 Task: Buy 1 Track Pants of size Medium for Boys from Clothing section under best seller category for shipping address: Brandon Turner, 4646 Smithfield Avenue, Lubbock, Texas 79401, Cell Number 8067581089. Pay from credit card ending with 6759, CVV 506
Action: Mouse moved to (261, 68)
Screenshot: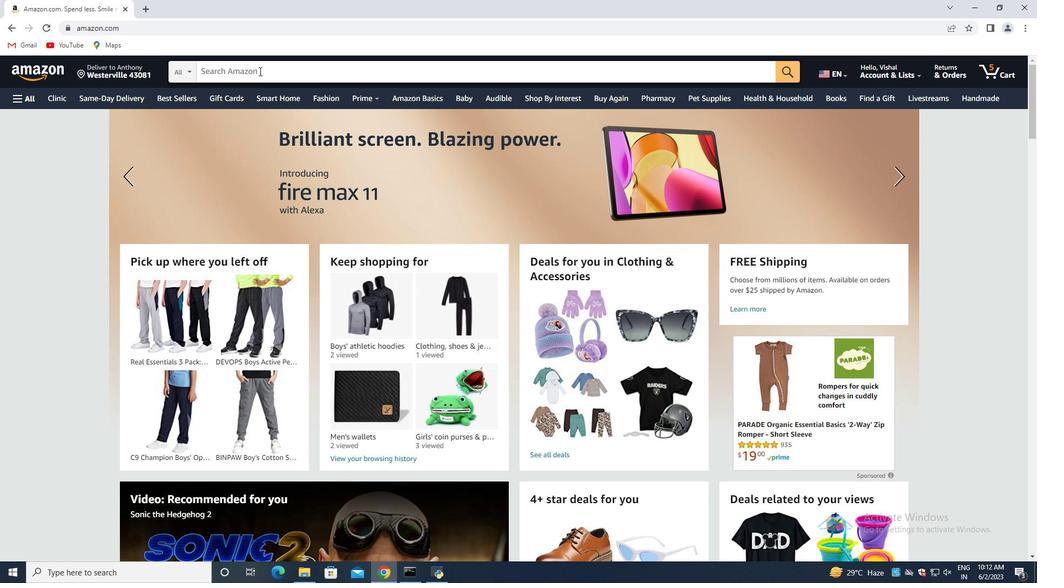 
Action: Mouse pressed left at (261, 68)
Screenshot: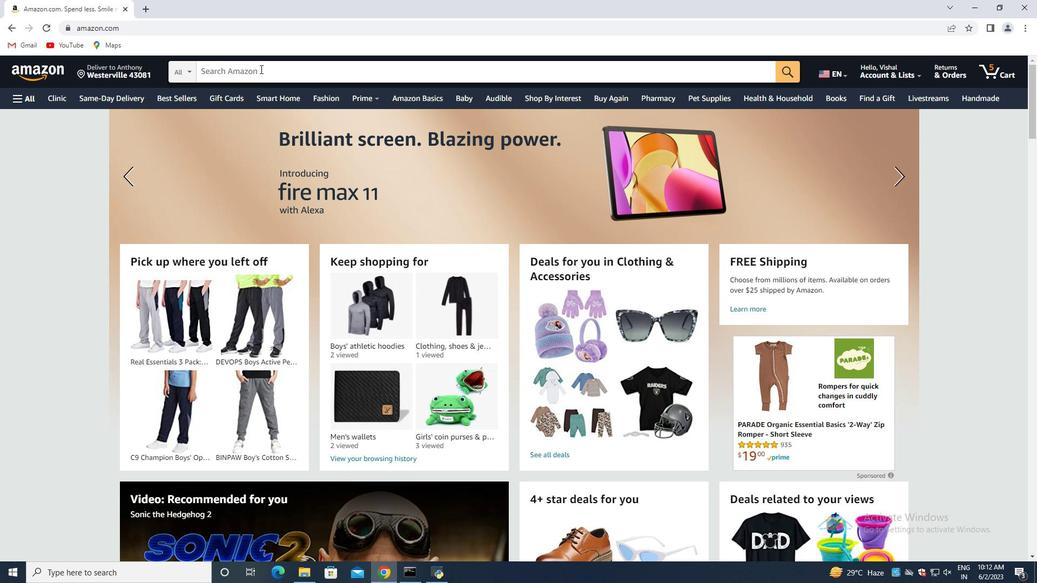 
Action: Mouse moved to (261, 67)
Screenshot: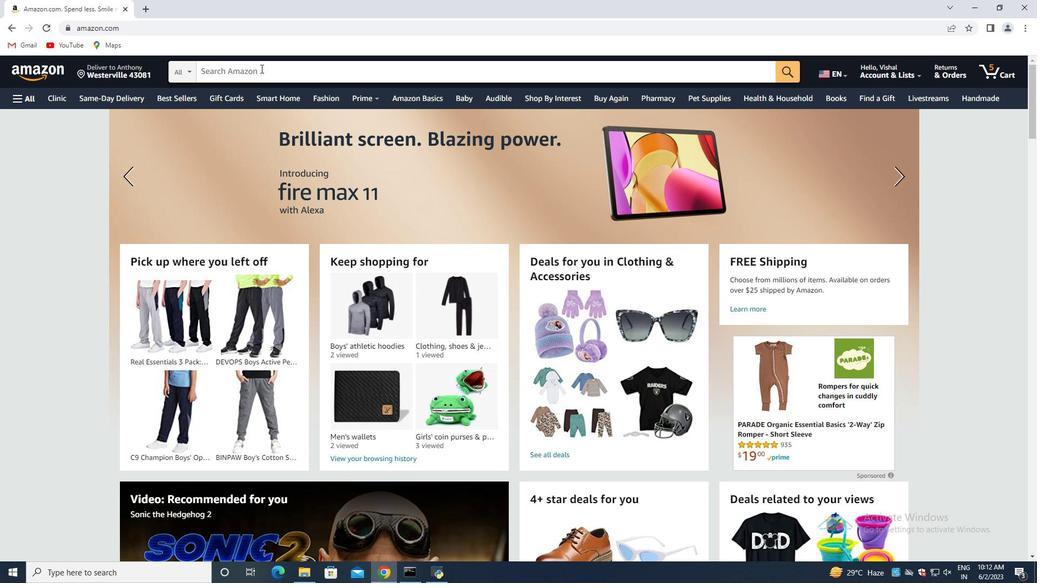 
Action: Key pressed <Key.shift>Track<Key.space><Key.shift>Pants<Key.space>of<Key.space>size<Key.space><Key.shift>Medium<Key.space><Key.shift>For<Key.space><Key.shift>Boys<Key.enter>
Screenshot: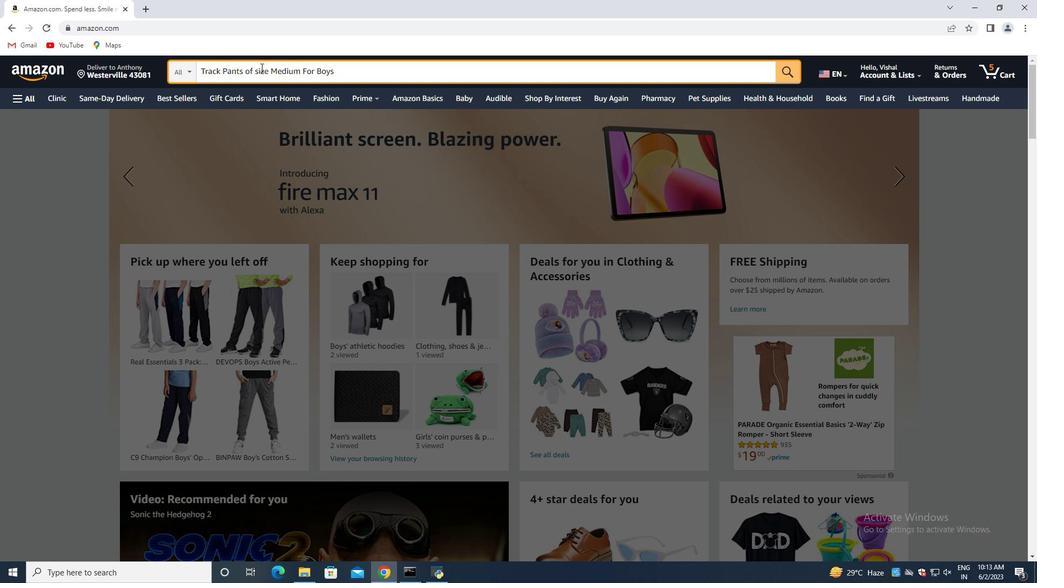 
Action: Mouse moved to (232, 198)
Screenshot: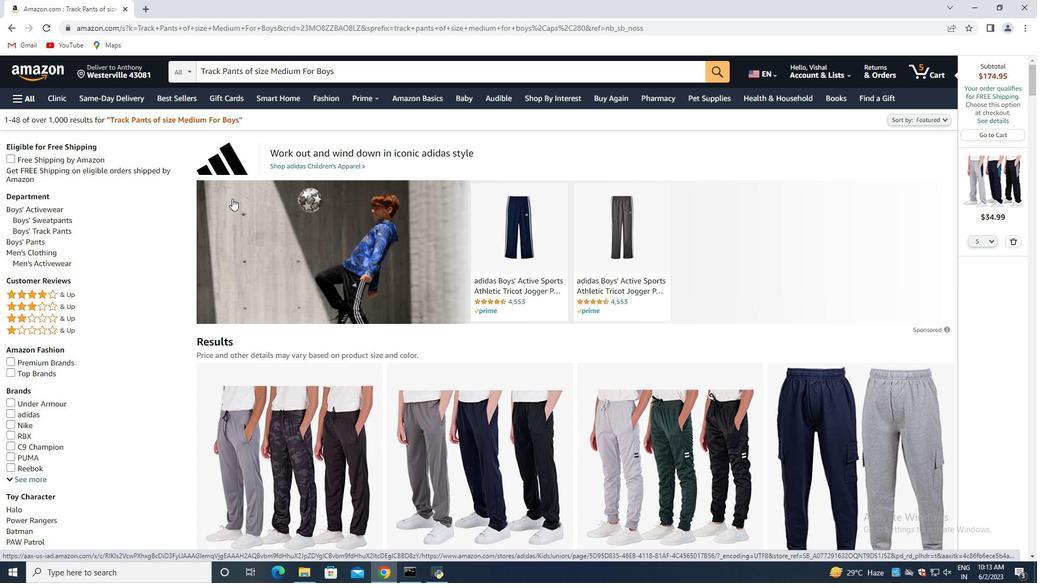 
Action: Mouse scrolled (232, 198) with delta (0, 0)
Screenshot: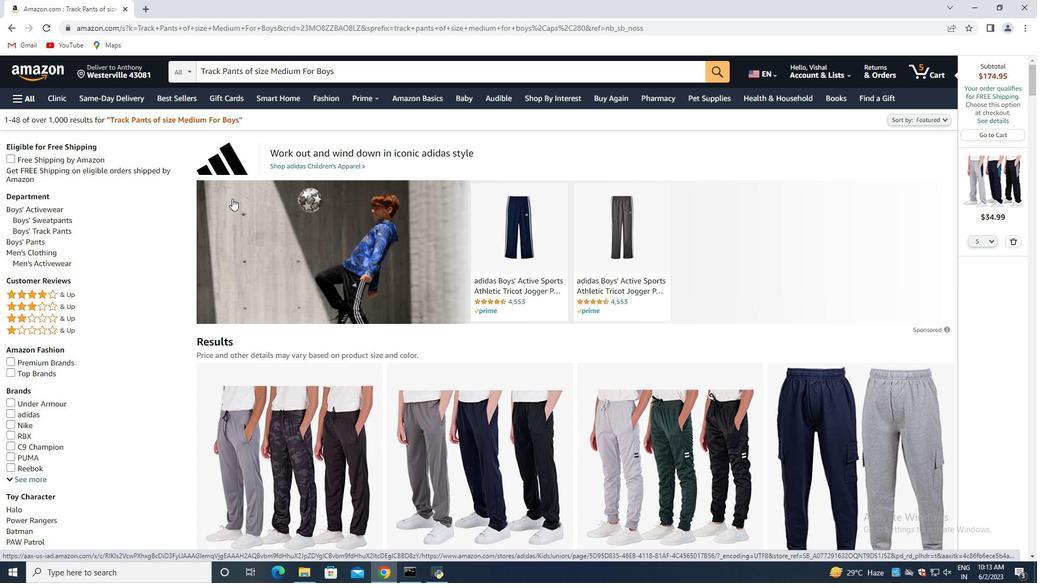 
Action: Mouse moved to (232, 198)
Screenshot: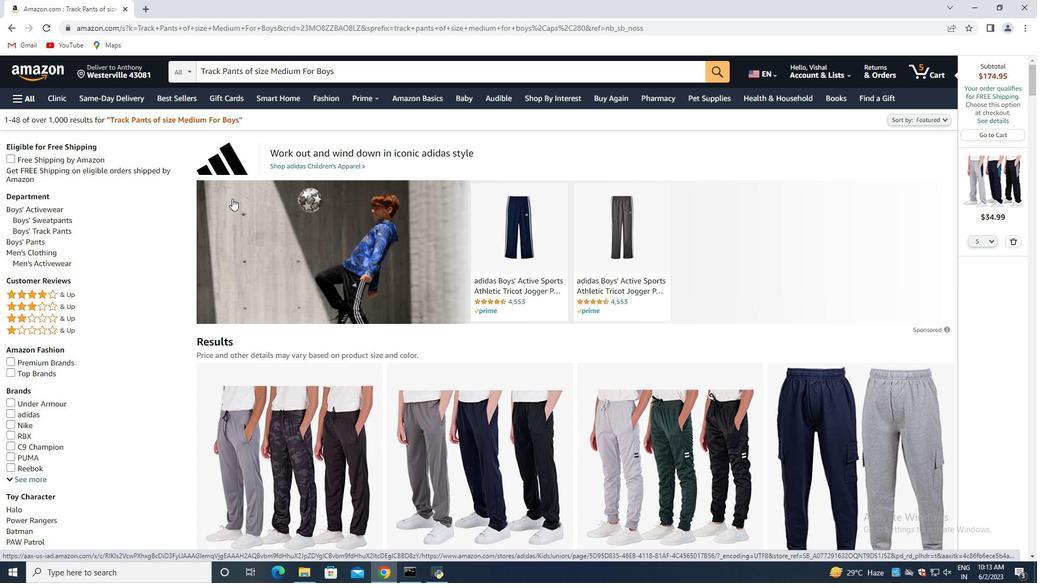 
Action: Mouse scrolled (232, 198) with delta (0, 0)
Screenshot: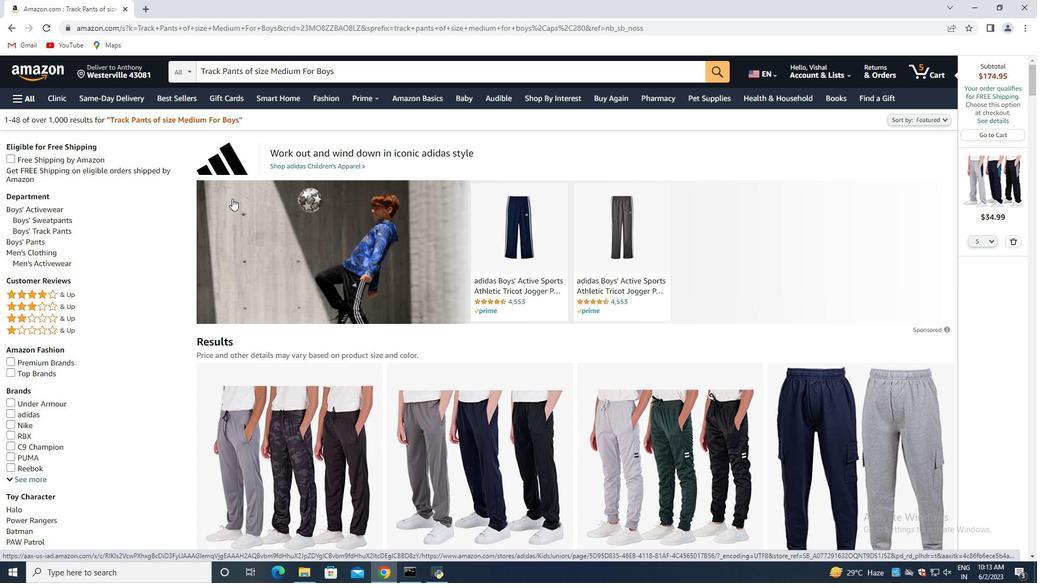 
Action: Mouse moved to (133, 119)
Screenshot: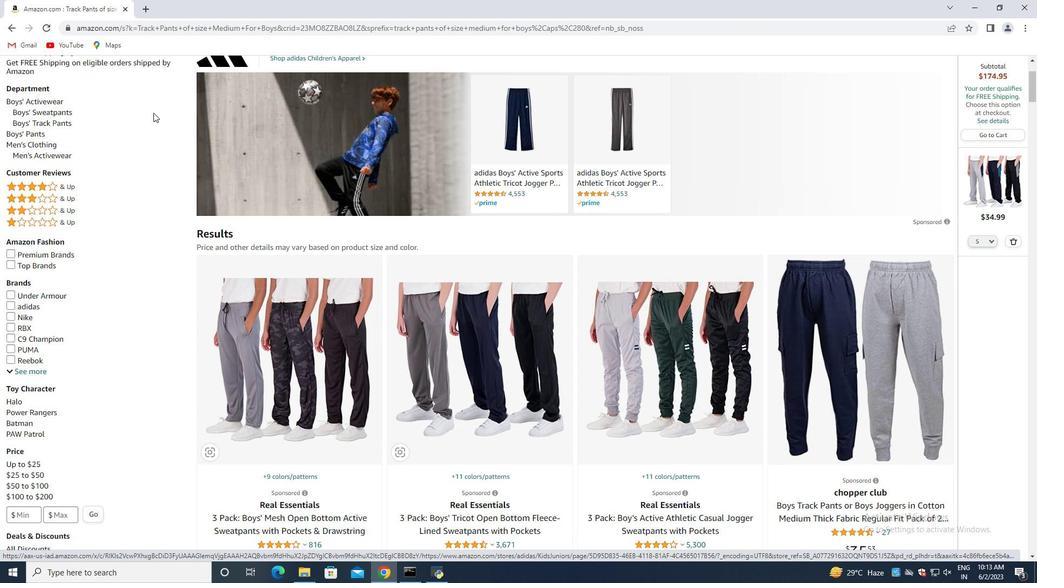 
Action: Mouse scrolled (133, 119) with delta (0, 0)
Screenshot: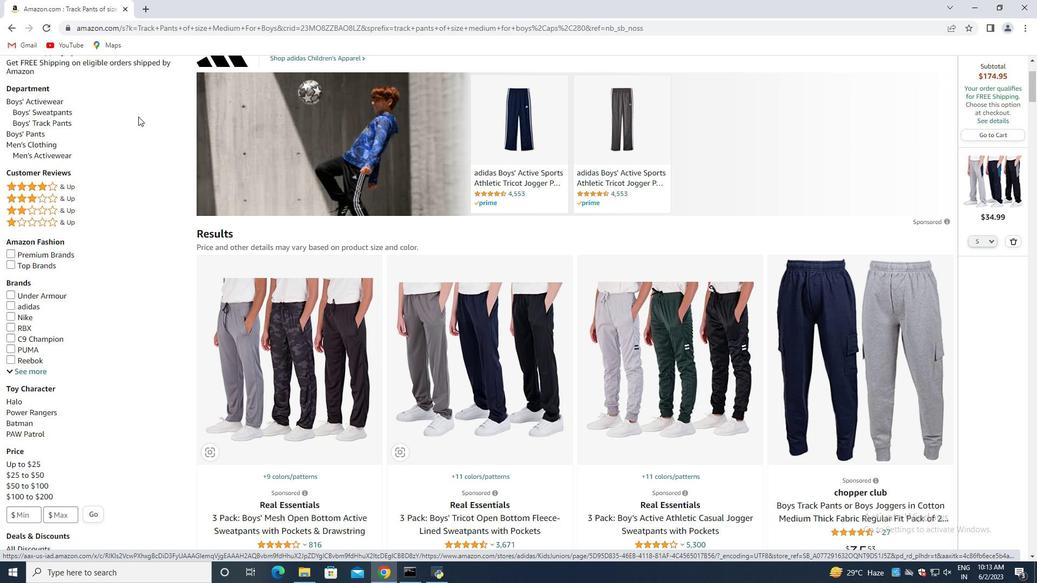 
Action: Mouse scrolled (133, 119) with delta (0, 0)
Screenshot: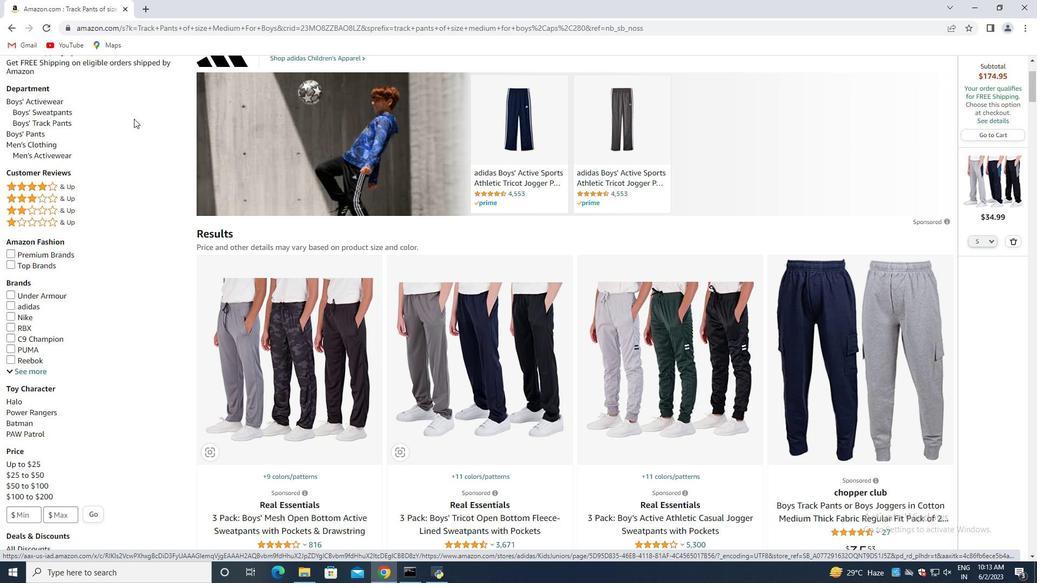 
Action: Mouse moved to (44, 231)
Screenshot: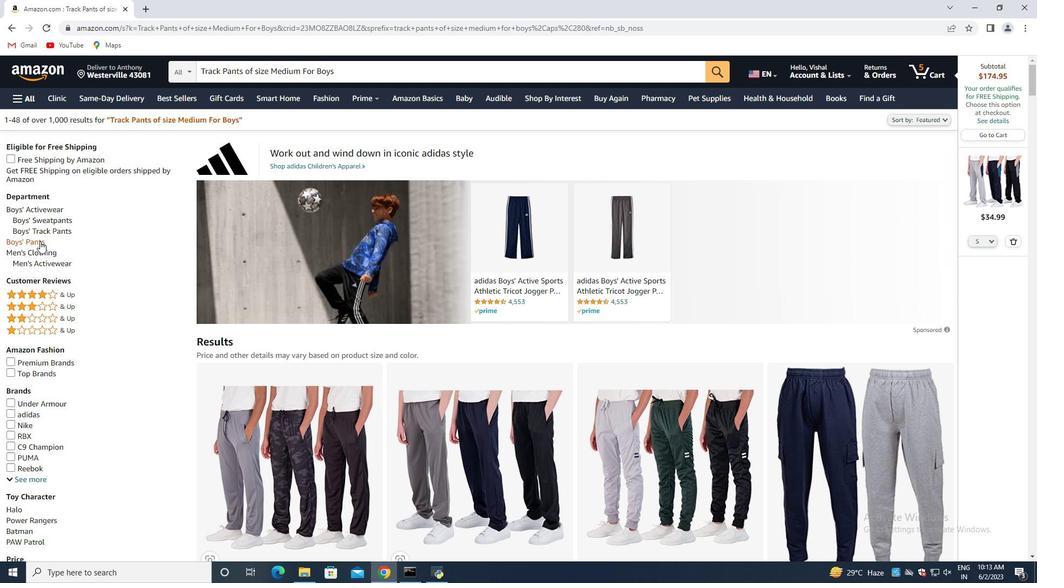 
Action: Mouse pressed left at (44, 231)
Screenshot: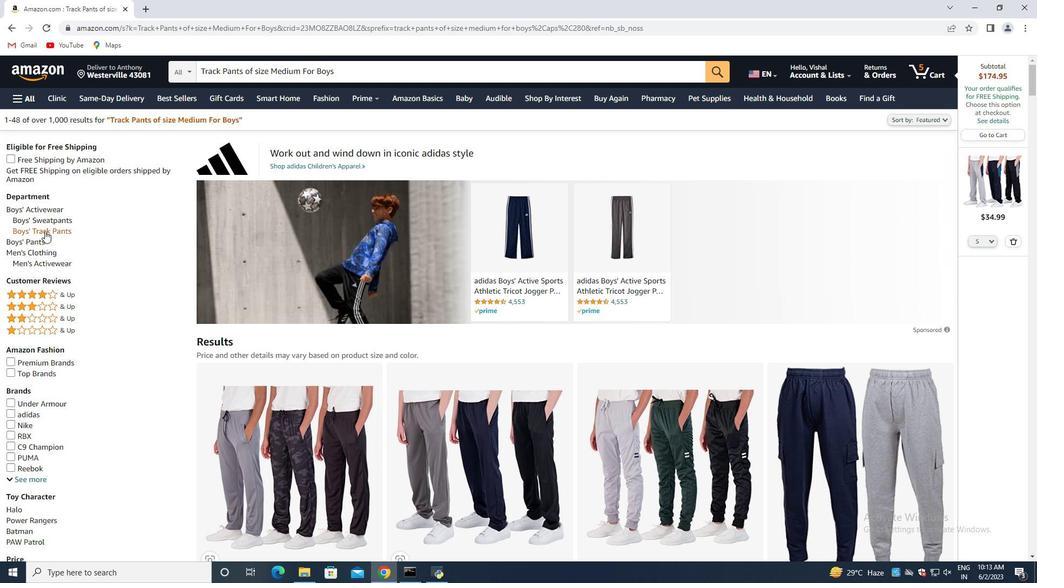 
Action: Mouse moved to (1012, 242)
Screenshot: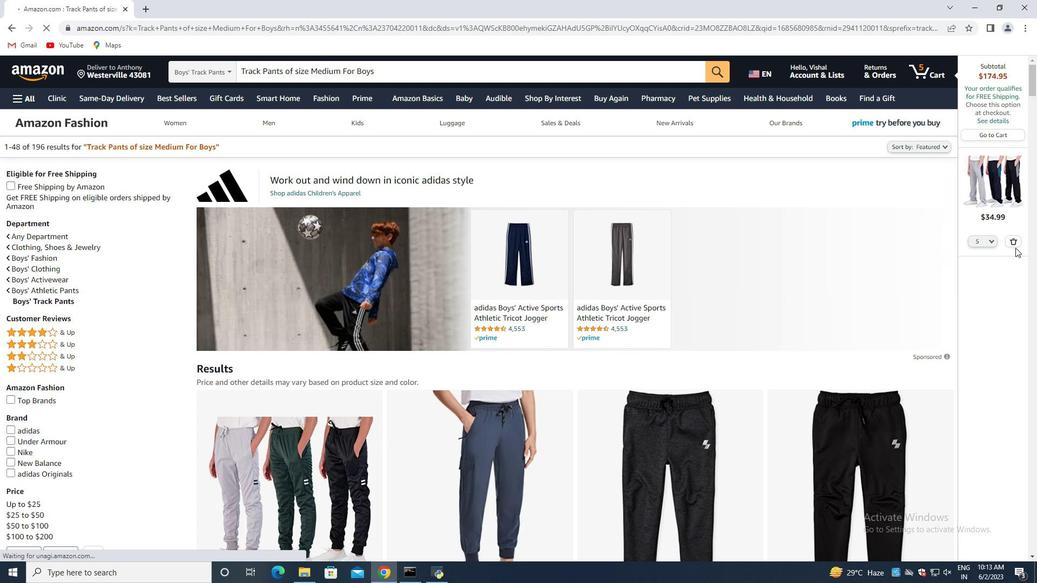 
Action: Mouse pressed left at (1012, 242)
Screenshot: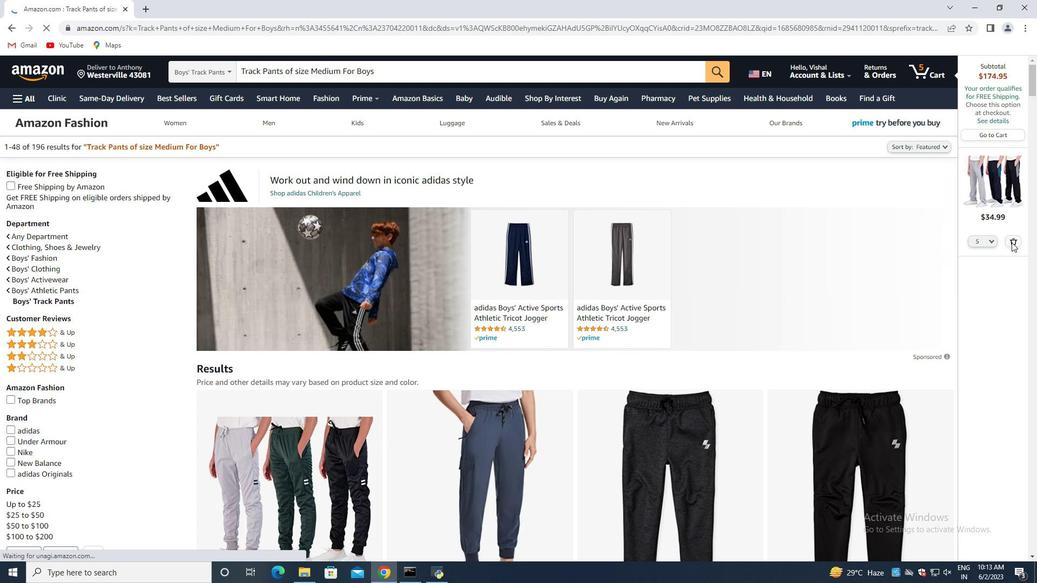 
Action: Mouse moved to (794, 242)
Screenshot: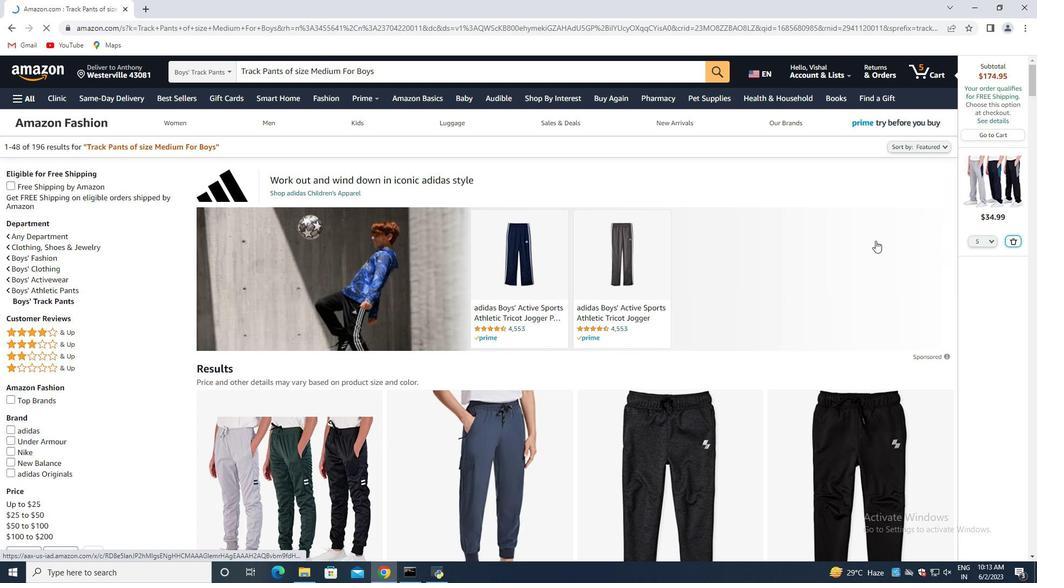 
Action: Mouse scrolled (794, 242) with delta (0, 0)
Screenshot: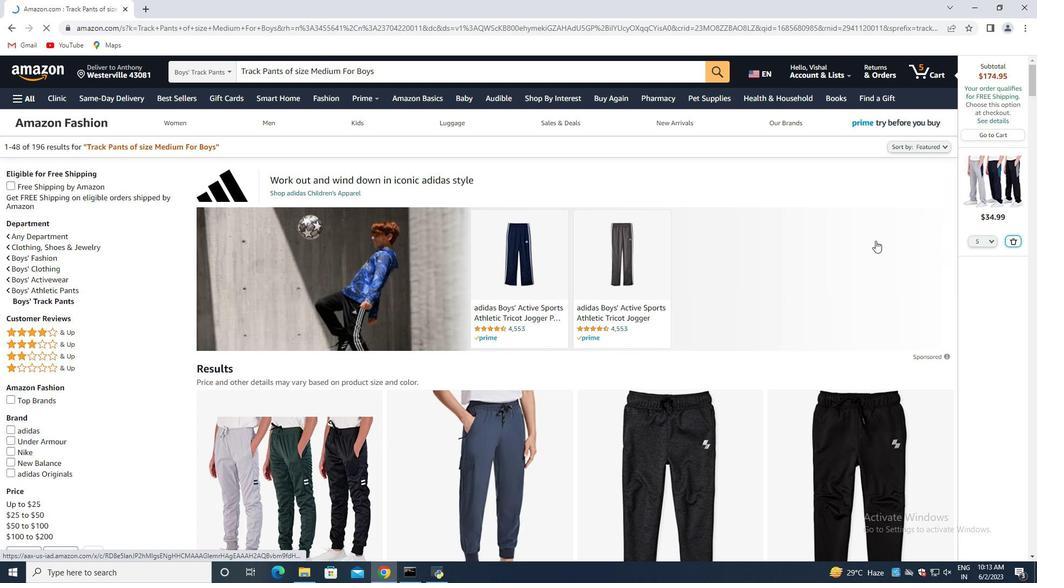 
Action: Mouse moved to (774, 243)
Screenshot: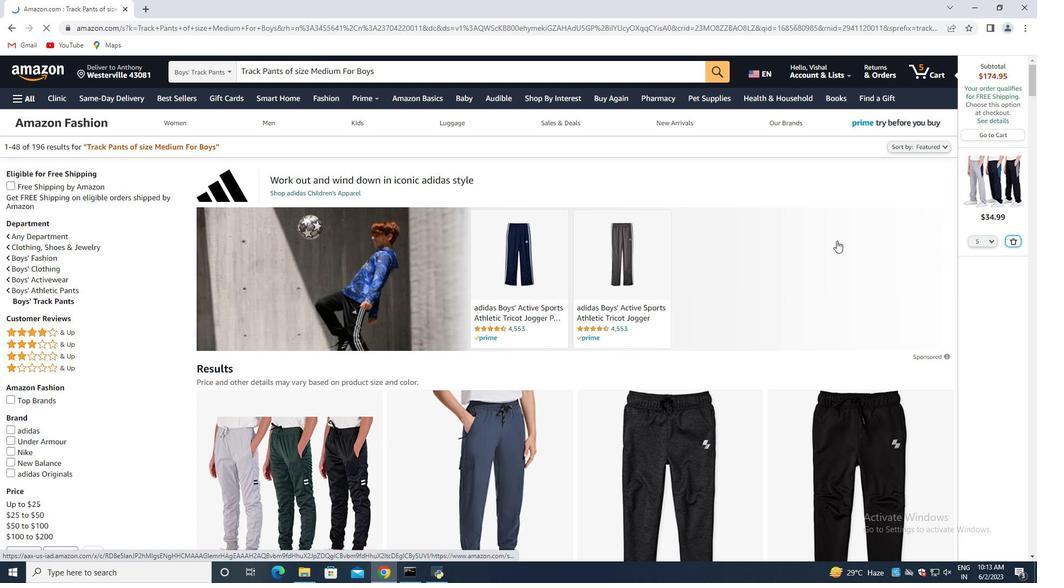 
Action: Mouse scrolled (774, 242) with delta (0, 0)
Screenshot: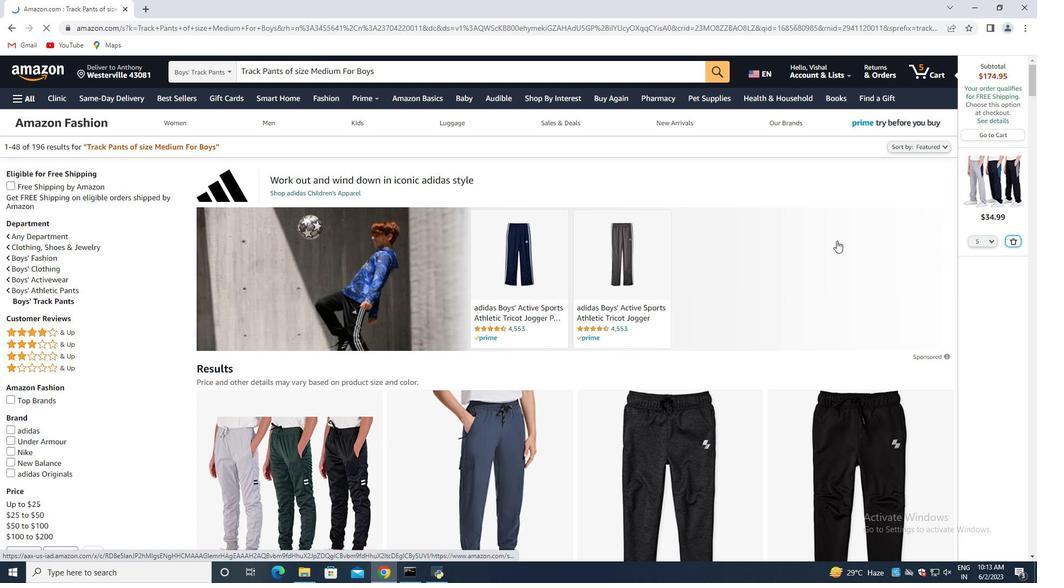 
Action: Mouse moved to (767, 244)
Screenshot: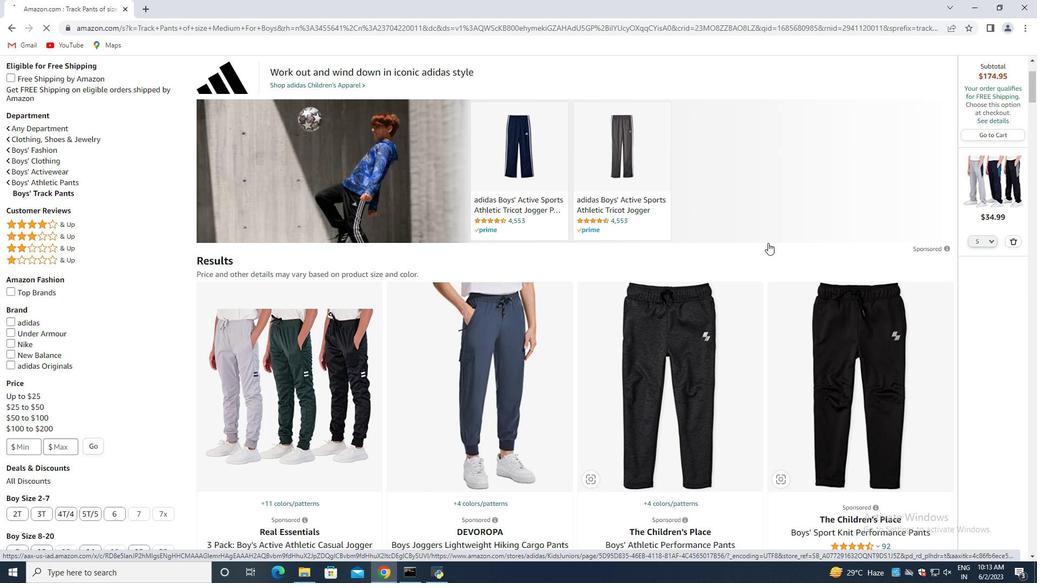 
Action: Mouse scrolled (767, 243) with delta (0, 0)
Screenshot: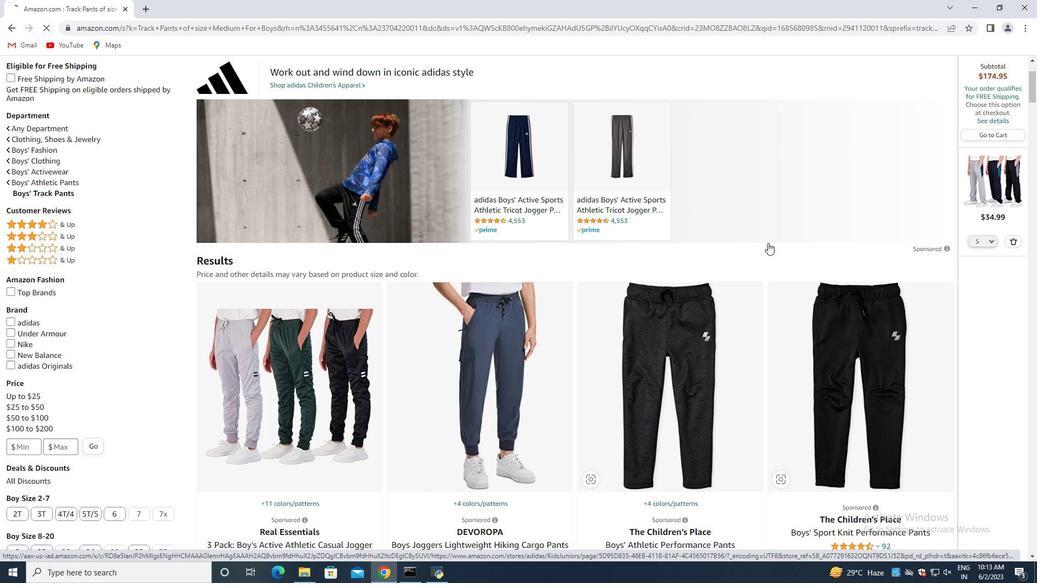 
Action: Mouse moved to (767, 244)
Screenshot: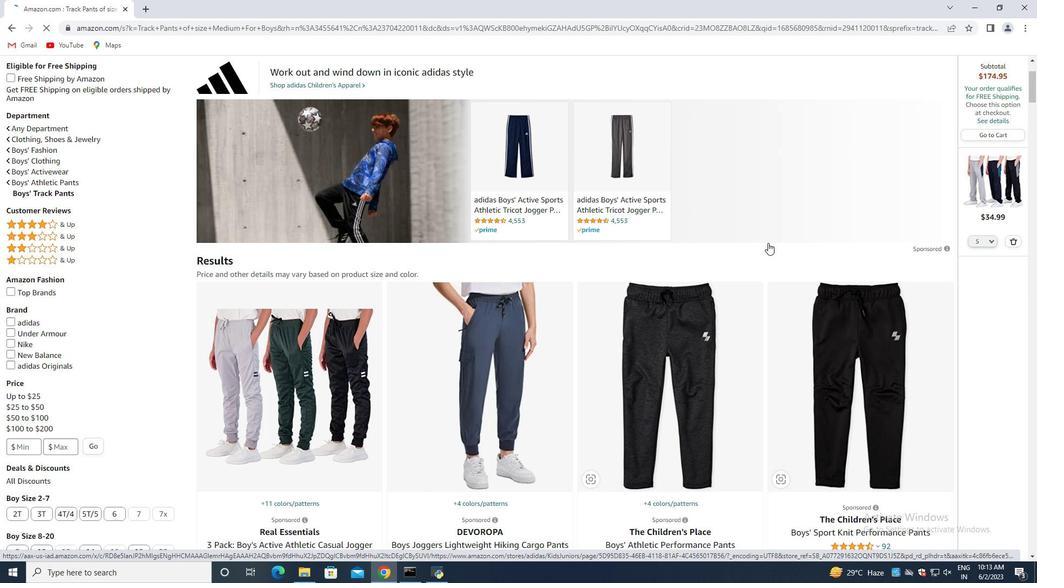 
Action: Mouse scrolled (767, 244) with delta (0, 0)
Screenshot: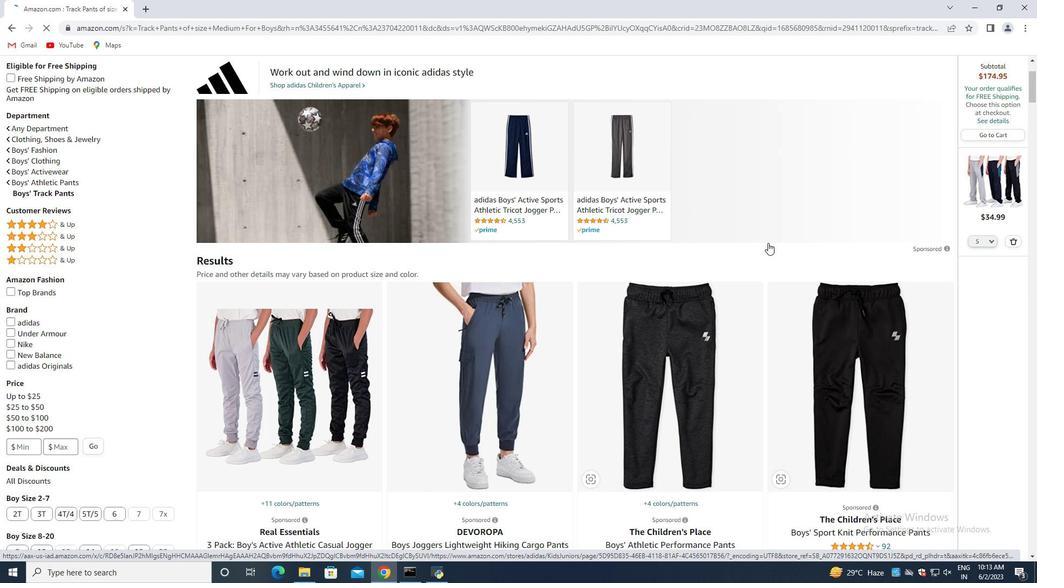 
Action: Mouse moved to (766, 245)
Screenshot: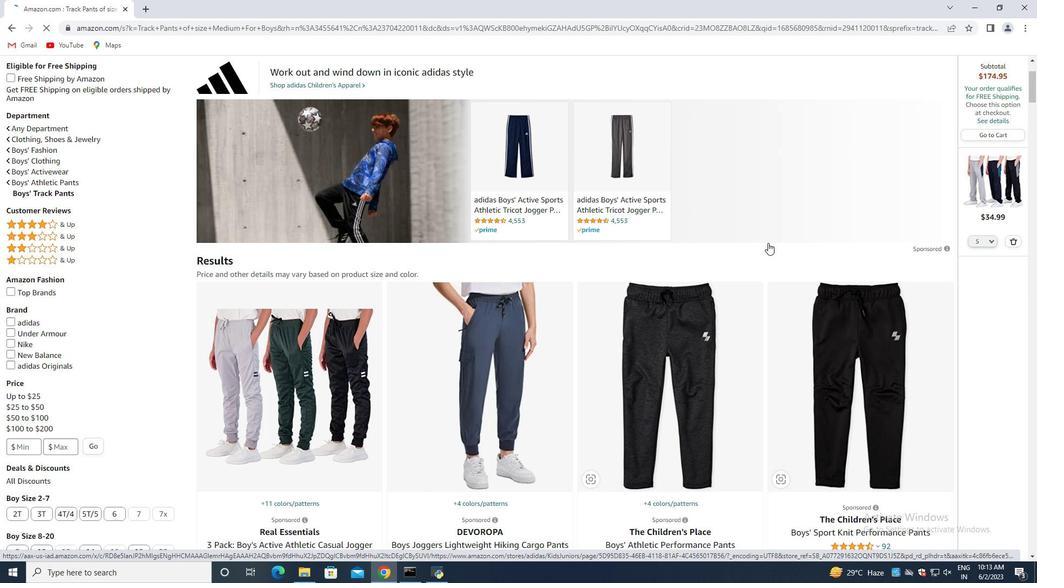 
Action: Mouse scrolled (766, 244) with delta (0, 0)
Screenshot: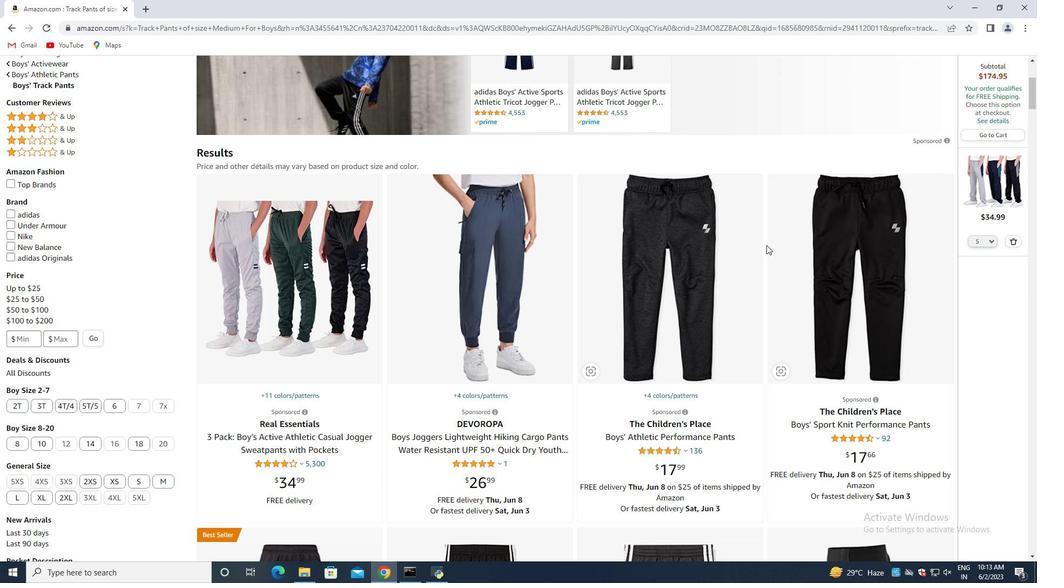 
Action: Mouse moved to (764, 246)
Screenshot: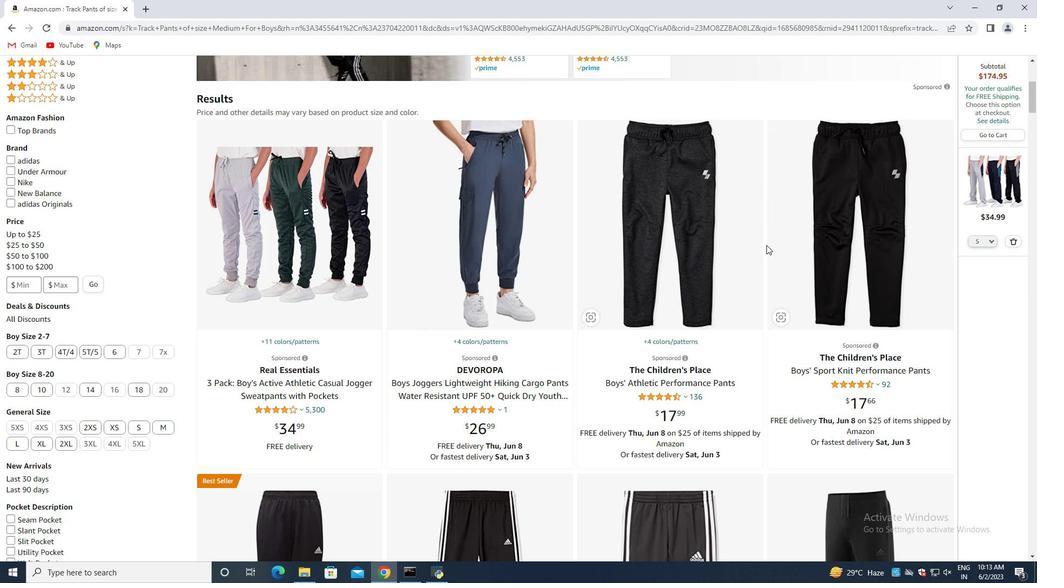 
Action: Mouse scrolled (764, 245) with delta (0, 0)
Screenshot: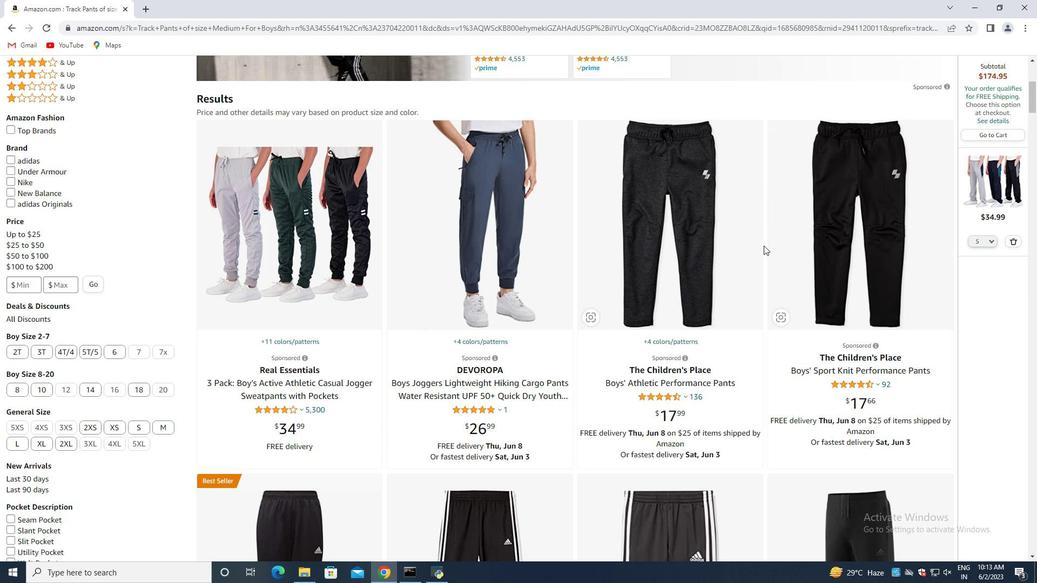 
Action: Mouse moved to (763, 246)
Screenshot: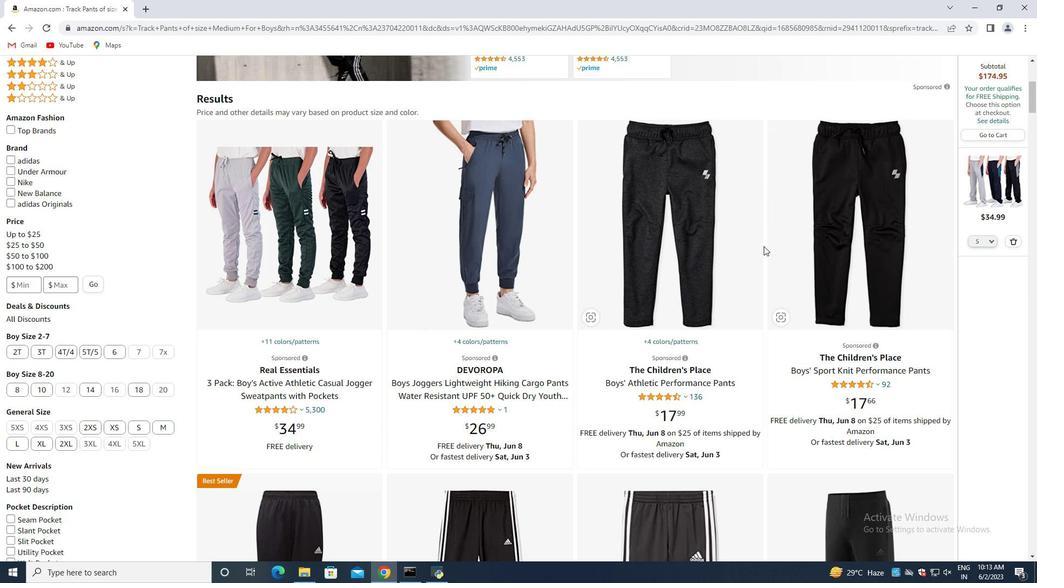 
Action: Mouse scrolled (763, 245) with delta (0, 0)
Screenshot: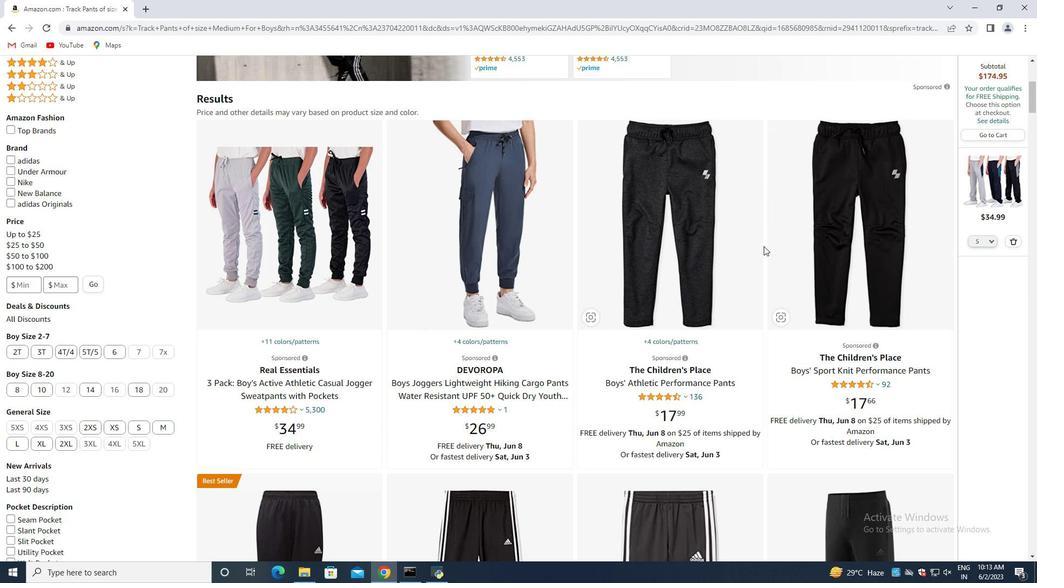 
Action: Mouse moved to (419, 207)
Screenshot: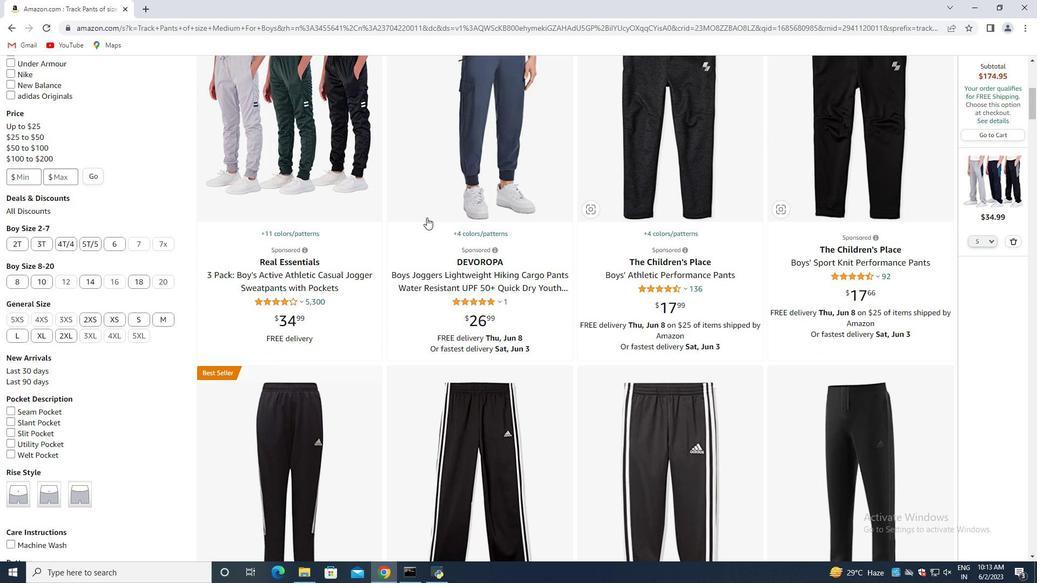 
Action: Mouse scrolled (419, 206) with delta (0, 0)
Screenshot: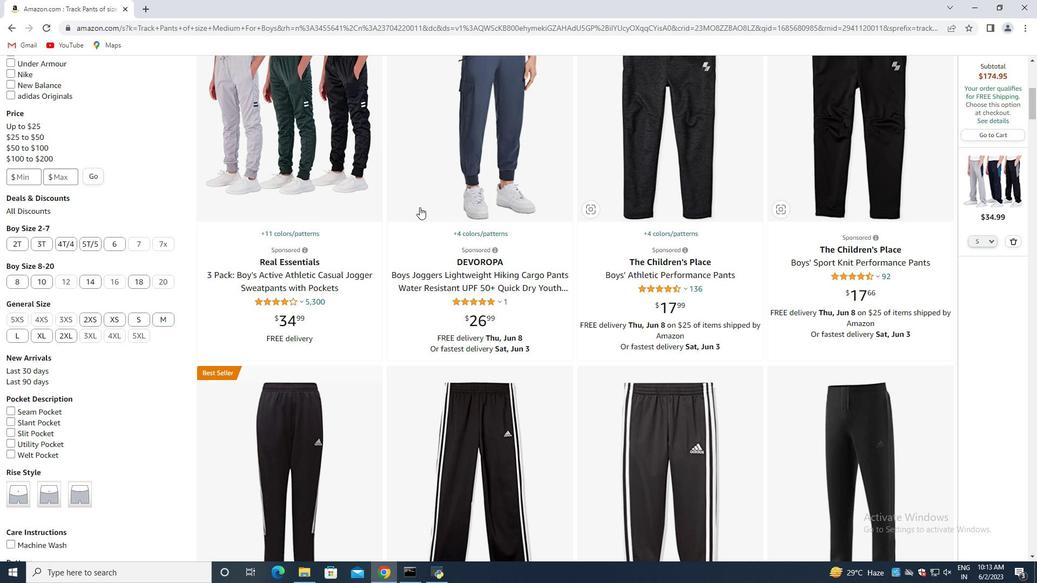 
Action: Mouse scrolled (419, 206) with delta (0, 0)
Screenshot: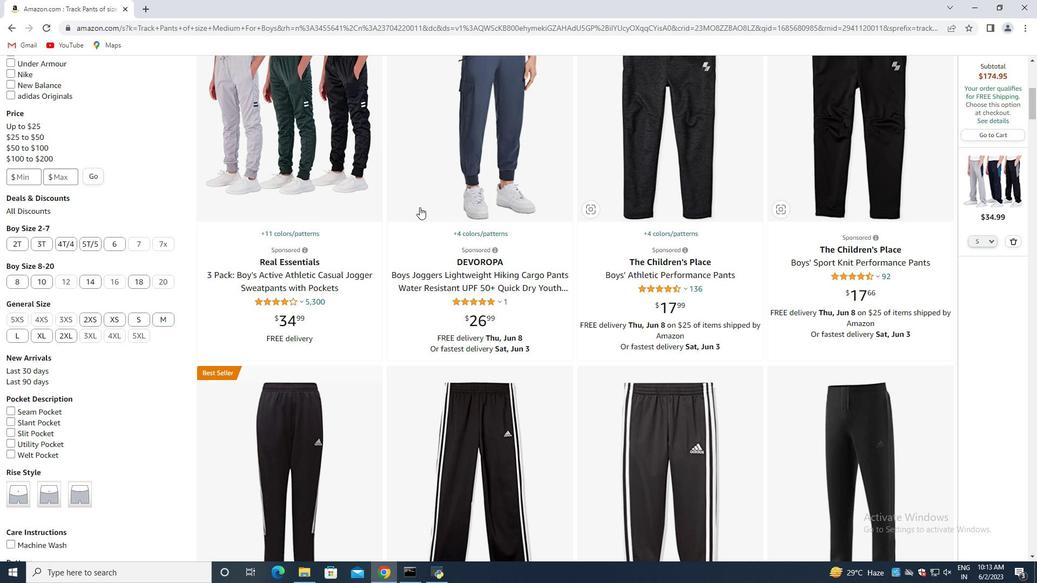 
Action: Mouse scrolled (419, 206) with delta (0, 0)
Screenshot: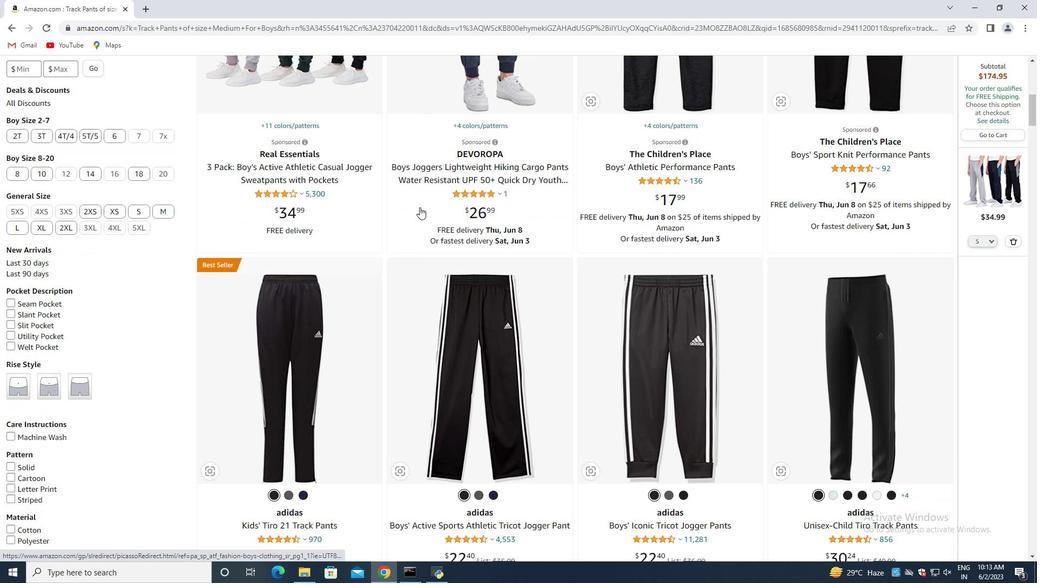 
Action: Mouse moved to (1017, 242)
Screenshot: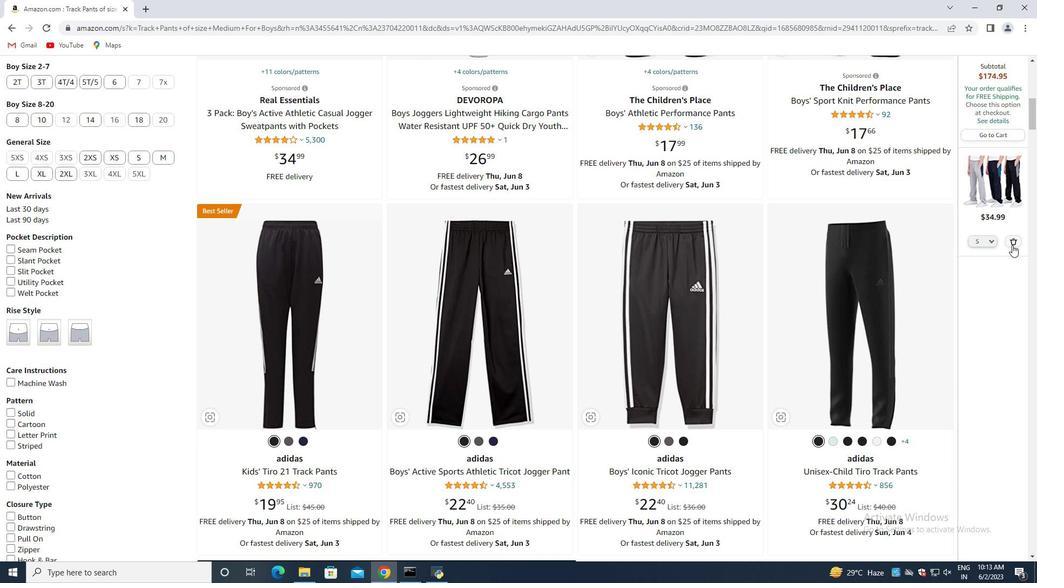 
Action: Mouse pressed left at (1017, 242)
Screenshot: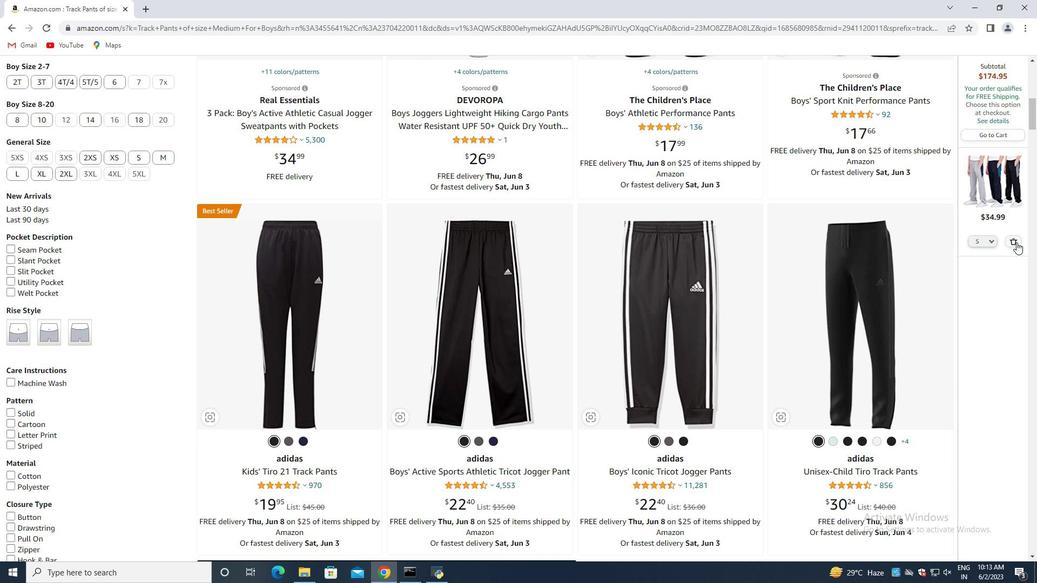 
Action: Mouse moved to (671, 257)
Screenshot: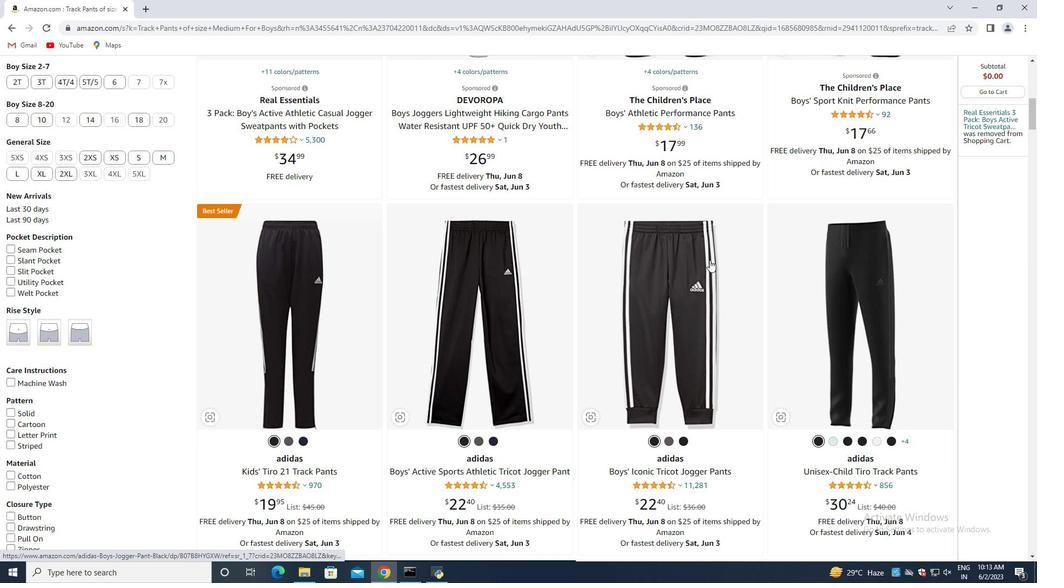 
Action: Mouse scrolled (671, 257) with delta (0, 0)
Screenshot: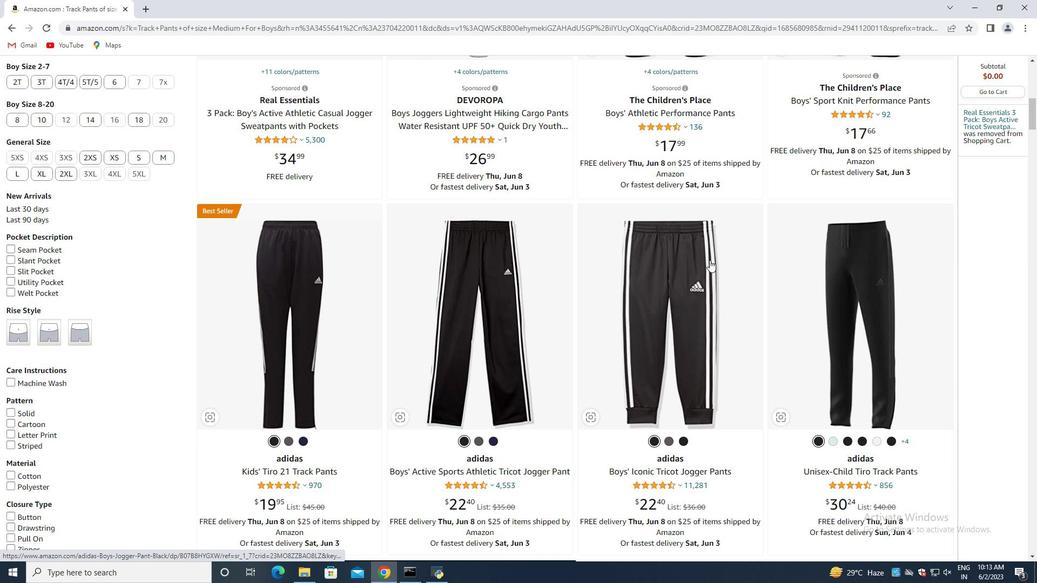 
Action: Mouse scrolled (671, 257) with delta (0, 0)
Screenshot: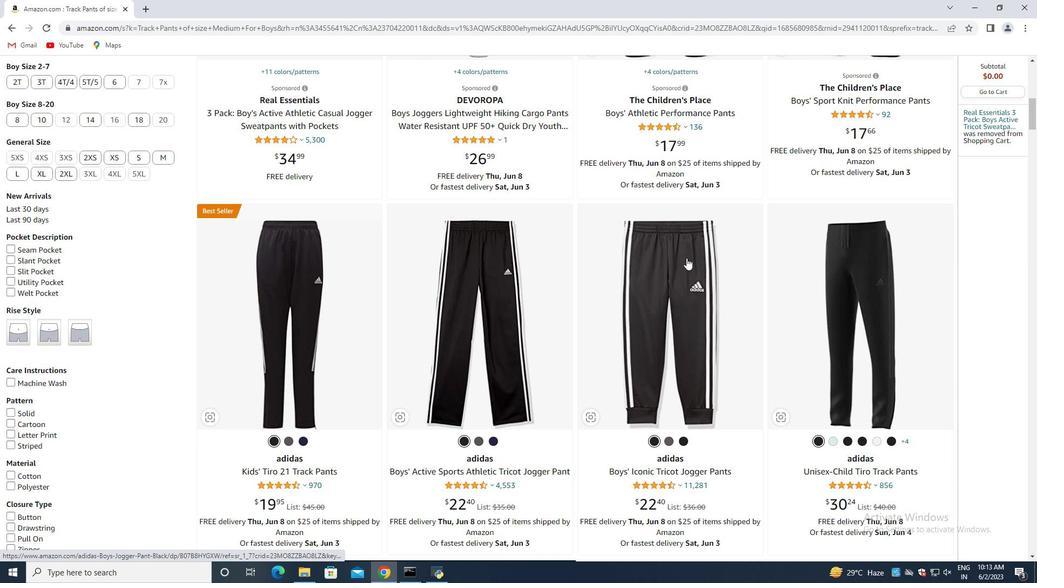 
Action: Mouse moved to (311, 220)
Screenshot: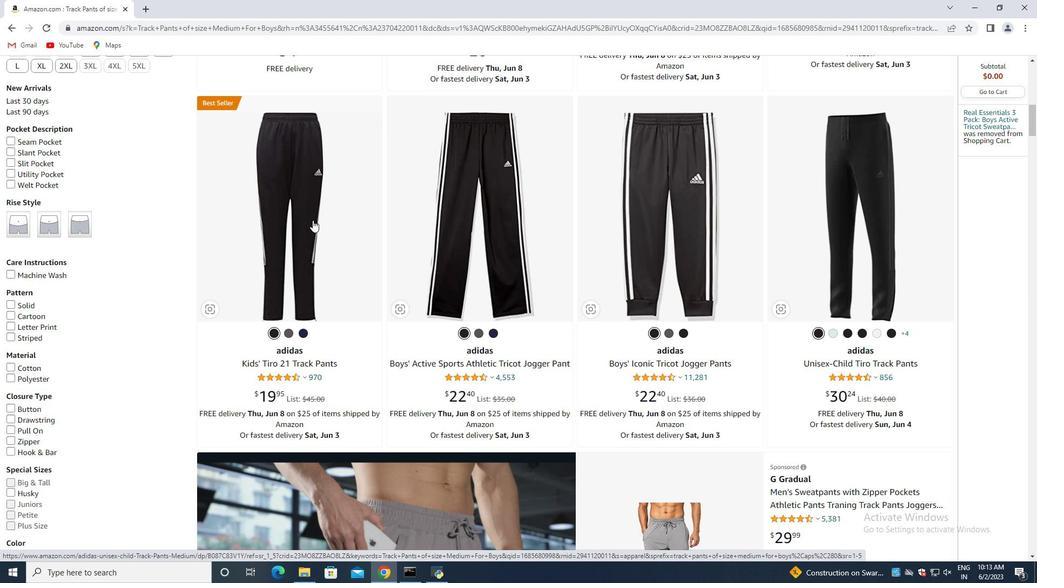 
Action: Mouse pressed left at (311, 220)
Screenshot: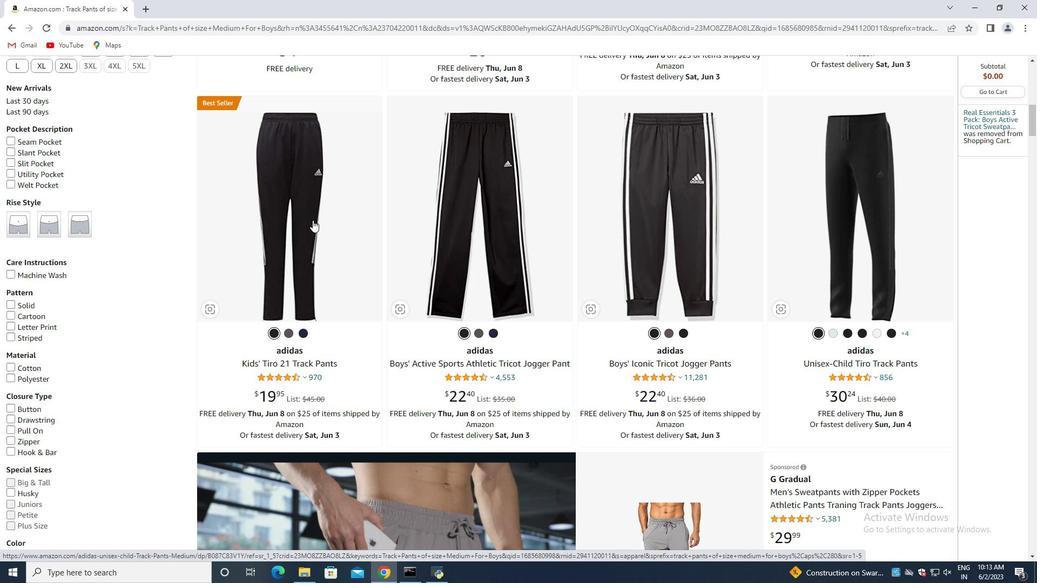 
Action: Mouse moved to (569, 393)
Screenshot: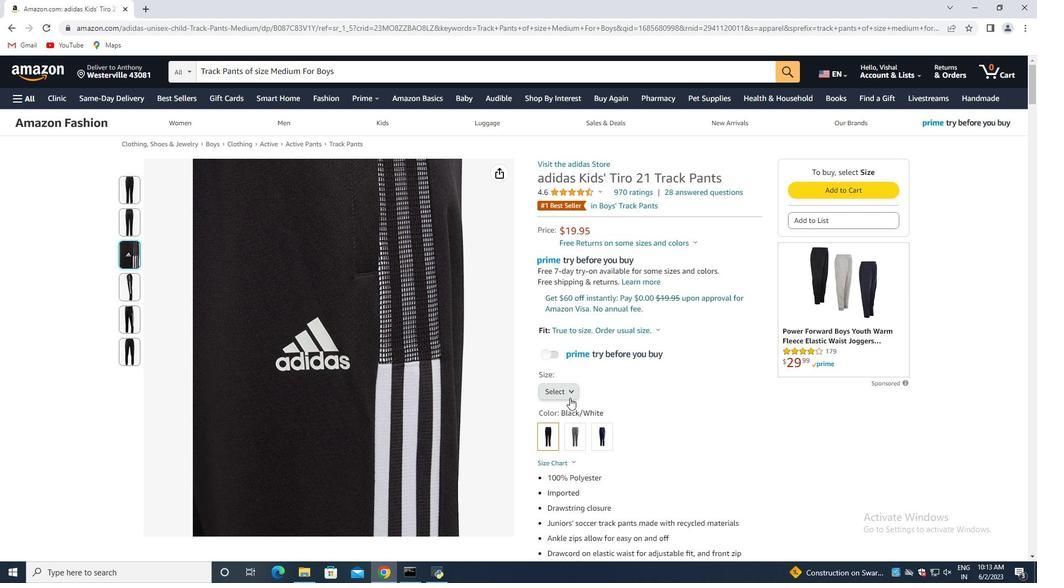 
Action: Mouse pressed left at (569, 393)
Screenshot: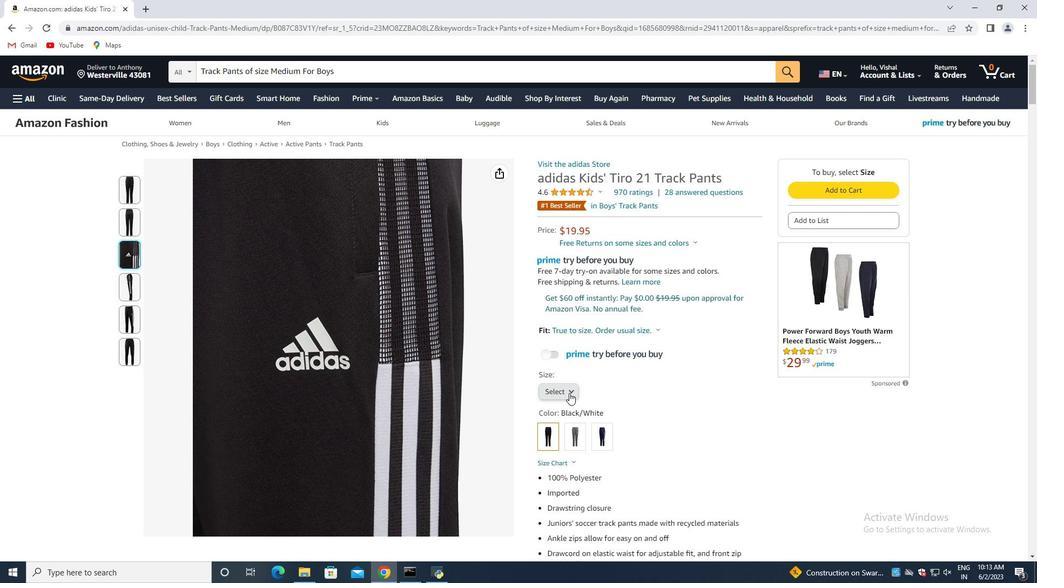 
Action: Mouse moved to (566, 446)
Screenshot: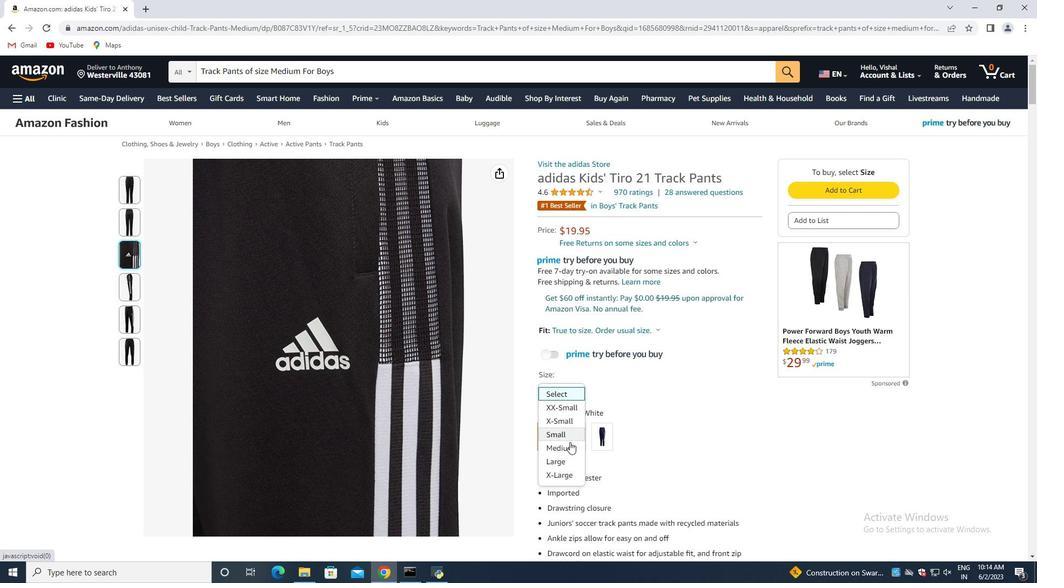 
Action: Mouse pressed left at (566, 446)
Screenshot: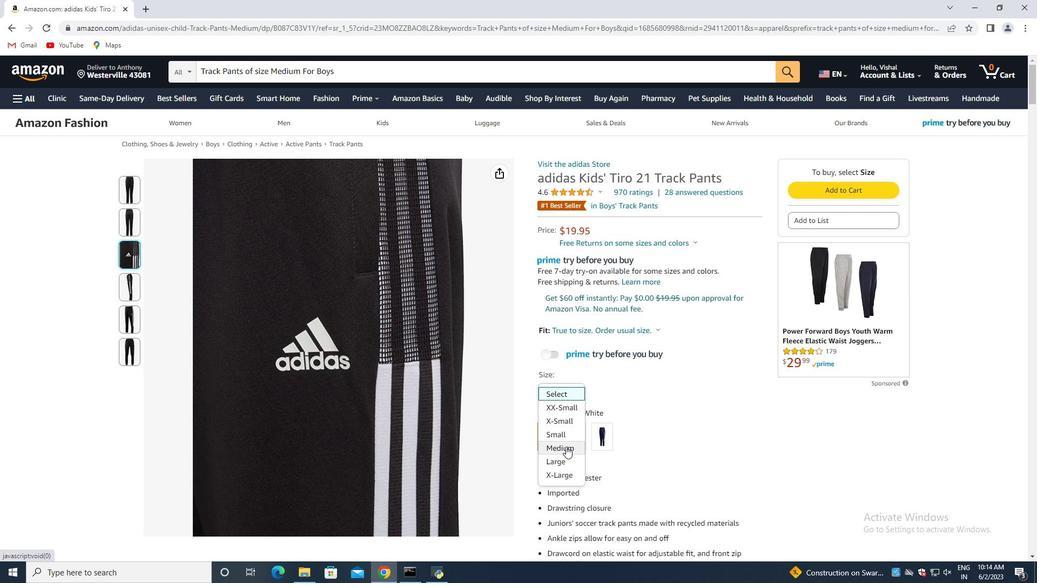 
Action: Mouse moved to (670, 369)
Screenshot: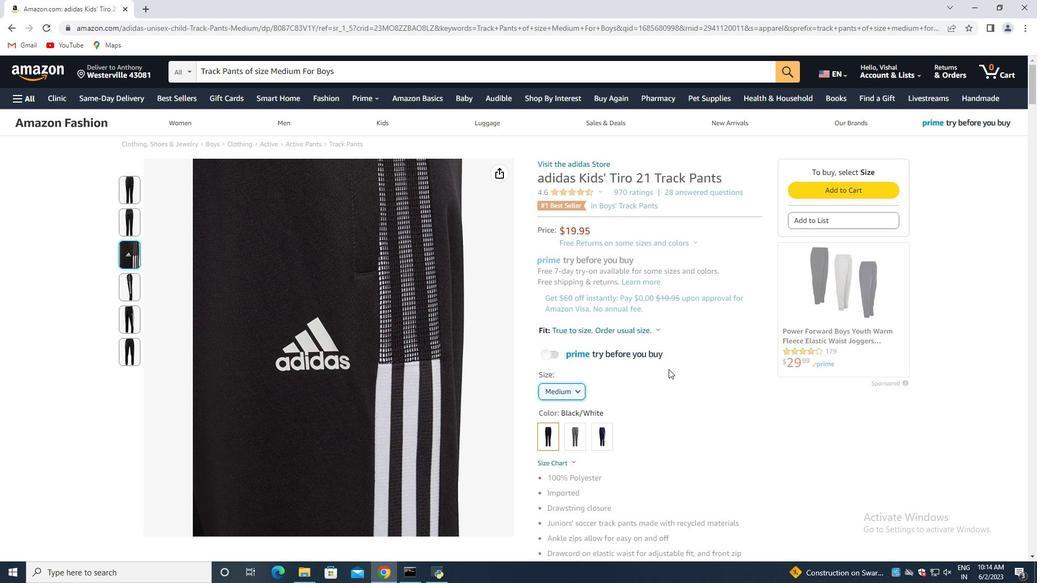 
Action: Mouse scrolled (670, 369) with delta (0, 0)
Screenshot: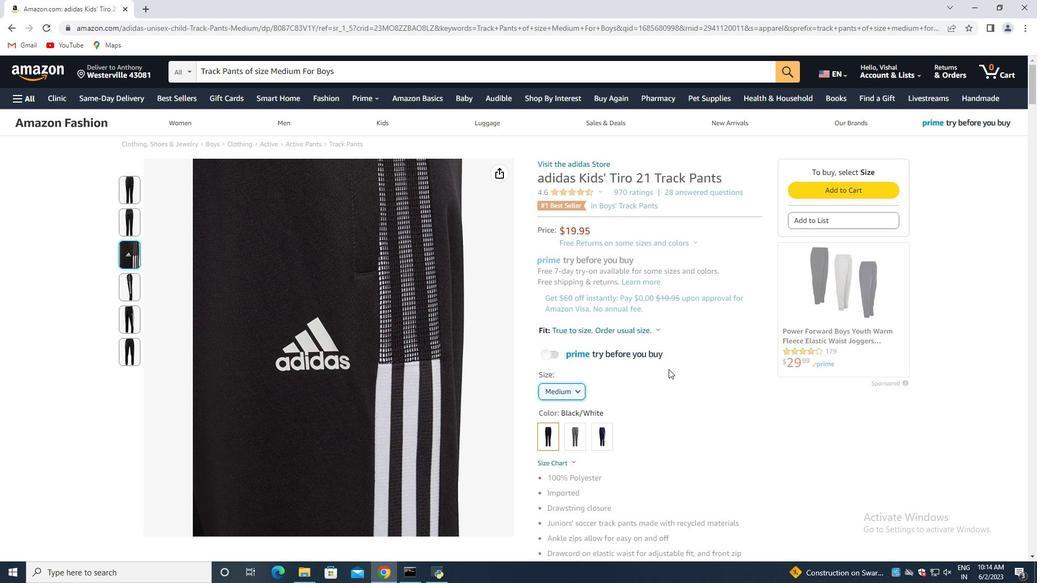 
Action: Mouse moved to (670, 369)
Screenshot: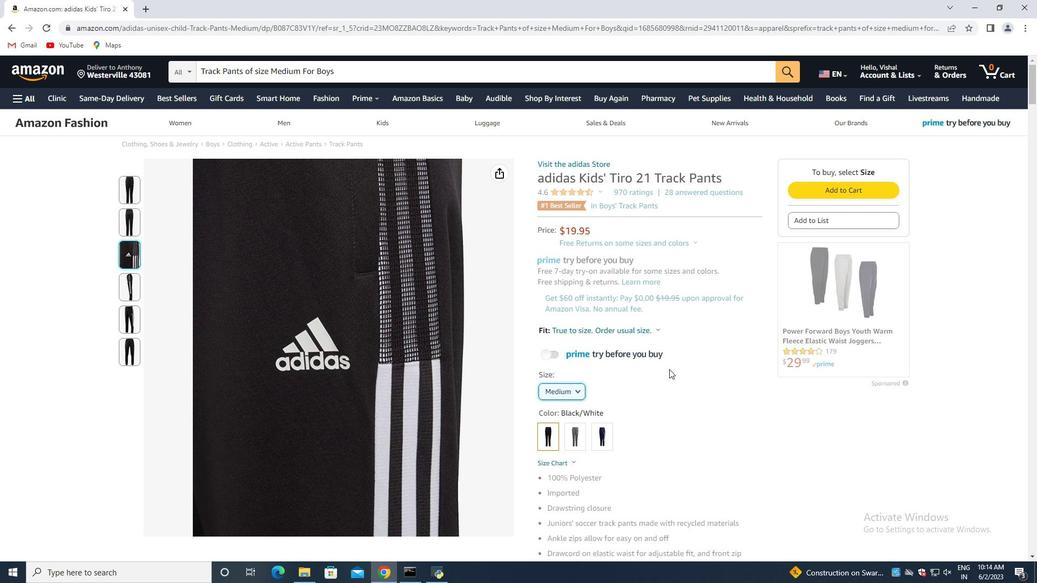 
Action: Mouse scrolled (670, 369) with delta (0, 0)
Screenshot: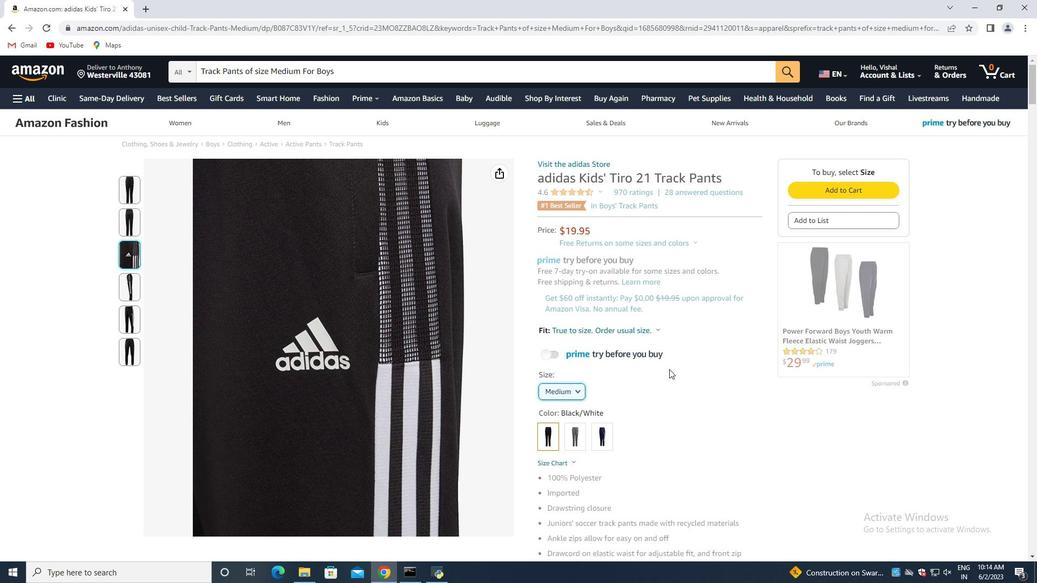 
Action: Mouse moved to (620, 368)
Screenshot: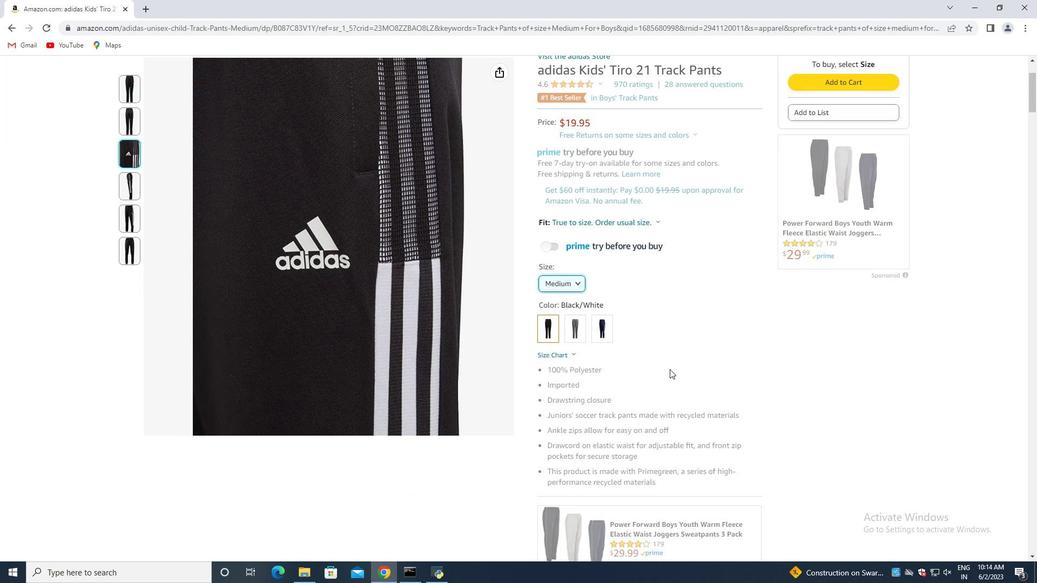 
Action: Mouse scrolled (620, 368) with delta (0, 0)
Screenshot: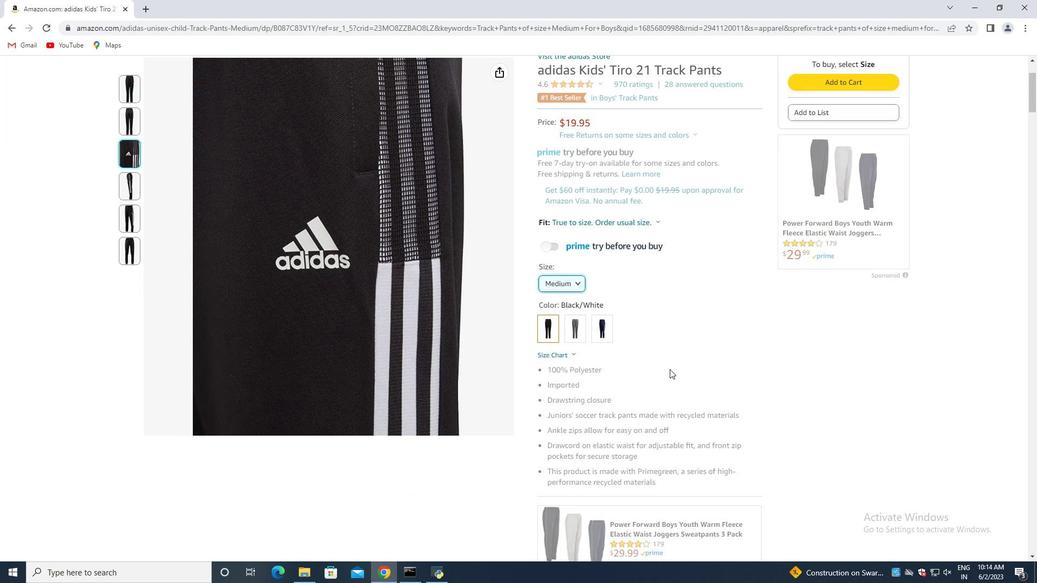 
Action: Mouse moved to (617, 368)
Screenshot: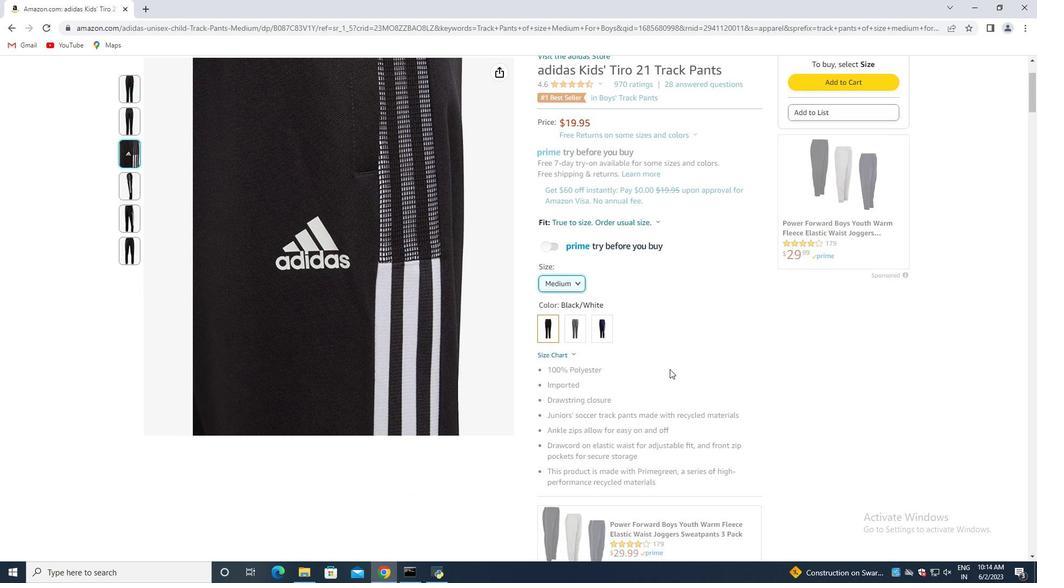 
Action: Mouse scrolled (617, 368) with delta (0, 0)
Screenshot: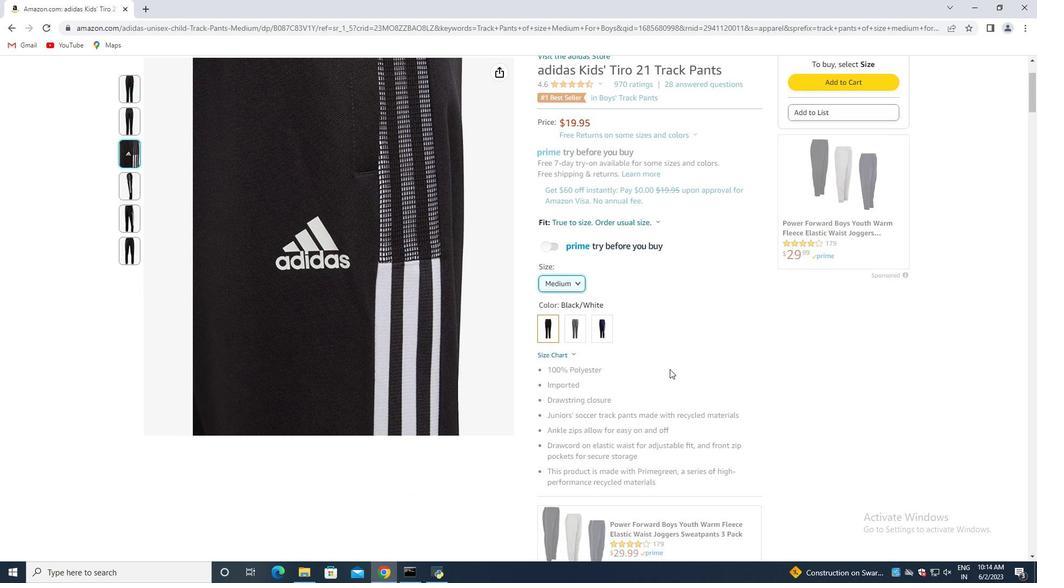 
Action: Mouse moved to (608, 358)
Screenshot: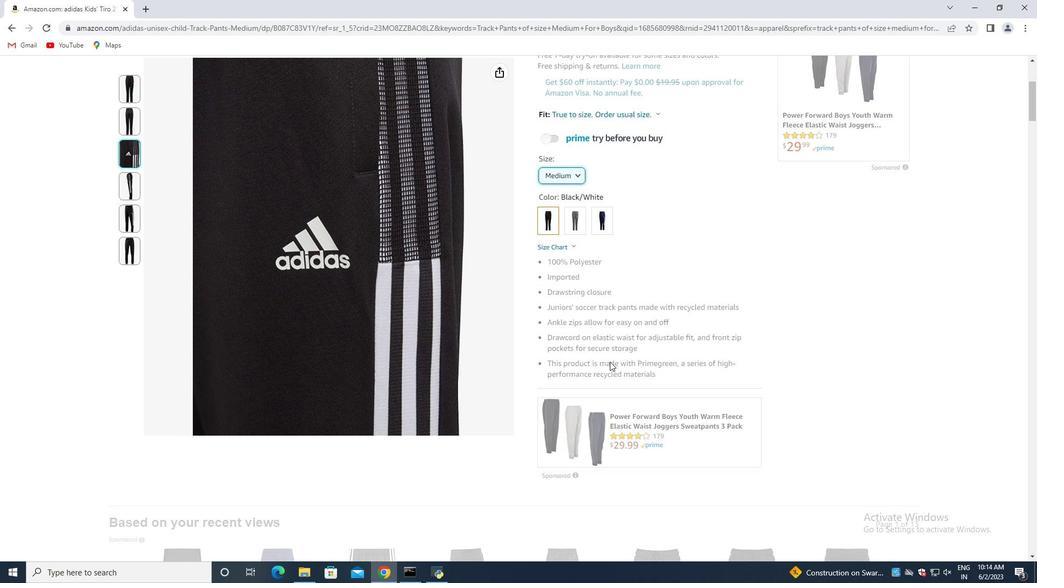 
Action: Mouse scrolled (608, 358) with delta (0, 0)
Screenshot: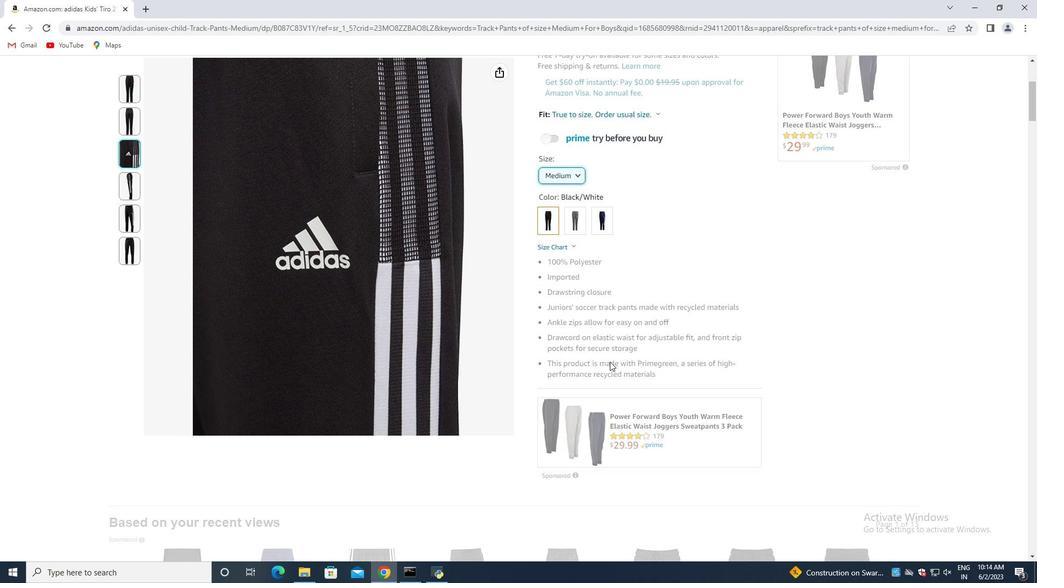 
Action: Mouse moved to (603, 355)
Screenshot: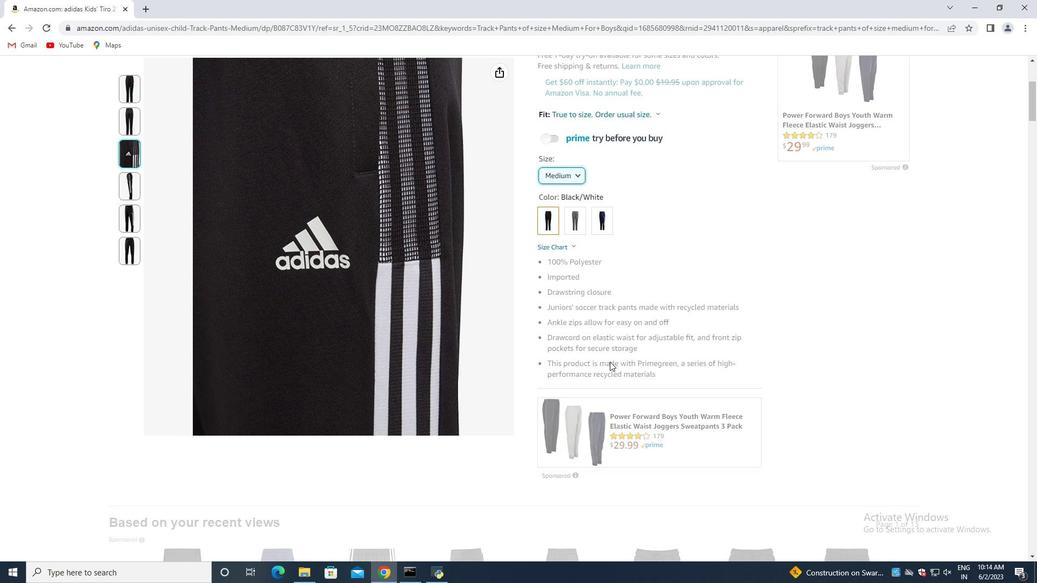 
Action: Mouse scrolled (603, 355) with delta (0, 0)
Screenshot: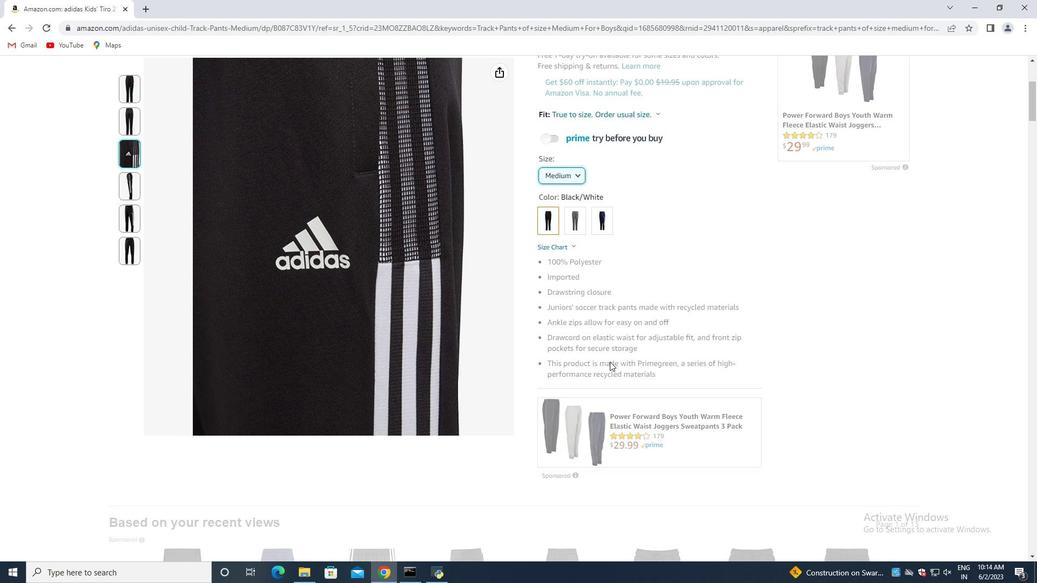 
Action: Mouse moved to (600, 353)
Screenshot: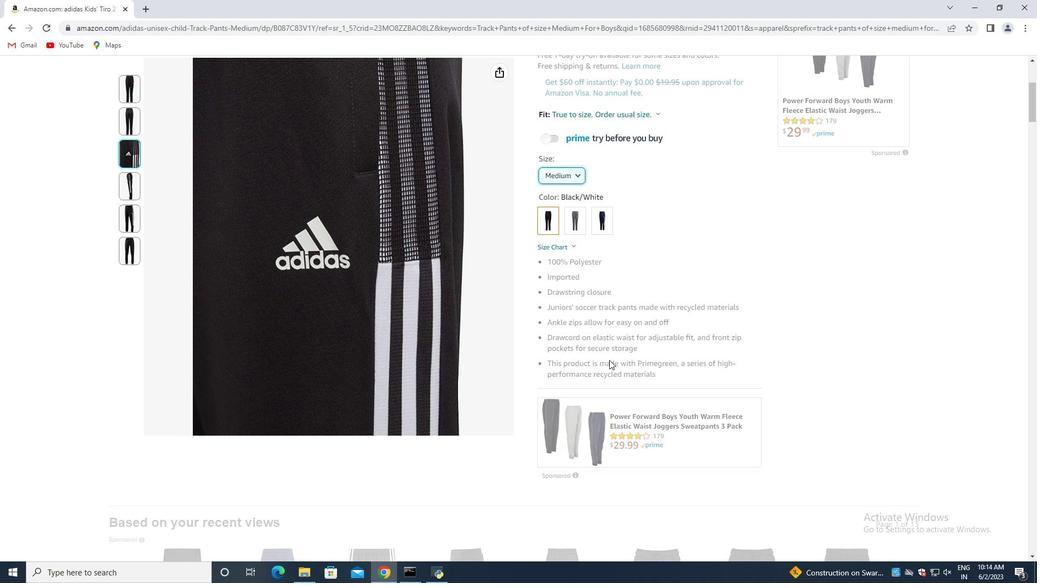 
Action: Mouse scrolled (600, 353) with delta (0, 0)
Screenshot: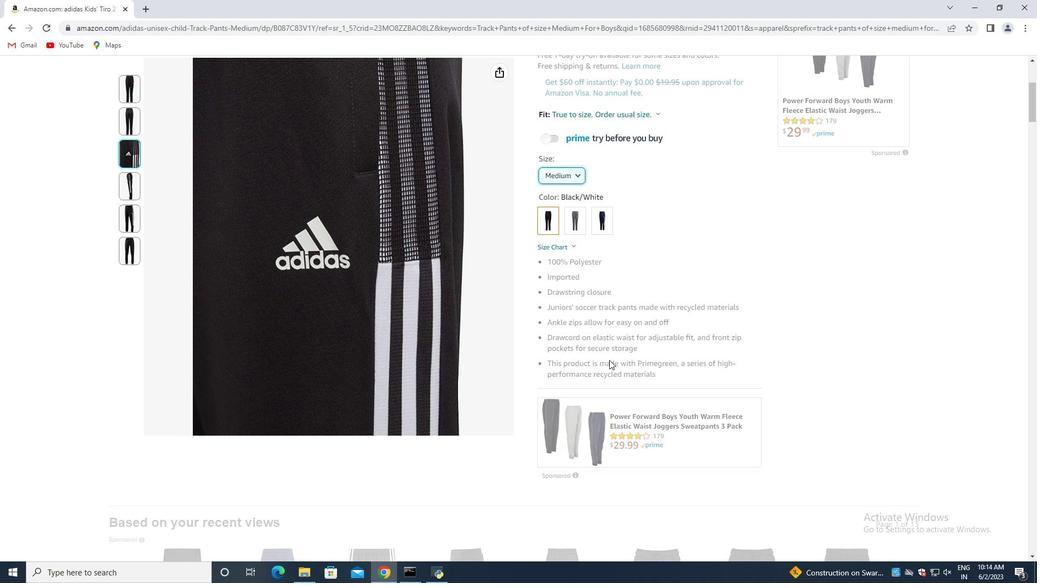 
Action: Mouse moved to (592, 343)
Screenshot: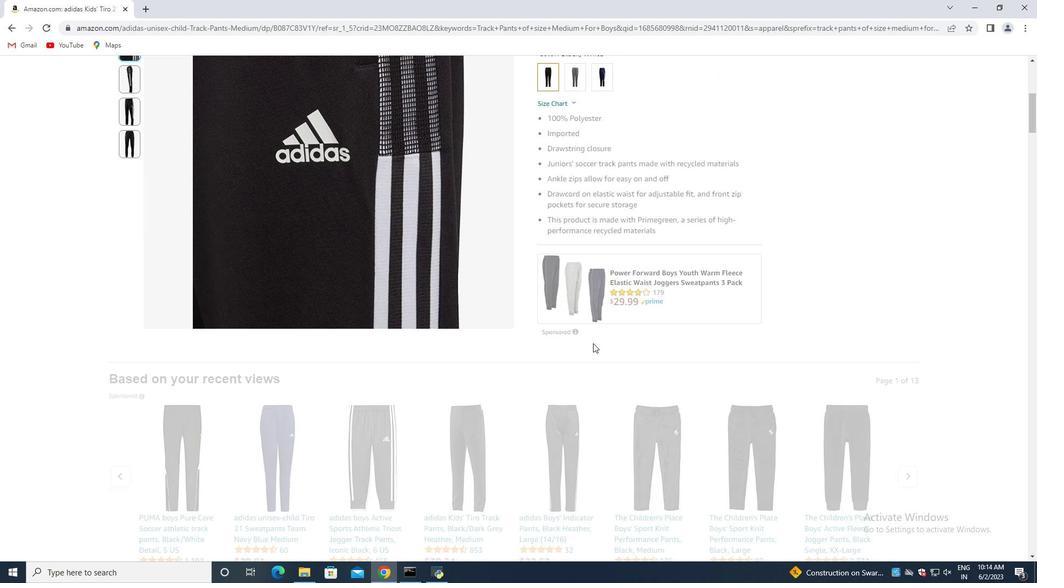 
Action: Mouse scrolled (592, 342) with delta (0, 0)
Screenshot: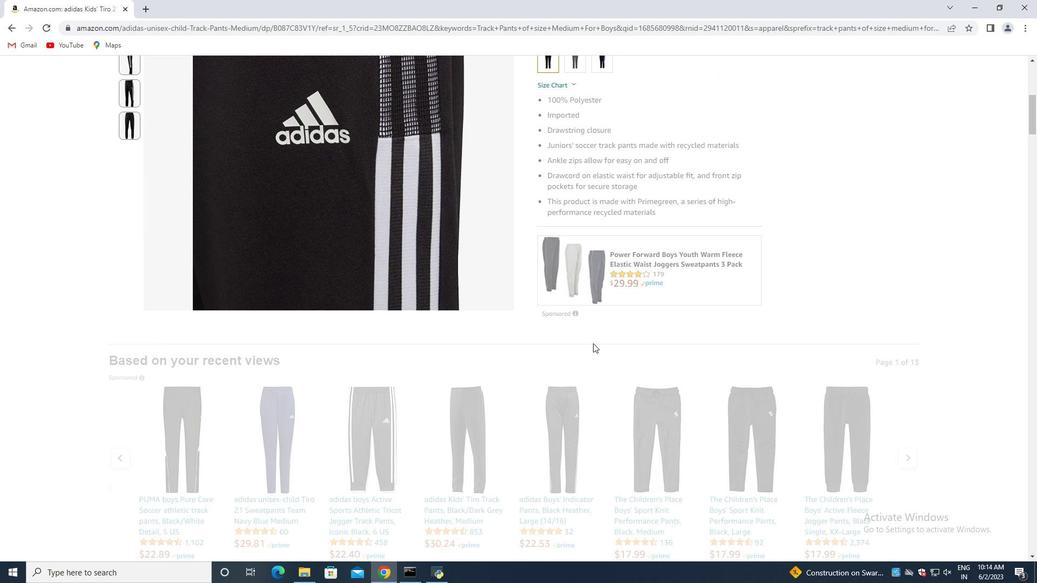 
Action: Mouse moved to (587, 343)
Screenshot: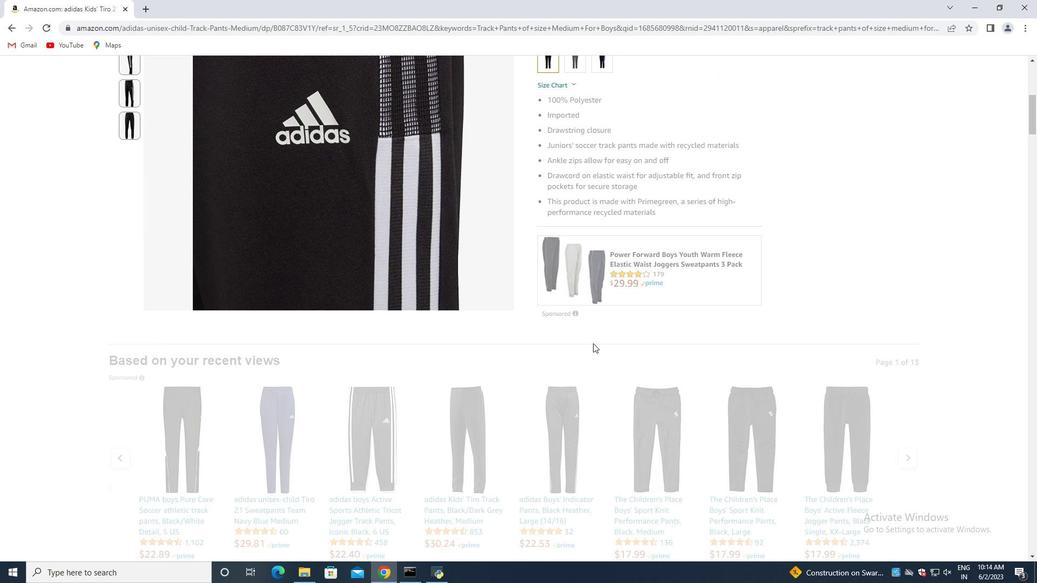 
Action: Mouse scrolled (587, 342) with delta (0, 0)
Screenshot: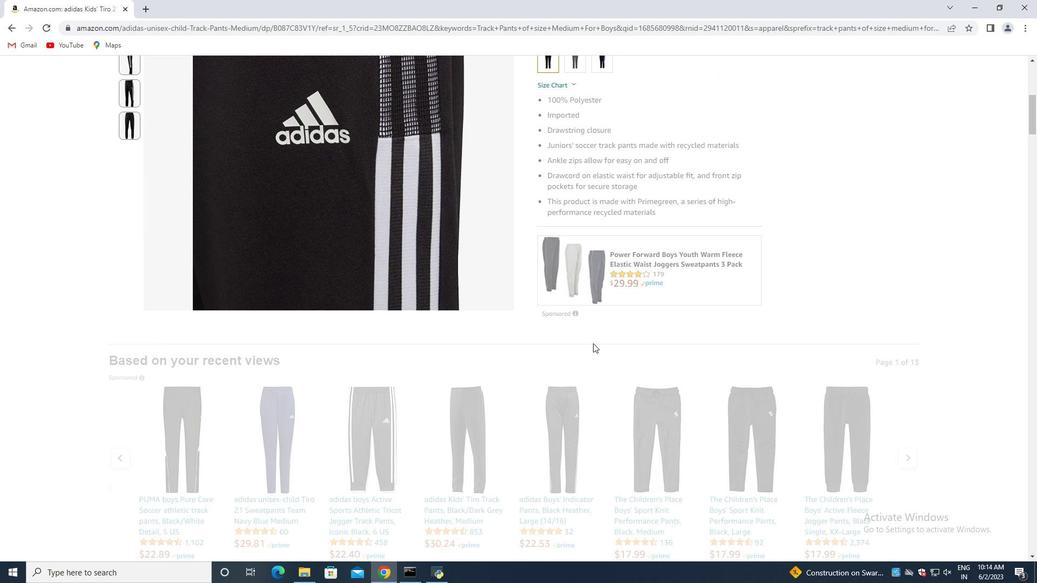 
Action: Mouse moved to (576, 341)
Screenshot: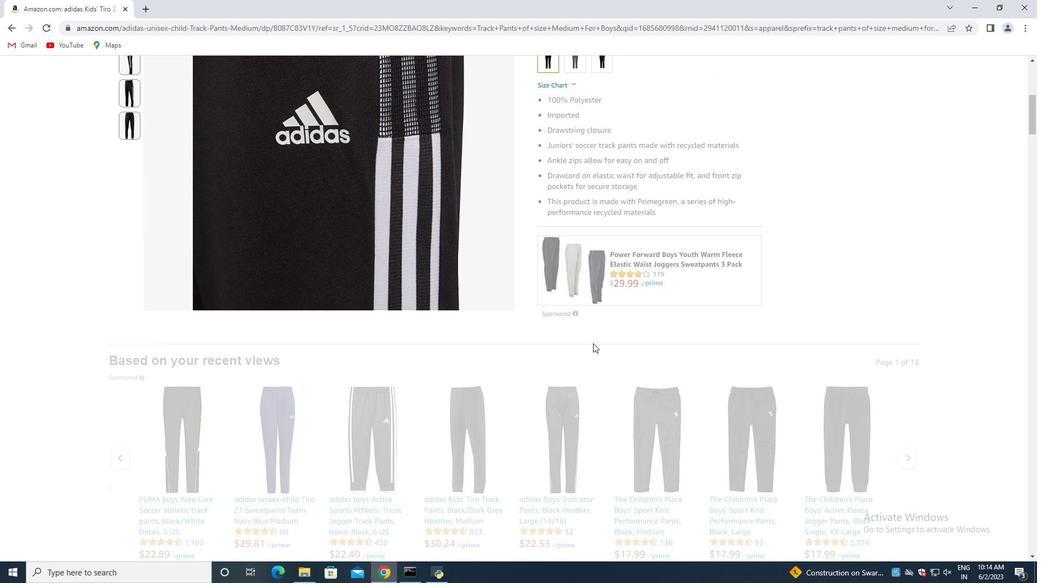 
Action: Mouse scrolled (576, 340) with delta (0, 0)
Screenshot: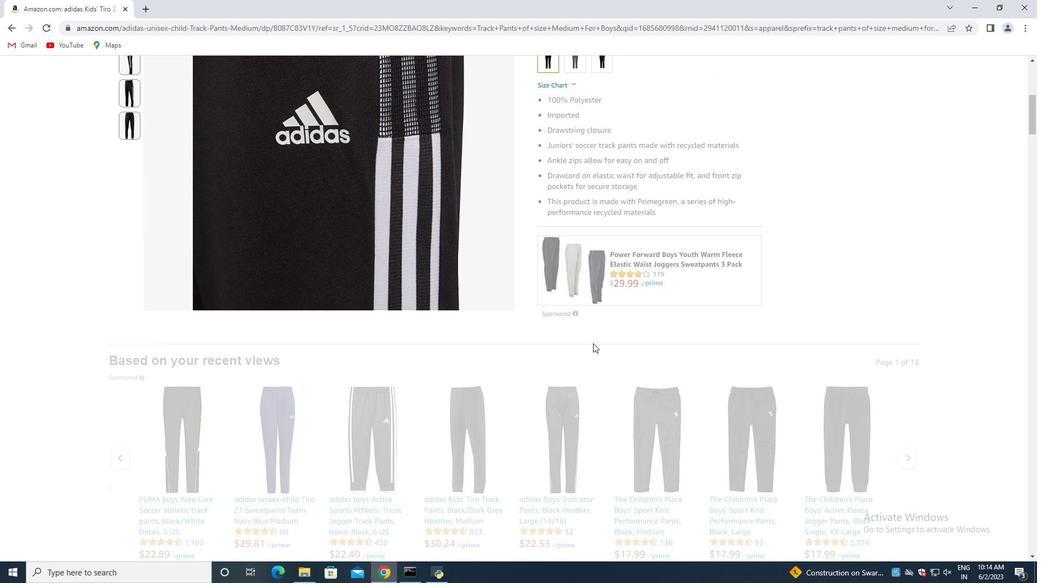 
Action: Mouse moved to (662, 269)
Screenshot: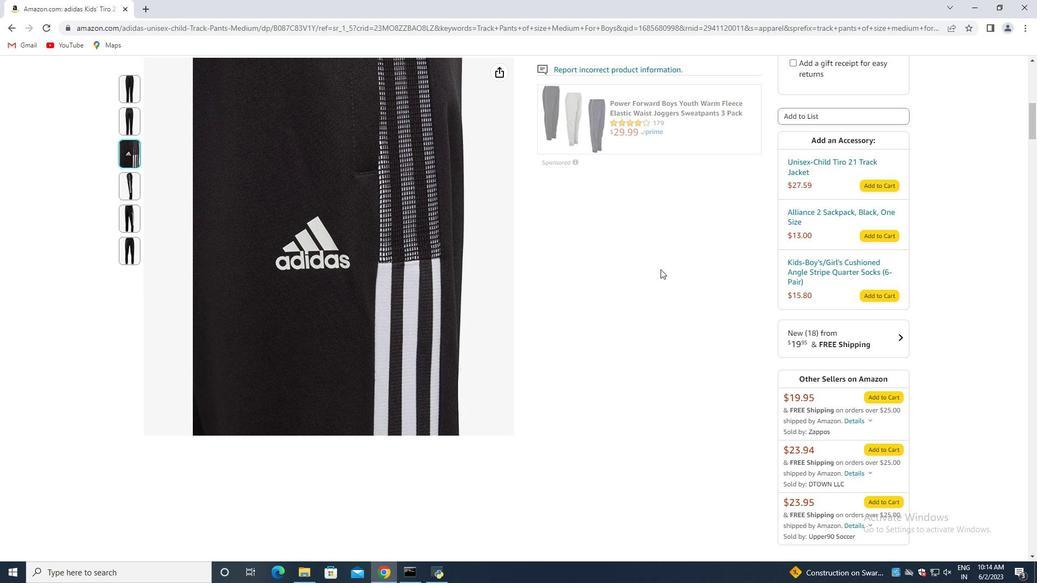 
Action: Mouse scrolled (662, 269) with delta (0, 0)
Screenshot: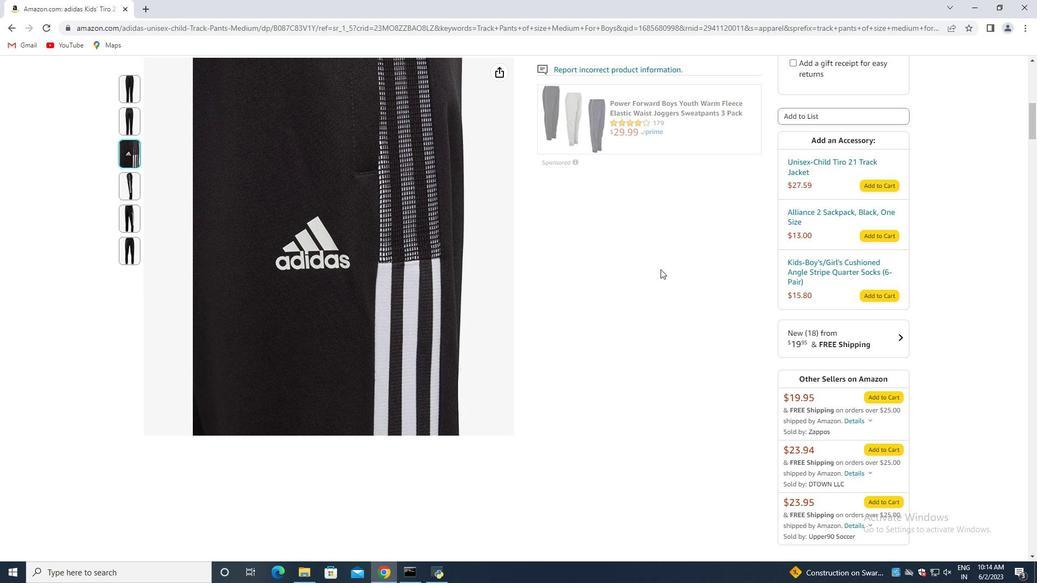 
Action: Mouse scrolled (662, 269) with delta (0, 0)
Screenshot: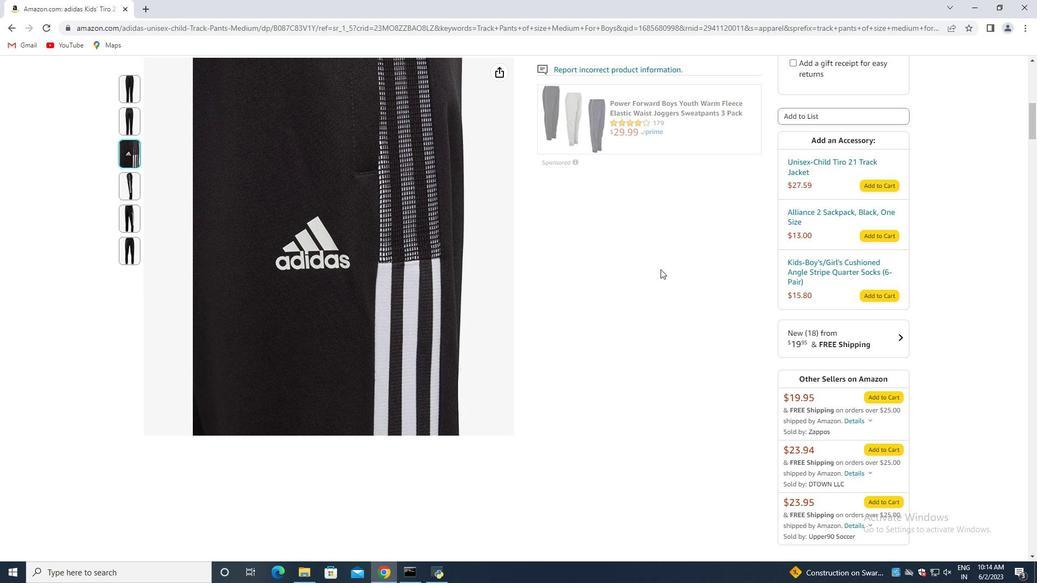
Action: Mouse scrolled (662, 269) with delta (0, 0)
Screenshot: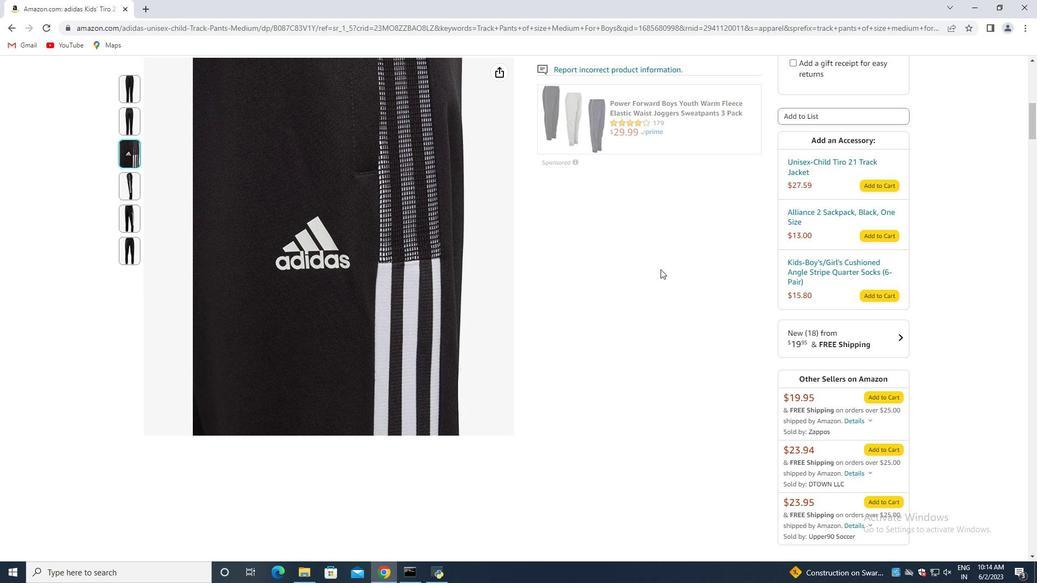
Action: Mouse scrolled (662, 269) with delta (0, 0)
Screenshot: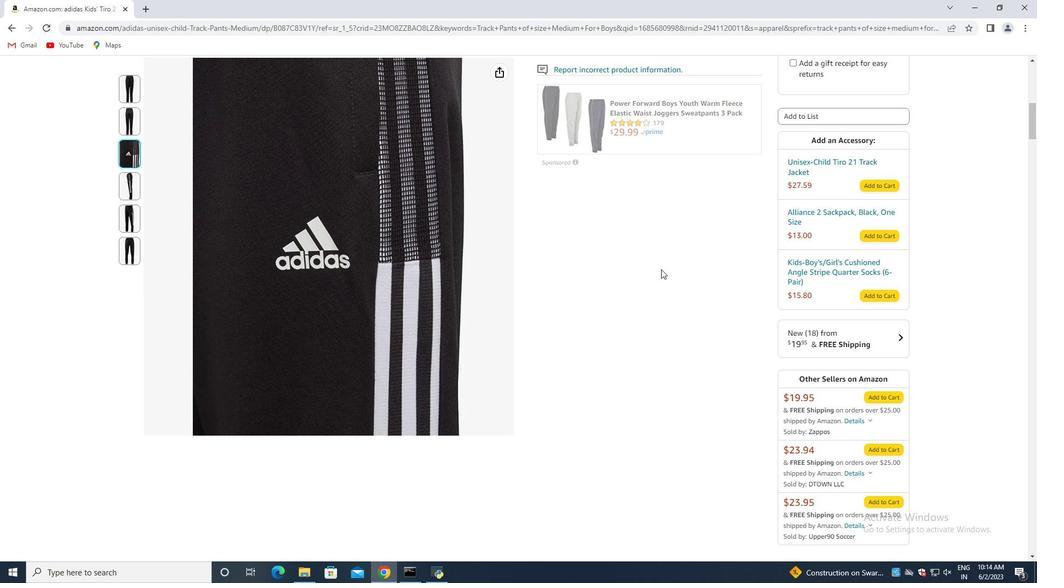 
Action: Mouse scrolled (662, 269) with delta (0, 0)
Screenshot: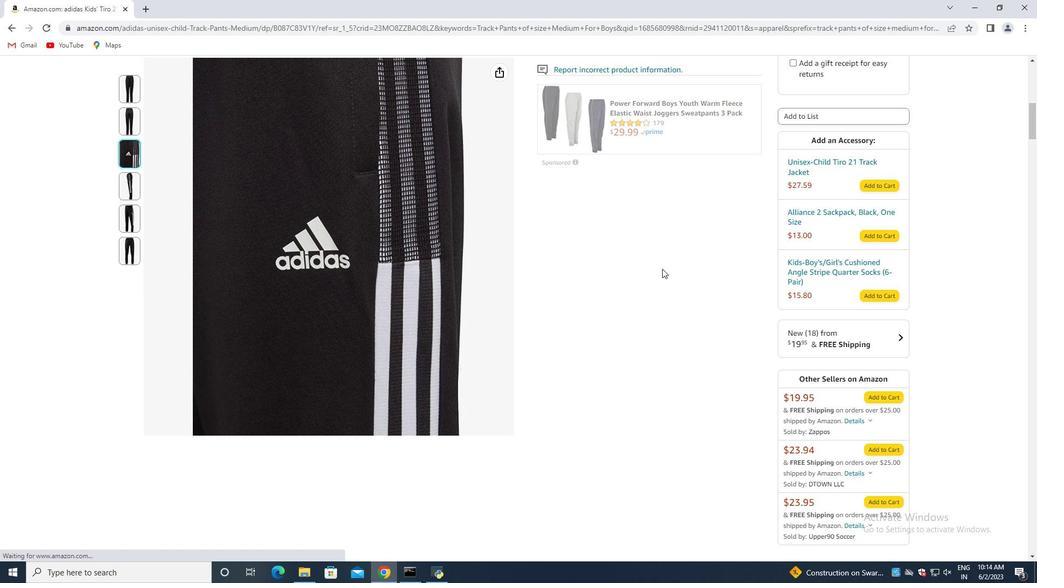
Action: Mouse scrolled (662, 268) with delta (0, 0)
Screenshot: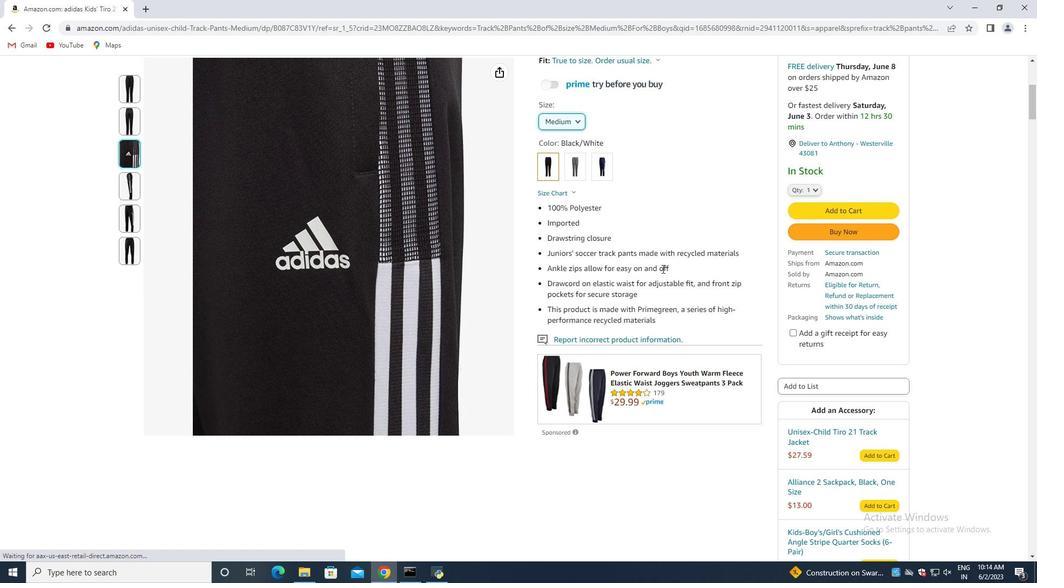 
Action: Mouse scrolled (662, 268) with delta (0, 0)
Screenshot: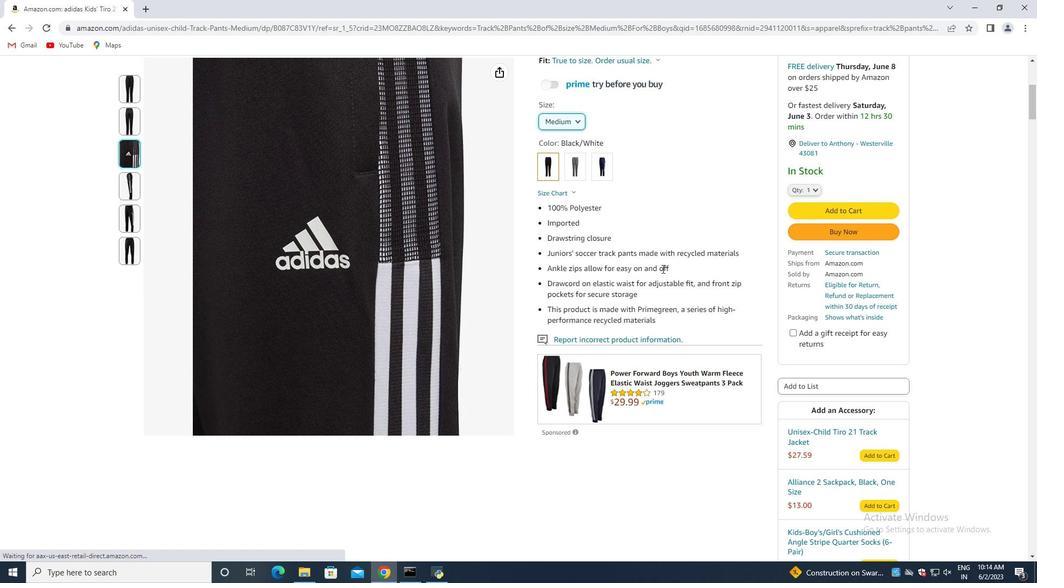 
Action: Mouse scrolled (662, 268) with delta (0, 0)
Screenshot: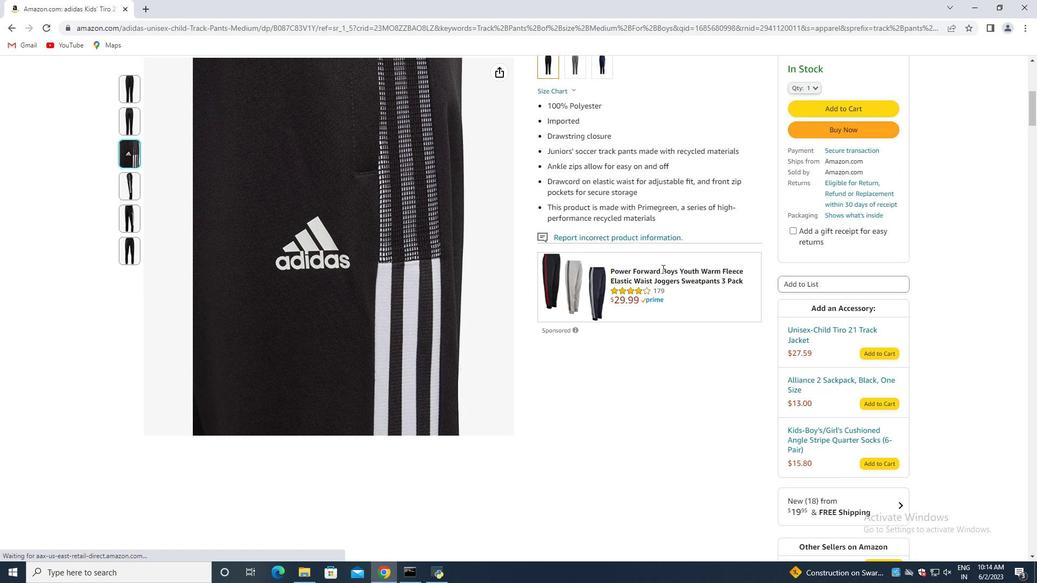 
Action: Mouse scrolled (662, 268) with delta (0, 0)
Screenshot: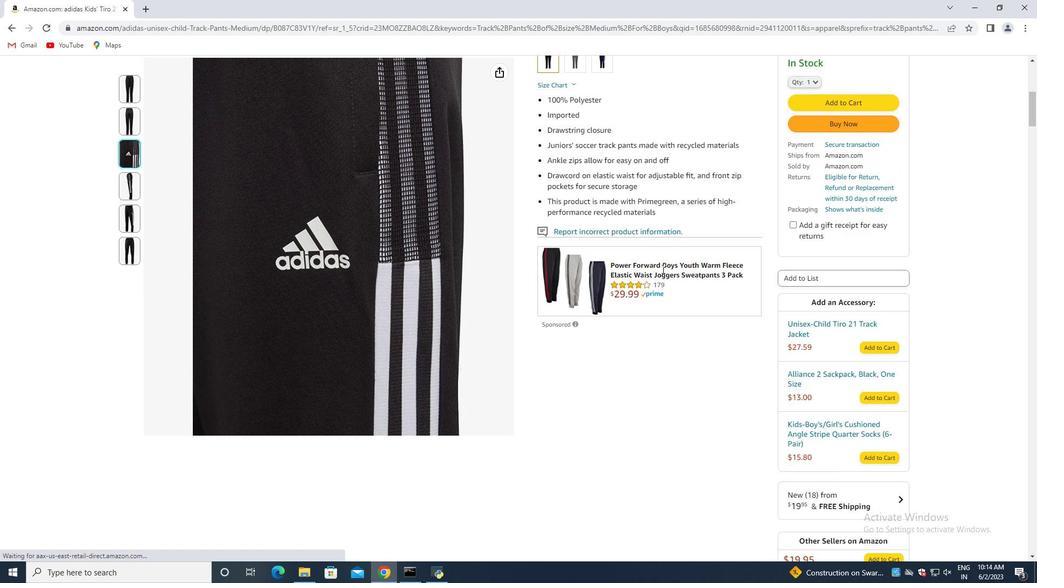 
Action: Mouse moved to (661, 270)
Screenshot: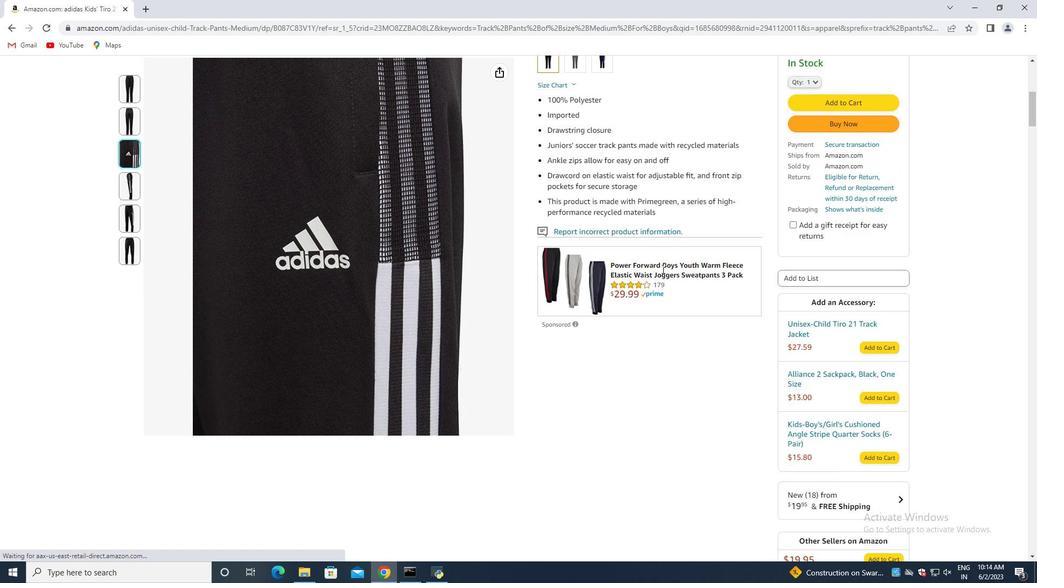 
Action: Mouse scrolled (661, 269) with delta (0, 0)
Screenshot: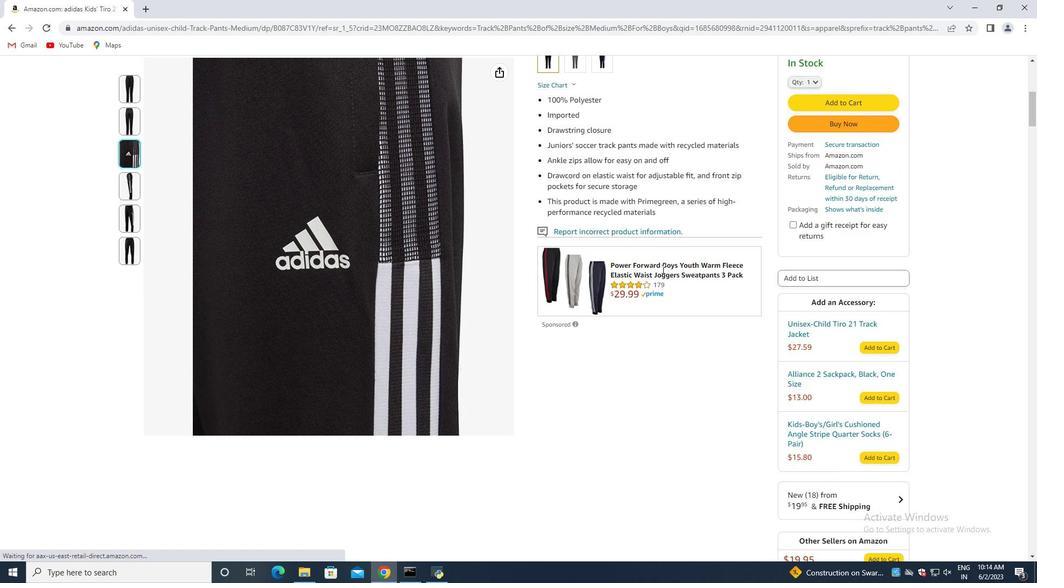 
Action: Mouse moved to (658, 273)
Screenshot: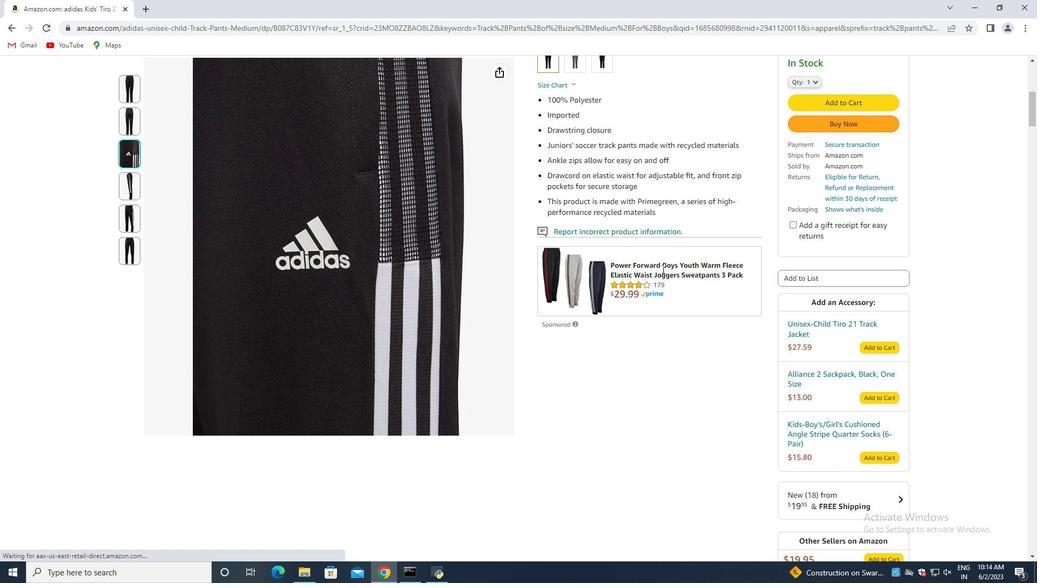 
Action: Mouse scrolled (658, 272) with delta (0, 0)
Screenshot: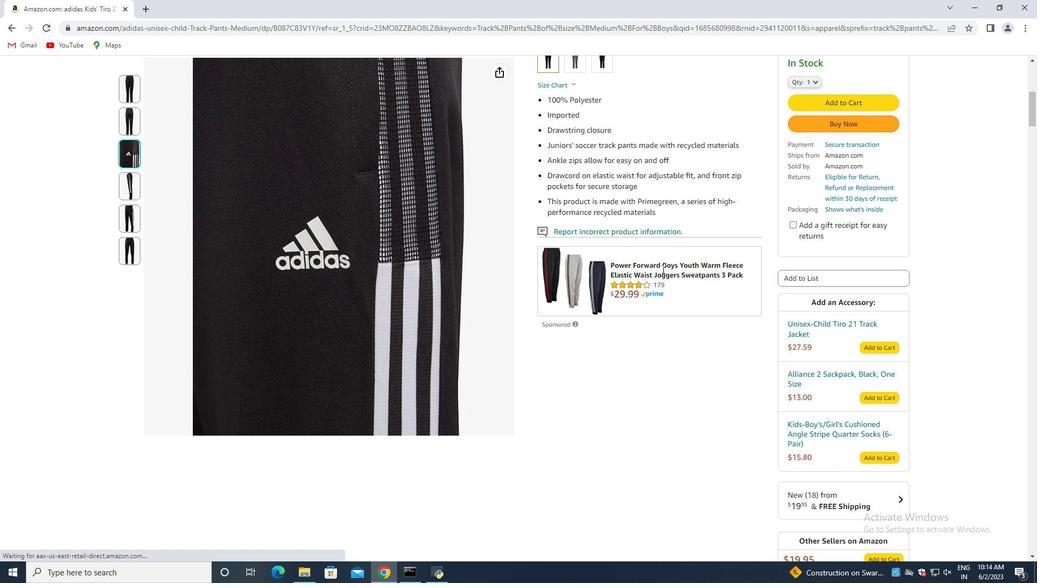 
Action: Mouse moved to (580, 280)
Screenshot: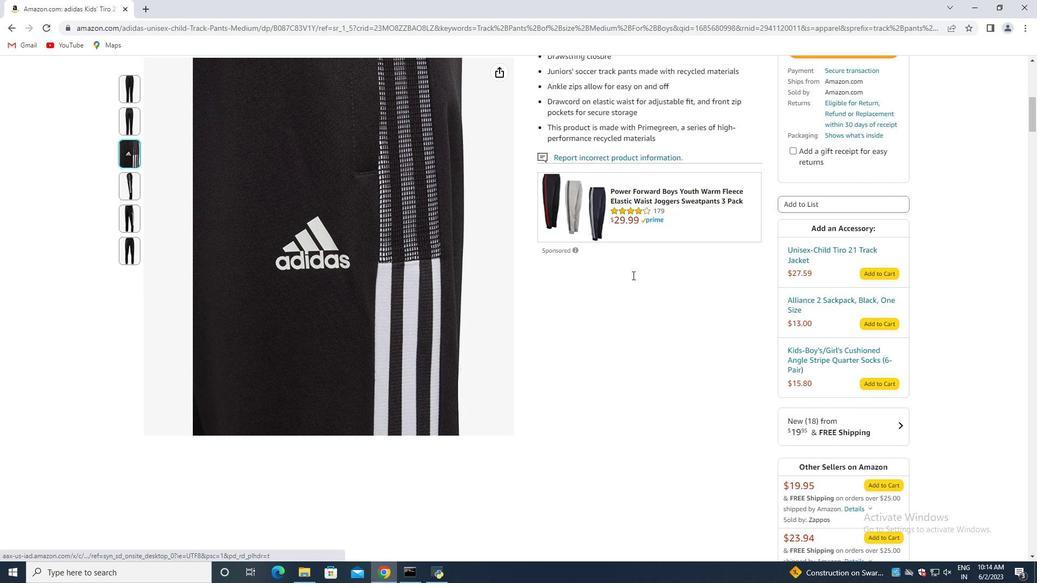 
Action: Mouse scrolled (580, 279) with delta (0, 0)
Screenshot: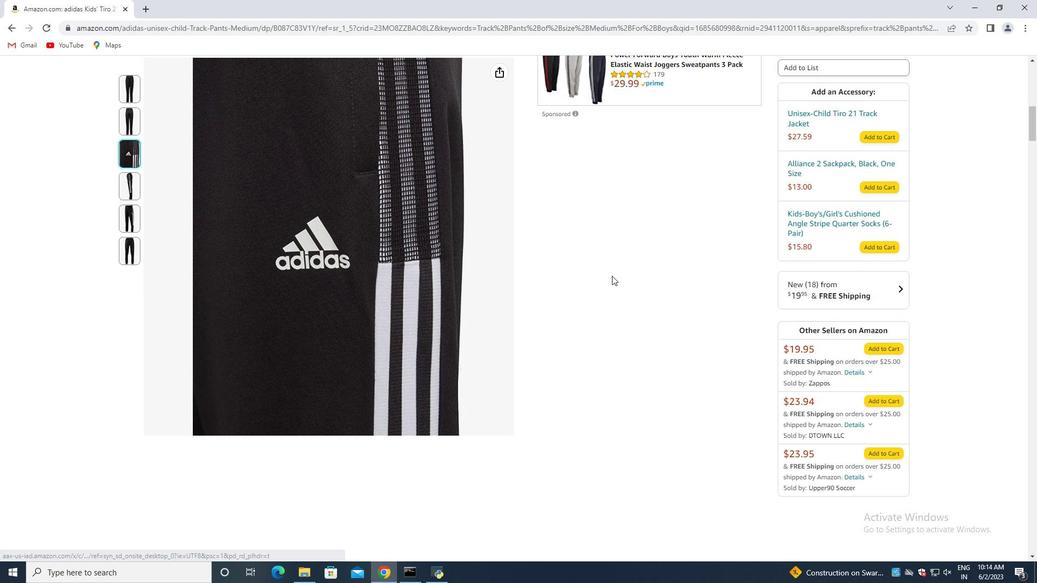 
Action: Mouse moved to (575, 283)
Screenshot: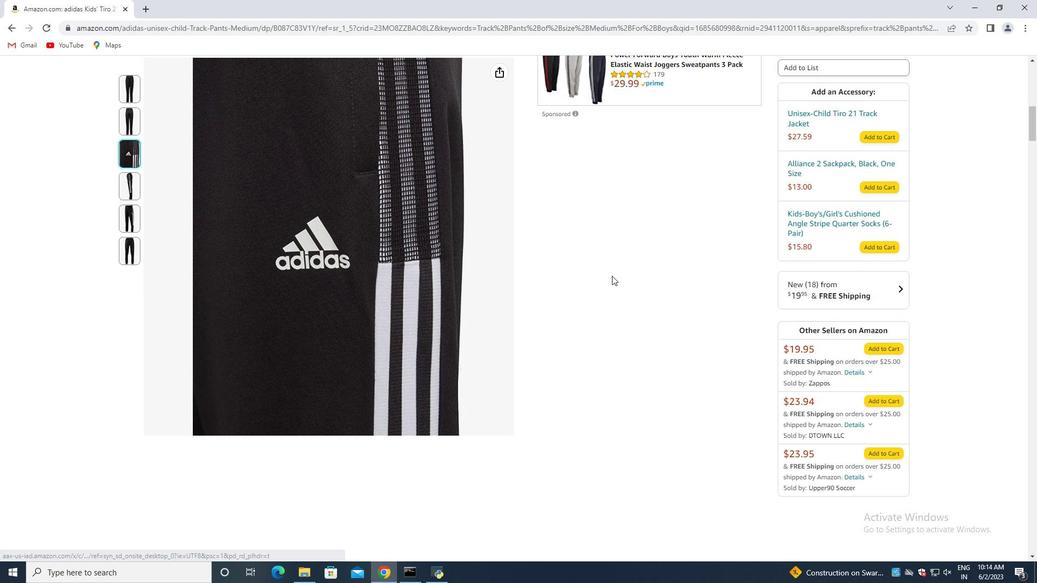 
Action: Mouse scrolled (575, 282) with delta (0, 0)
Screenshot: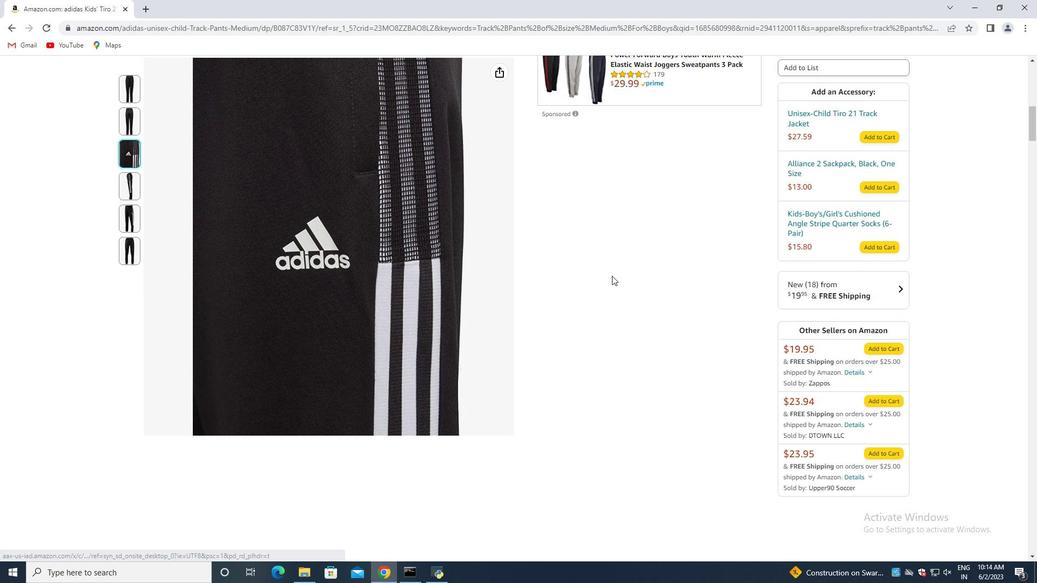 
Action: Mouse moved to (566, 286)
Screenshot: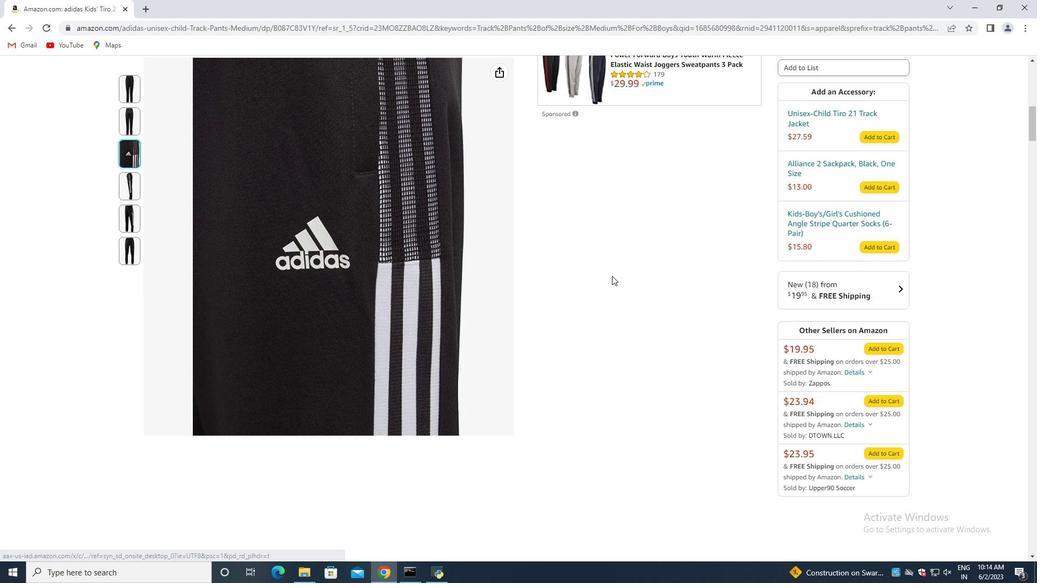 
Action: Mouse scrolled (569, 285) with delta (0, 0)
Screenshot: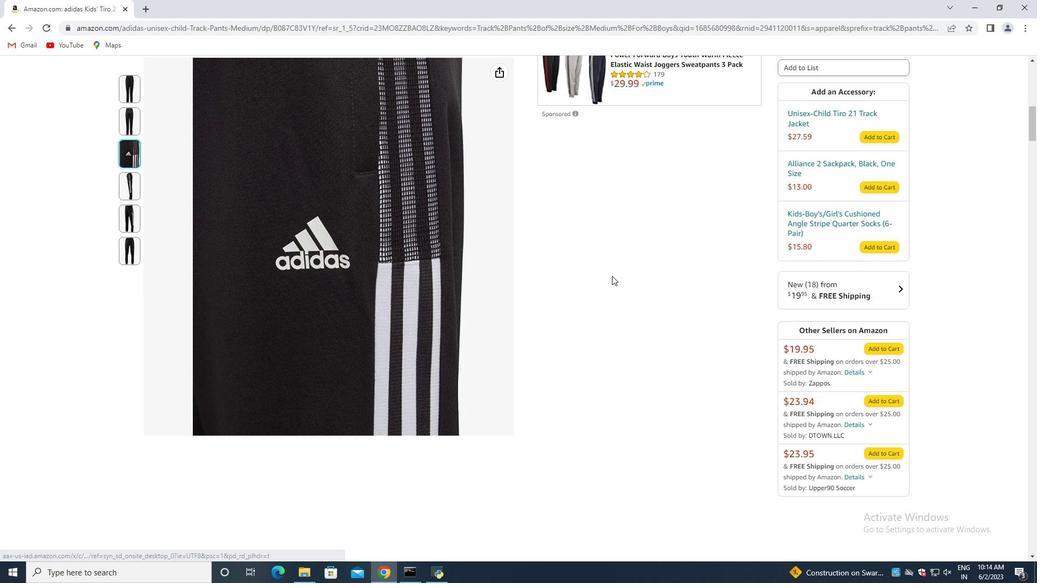 
Action: Mouse moved to (562, 288)
Screenshot: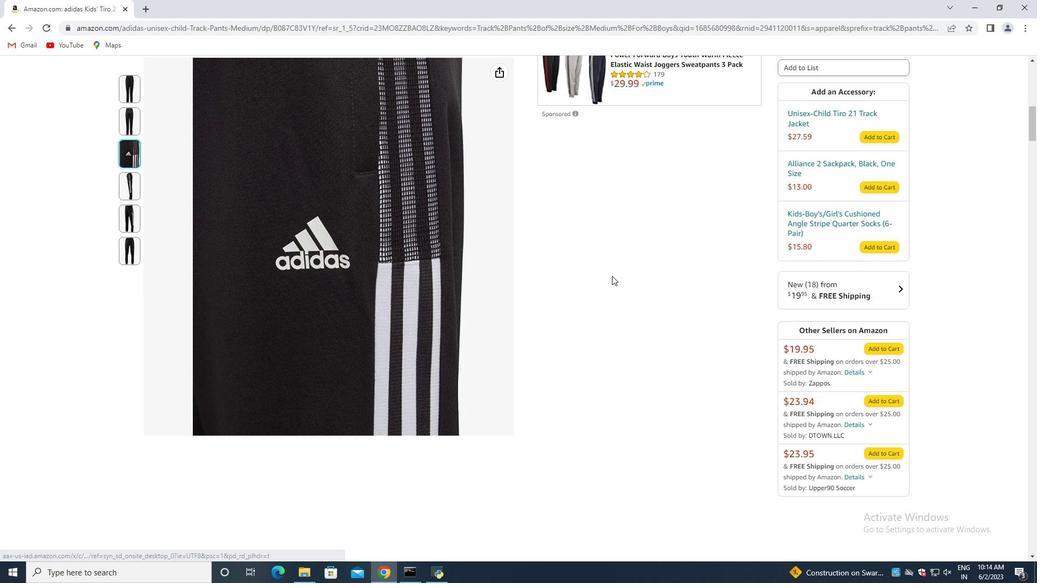 
Action: Mouse scrolled (562, 287) with delta (0, 0)
Screenshot: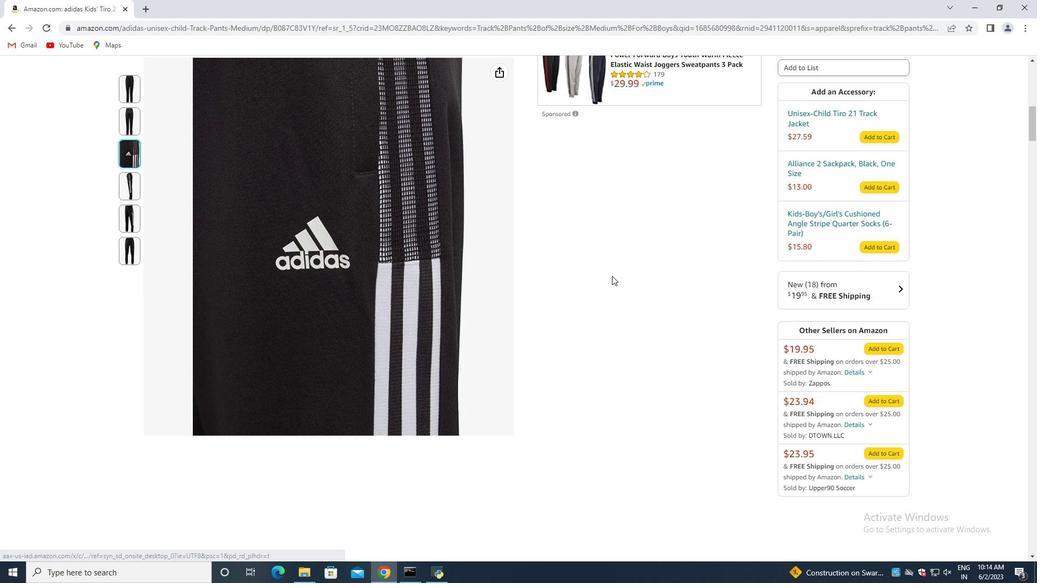 
Action: Mouse moved to (535, 285)
Screenshot: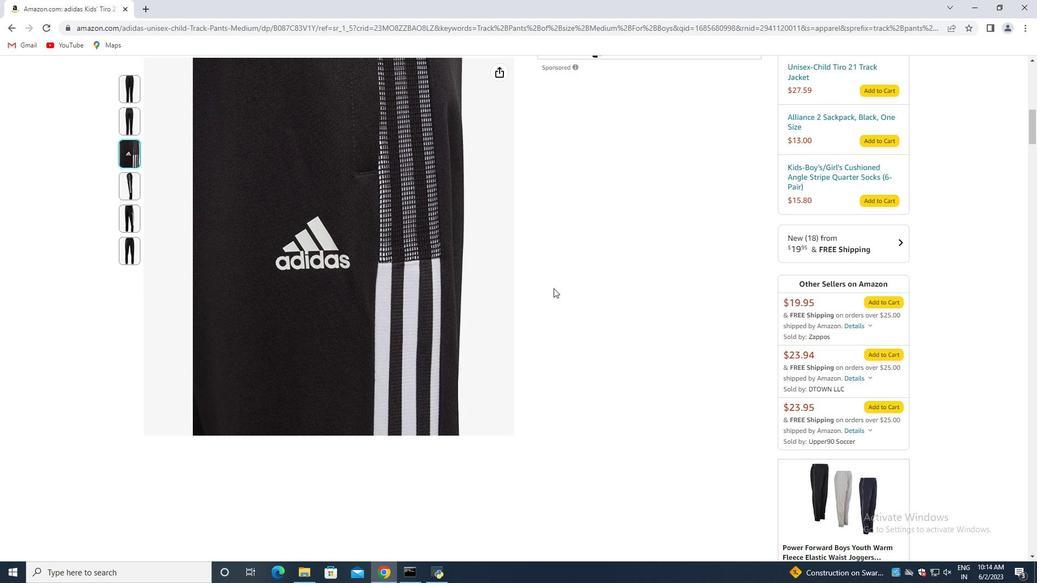 
Action: Mouse scrolled (535, 284) with delta (0, 0)
Screenshot: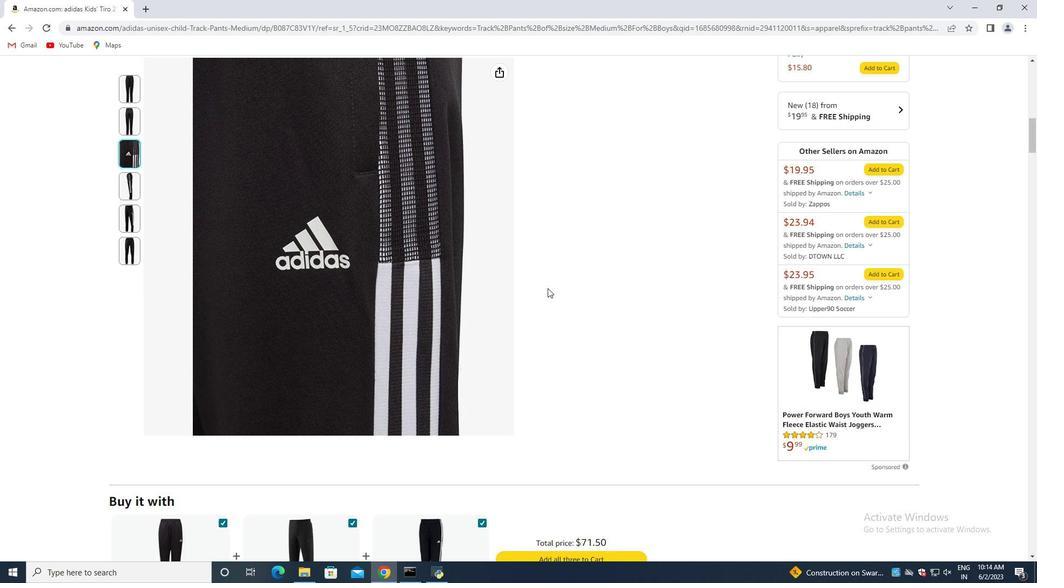 
Action: Mouse moved to (535, 285)
Screenshot: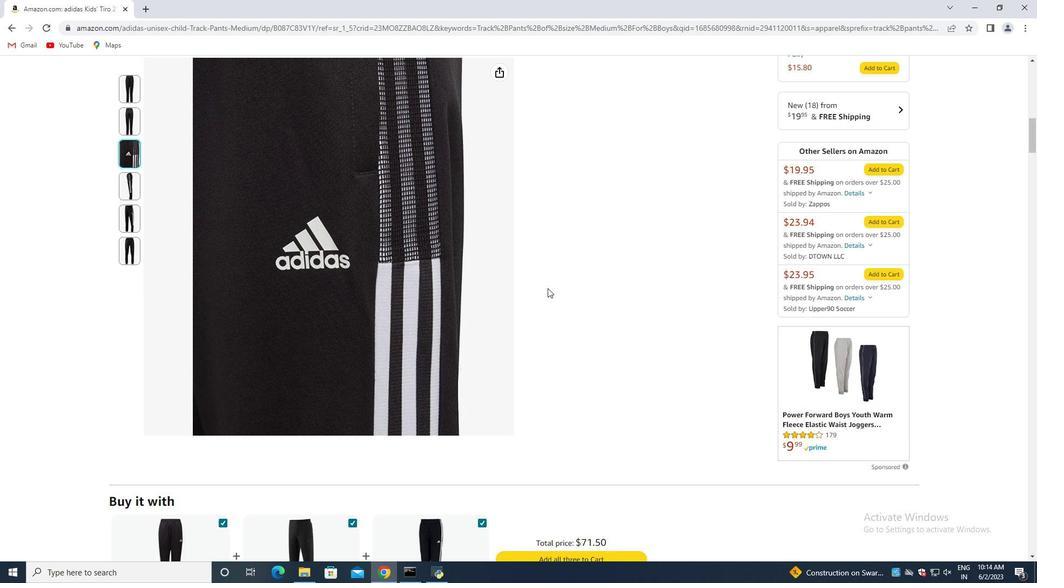 
Action: Mouse scrolled (535, 284) with delta (0, 0)
Screenshot: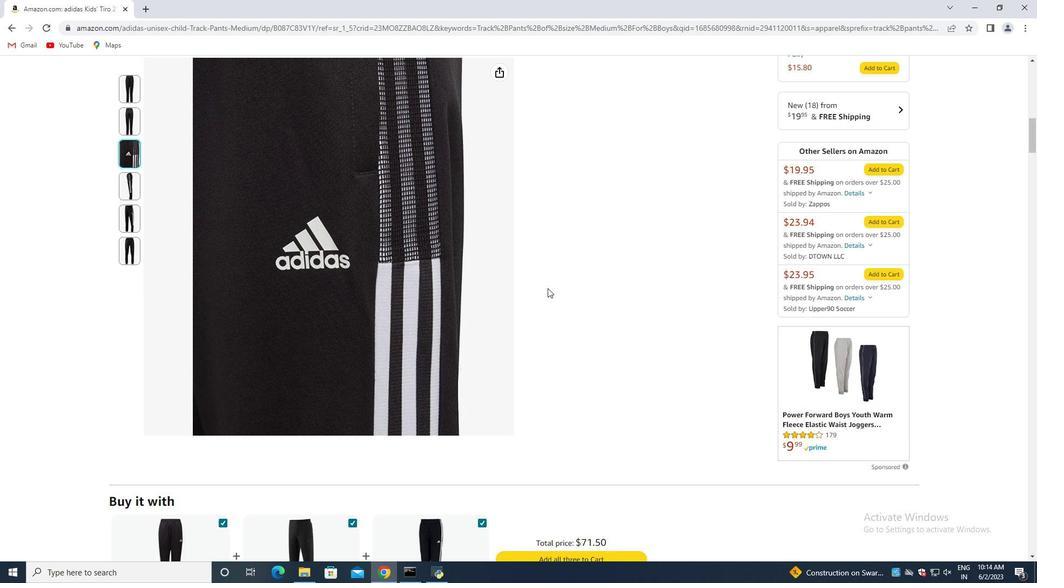 
Action: Mouse moved to (534, 284)
Screenshot: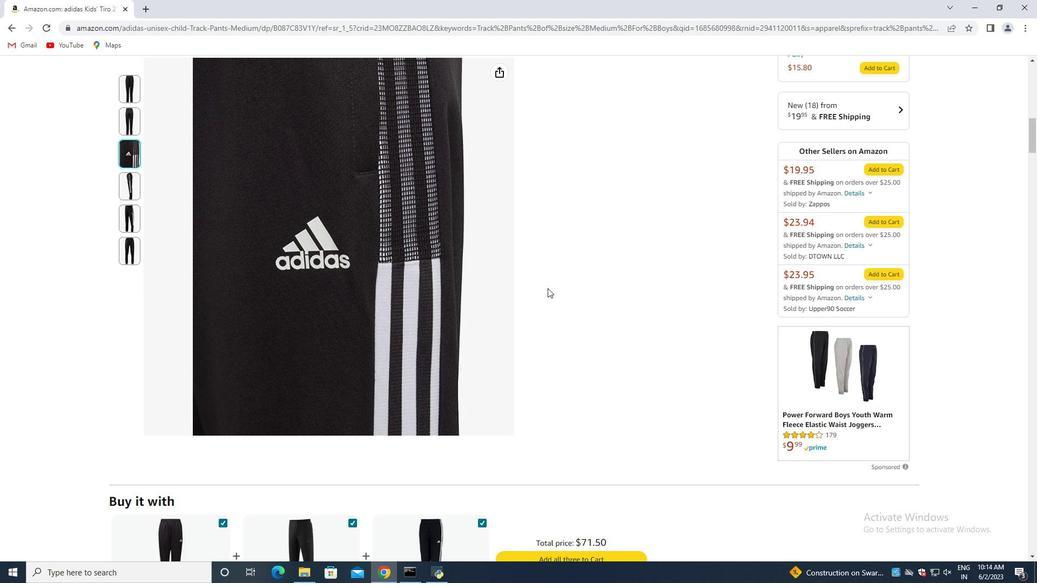 
Action: Mouse scrolled (534, 284) with delta (0, 0)
Screenshot: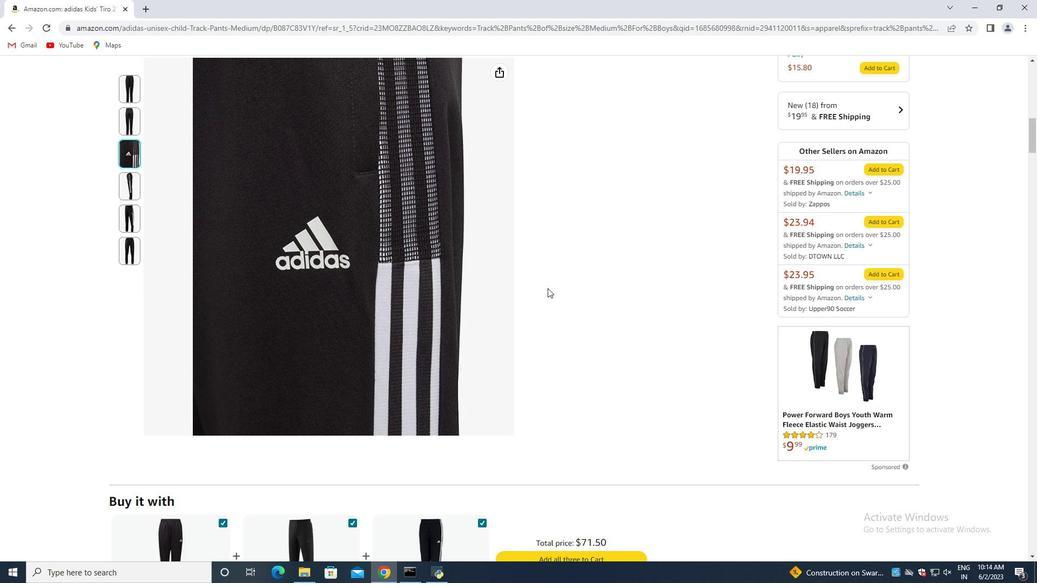 
Action: Mouse moved to (534, 284)
Screenshot: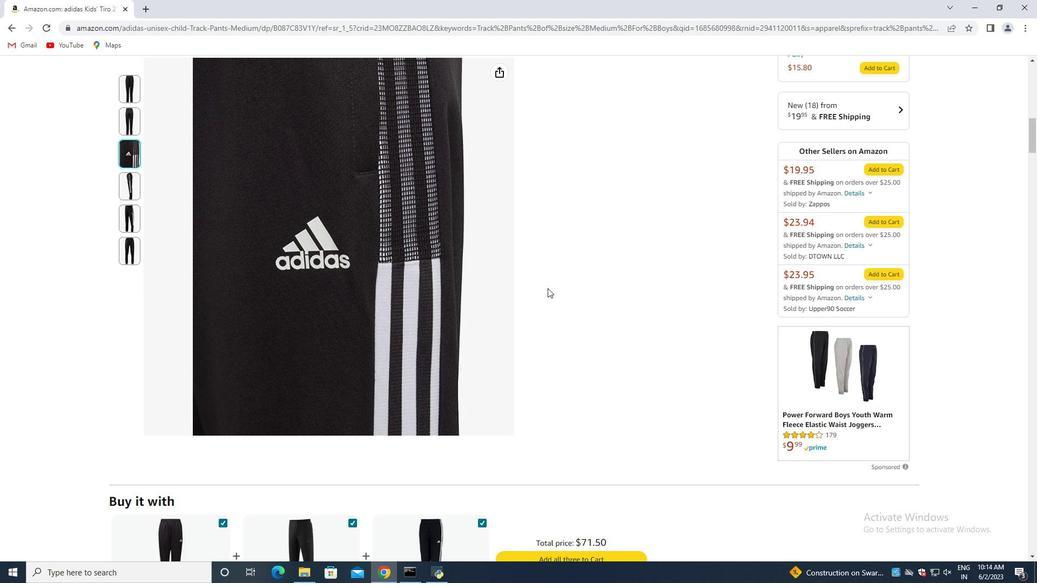 
Action: Mouse scrolled (534, 284) with delta (0, 0)
Screenshot: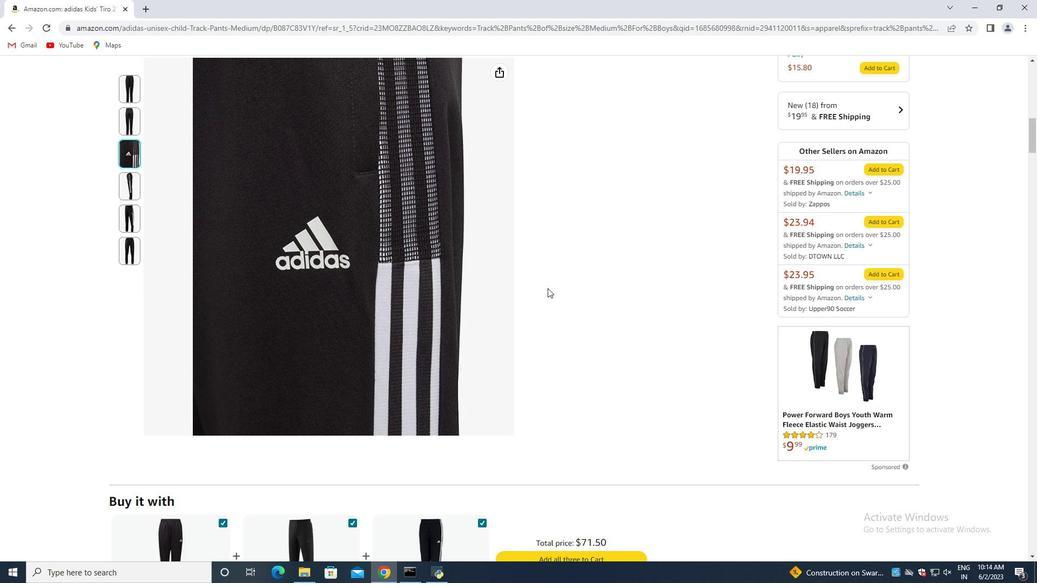 
Action: Mouse moved to (537, 281)
Screenshot: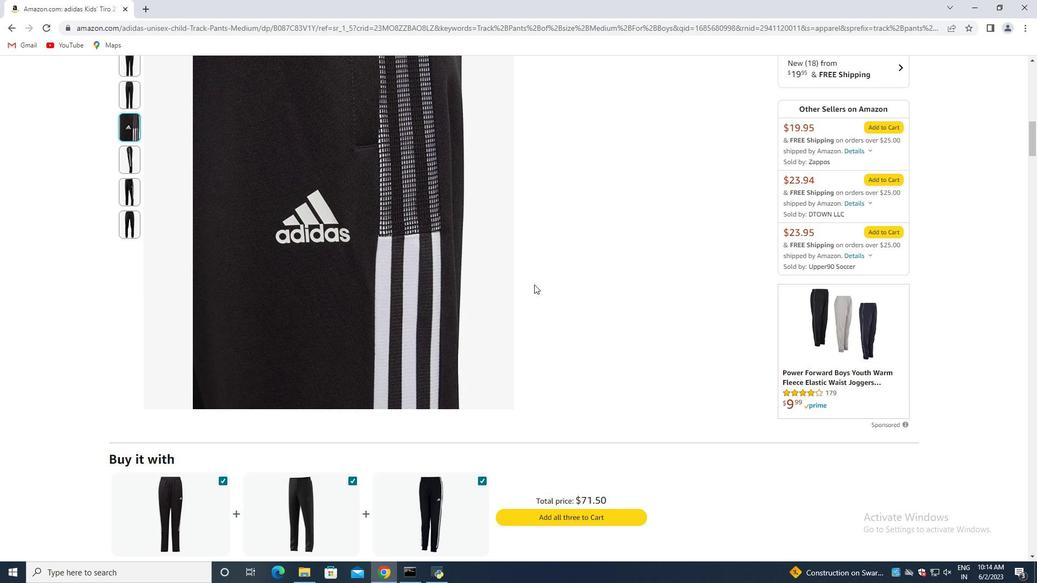 
Action: Mouse scrolled (537, 281) with delta (0, 0)
Screenshot: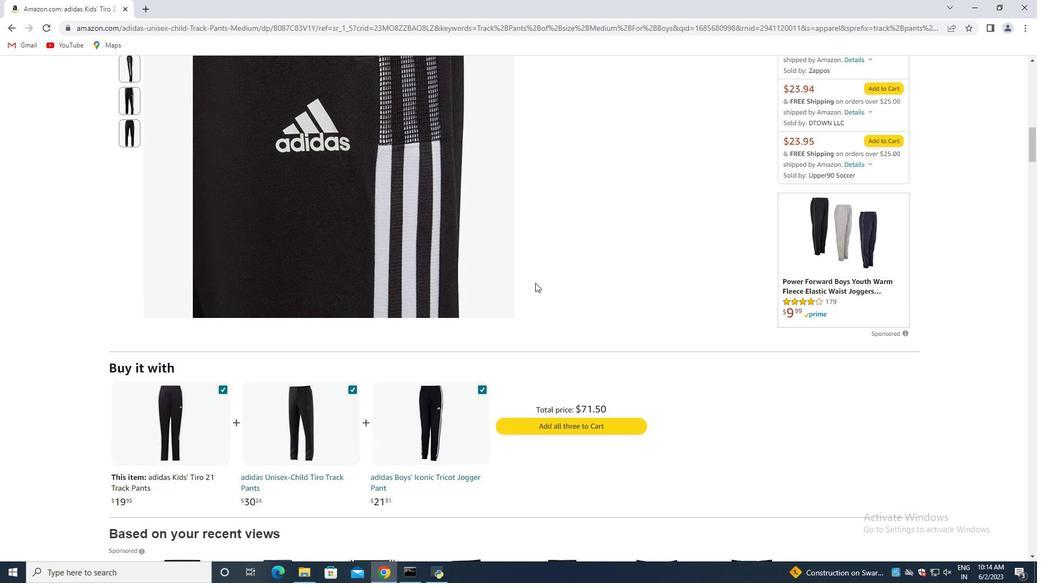 
Action: Mouse scrolled (537, 281) with delta (0, 0)
Screenshot: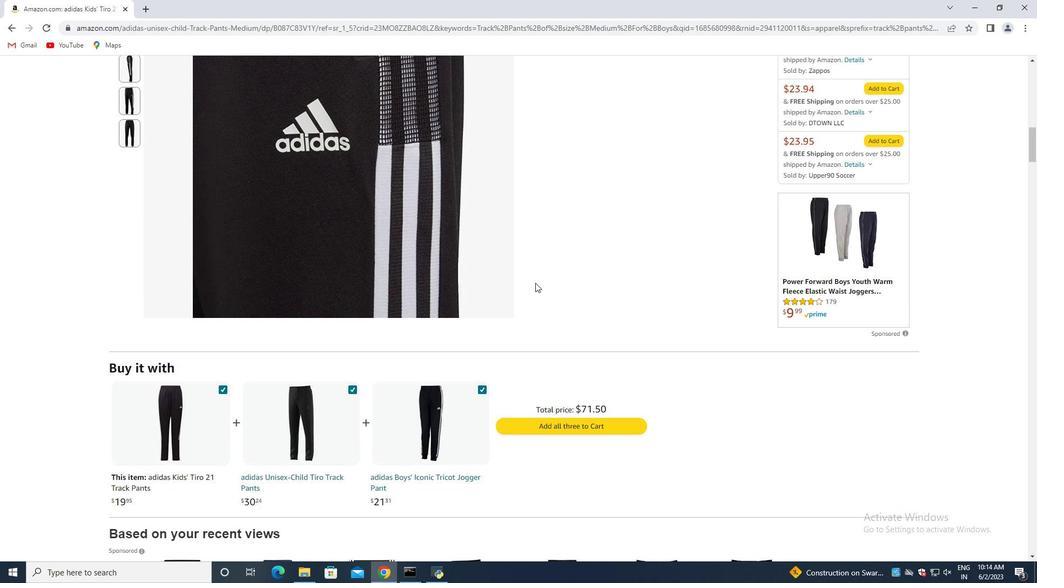 
Action: Mouse moved to (538, 281)
Screenshot: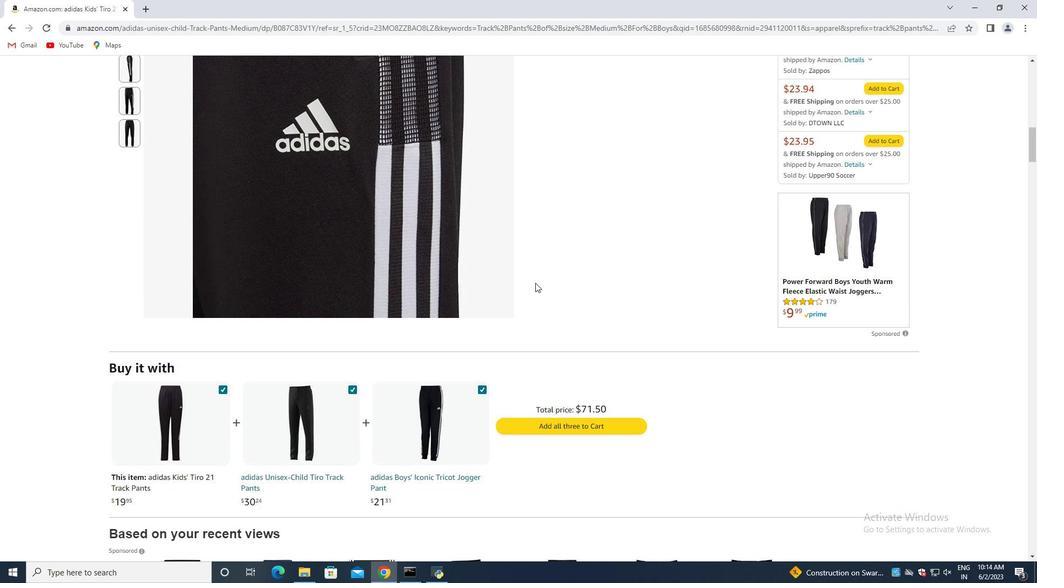 
Action: Mouse scrolled (538, 281) with delta (0, 0)
Screenshot: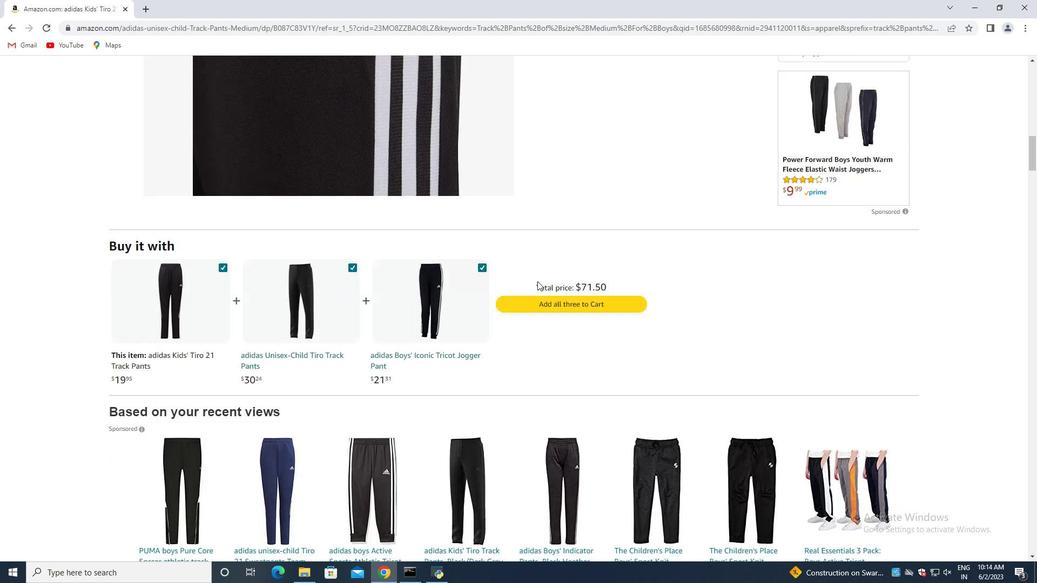 
Action: Mouse moved to (538, 281)
Screenshot: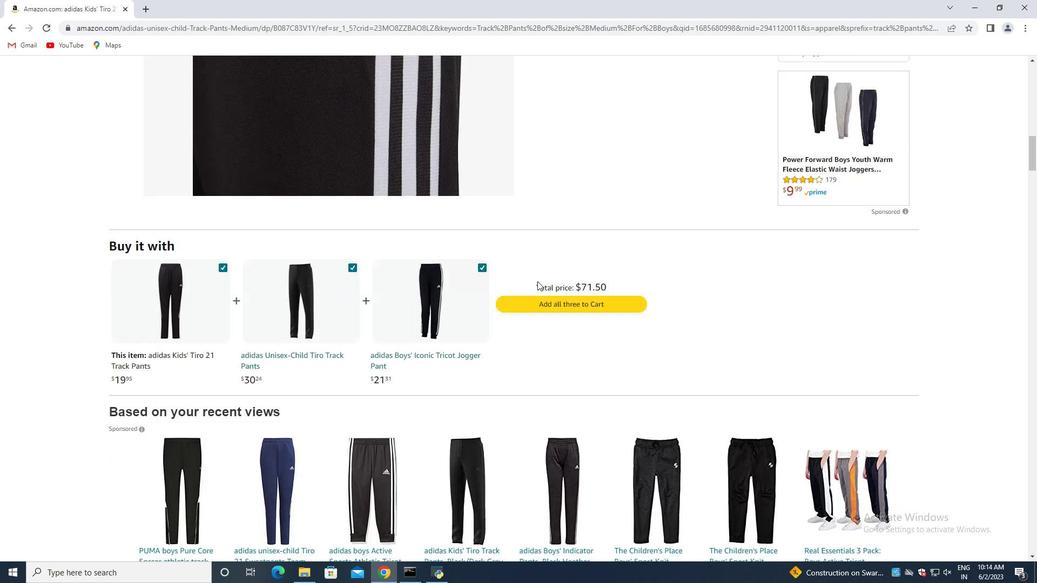 
Action: Mouse scrolled (538, 281) with delta (0, 0)
Screenshot: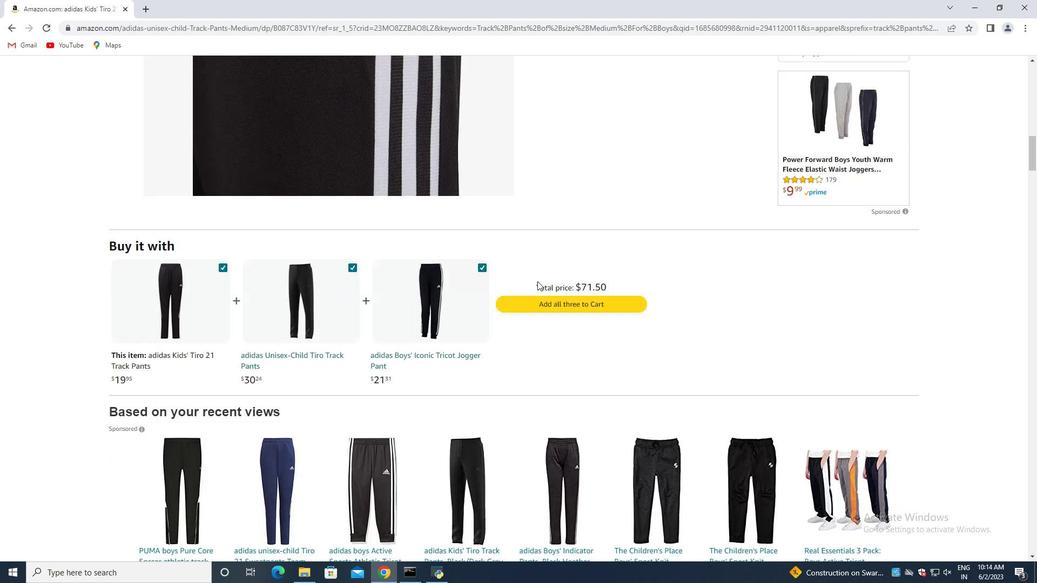 
Action: Mouse moved to (546, 281)
Screenshot: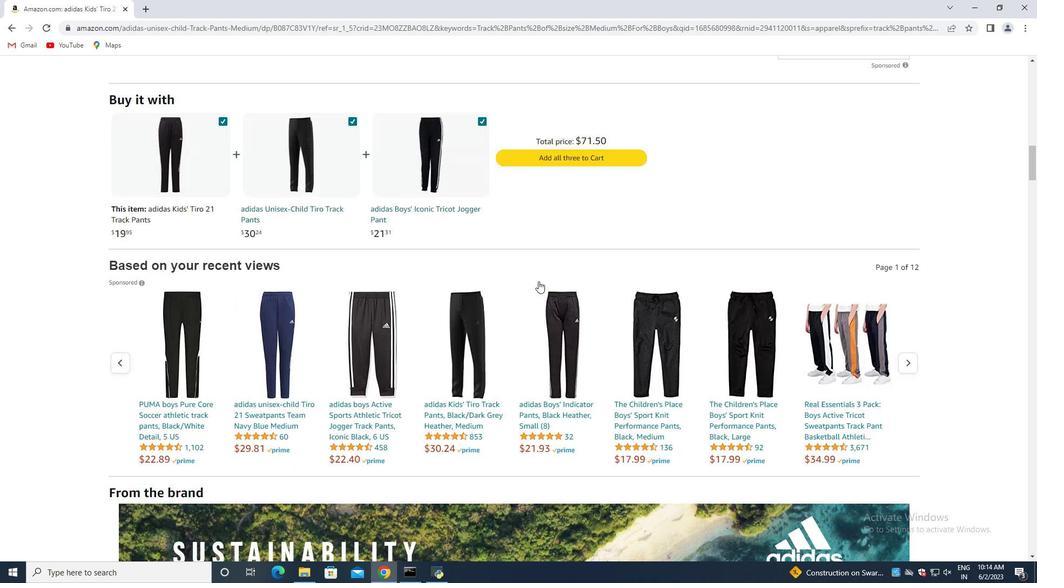 
Action: Mouse scrolled (546, 281) with delta (0, 0)
Screenshot: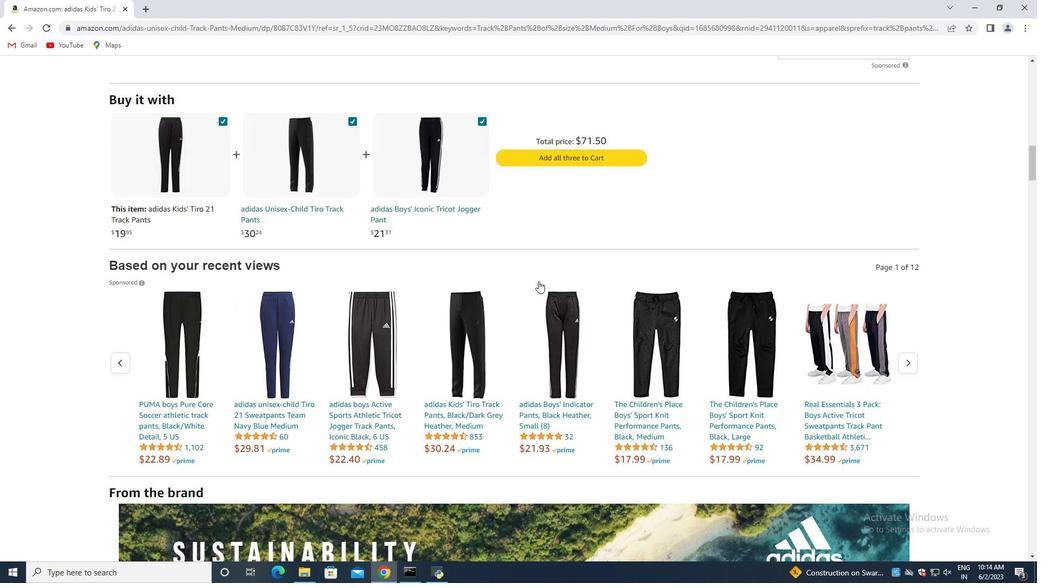 
Action: Mouse scrolled (546, 281) with delta (0, 0)
Screenshot: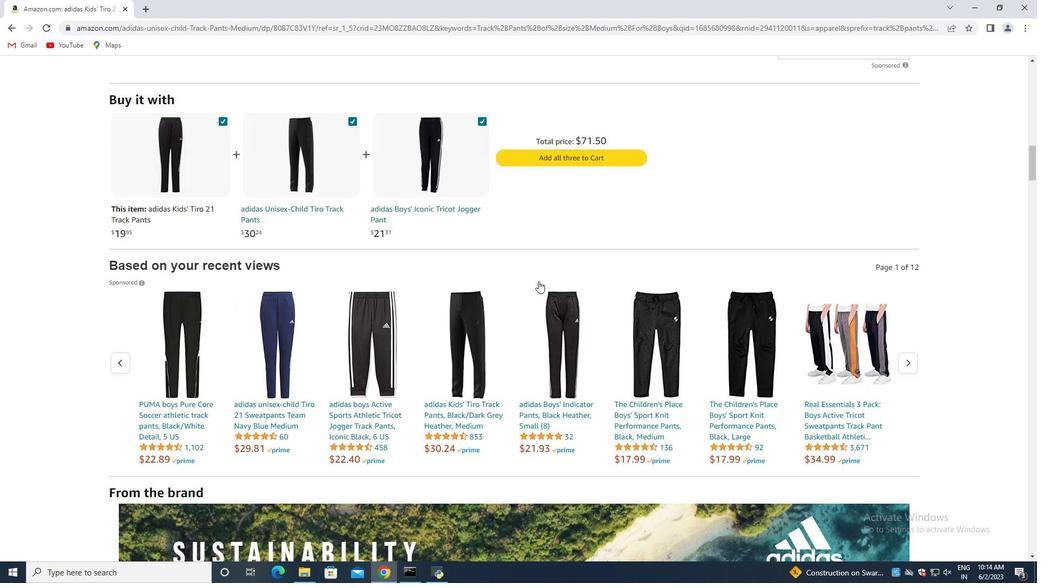 
Action: Mouse moved to (547, 282)
Screenshot: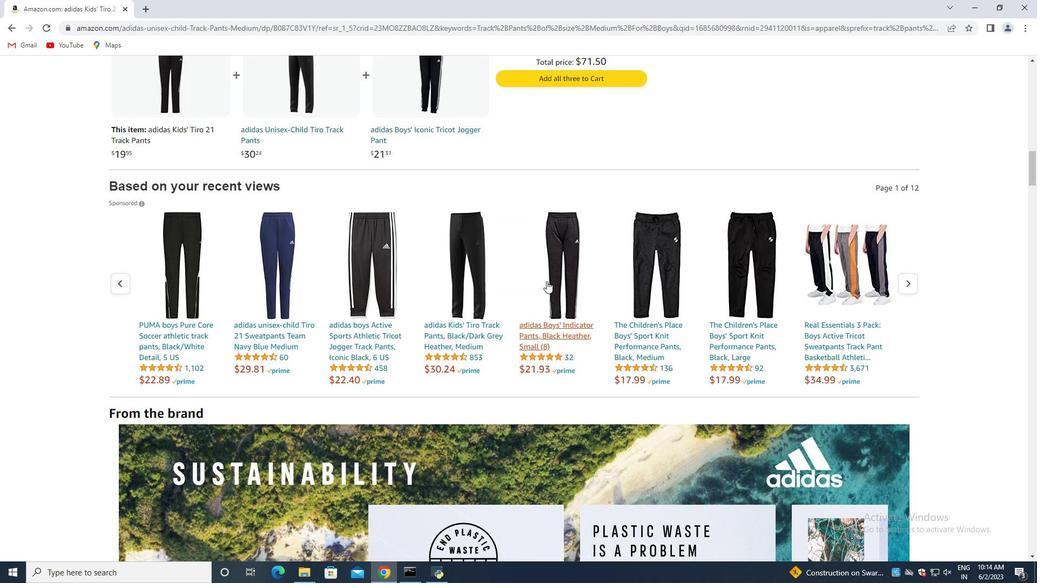 
Action: Mouse scrolled (547, 281) with delta (0, 0)
Screenshot: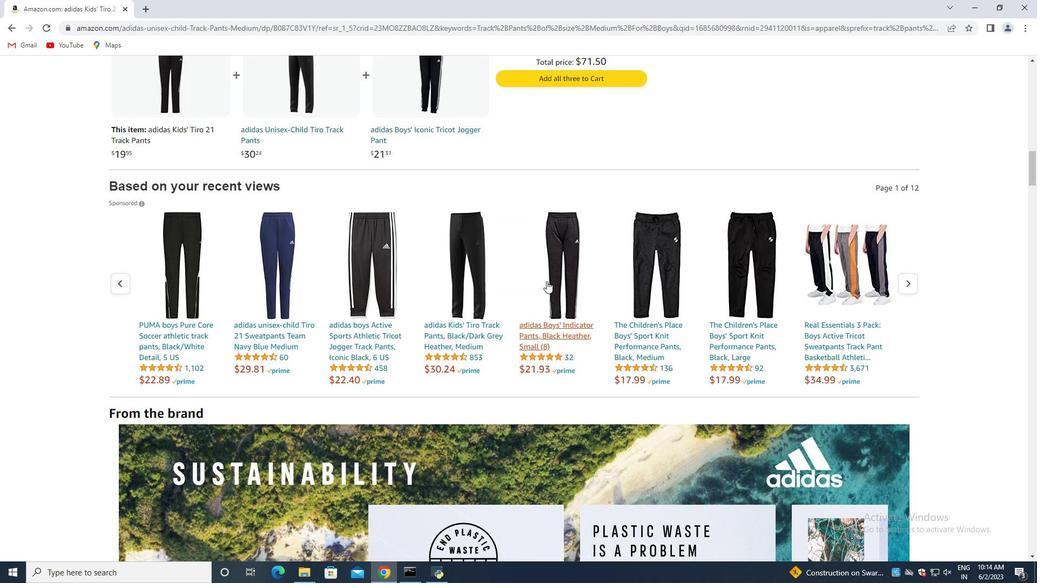 
Action: Mouse scrolled (547, 281) with delta (0, 0)
Screenshot: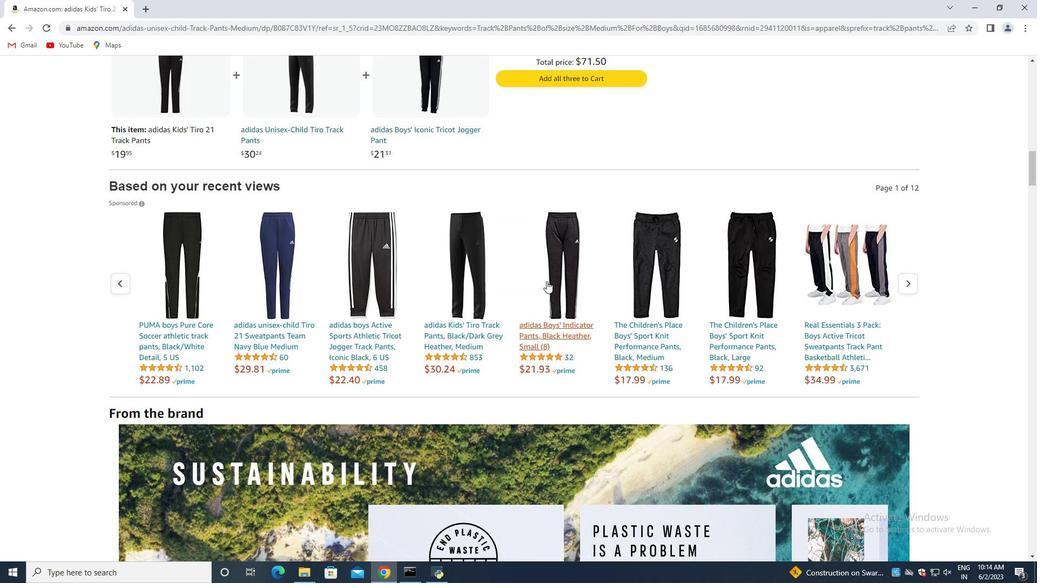 
Action: Mouse scrolled (547, 281) with delta (0, 0)
Screenshot: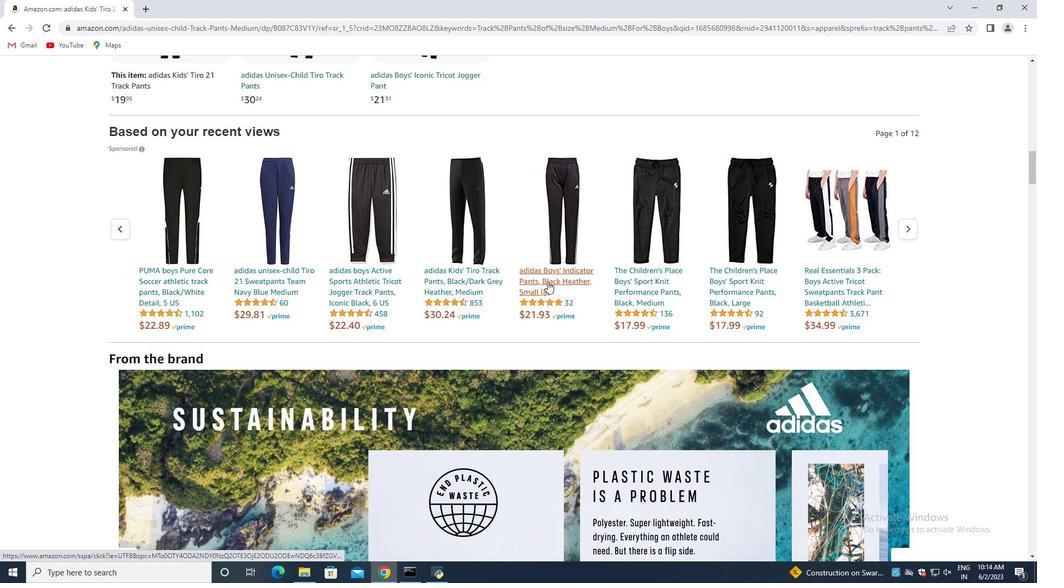 
Action: Mouse scrolled (547, 281) with delta (0, 0)
Screenshot: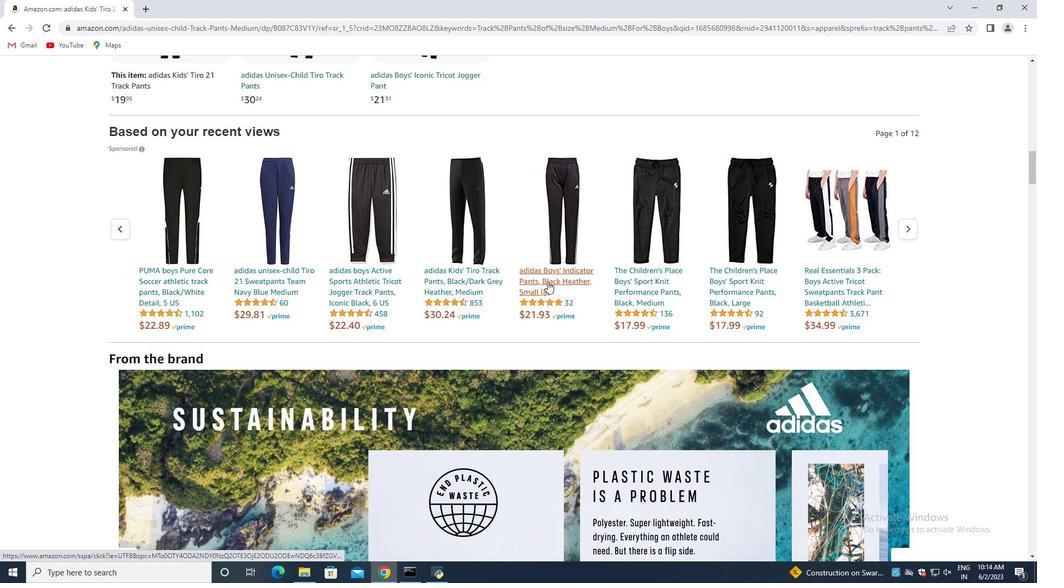 
Action: Mouse moved to (547, 282)
Screenshot: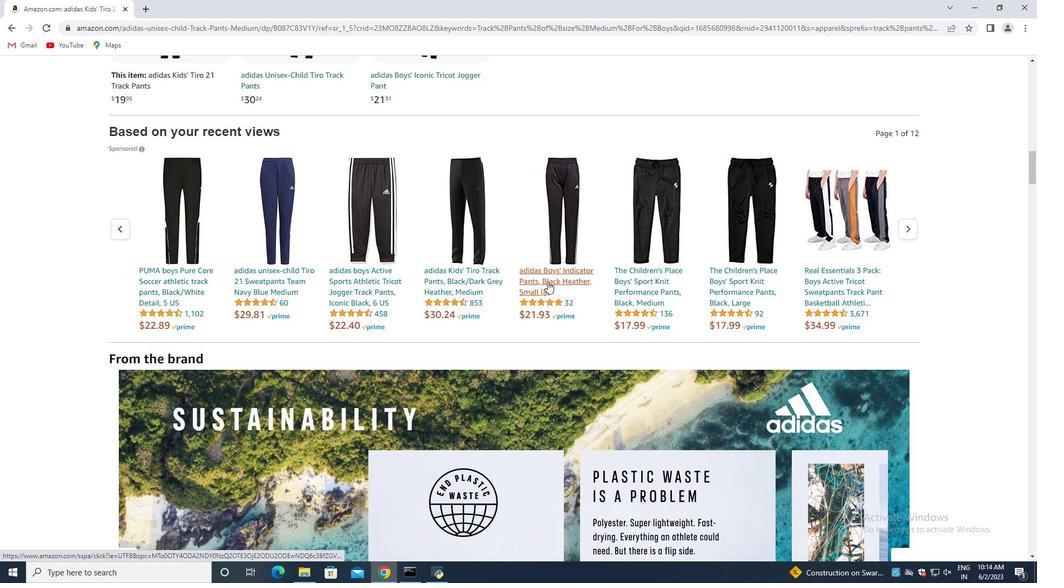 
Action: Mouse scrolled (547, 282) with delta (0, 0)
Screenshot: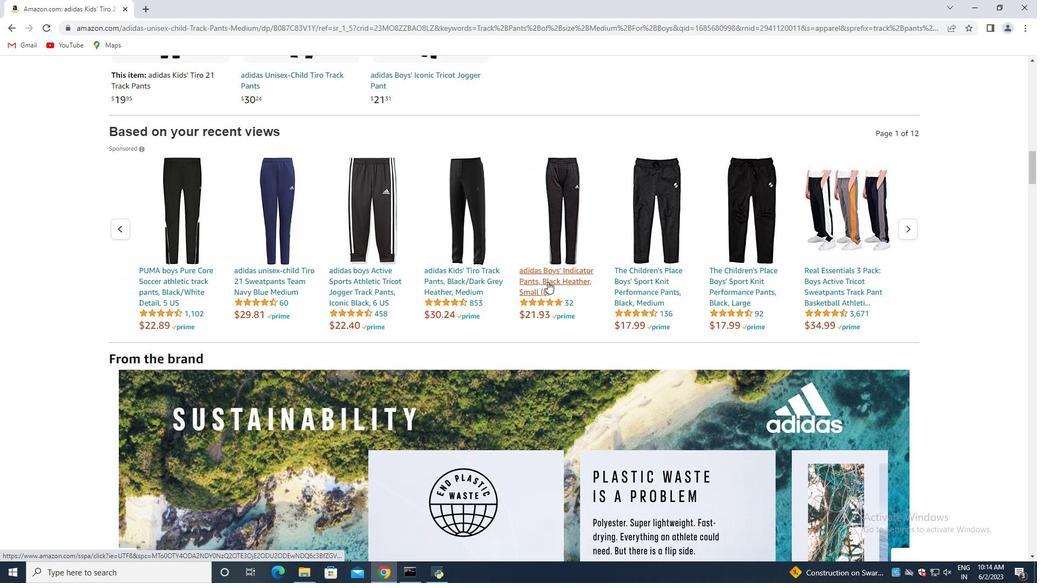 
Action: Mouse scrolled (547, 282) with delta (0, 0)
Screenshot: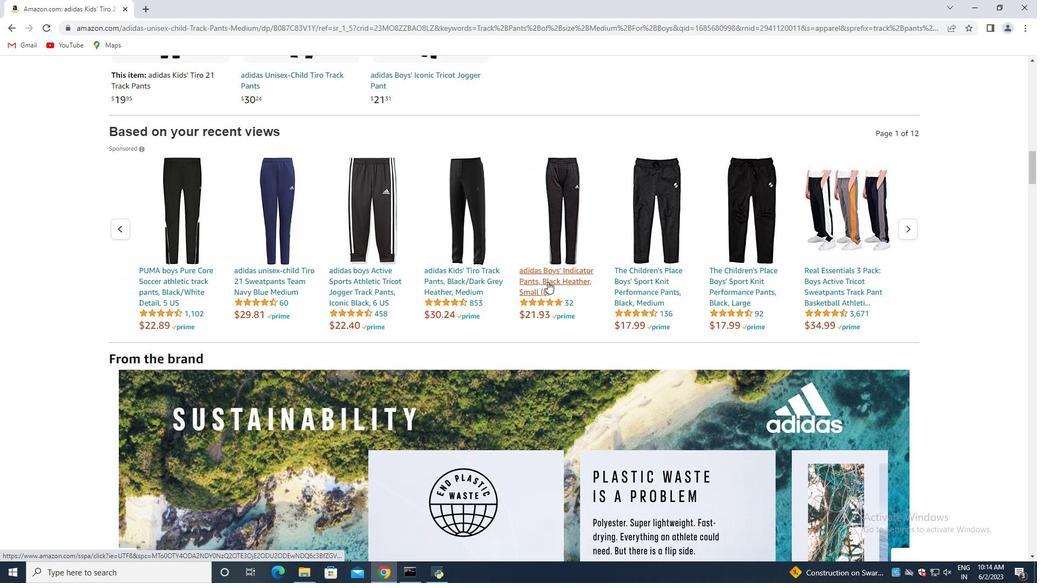 
Action: Mouse moved to (547, 283)
Screenshot: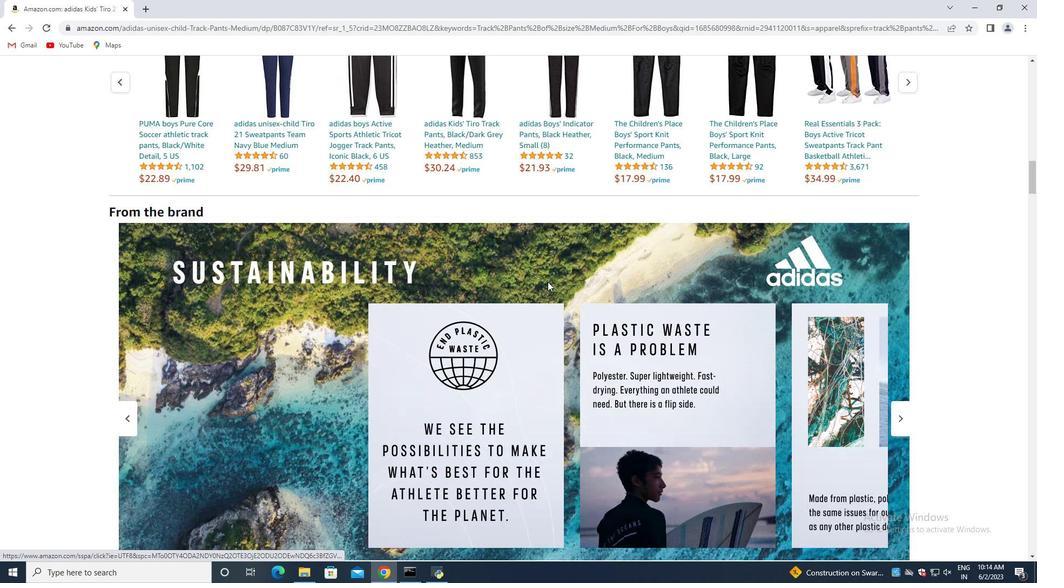 
Action: Mouse scrolled (547, 282) with delta (0, 0)
Screenshot: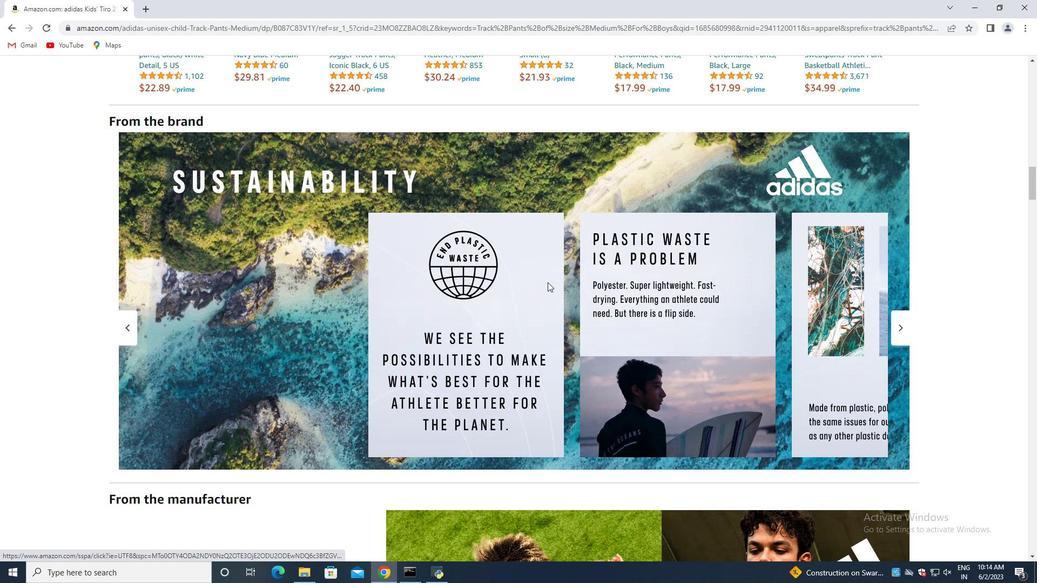 
Action: Mouse scrolled (547, 282) with delta (0, 0)
Screenshot: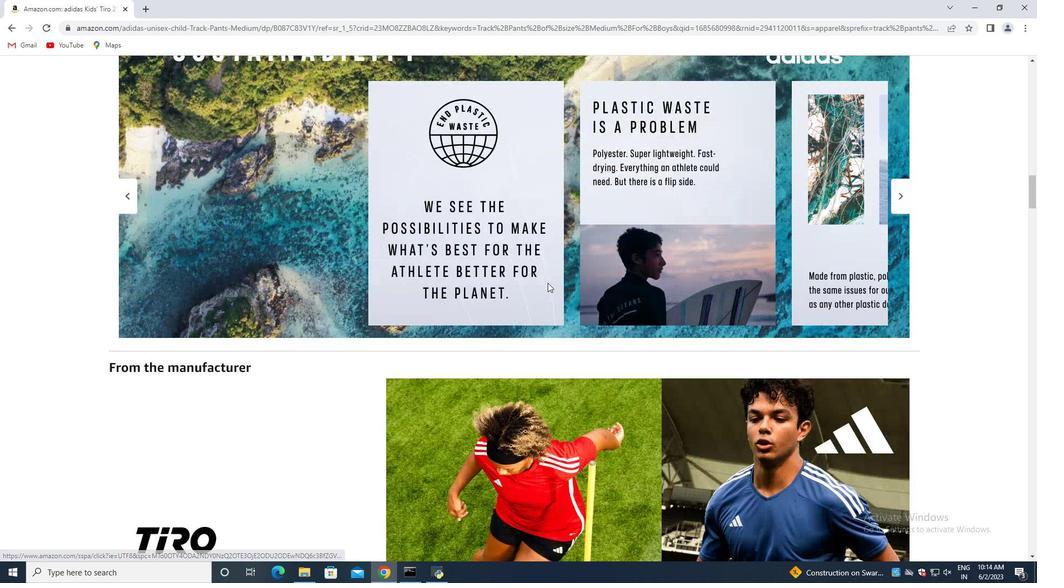 
Action: Mouse scrolled (547, 282) with delta (0, 0)
Screenshot: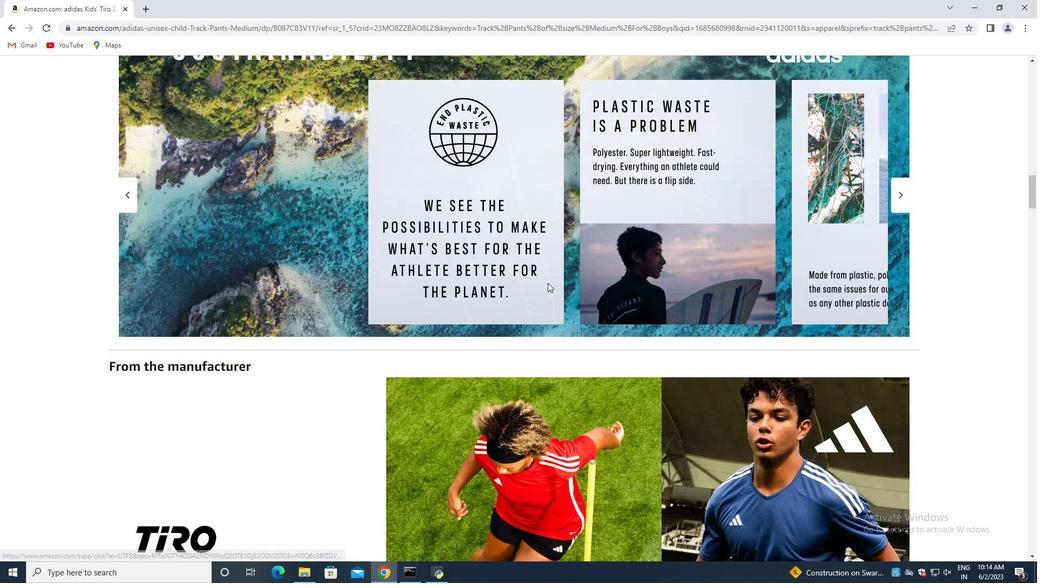 
Action: Mouse scrolled (547, 282) with delta (0, 0)
Screenshot: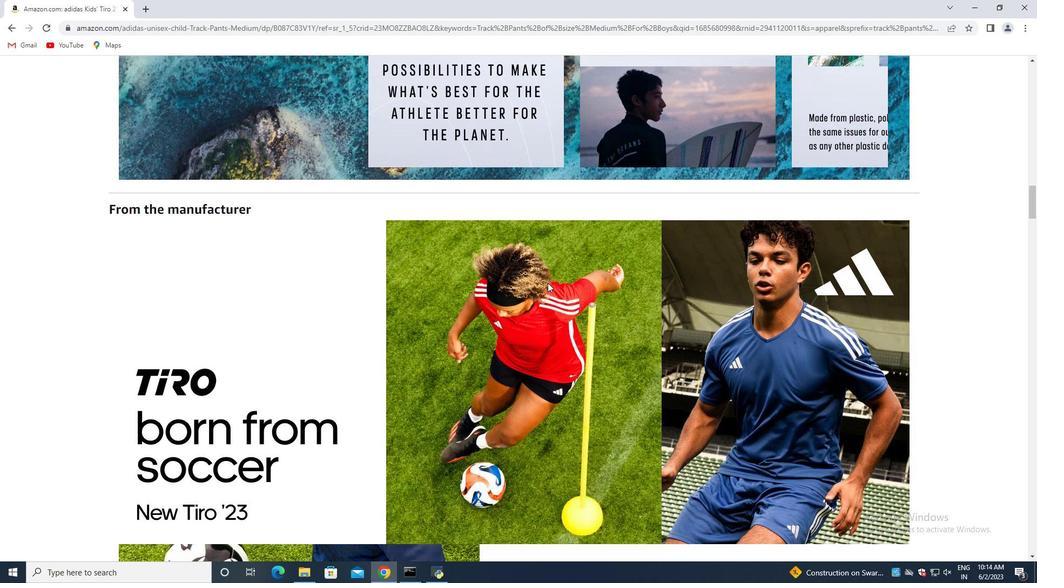 
Action: Mouse scrolled (547, 282) with delta (0, 0)
Screenshot: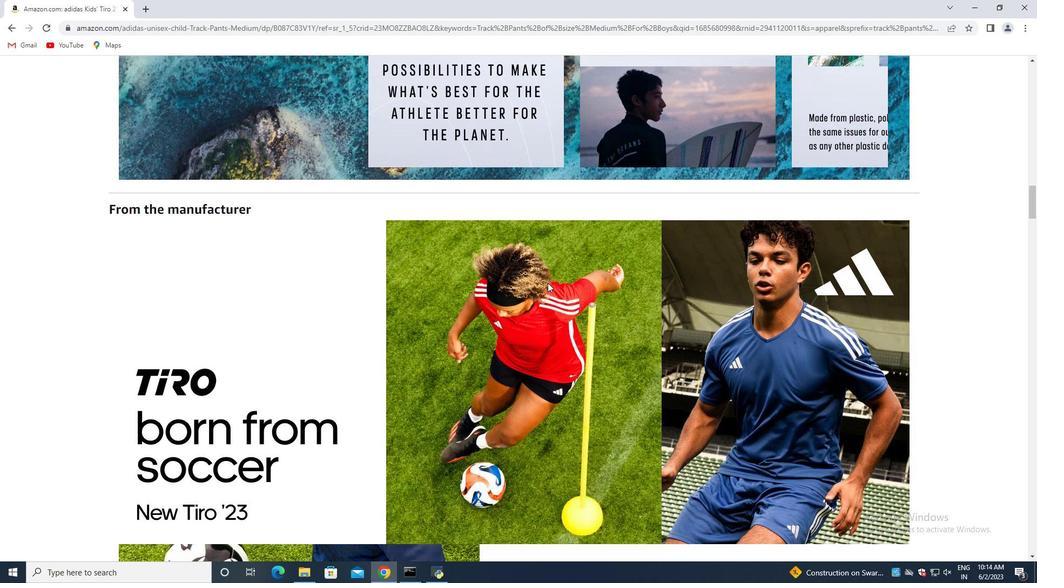 
Action: Mouse scrolled (547, 282) with delta (0, 0)
Screenshot: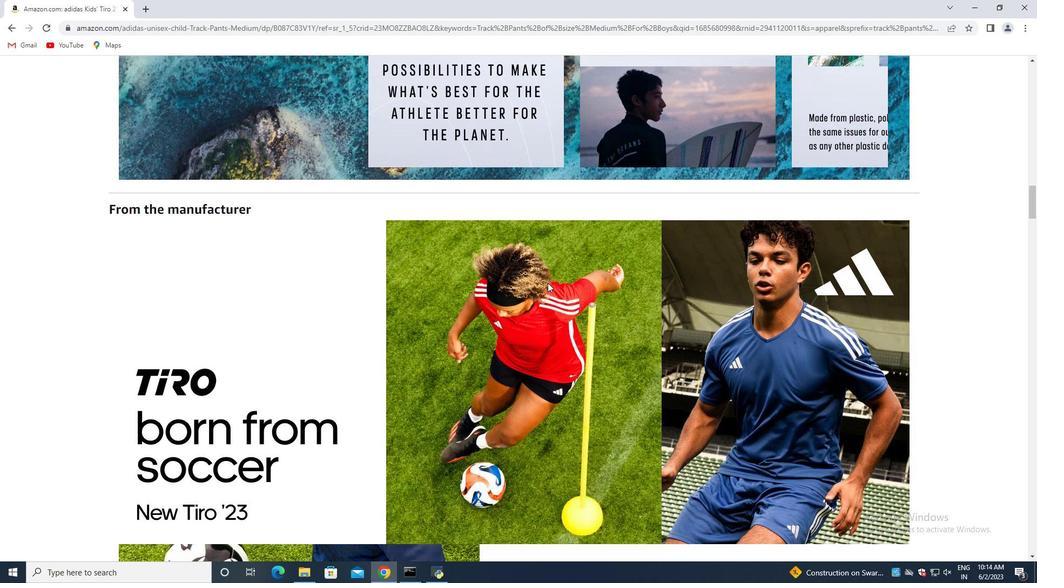
Action: Mouse scrolled (547, 282) with delta (0, 0)
Screenshot: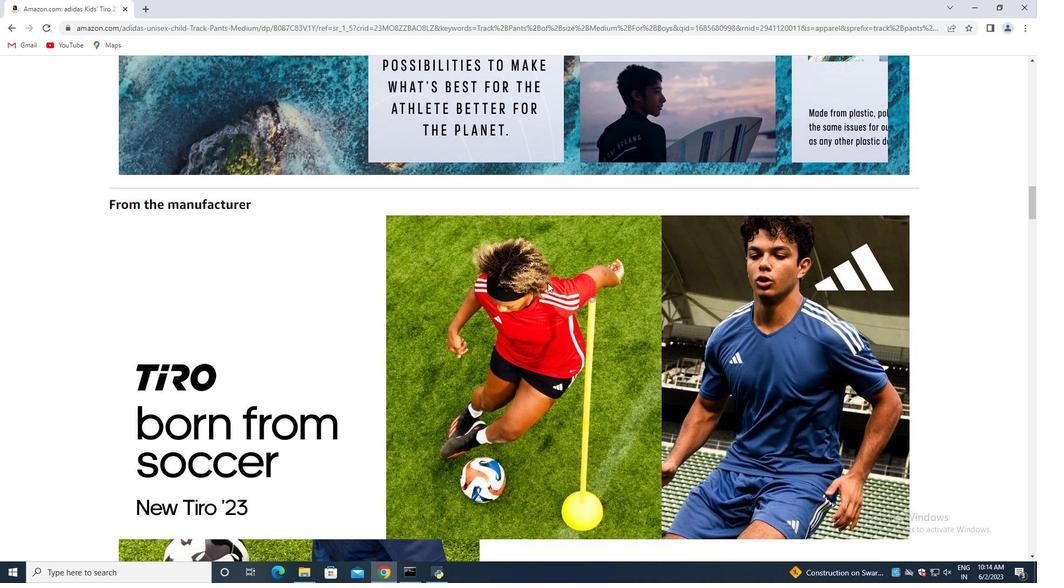 
Action: Mouse scrolled (547, 282) with delta (0, 0)
Screenshot: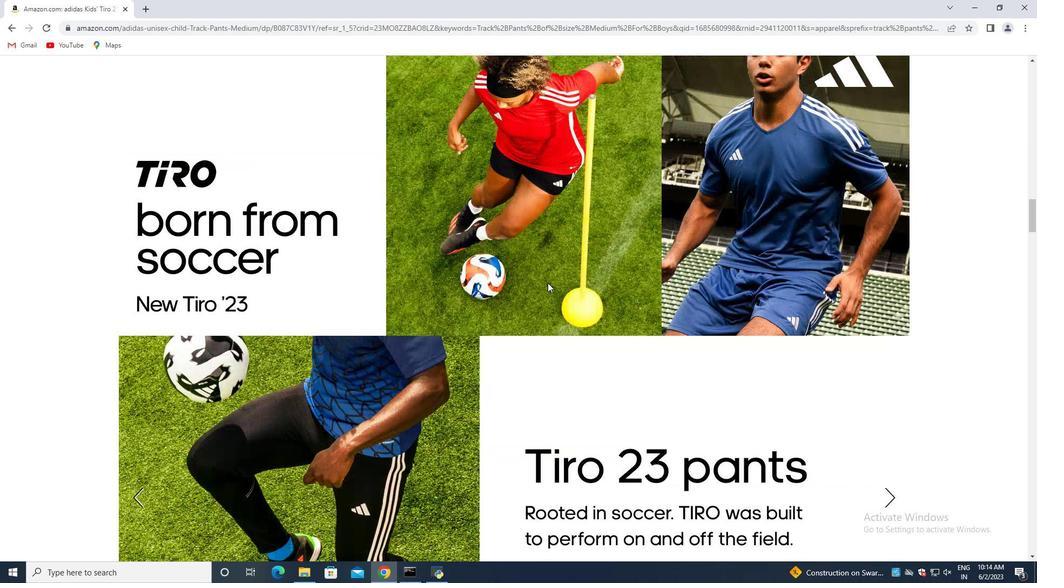 
Action: Mouse scrolled (547, 282) with delta (0, 0)
Screenshot: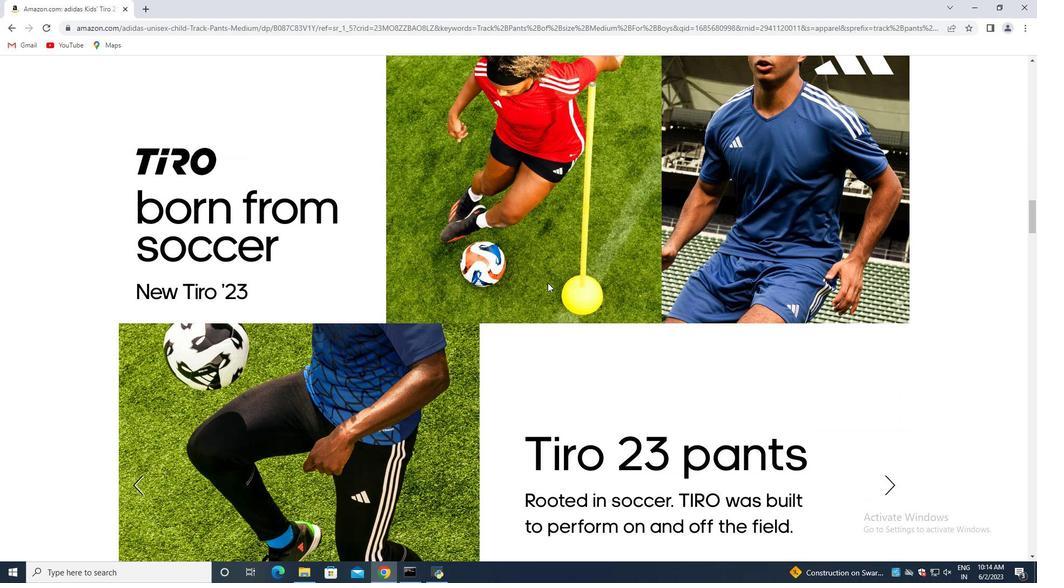 
Action: Mouse scrolled (547, 282) with delta (0, 0)
Screenshot: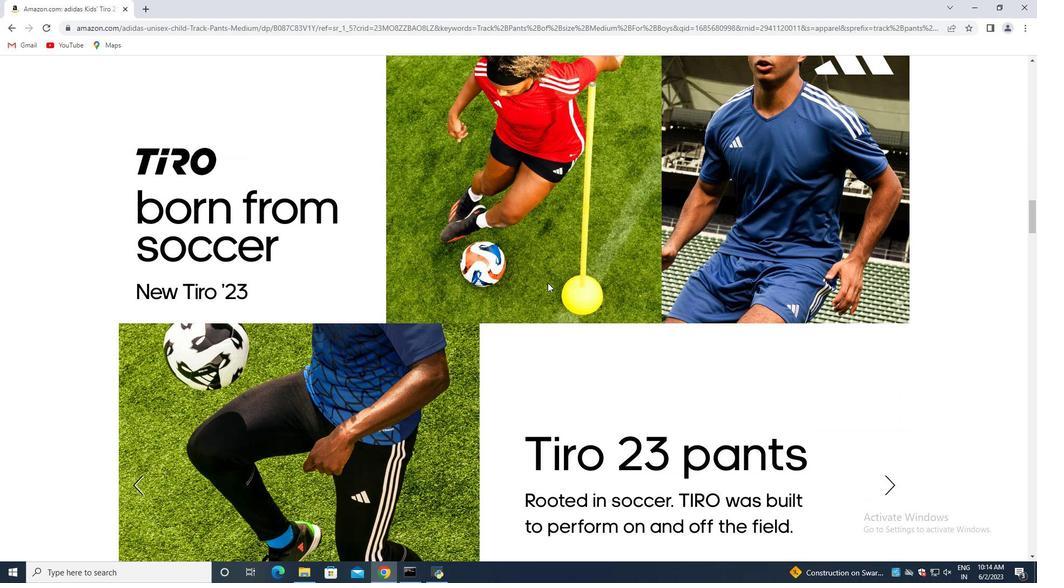 
Action: Mouse scrolled (547, 282) with delta (0, 0)
Screenshot: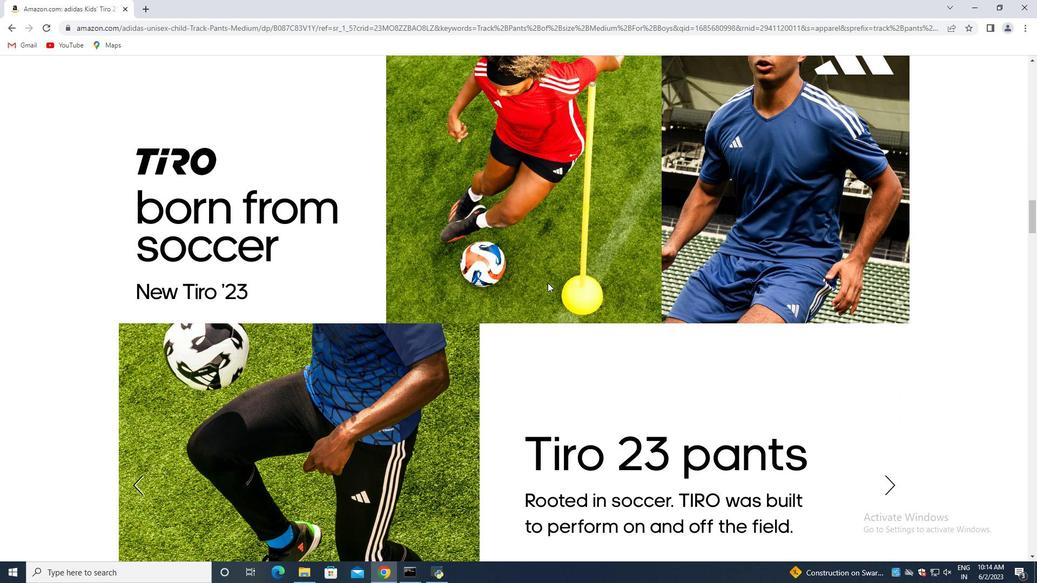 
Action: Mouse scrolled (547, 282) with delta (0, 0)
Screenshot: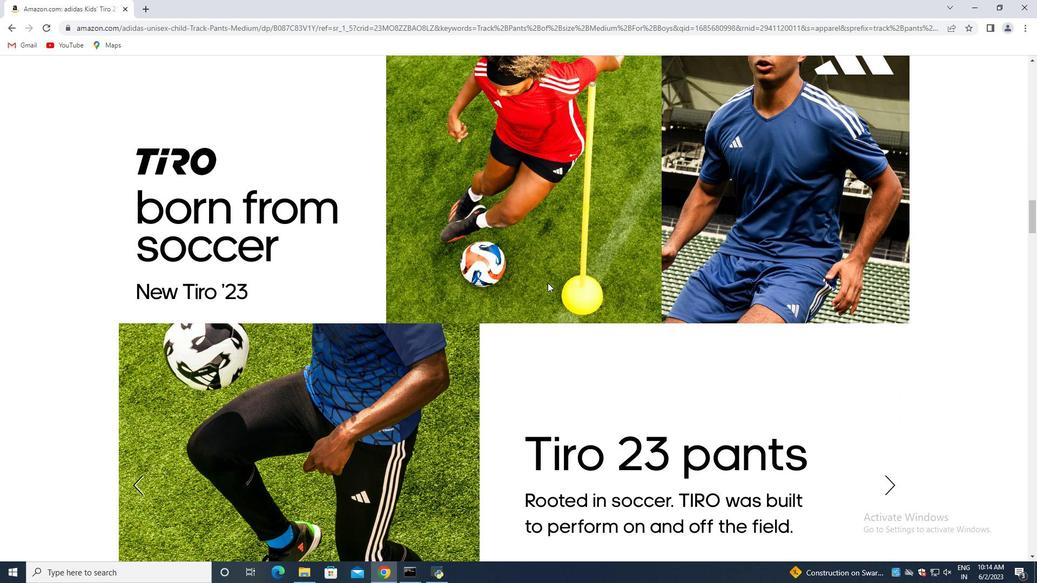
Action: Mouse scrolled (547, 282) with delta (0, 0)
Screenshot: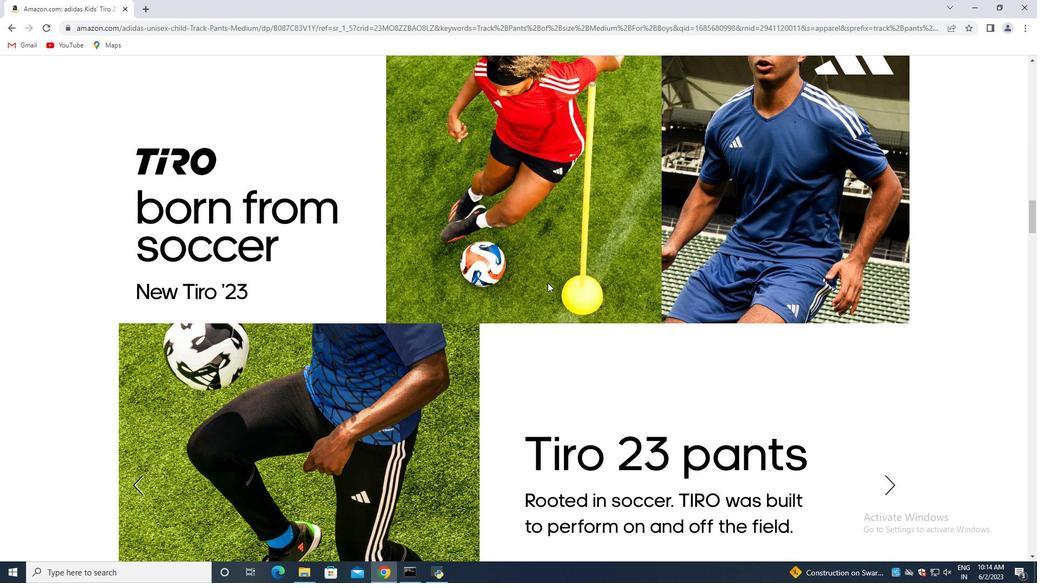 
Action: Mouse scrolled (547, 282) with delta (0, 0)
Screenshot: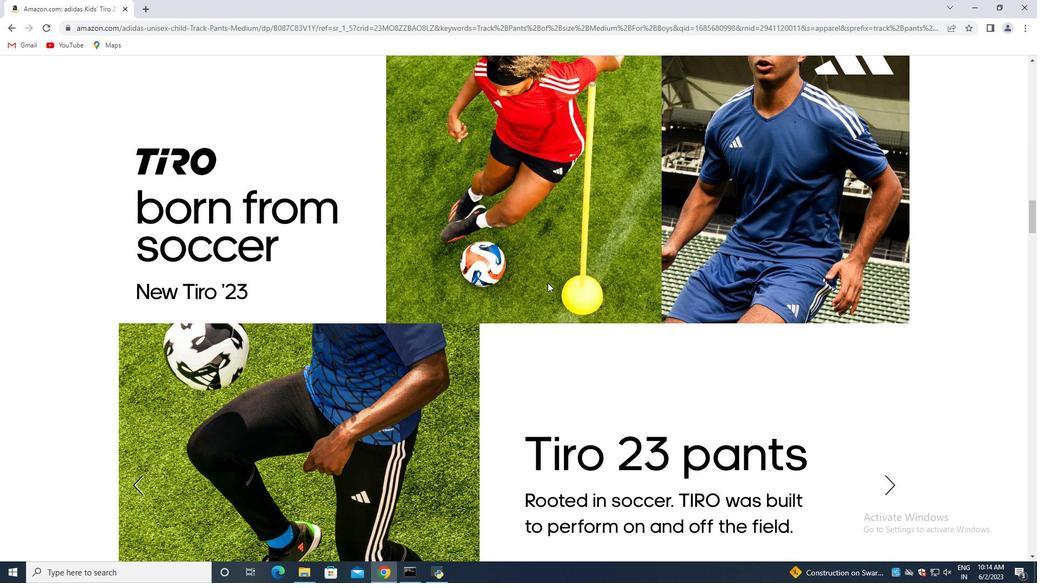 
Action: Mouse moved to (547, 282)
Screenshot: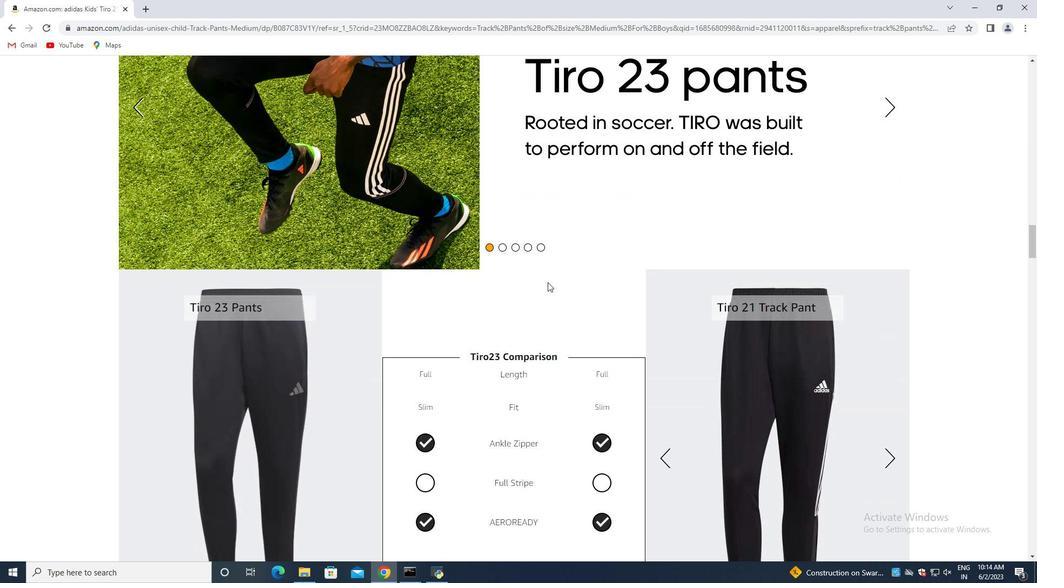 
Action: Mouse scrolled (547, 282) with delta (0, 0)
Screenshot: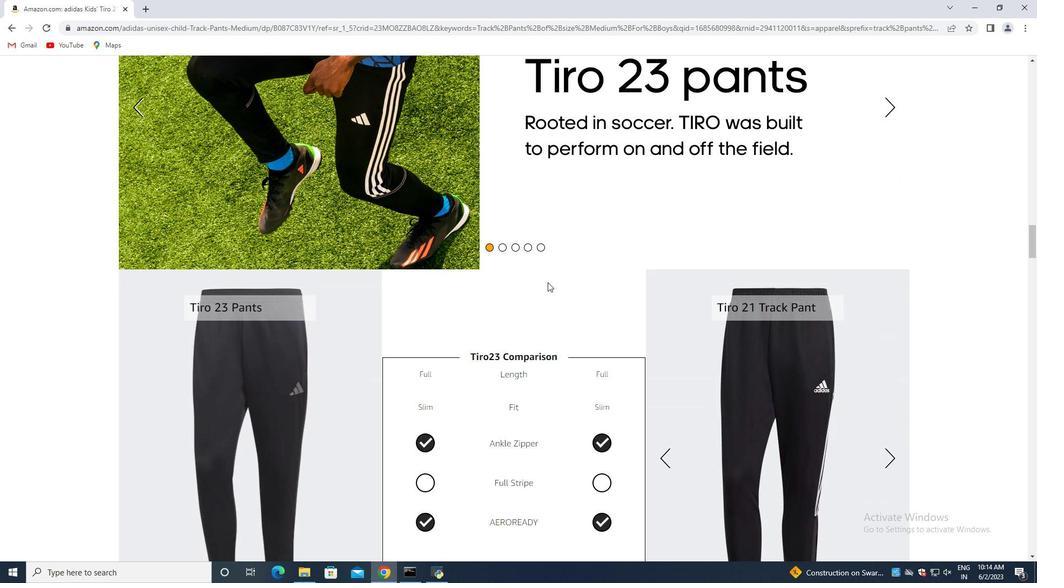 
Action: Mouse scrolled (547, 282) with delta (0, 0)
Screenshot: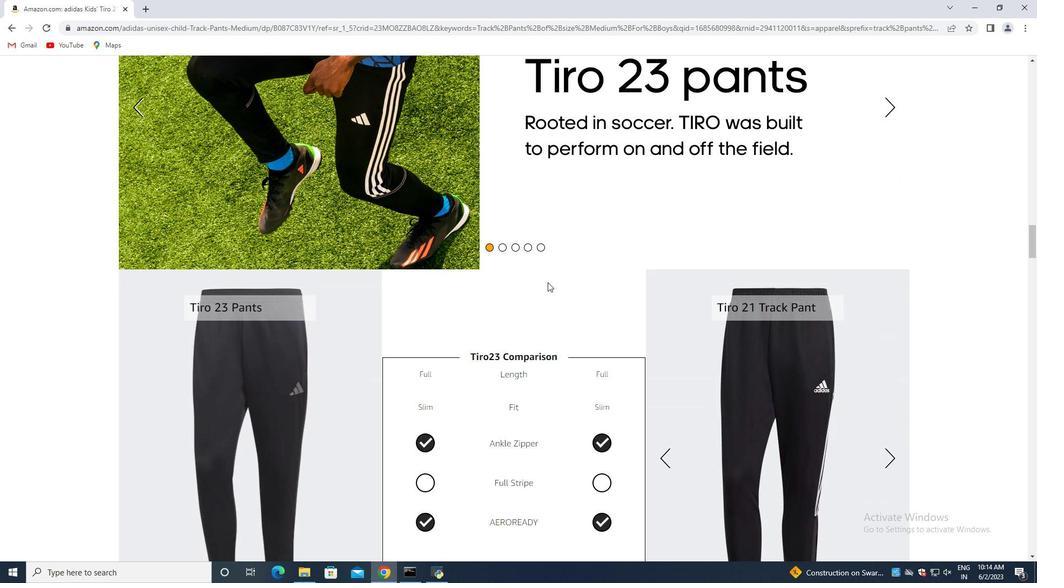 
Action: Mouse scrolled (547, 282) with delta (0, 0)
Screenshot: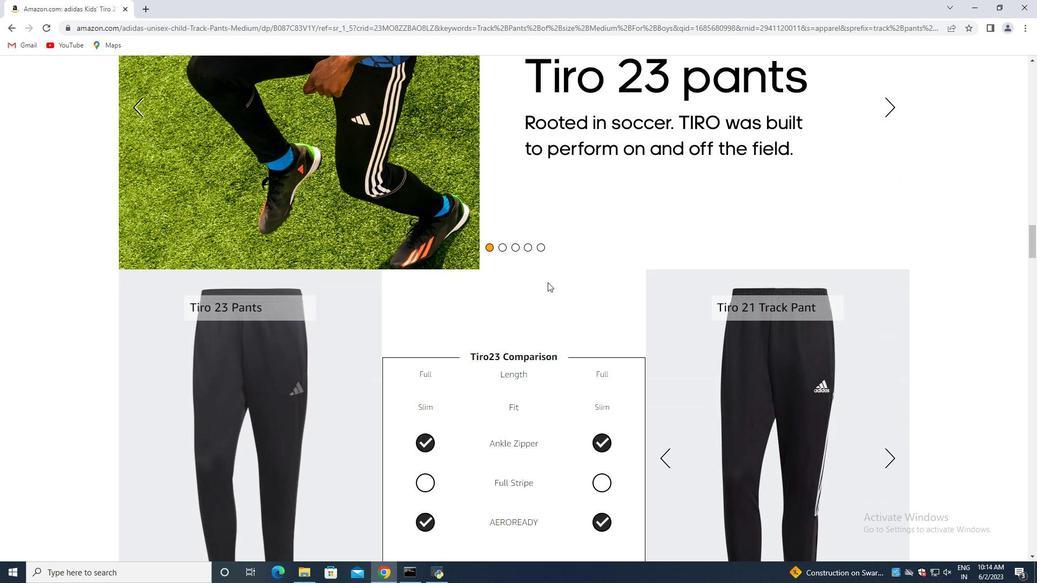 
Action: Mouse moved to (891, 298)
Screenshot: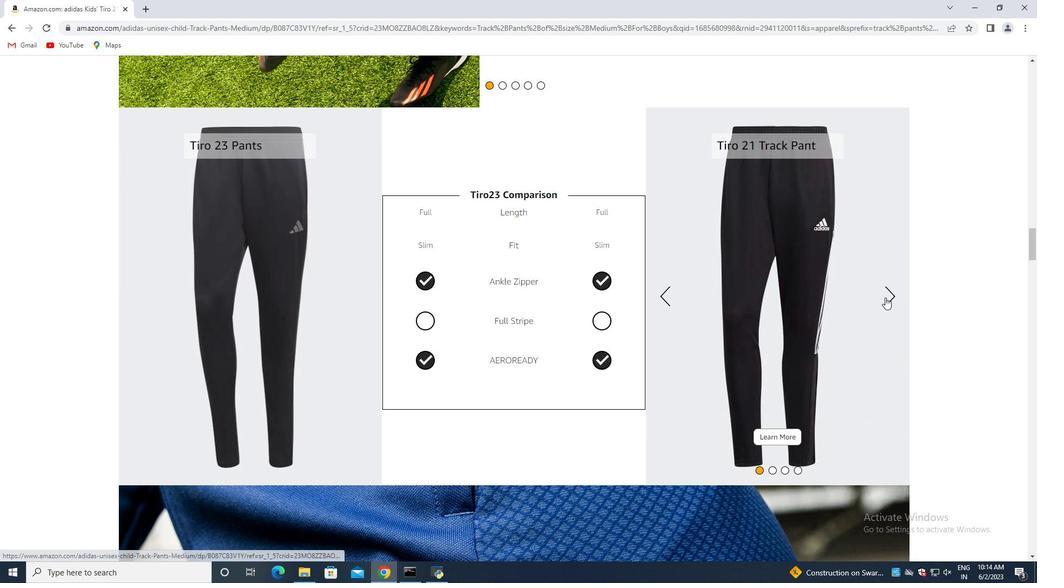 
Action: Mouse pressed left at (891, 298)
Screenshot: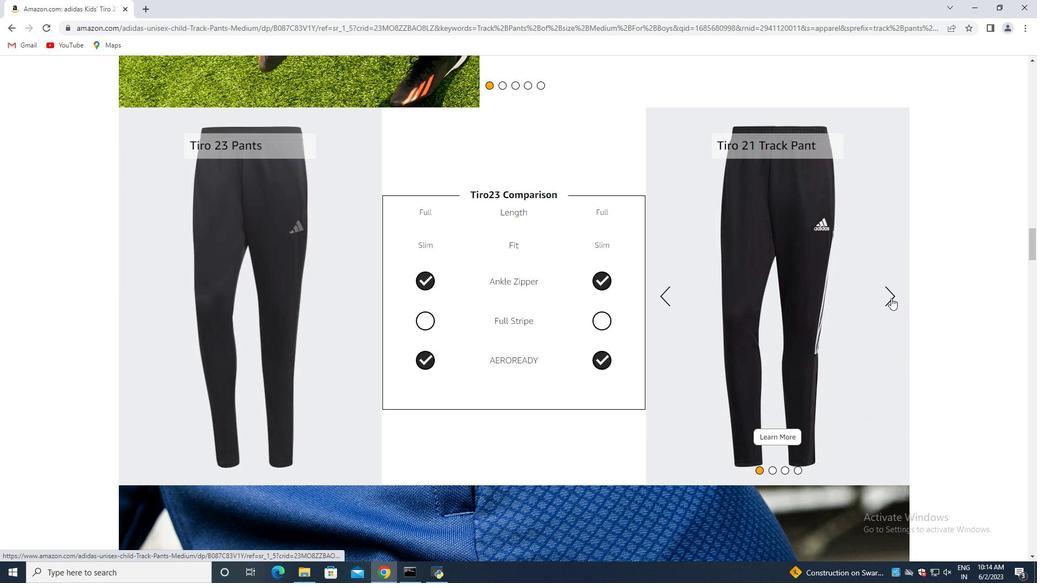 
Action: Mouse pressed left at (891, 298)
Screenshot: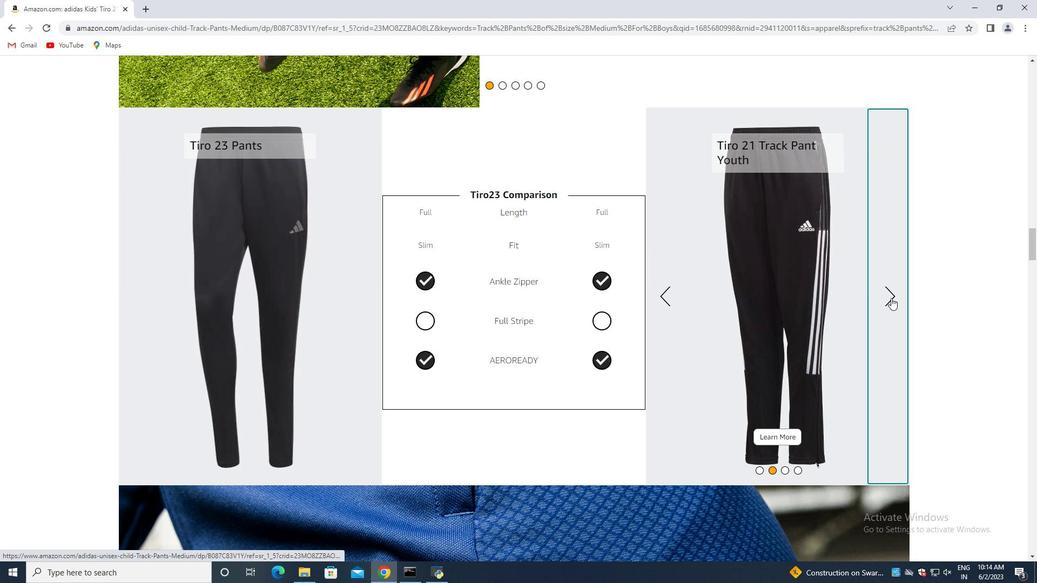 
Action: Mouse moved to (703, 295)
Screenshot: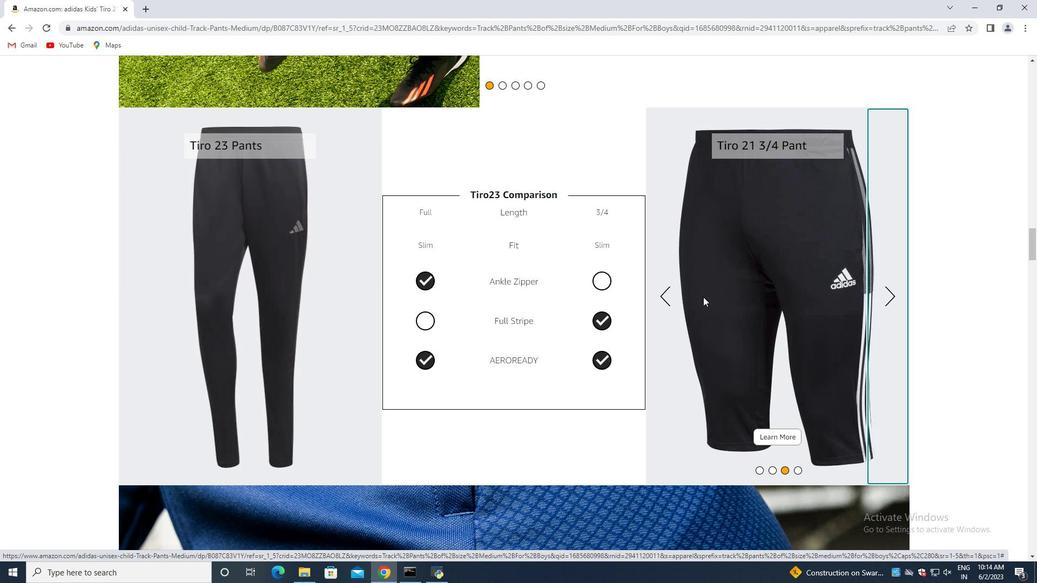 
Action: Mouse scrolled (703, 295) with delta (0, 0)
Screenshot: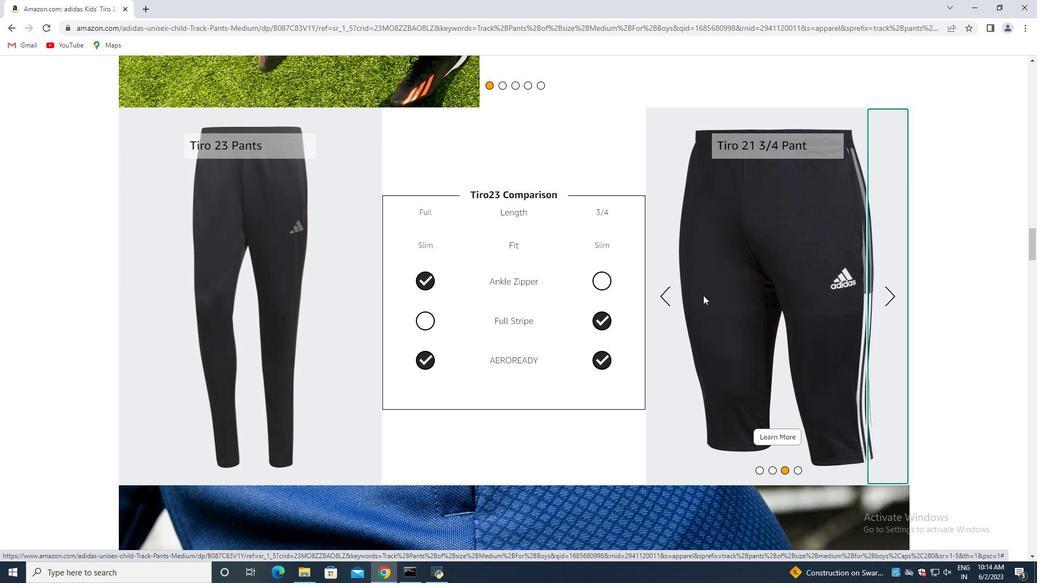 
Action: Mouse scrolled (703, 295) with delta (0, 0)
Screenshot: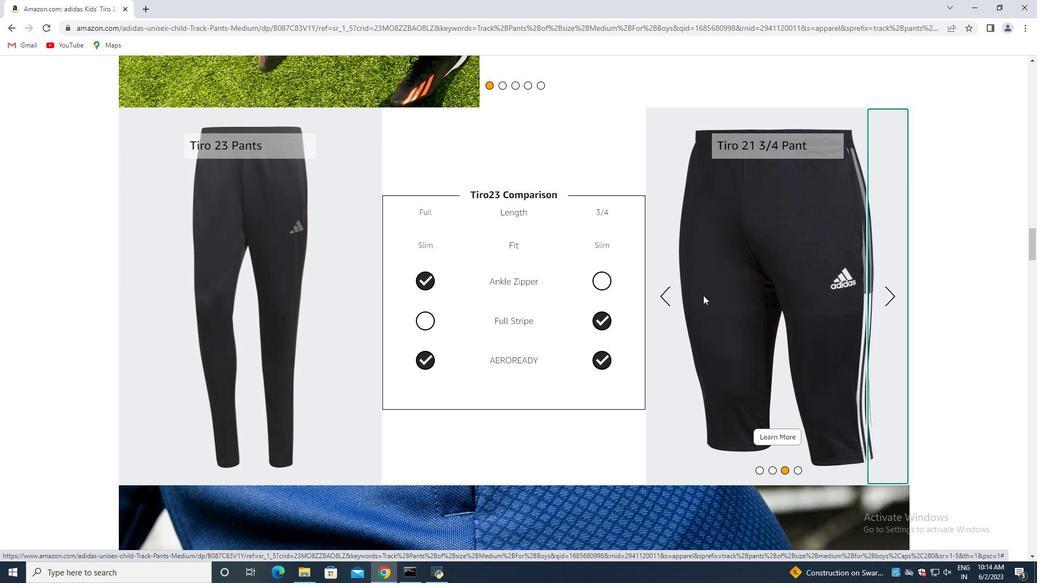 
Action: Mouse scrolled (703, 295) with delta (0, 0)
Screenshot: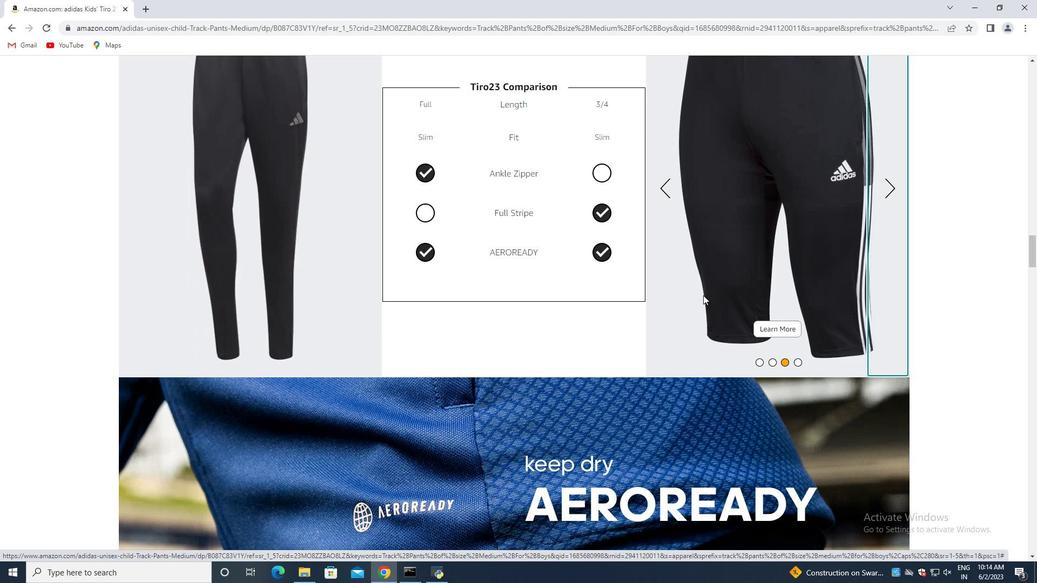 
Action: Mouse moved to (703, 295)
Screenshot: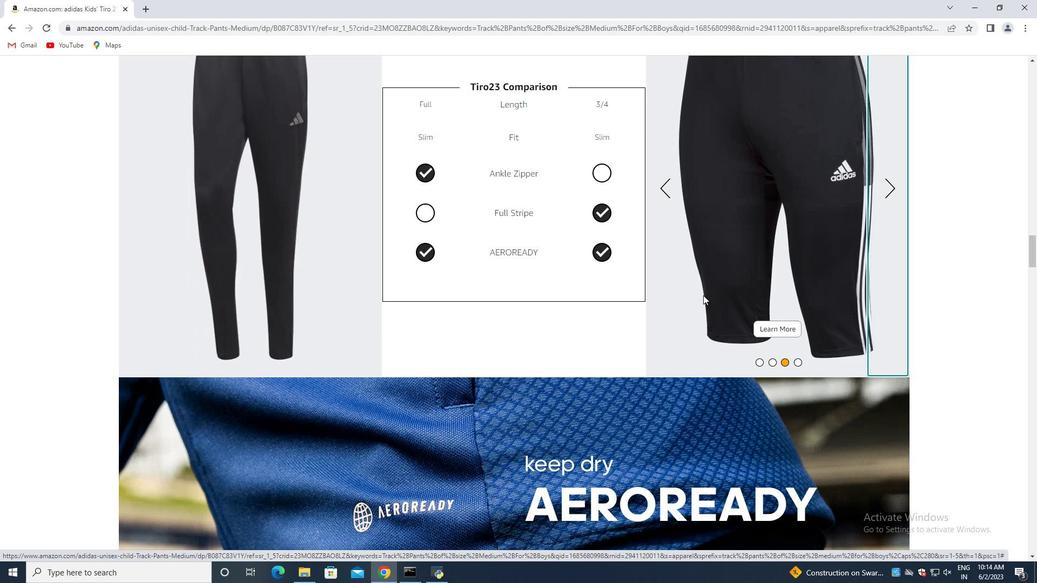 
Action: Mouse scrolled (703, 295) with delta (0, 0)
Screenshot: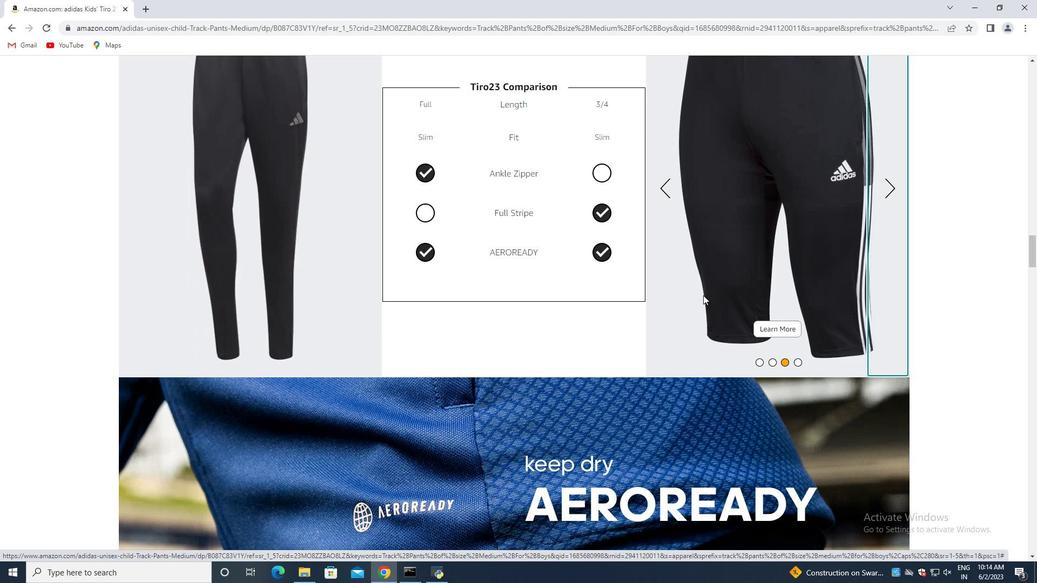 
Action: Mouse moved to (700, 295)
Screenshot: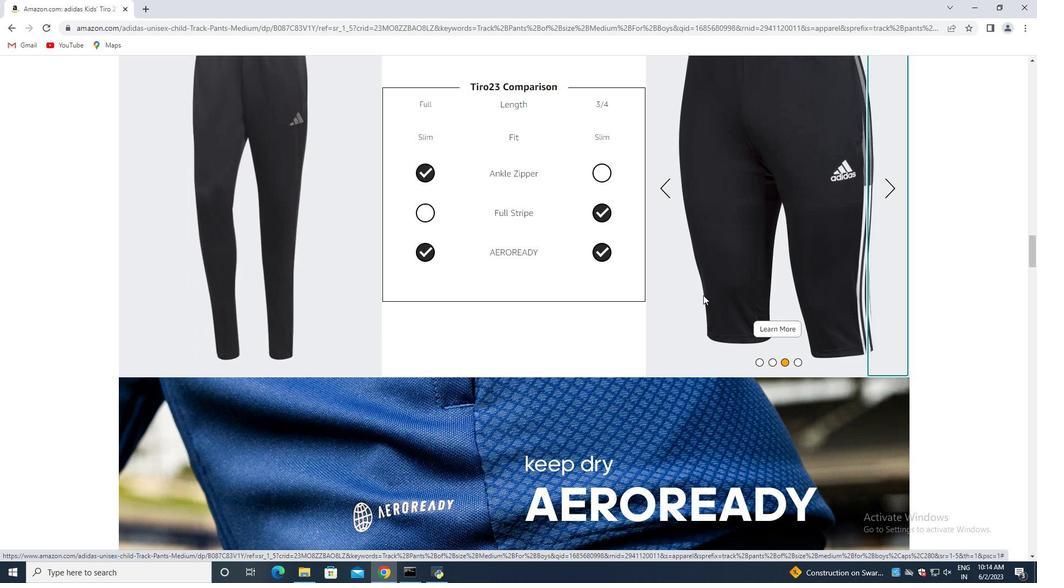 
Action: Mouse scrolled (700, 295) with delta (0, 0)
Screenshot: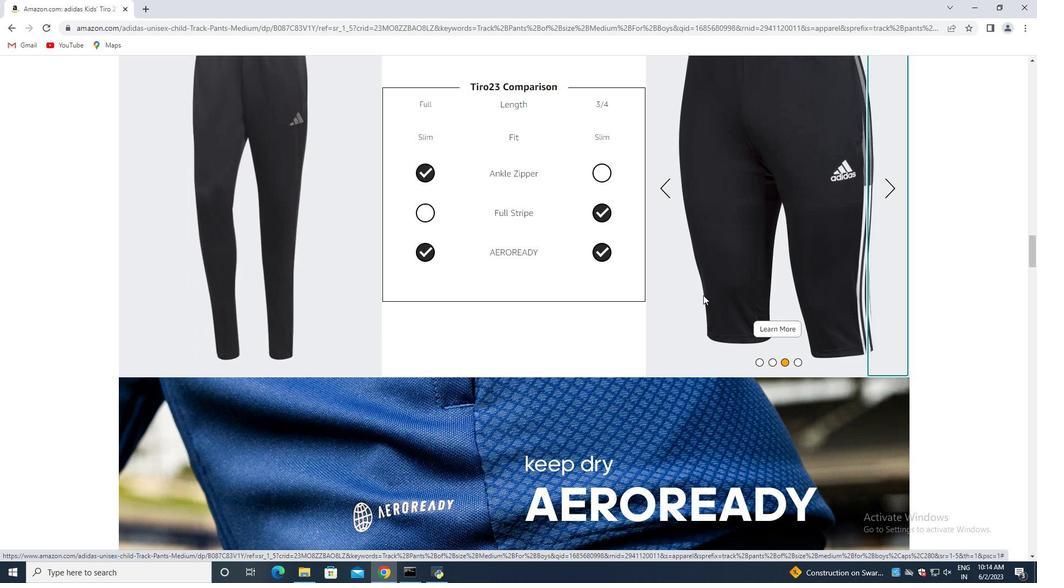
Action: Mouse moved to (469, 259)
Screenshot: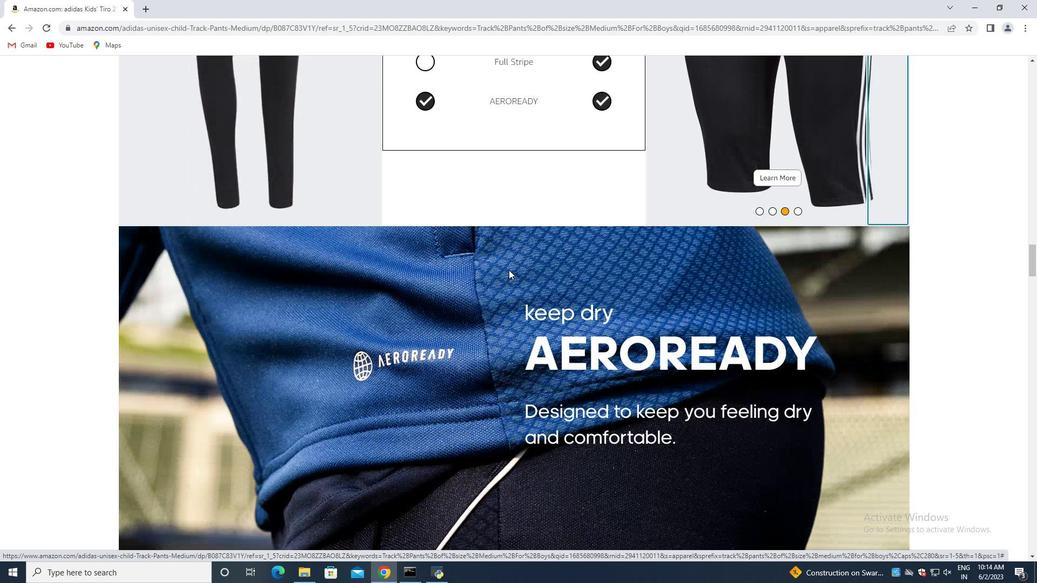 
Action: Mouse scrolled (469, 258) with delta (0, 0)
Screenshot: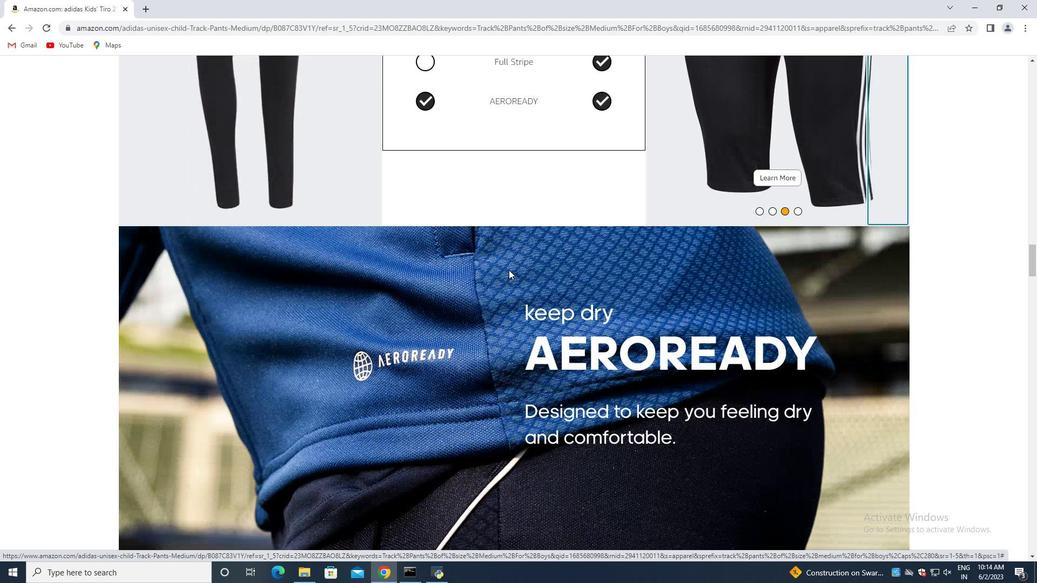 
Action: Mouse moved to (464, 259)
Screenshot: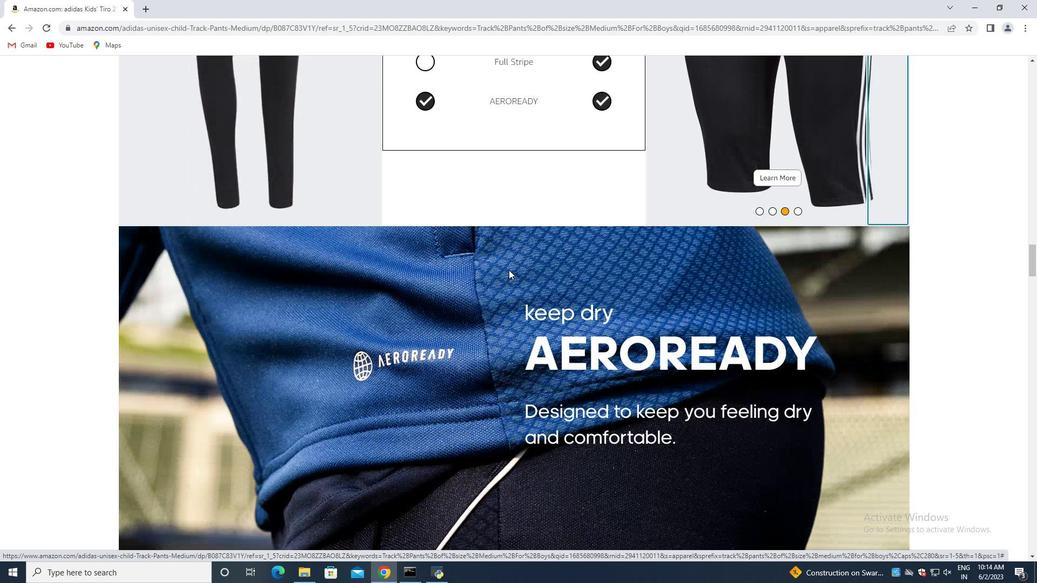 
Action: Mouse scrolled (464, 258) with delta (0, 0)
Screenshot: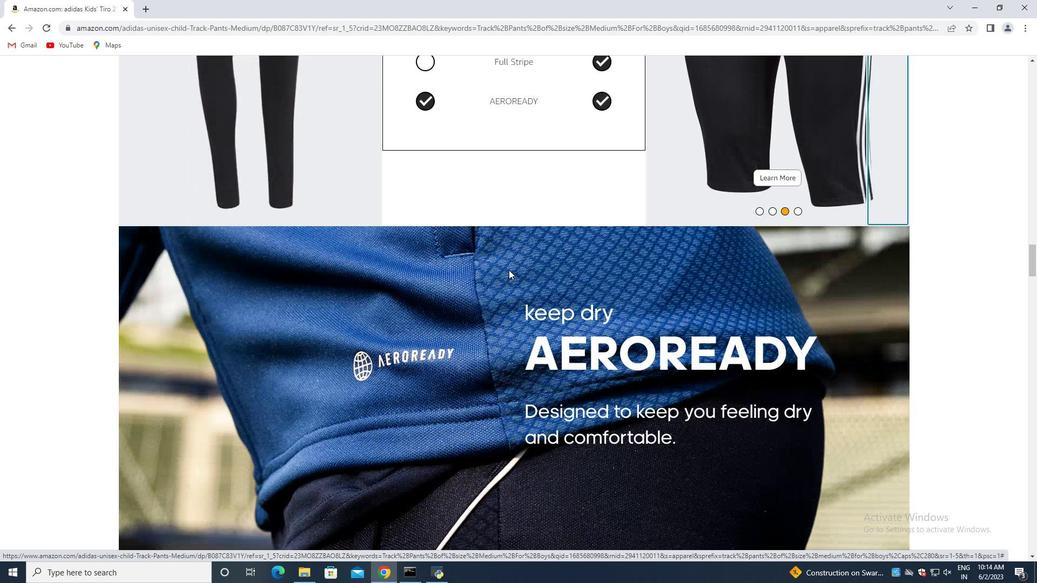 
Action: Mouse moved to (461, 259)
Screenshot: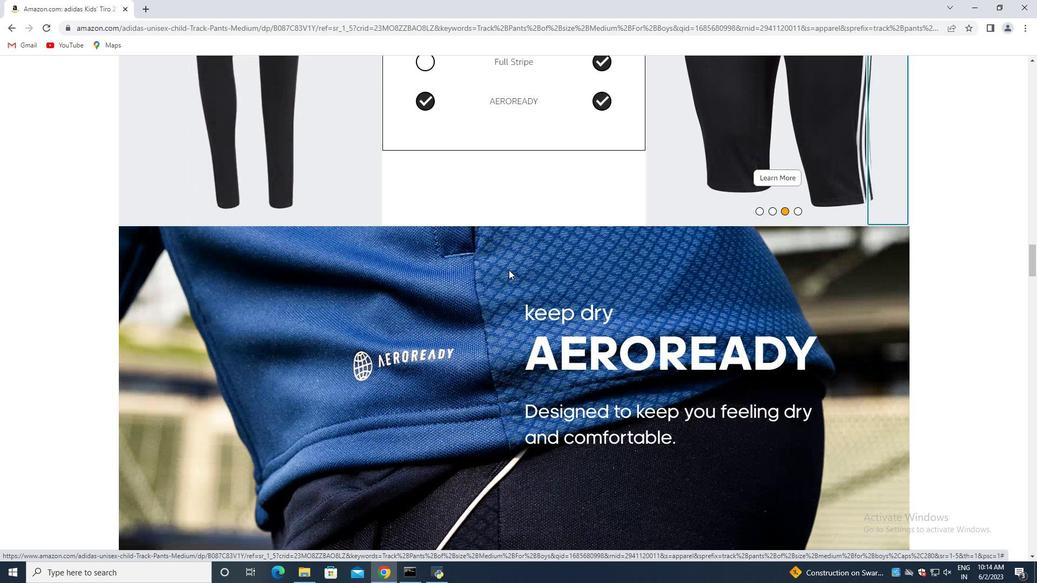 
Action: Mouse scrolled (461, 258) with delta (0, 0)
Screenshot: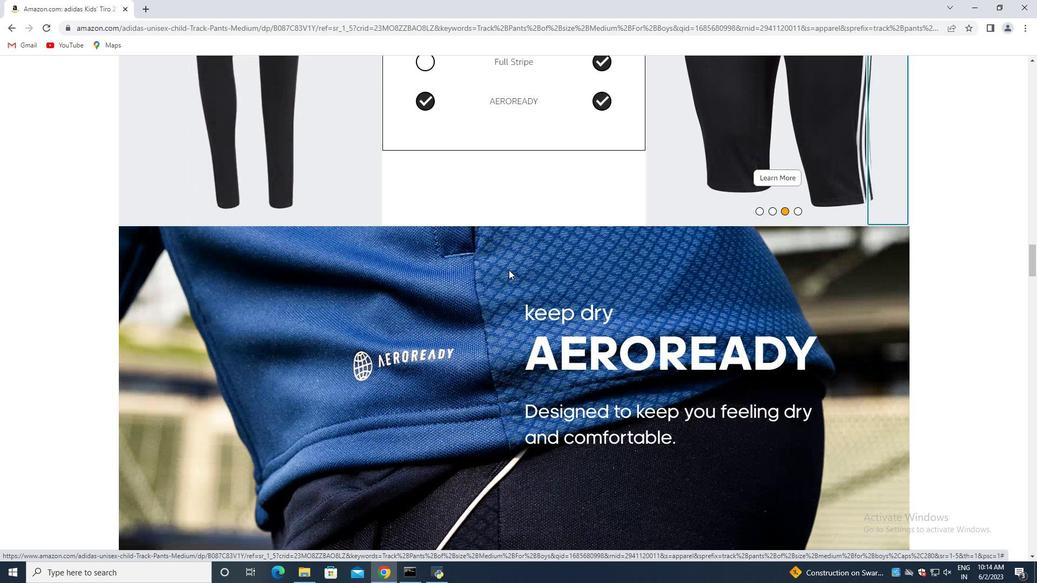 
Action: Mouse moved to (459, 281)
Screenshot: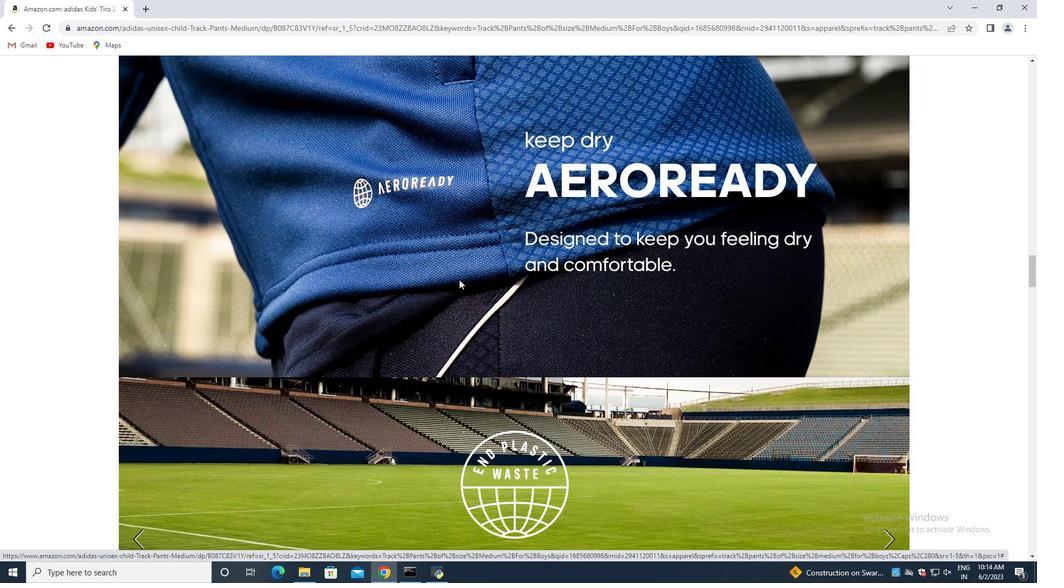 
Action: Mouse scrolled (459, 280) with delta (0, 0)
Screenshot: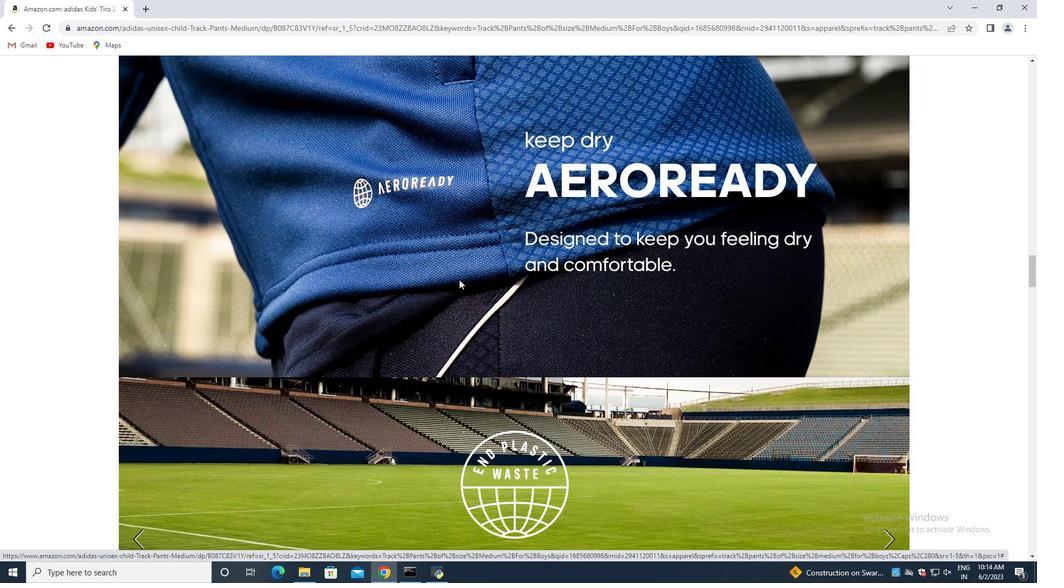 
Action: Mouse scrolled (459, 280) with delta (0, 0)
Screenshot: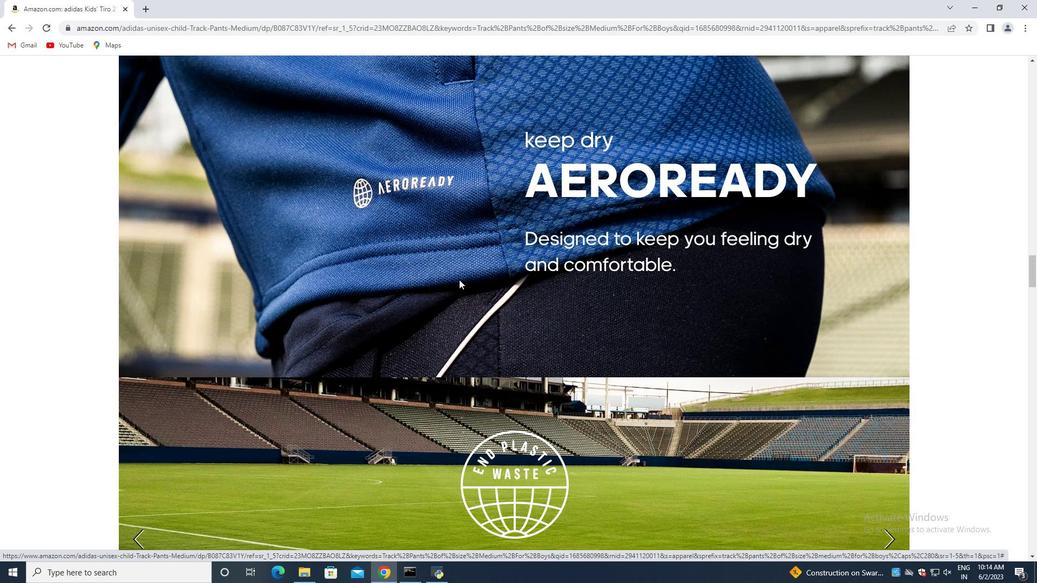 
Action: Mouse moved to (459, 282)
Screenshot: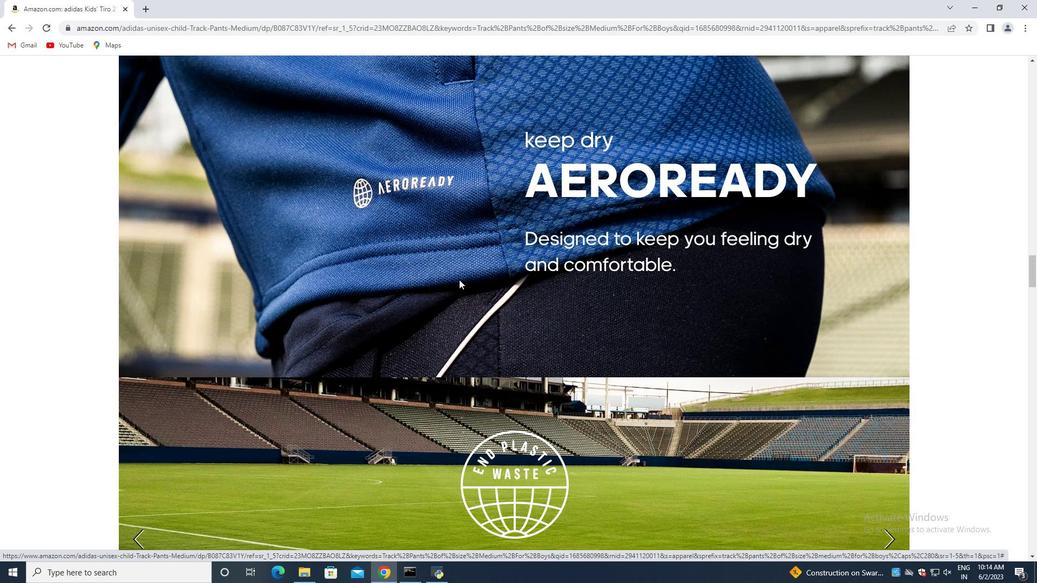 
Action: Mouse scrolled (459, 281) with delta (0, 0)
Screenshot: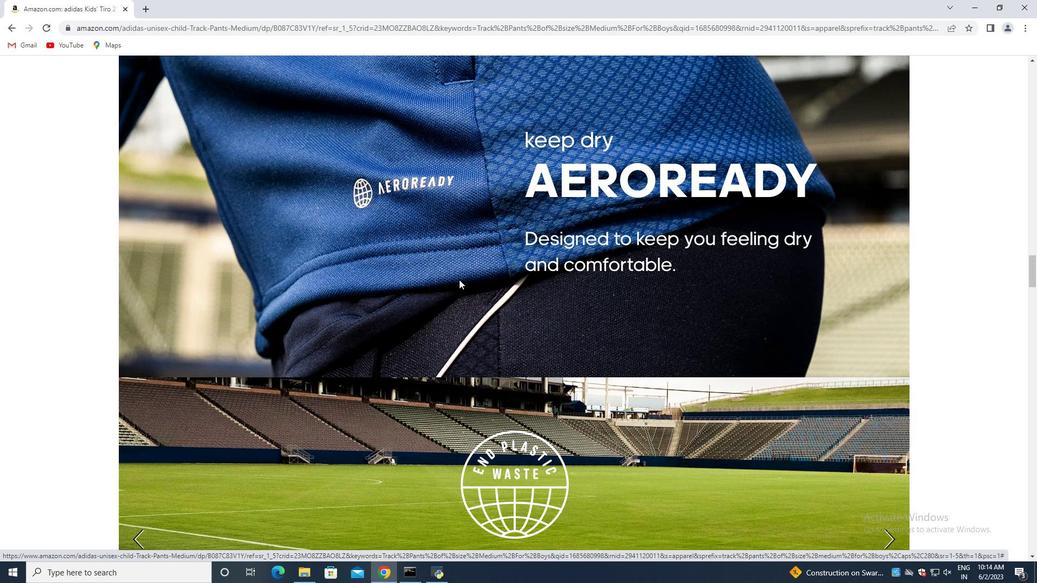 
Action: Mouse moved to (466, 290)
Screenshot: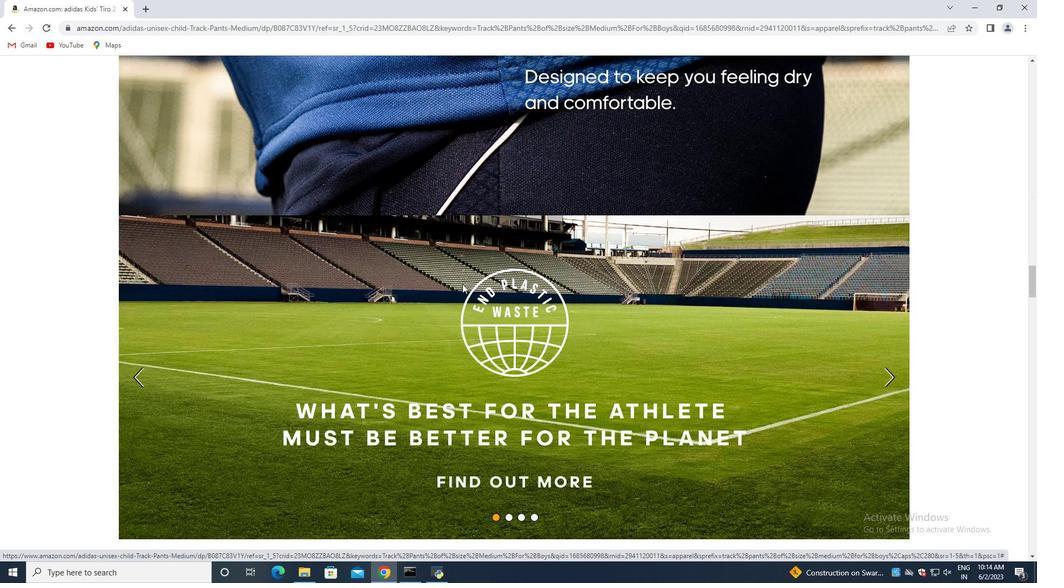 
Action: Mouse scrolled (466, 289) with delta (0, 0)
Screenshot: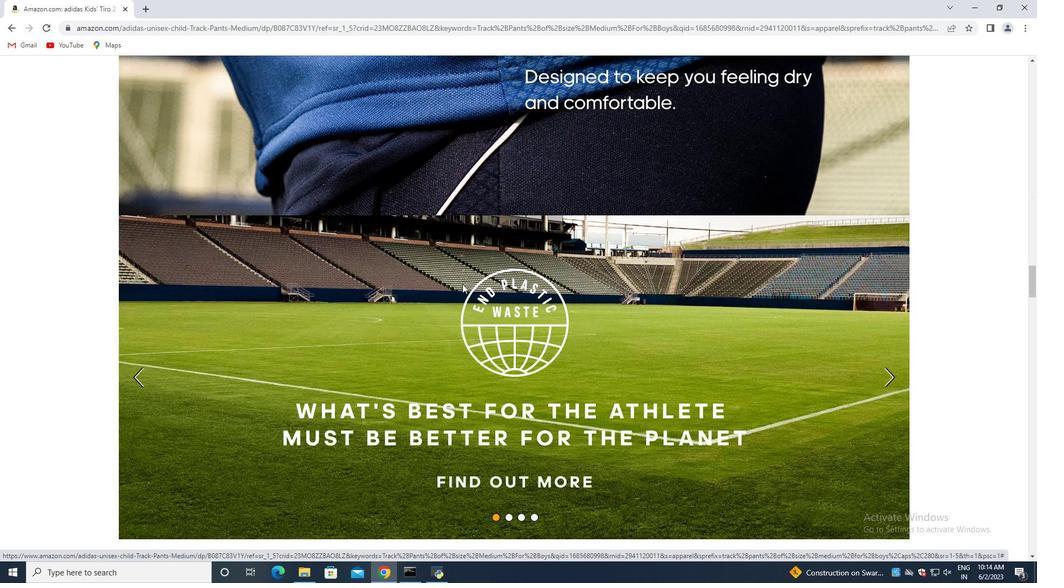 
Action: Mouse moved to (470, 295)
Screenshot: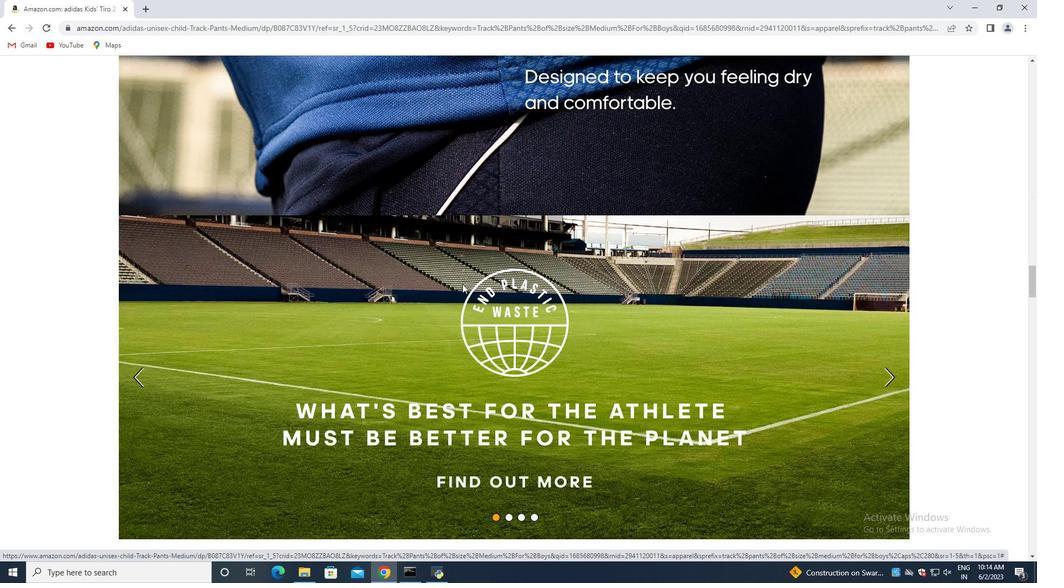 
Action: Mouse scrolled (470, 295) with delta (0, 0)
Screenshot: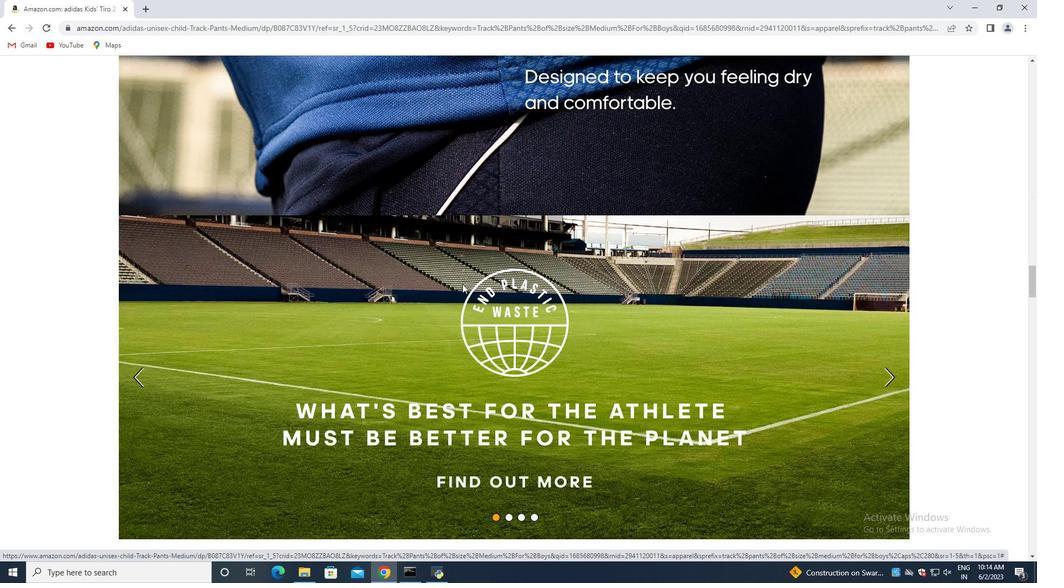 
Action: Mouse moved to (472, 296)
Screenshot: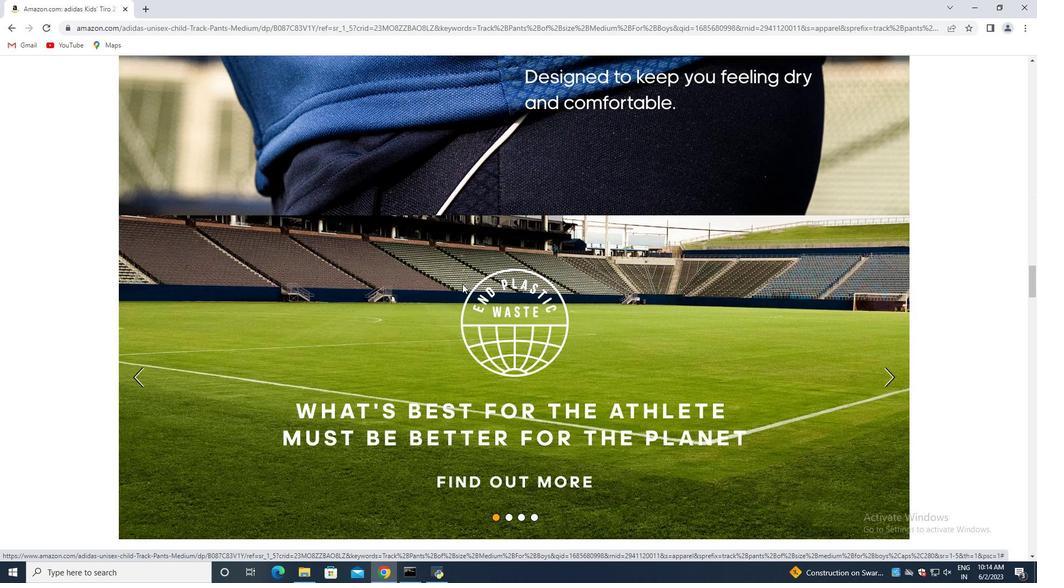 
Action: Mouse scrolled (472, 296) with delta (0, 0)
Screenshot: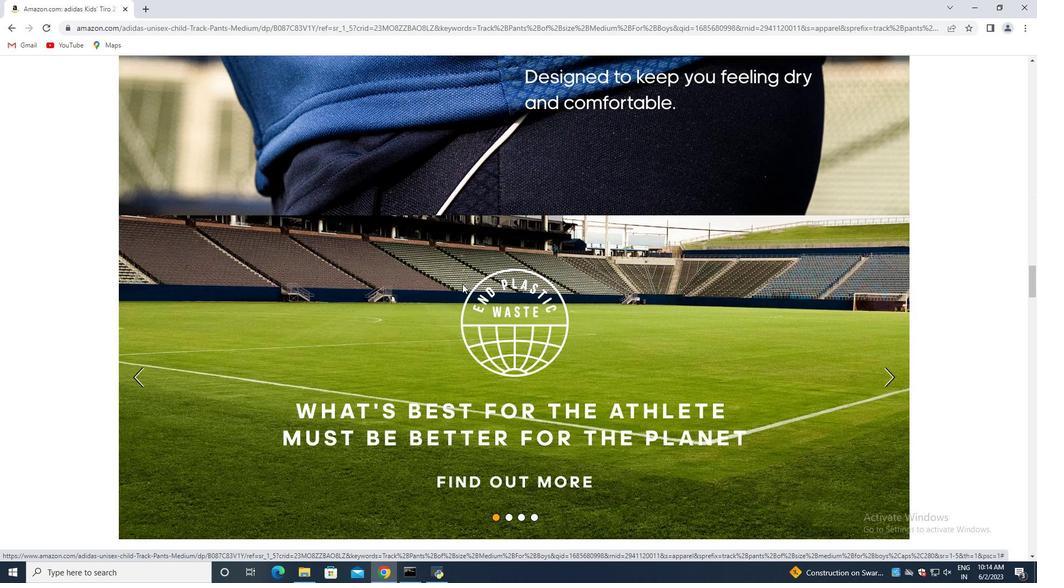 
Action: Mouse moved to (473, 297)
Screenshot: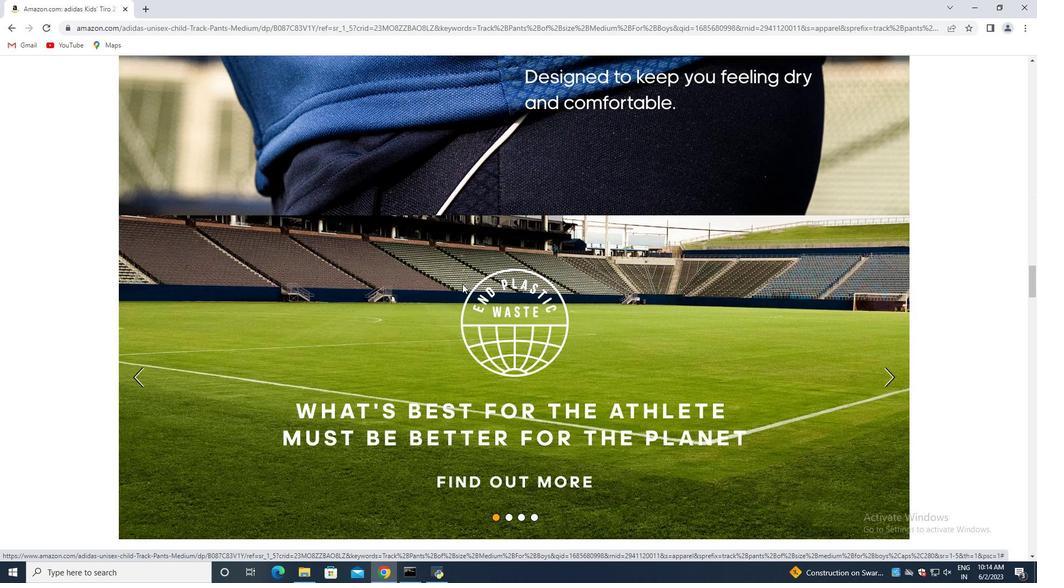 
Action: Mouse scrolled (473, 297) with delta (0, 0)
Screenshot: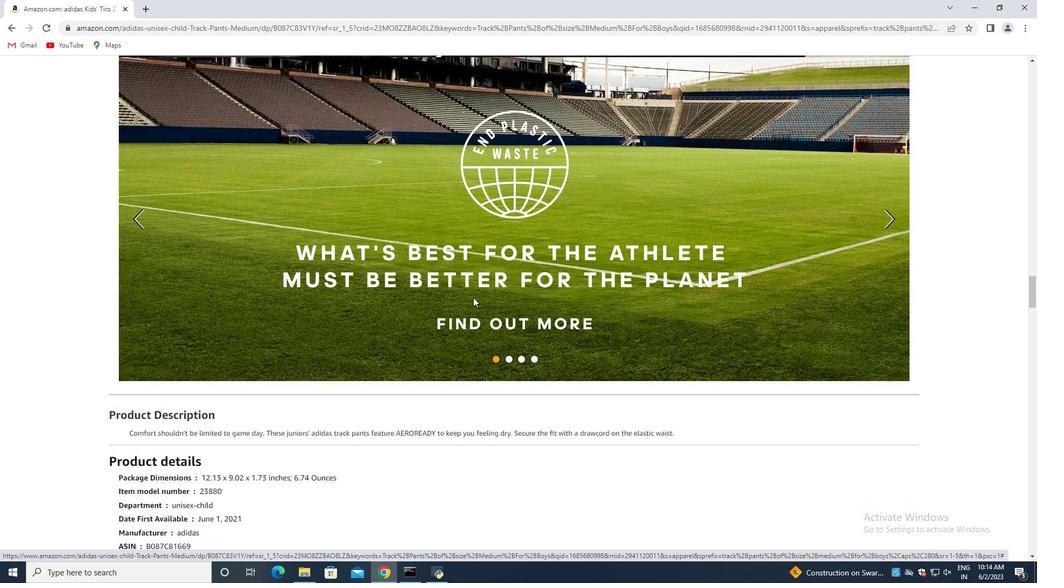 
Action: Mouse scrolled (473, 297) with delta (0, 0)
Screenshot: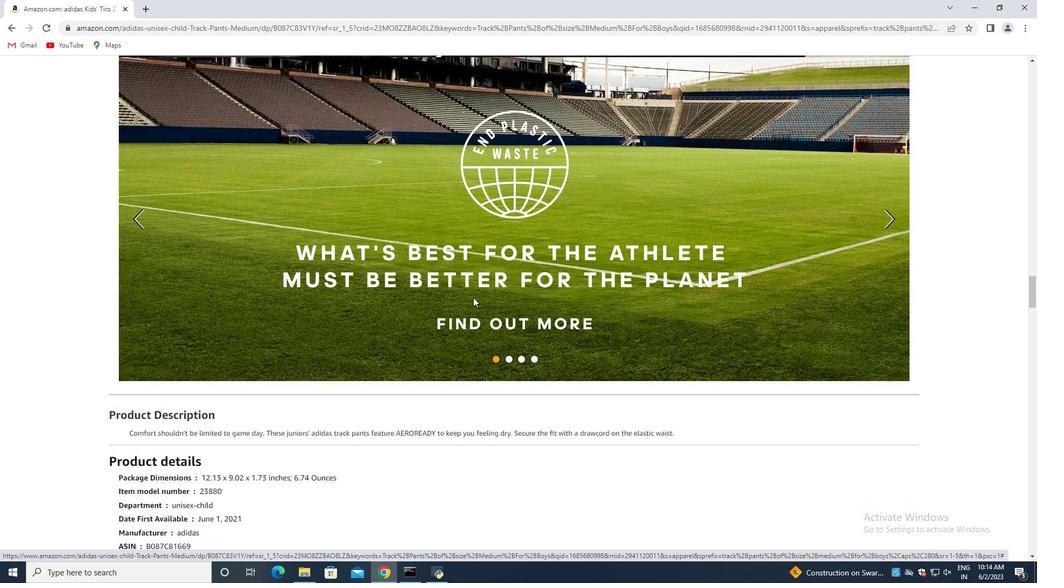 
Action: Mouse scrolled (473, 297) with delta (0, 0)
Screenshot: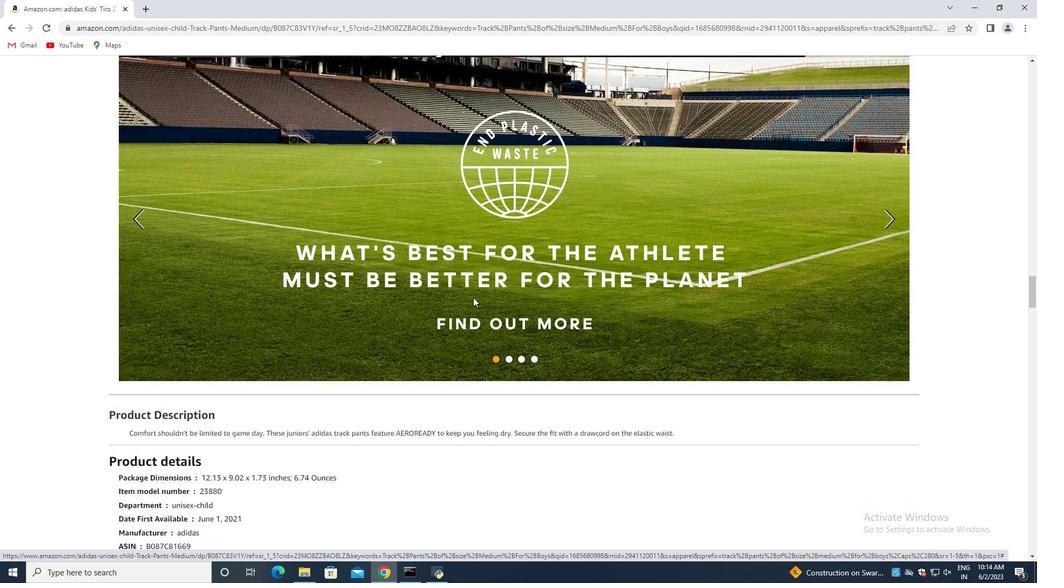 
Action: Mouse moved to (472, 299)
Screenshot: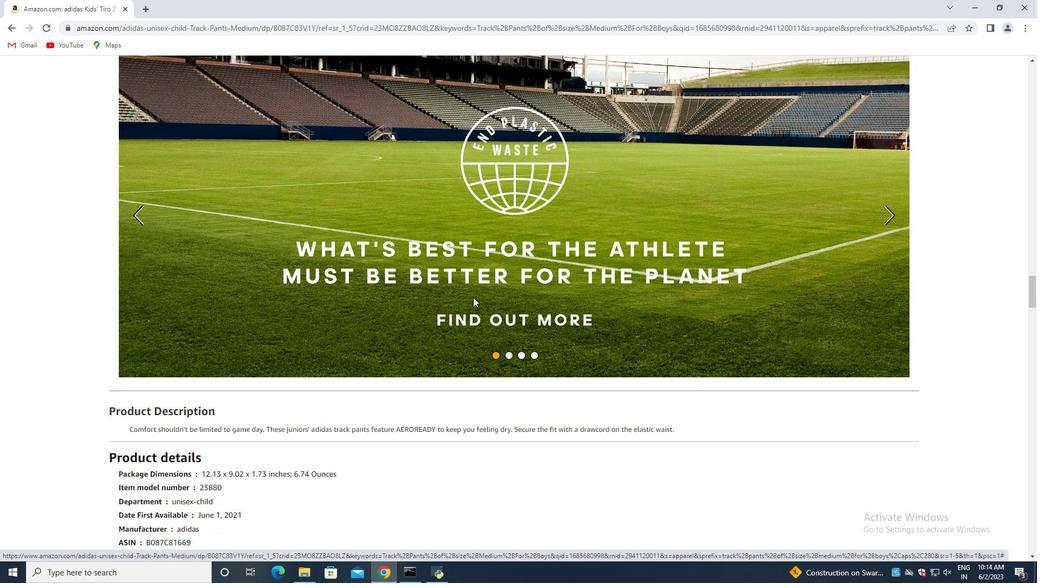 
Action: Mouse scrolled (472, 298) with delta (0, 0)
Screenshot: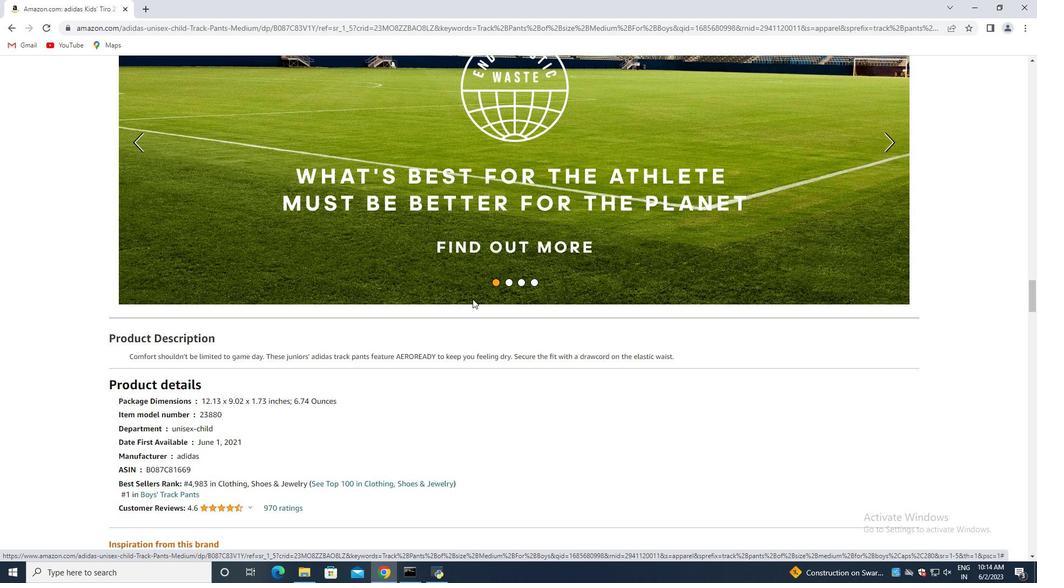 
Action: Mouse scrolled (472, 298) with delta (0, 0)
Screenshot: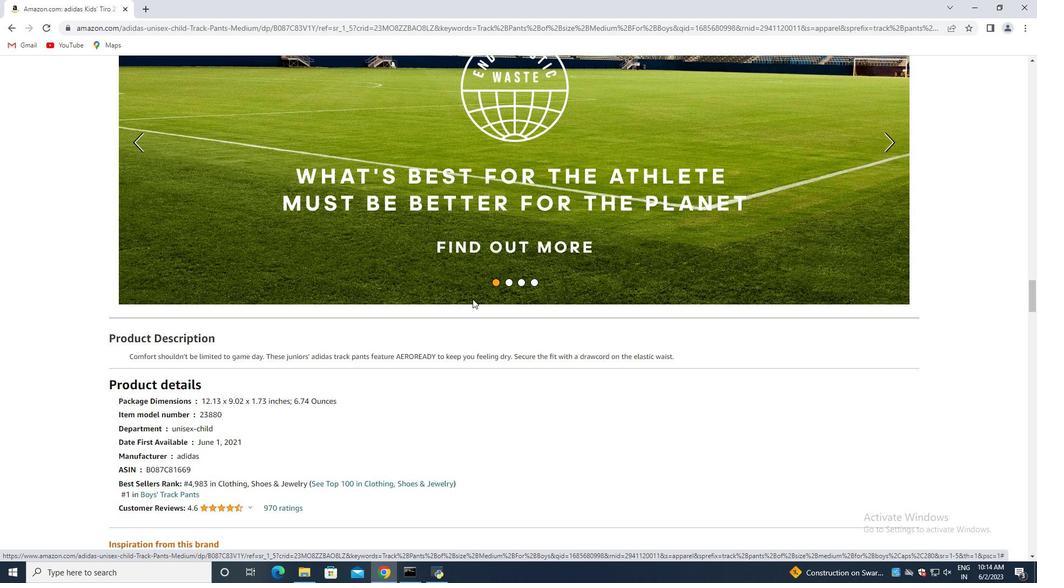 
Action: Mouse scrolled (472, 298) with delta (0, 0)
Screenshot: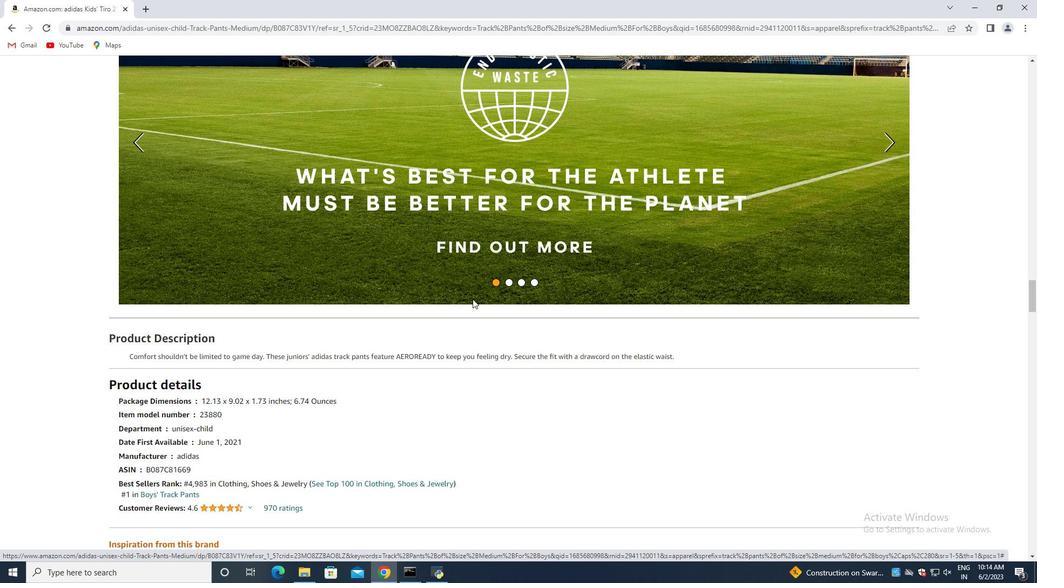 
Action: Mouse moved to (473, 300)
Screenshot: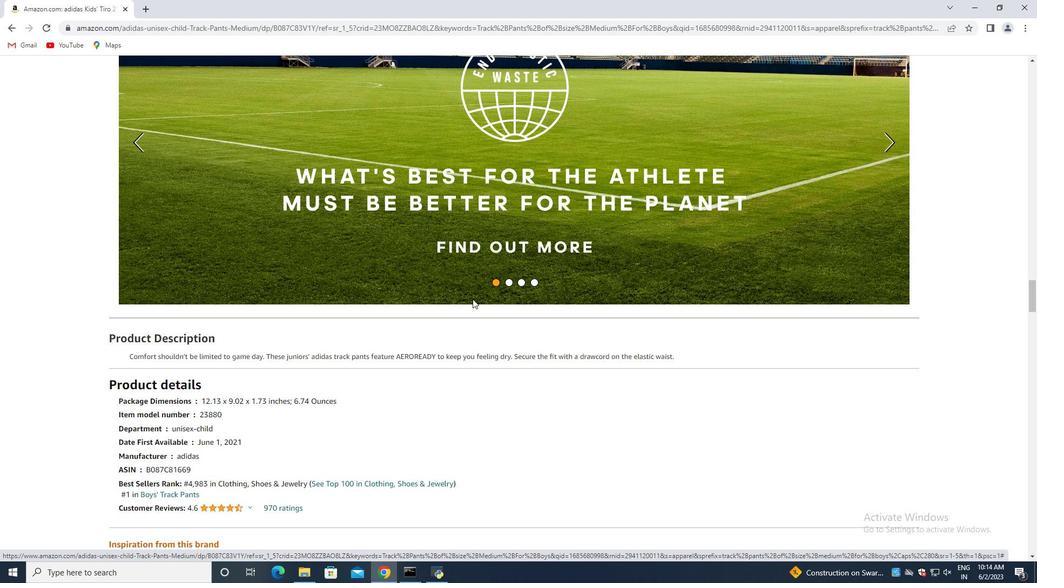 
Action: Mouse scrolled (473, 299) with delta (0, 0)
Screenshot: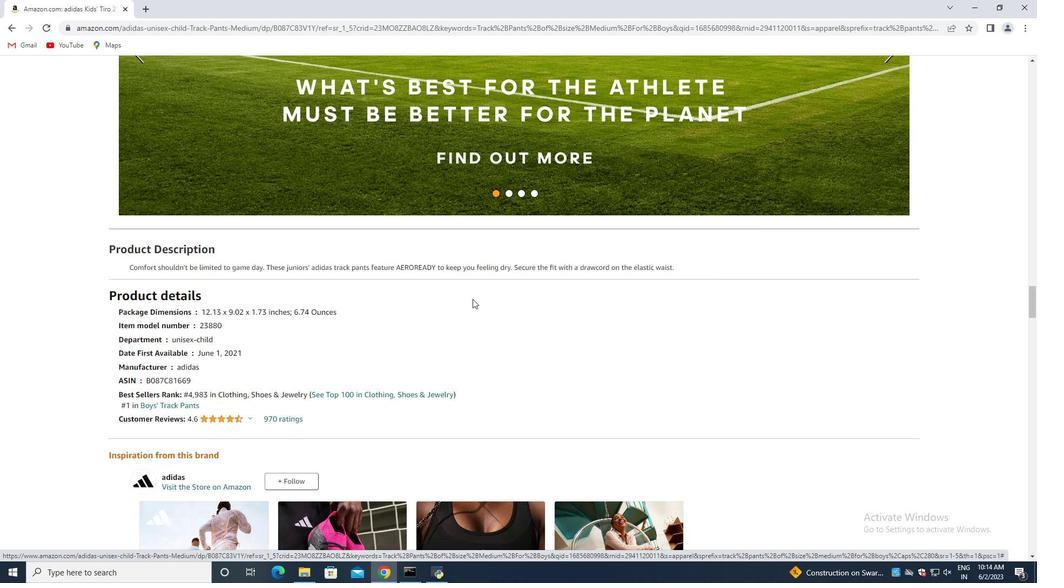 
Action: Mouse moved to (403, 218)
Screenshot: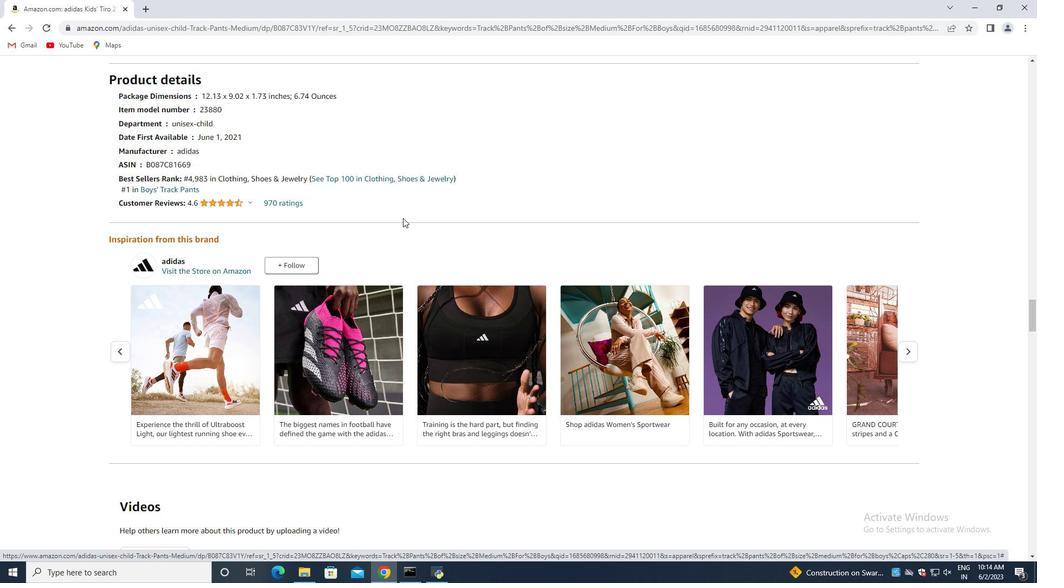 
Action: Mouse scrolled (403, 217) with delta (0, 0)
Screenshot: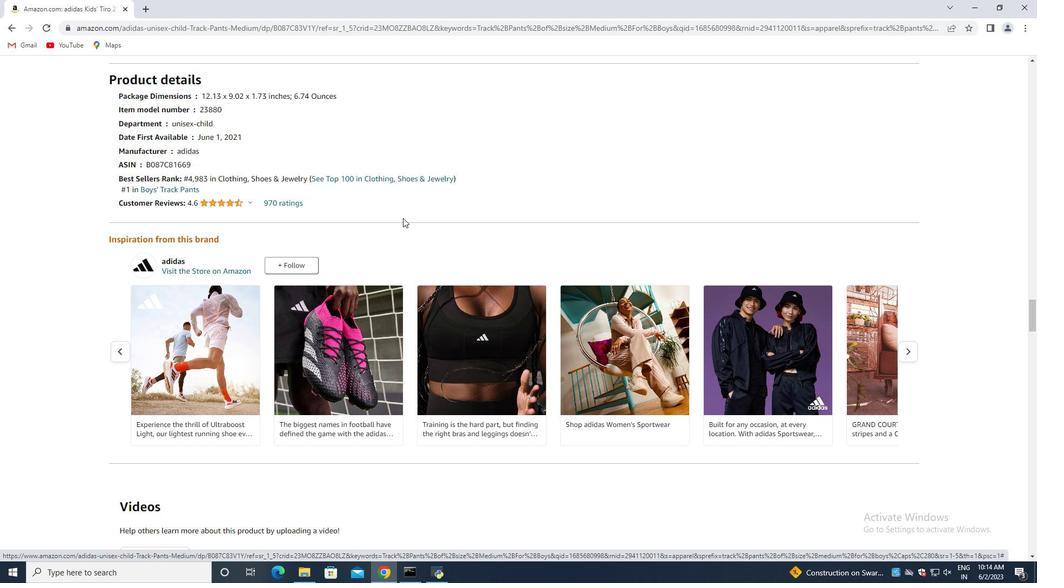 
Action: Mouse moved to (404, 218)
Screenshot: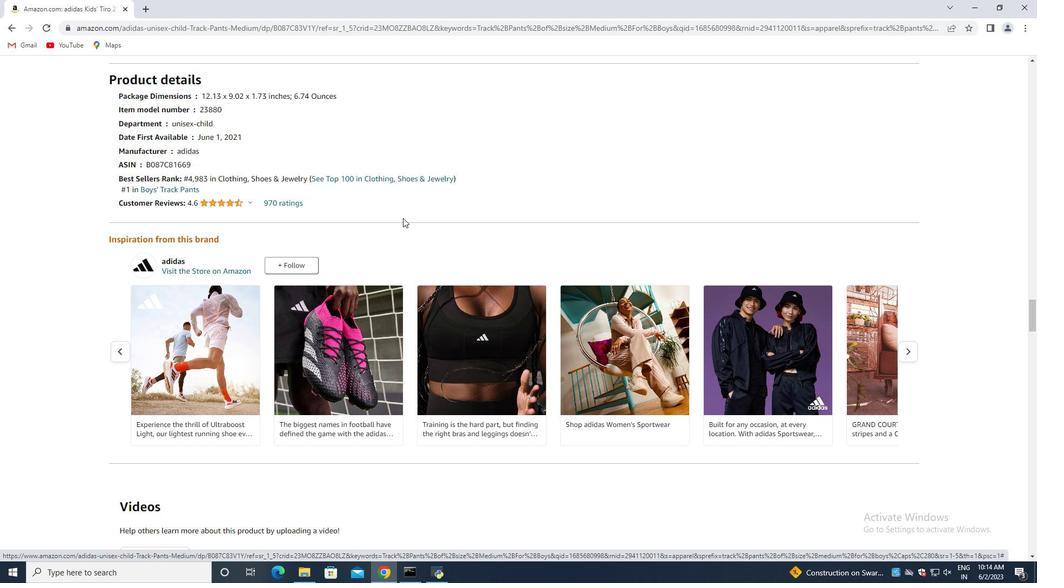 
Action: Mouse scrolled (404, 217) with delta (0, 0)
Screenshot: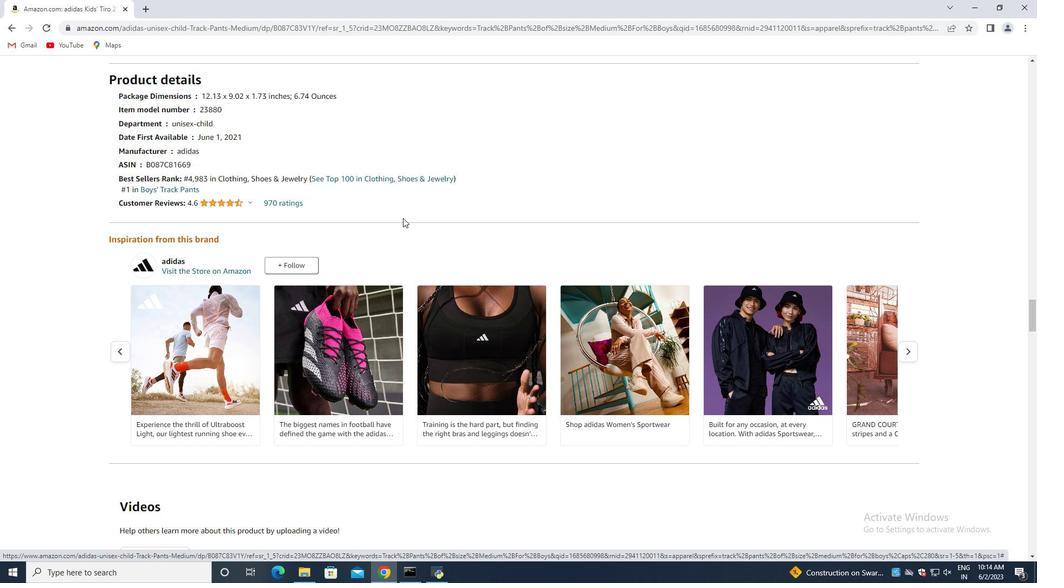 
Action: Mouse moved to (404, 219)
Screenshot: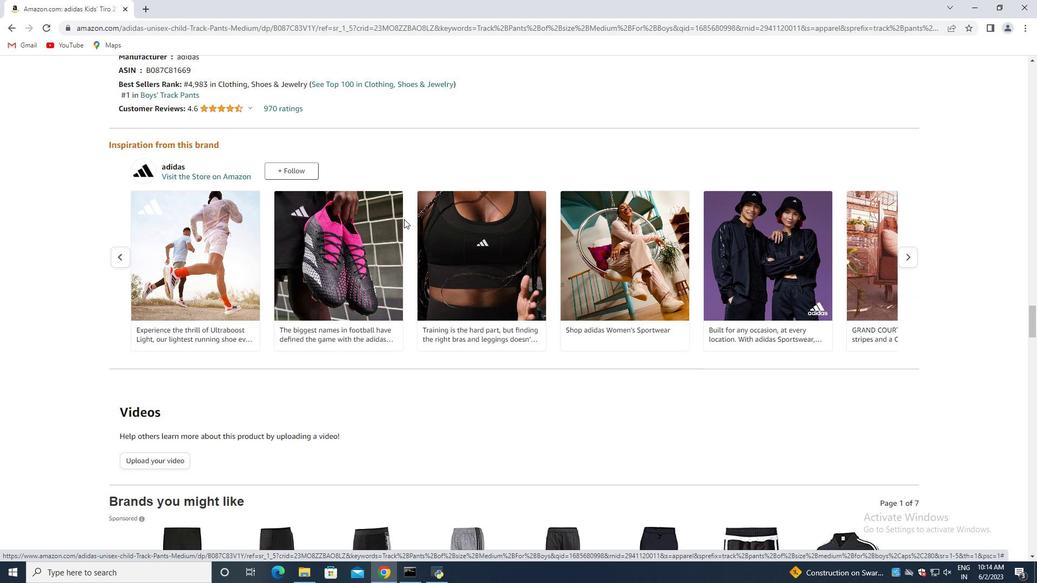 
Action: Mouse scrolled (404, 219) with delta (0, 0)
Screenshot: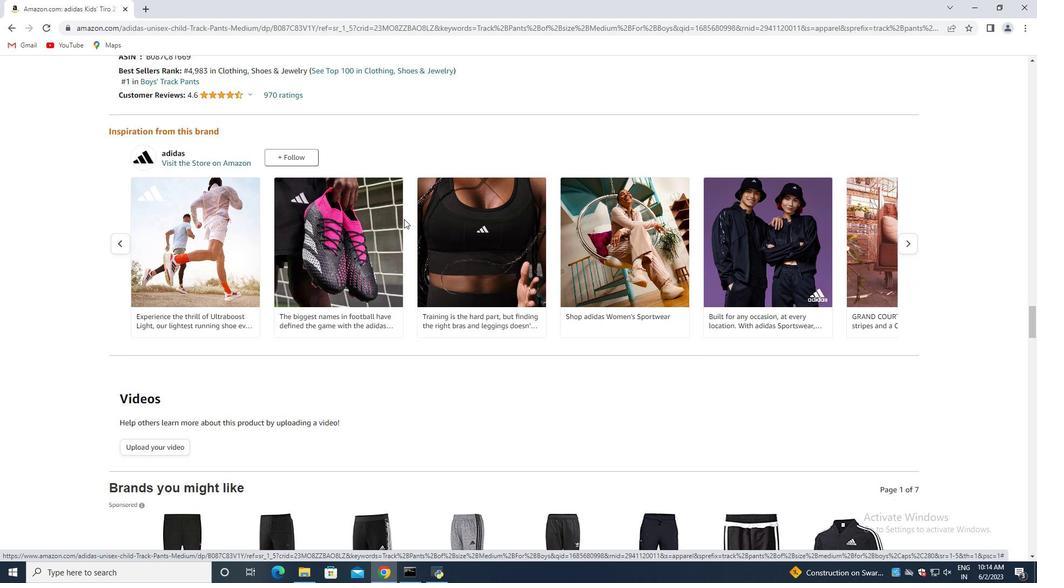 
Action: Mouse moved to (405, 224)
Screenshot: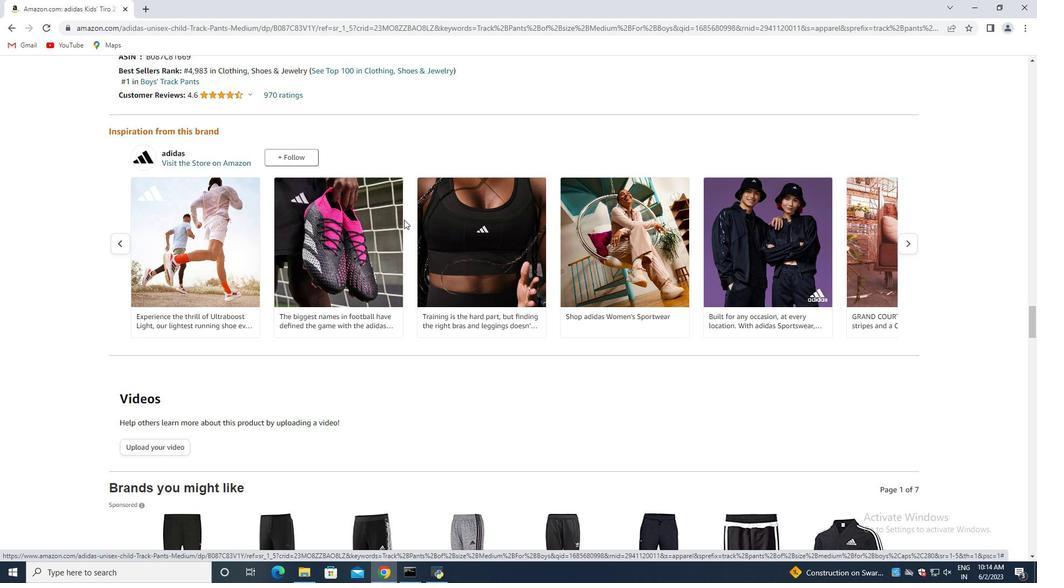 
Action: Mouse scrolled (404, 221) with delta (0, 0)
Screenshot: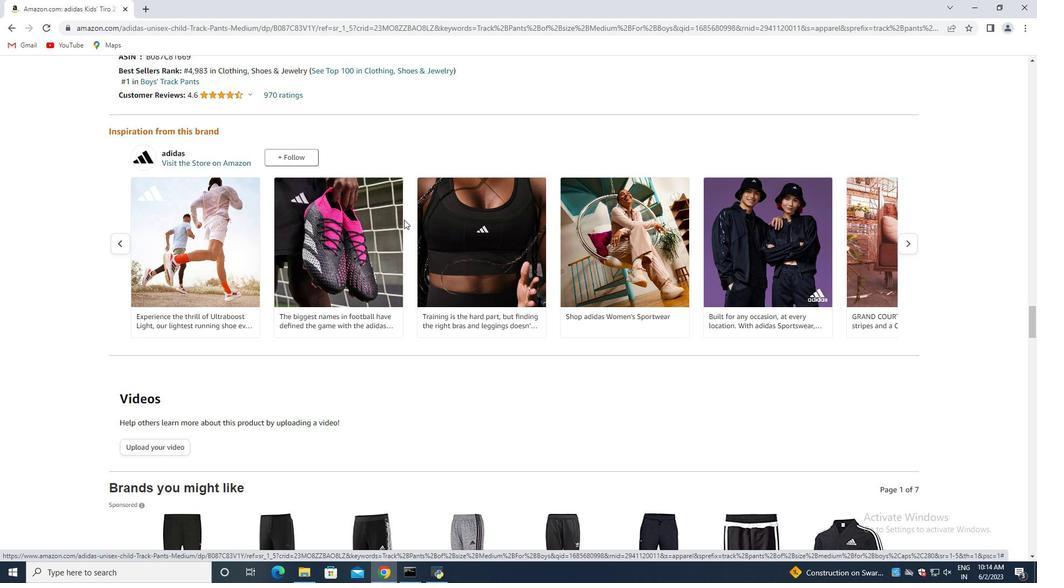 
Action: Mouse scrolled (404, 222) with delta (0, 0)
Screenshot: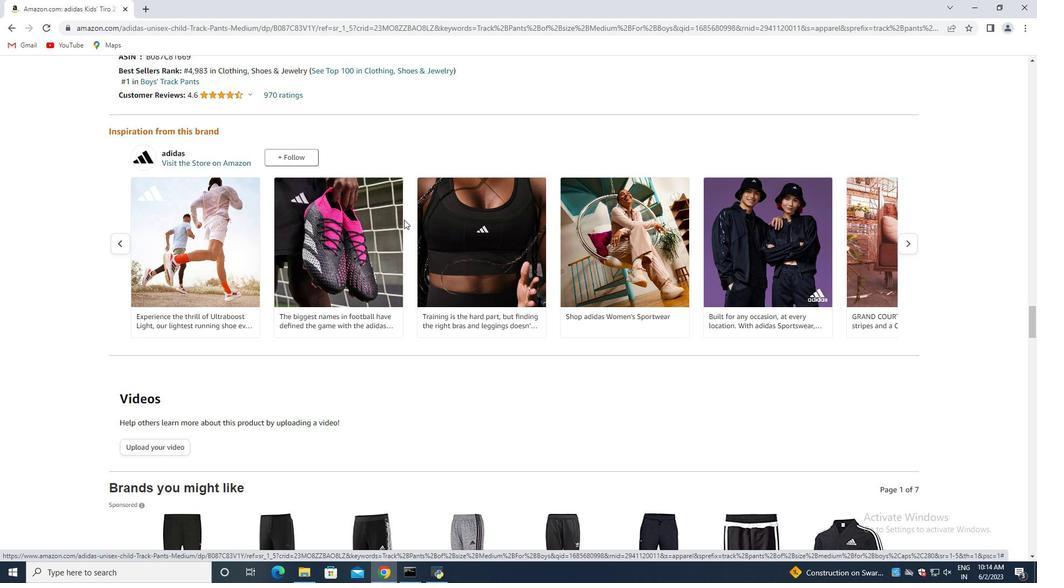 
Action: Mouse scrolled (405, 223) with delta (0, 0)
Screenshot: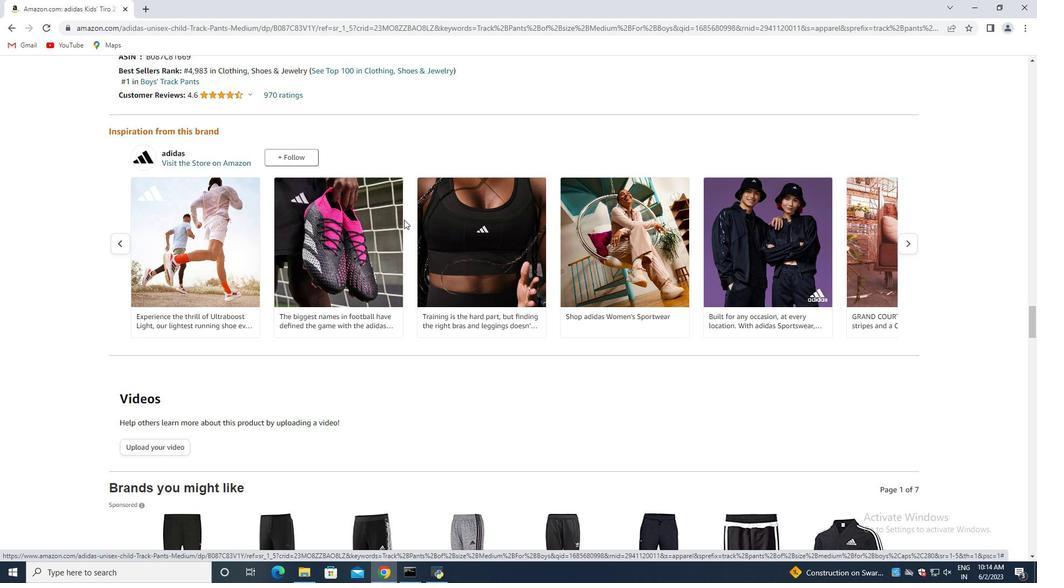 
Action: Mouse scrolled (405, 223) with delta (0, 0)
Screenshot: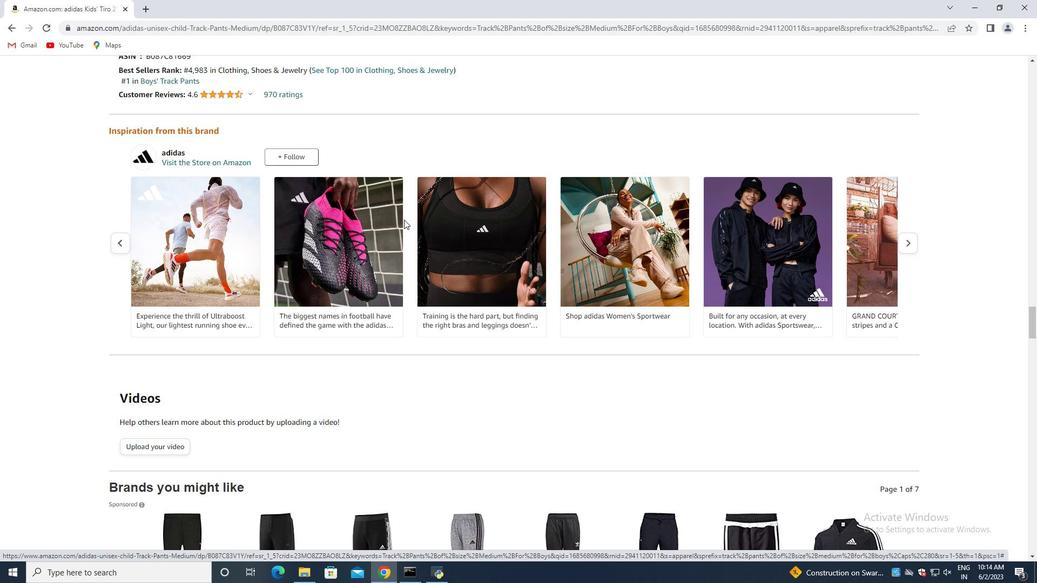 
Action: Mouse moved to (405, 225)
Screenshot: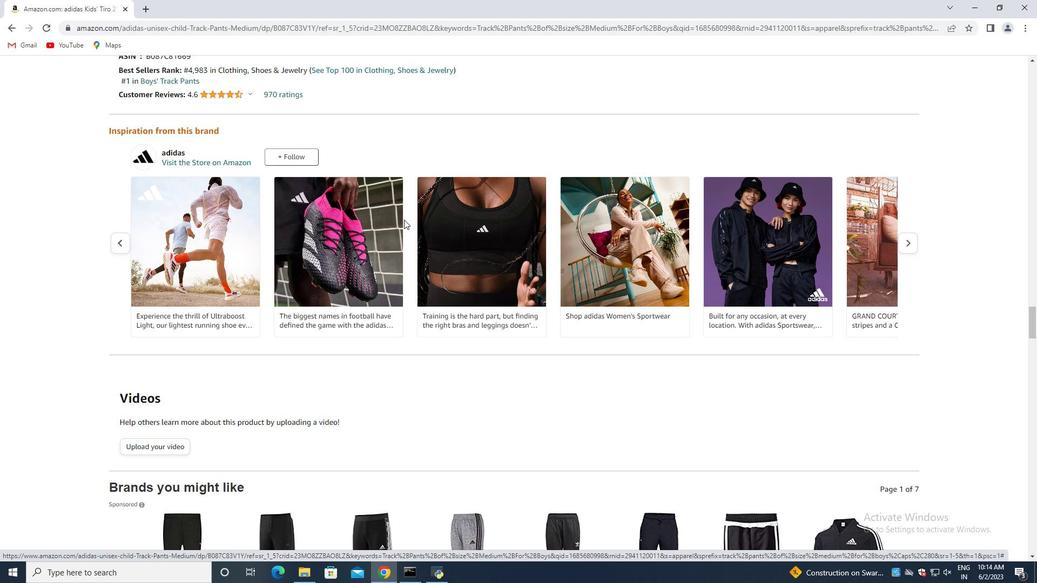 
Action: Mouse scrolled (405, 224) with delta (0, 0)
Screenshot: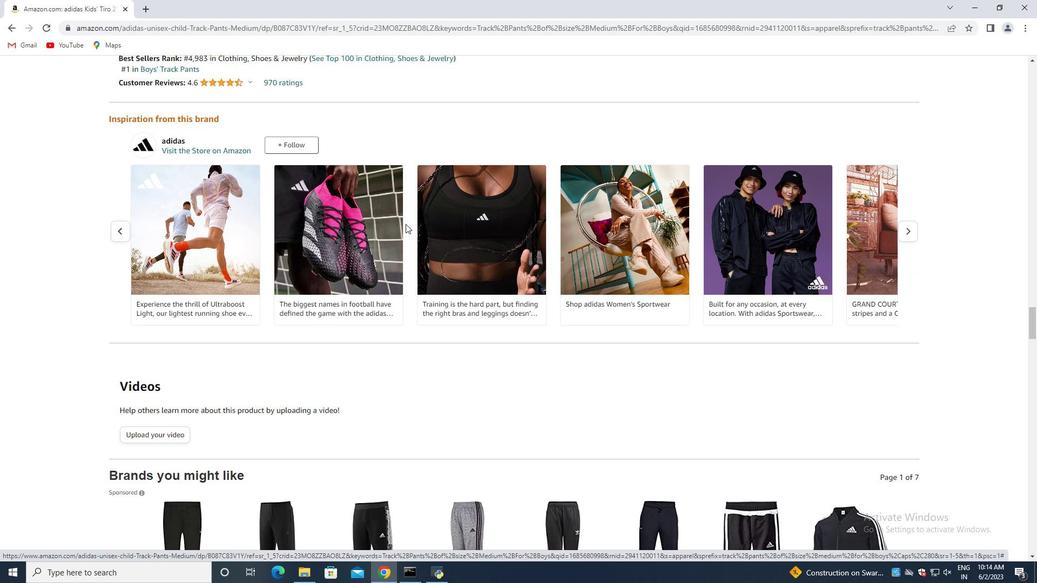 
Action: Mouse moved to (405, 226)
Screenshot: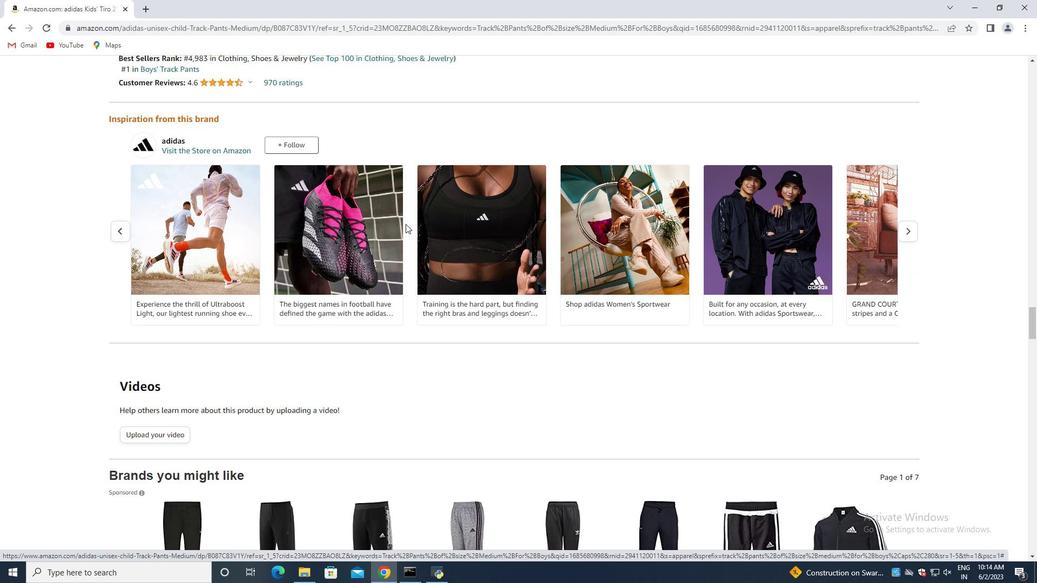 
Action: Mouse scrolled (405, 225) with delta (0, 0)
Screenshot: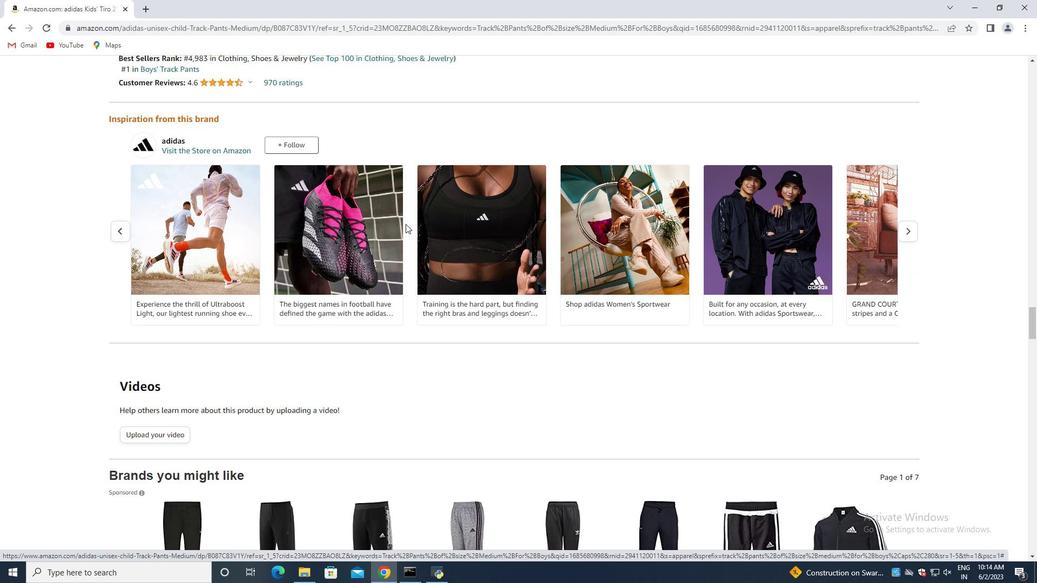 
Action: Mouse moved to (419, 226)
Screenshot: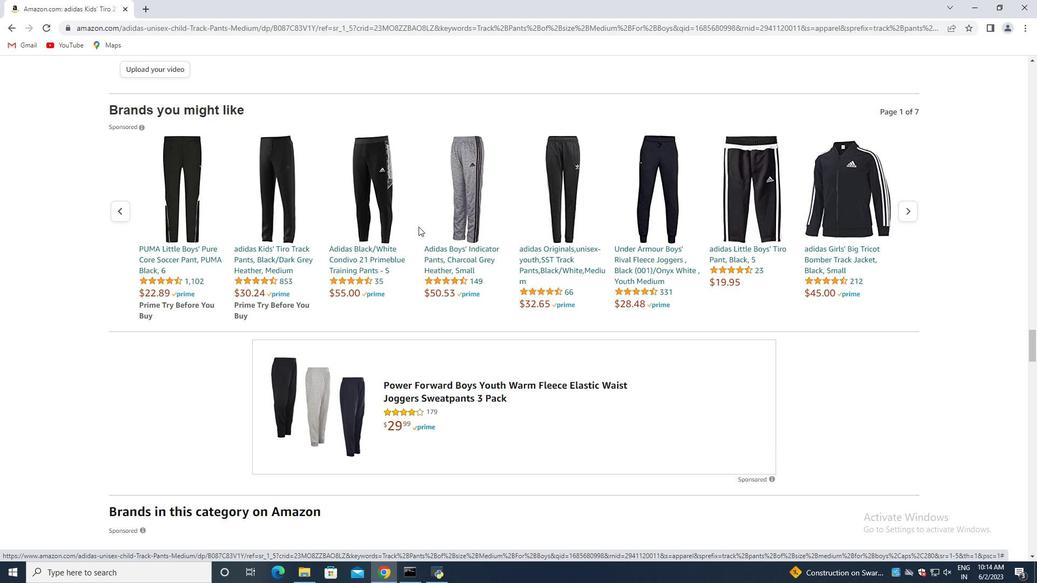 
Action: Mouse scrolled (419, 226) with delta (0, 0)
Screenshot: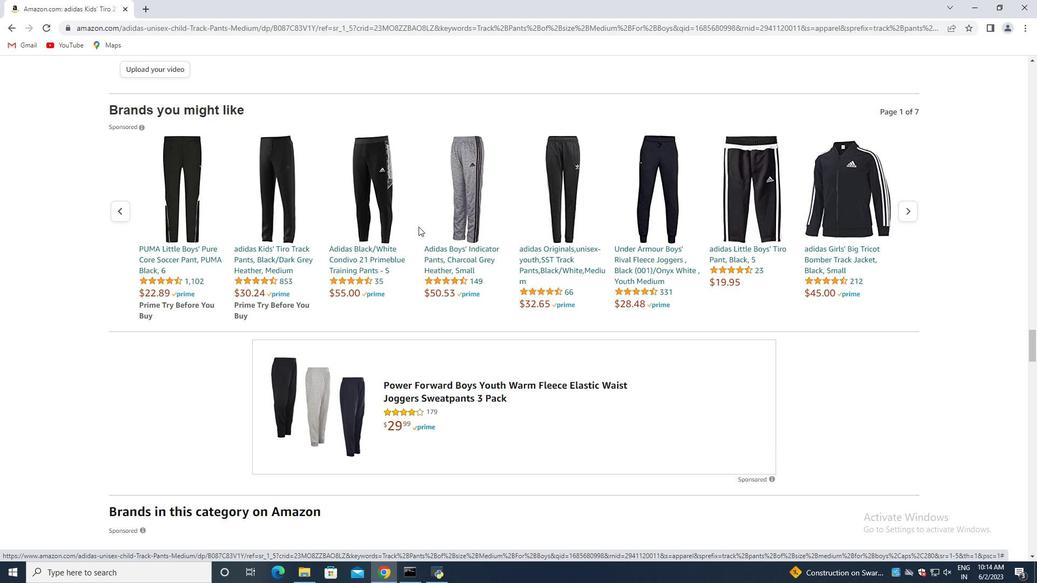 
Action: Mouse scrolled (419, 226) with delta (0, 0)
Screenshot: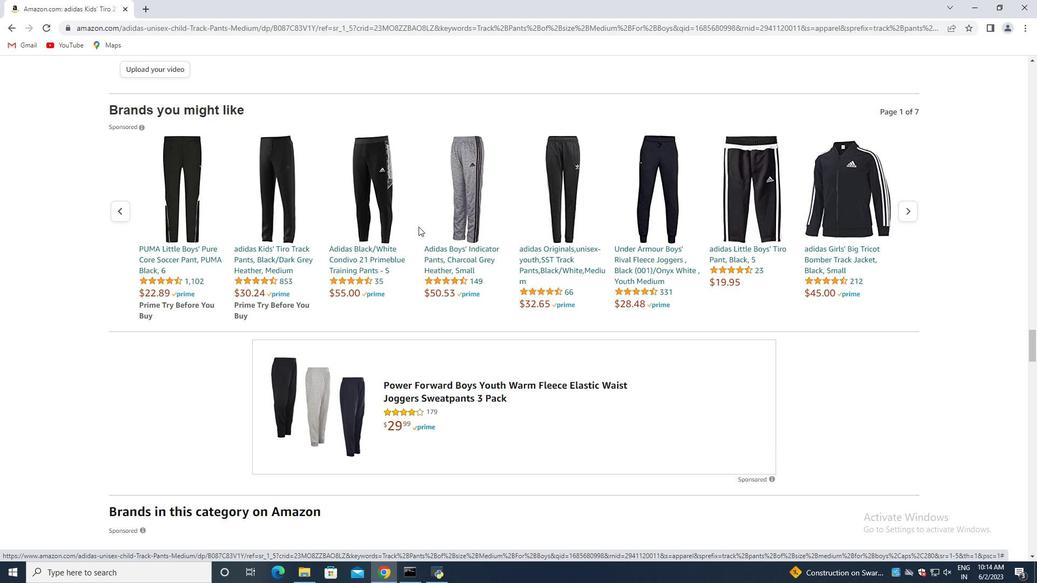 
Action: Mouse moved to (420, 226)
Screenshot: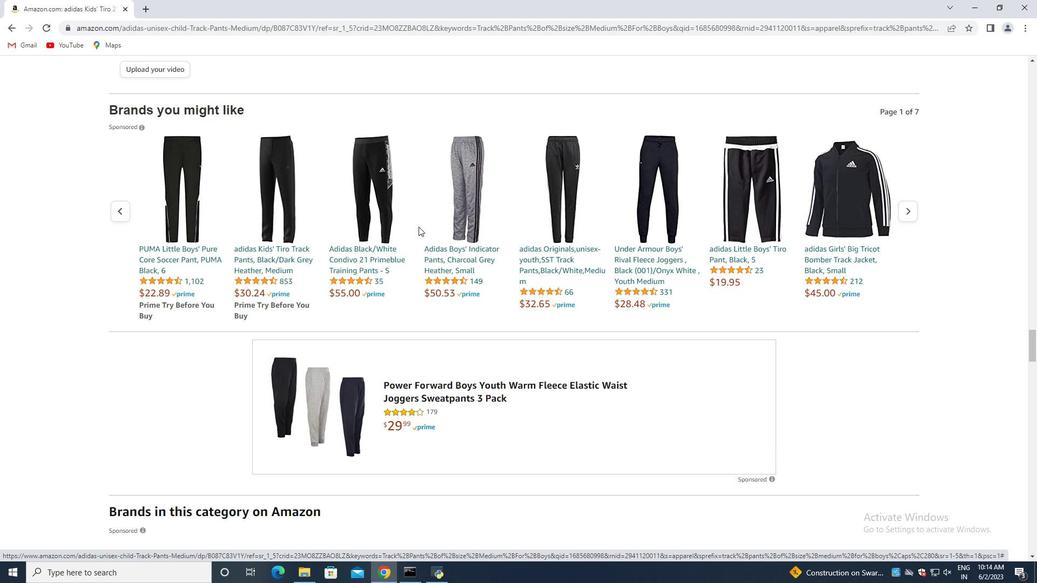 
Action: Mouse scrolled (420, 226) with delta (0, 0)
Screenshot: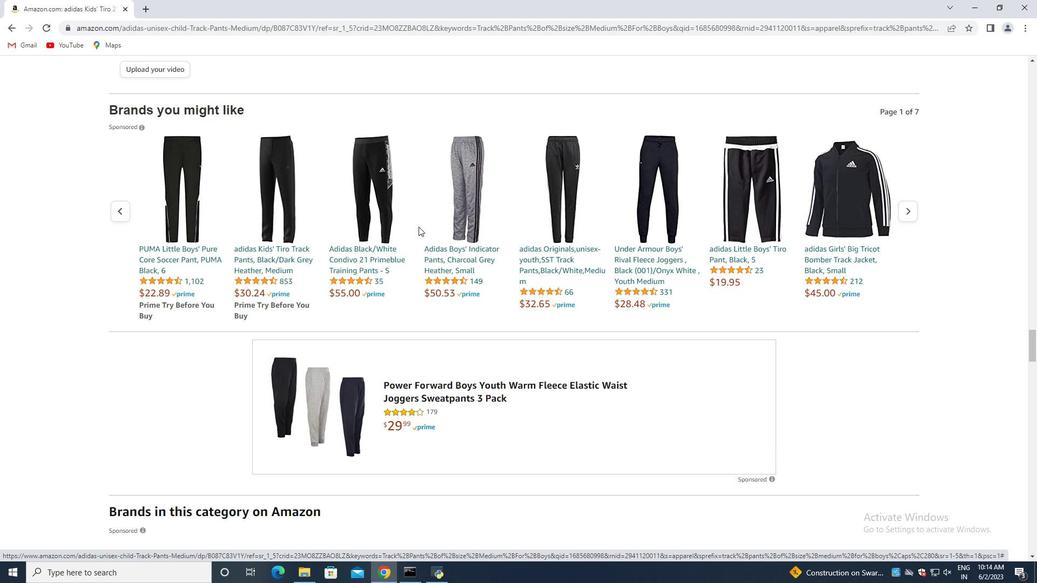 
Action: Mouse scrolled (420, 226) with delta (0, 0)
Screenshot: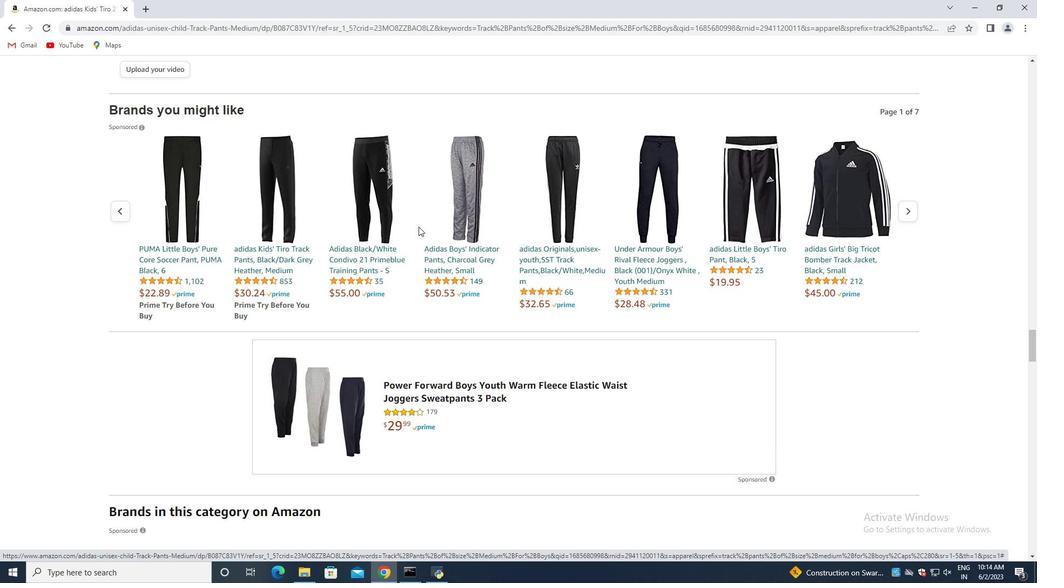
Action: Mouse scrolled (420, 226) with delta (0, 0)
Screenshot: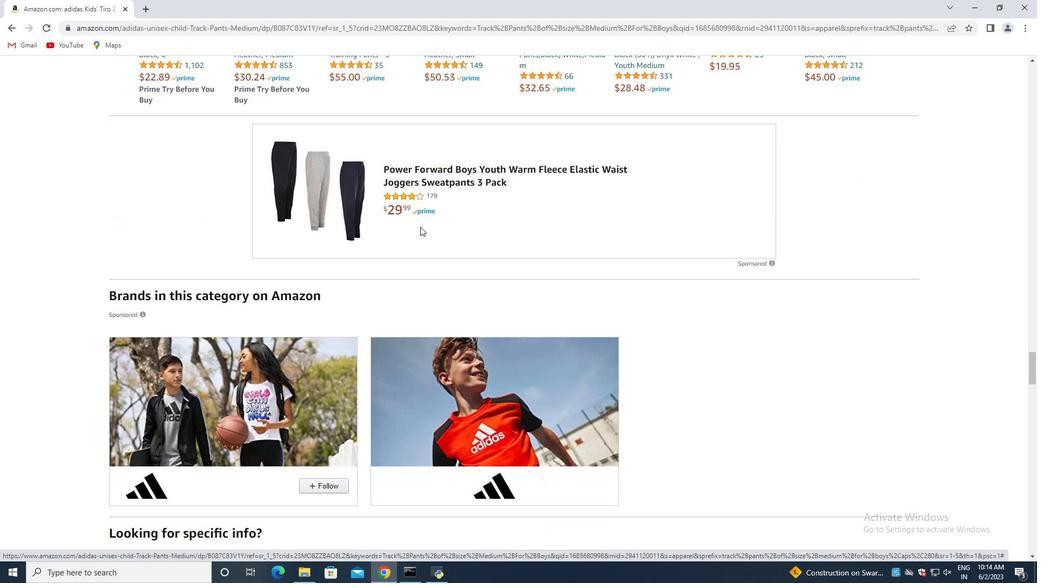 
Action: Mouse scrolled (420, 226) with delta (0, 0)
Screenshot: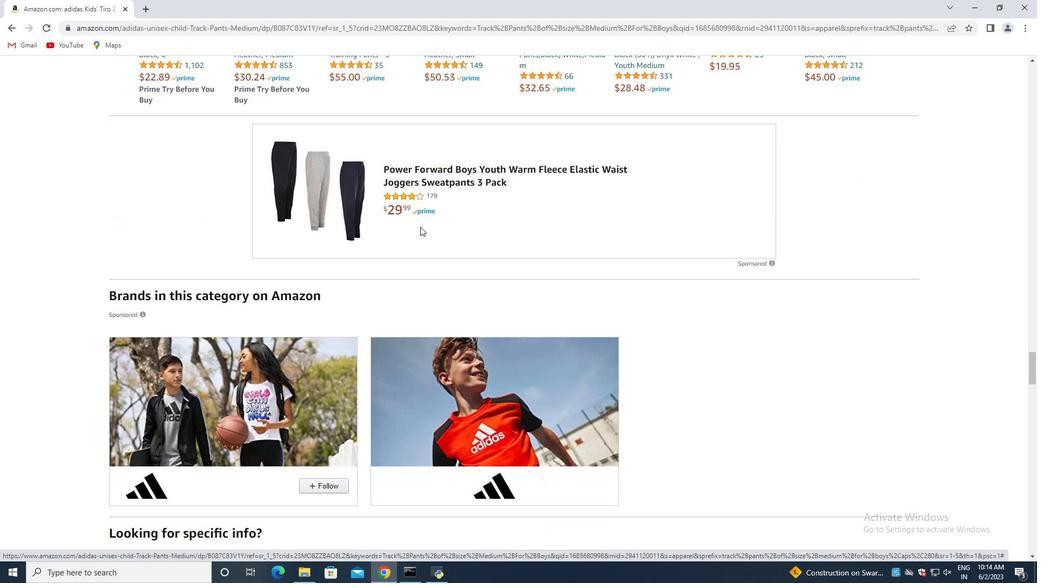 
Action: Mouse scrolled (420, 226) with delta (0, 0)
Screenshot: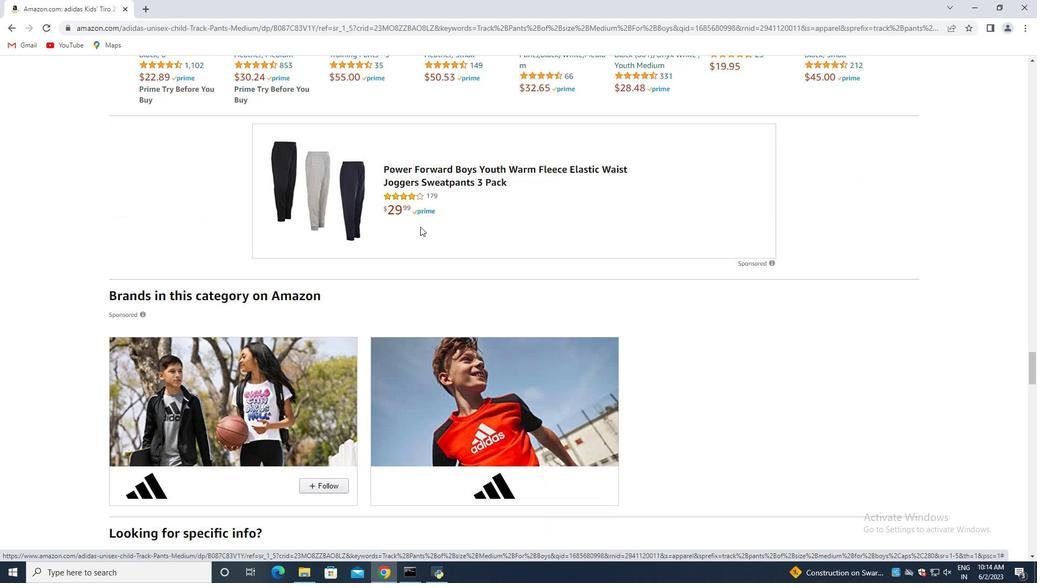 
Action: Mouse scrolled (420, 226) with delta (0, 0)
Screenshot: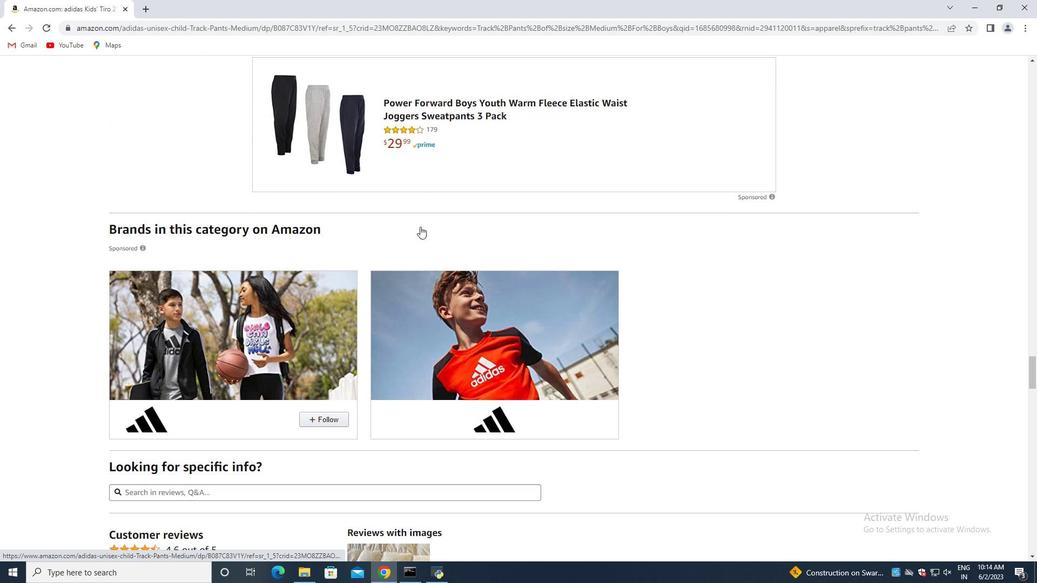 
Action: Mouse scrolled (420, 226) with delta (0, 0)
Screenshot: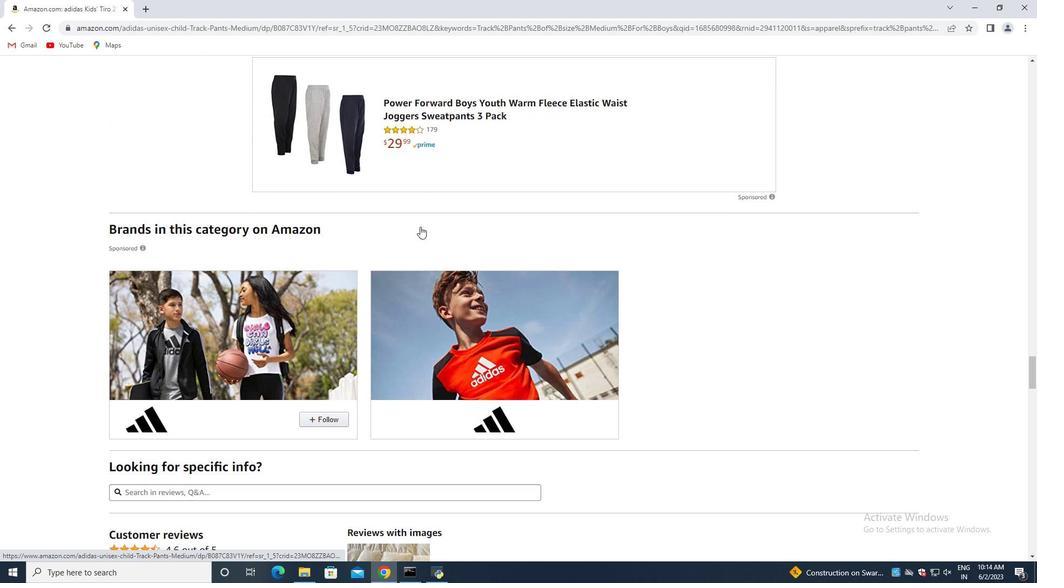 
Action: Mouse scrolled (420, 226) with delta (0, 0)
Screenshot: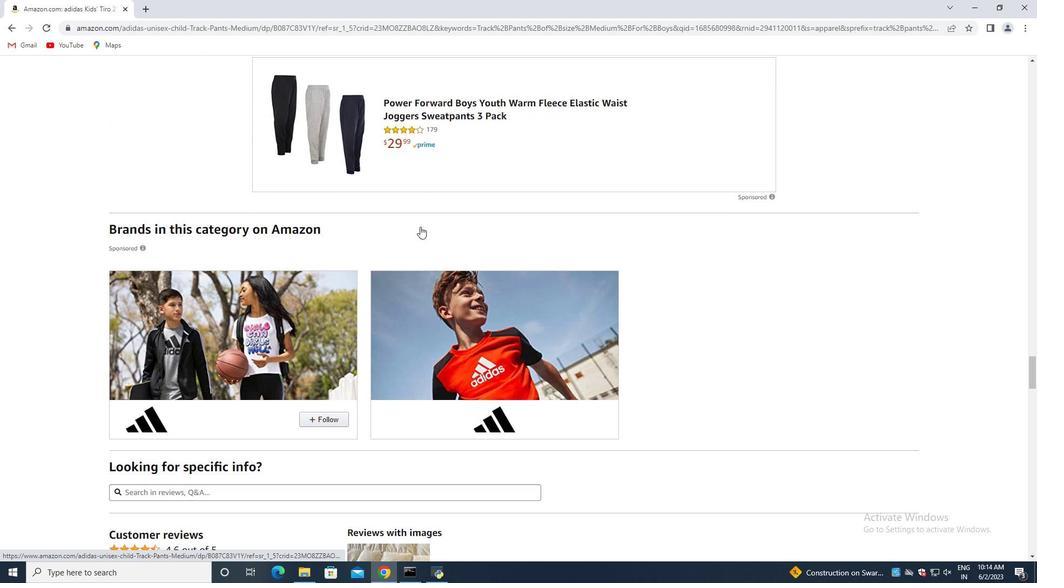 
Action: Mouse scrolled (420, 226) with delta (0, 0)
Screenshot: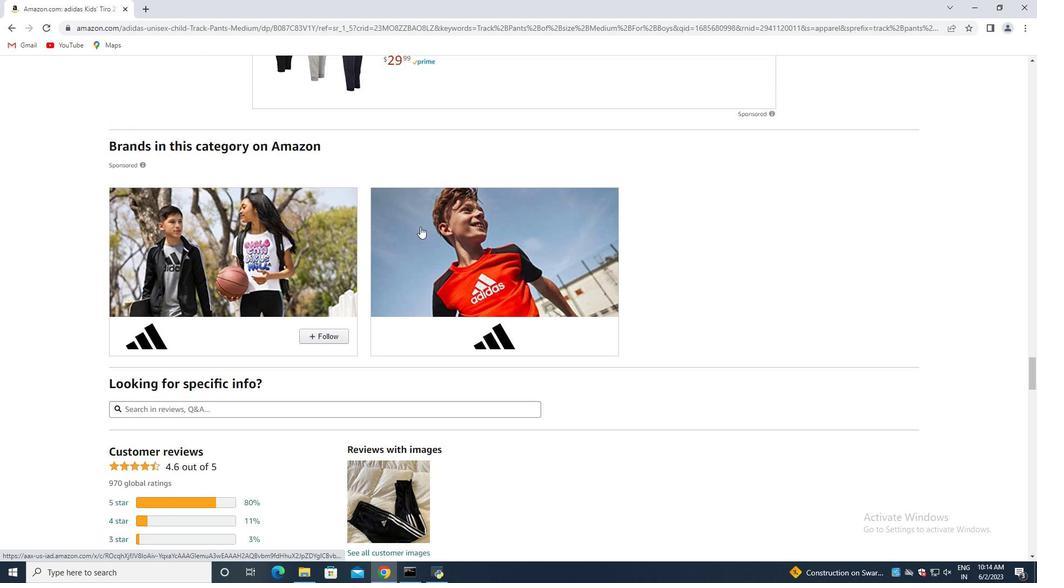 
Action: Mouse moved to (421, 225)
Screenshot: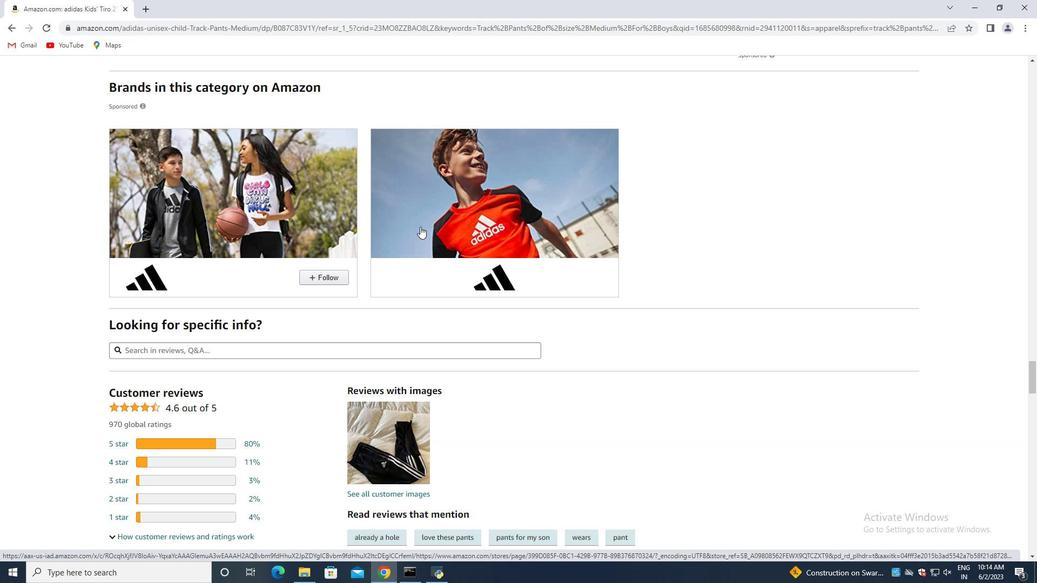 
Action: Mouse scrolled (421, 225) with delta (0, 0)
Screenshot: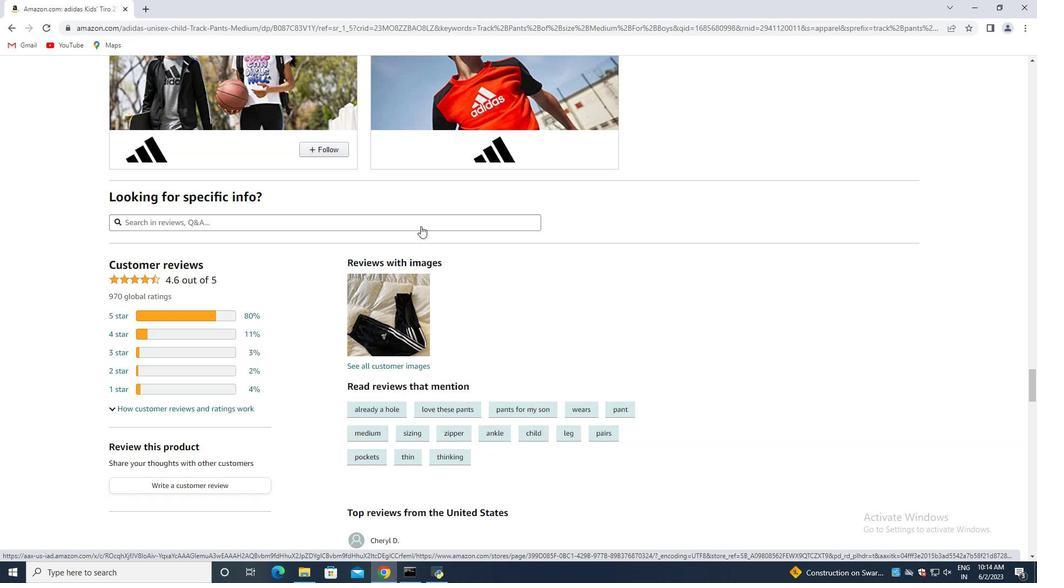 
Action: Mouse scrolled (421, 225) with delta (0, 0)
Screenshot: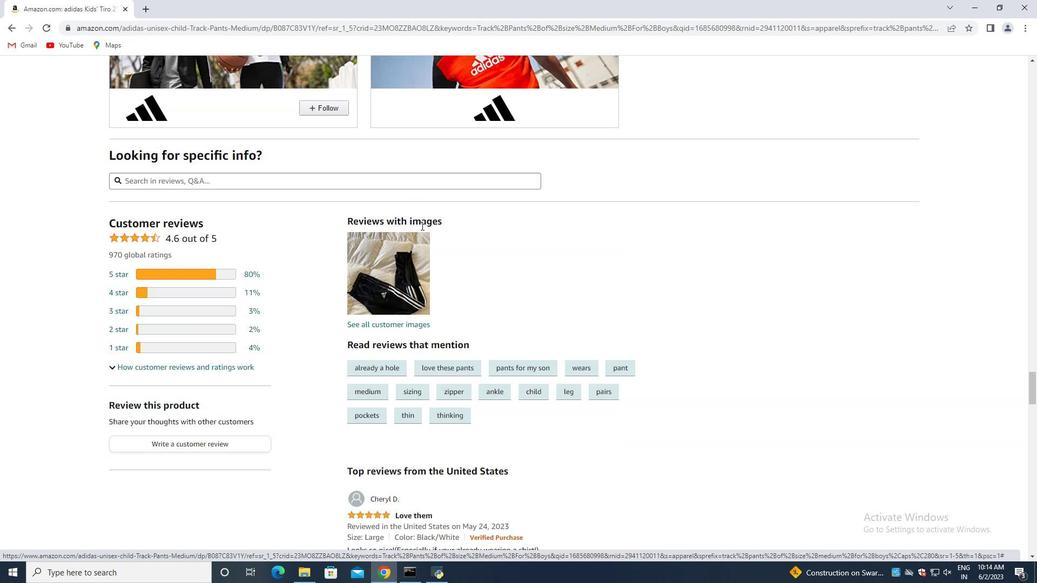 
Action: Mouse moved to (425, 224)
Screenshot: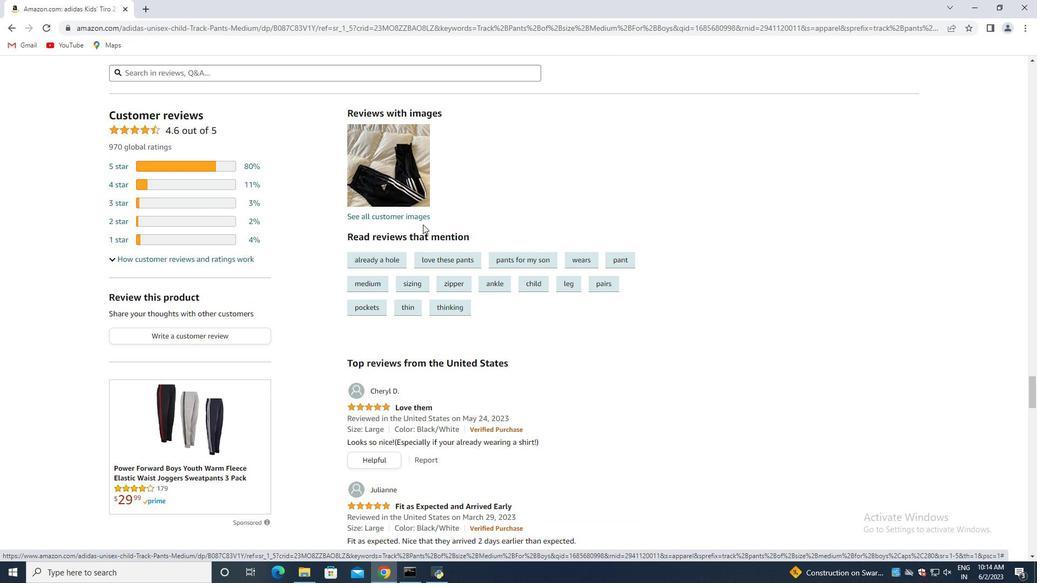 
Action: Mouse scrolled (425, 224) with delta (0, 0)
Screenshot: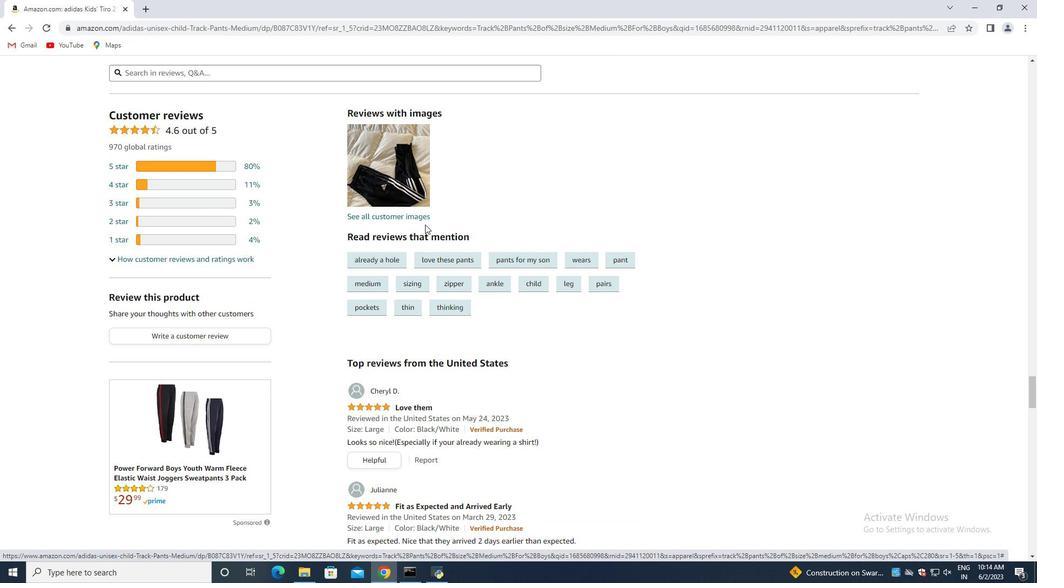 
Action: Mouse moved to (425, 225)
Screenshot: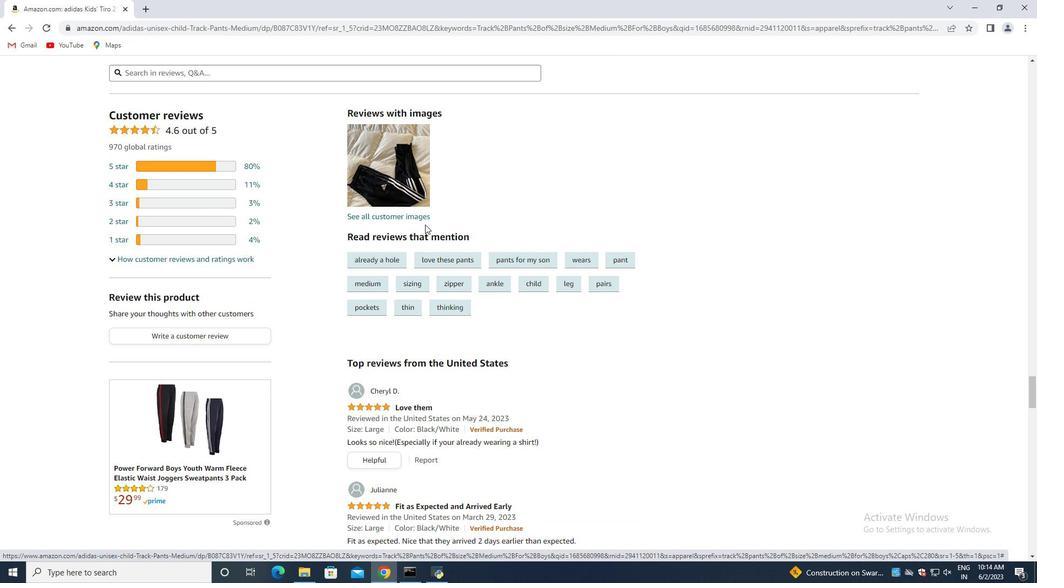 
Action: Mouse scrolled (425, 224) with delta (0, 0)
Screenshot: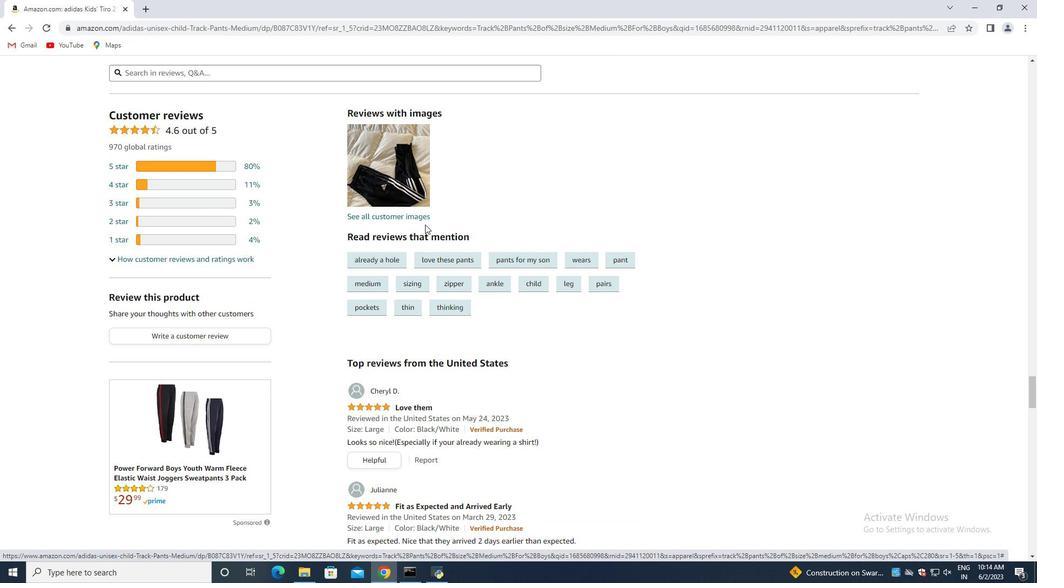 
Action: Mouse moved to (426, 226)
Screenshot: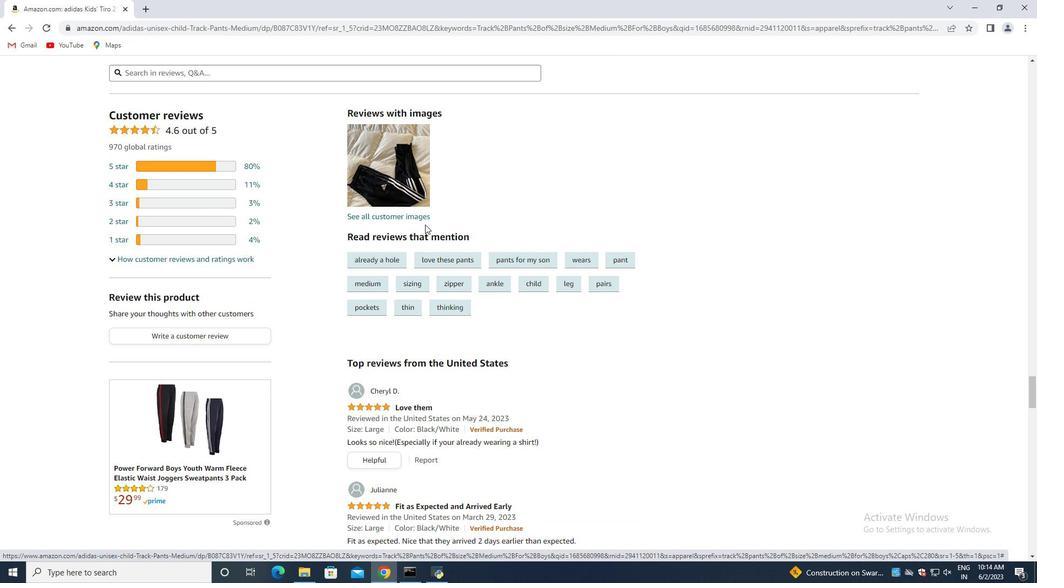 
Action: Mouse scrolled (426, 226) with delta (0, 0)
Screenshot: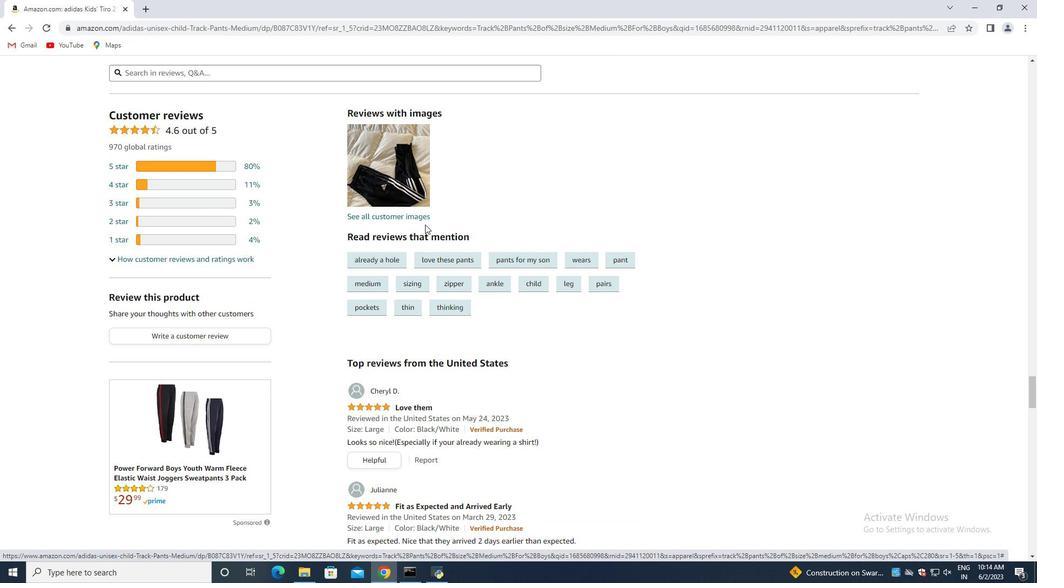 
Action: Mouse moved to (518, 293)
Screenshot: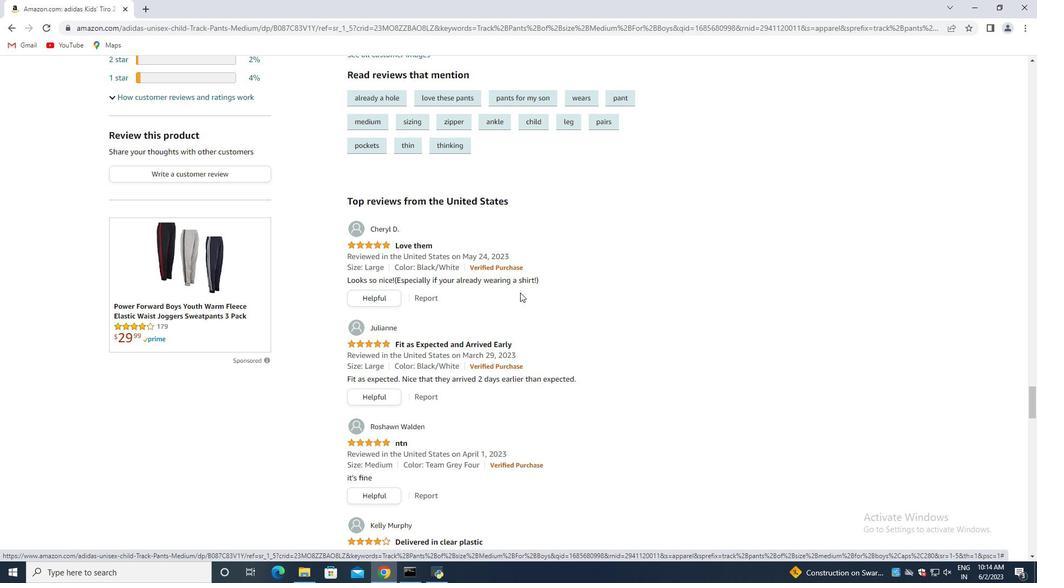 
Action: Mouse scrolled (518, 293) with delta (0, 0)
Screenshot: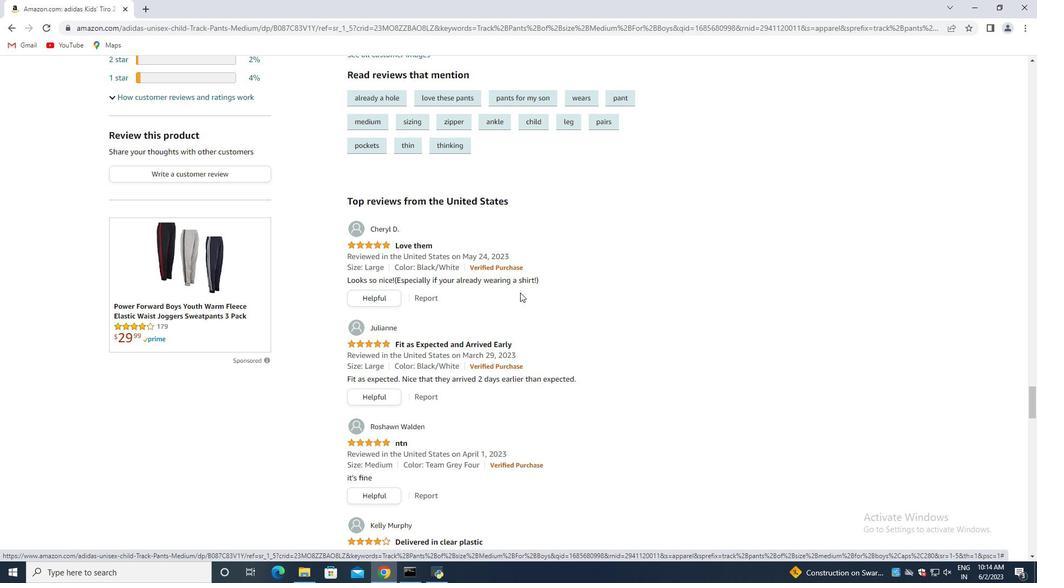 
Action: Mouse moved to (506, 296)
Screenshot: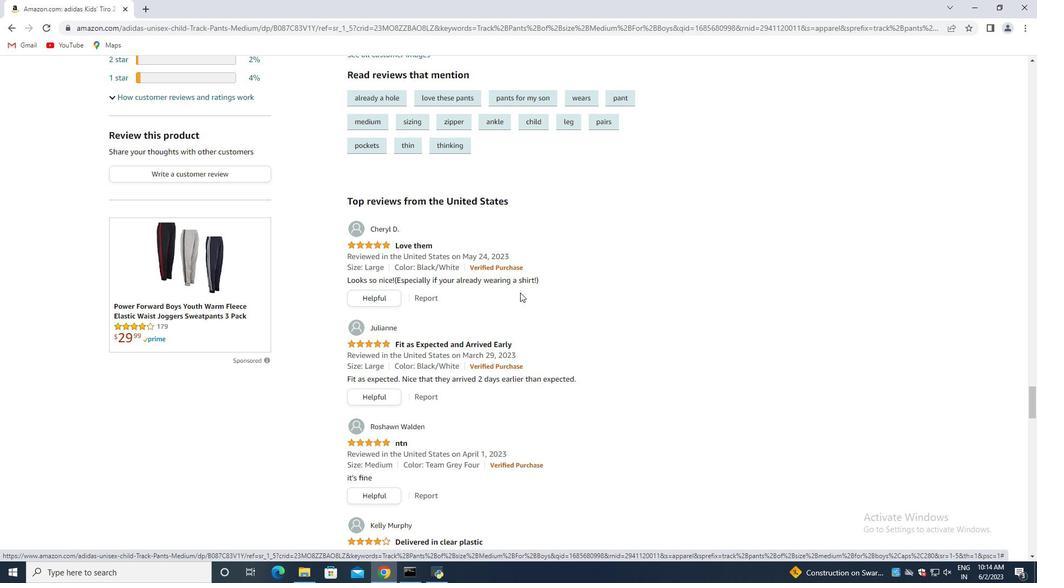 
Action: Mouse scrolled (506, 295) with delta (0, 0)
Screenshot: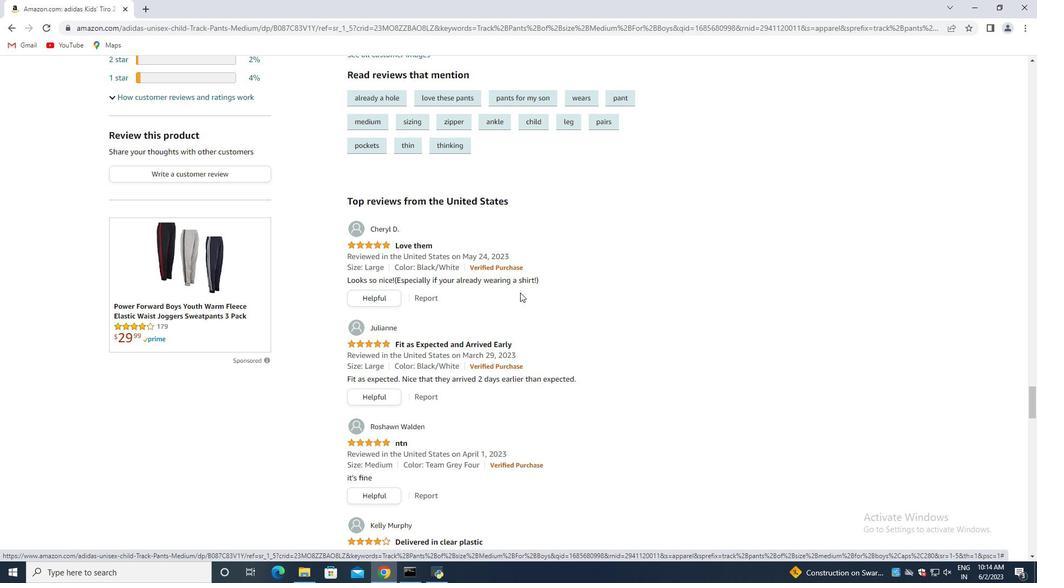 
Action: Mouse moved to (498, 296)
Screenshot: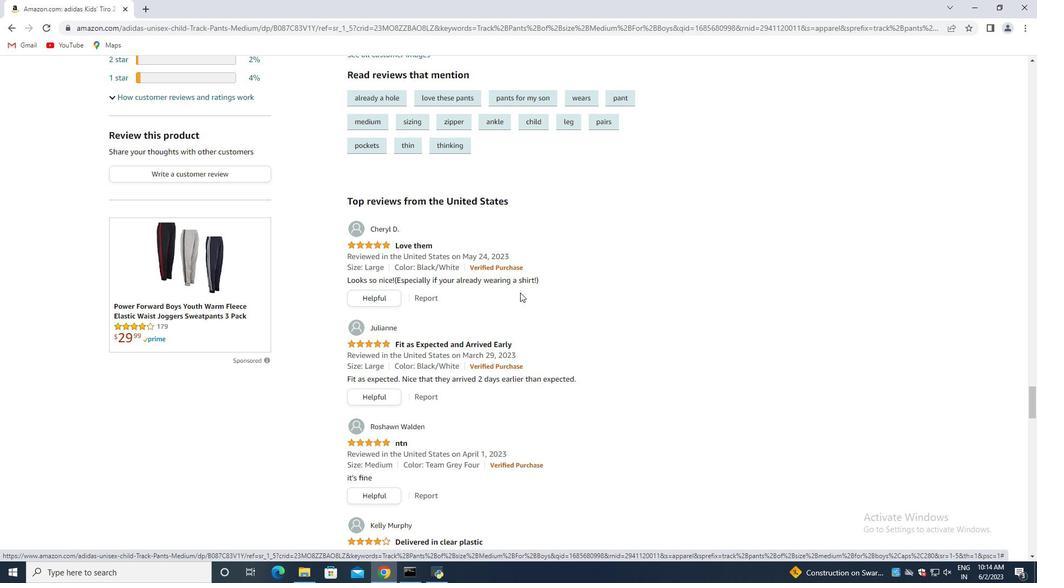 
Action: Mouse scrolled (498, 295) with delta (0, 0)
Screenshot: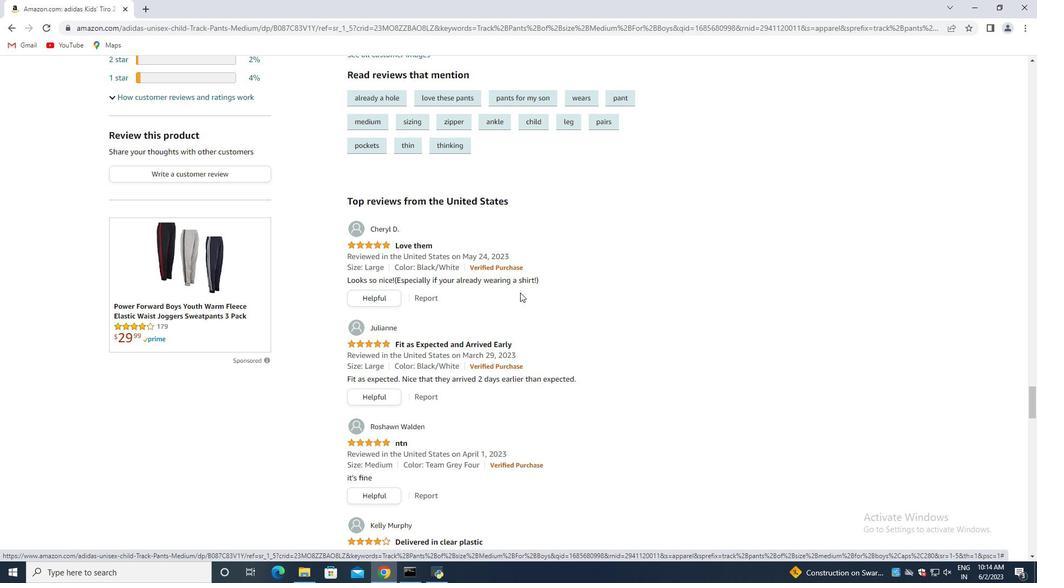 
Action: Mouse moved to (524, 230)
Screenshot: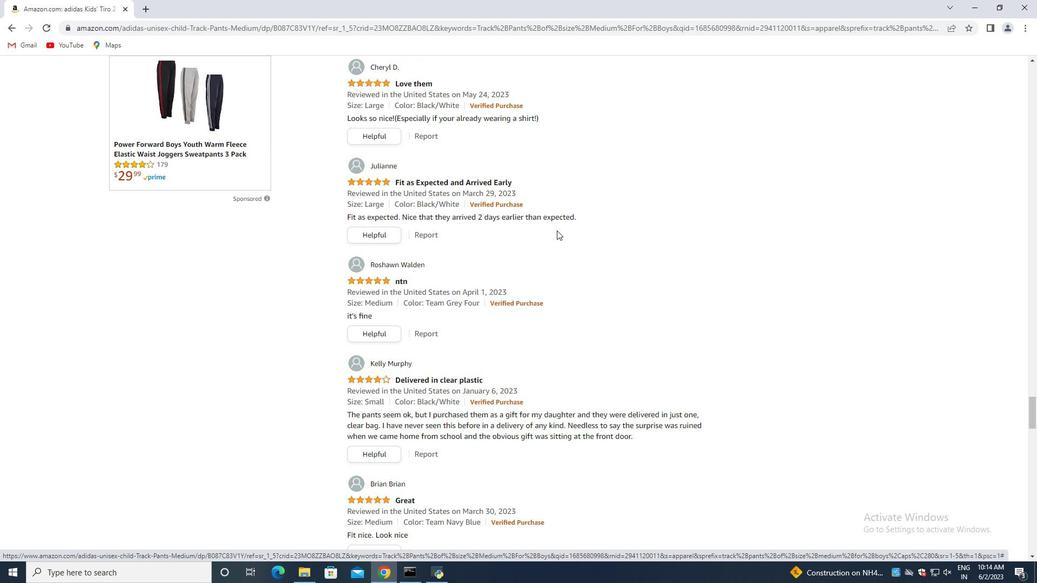 
Action: Mouse scrolled (524, 230) with delta (0, 0)
Screenshot: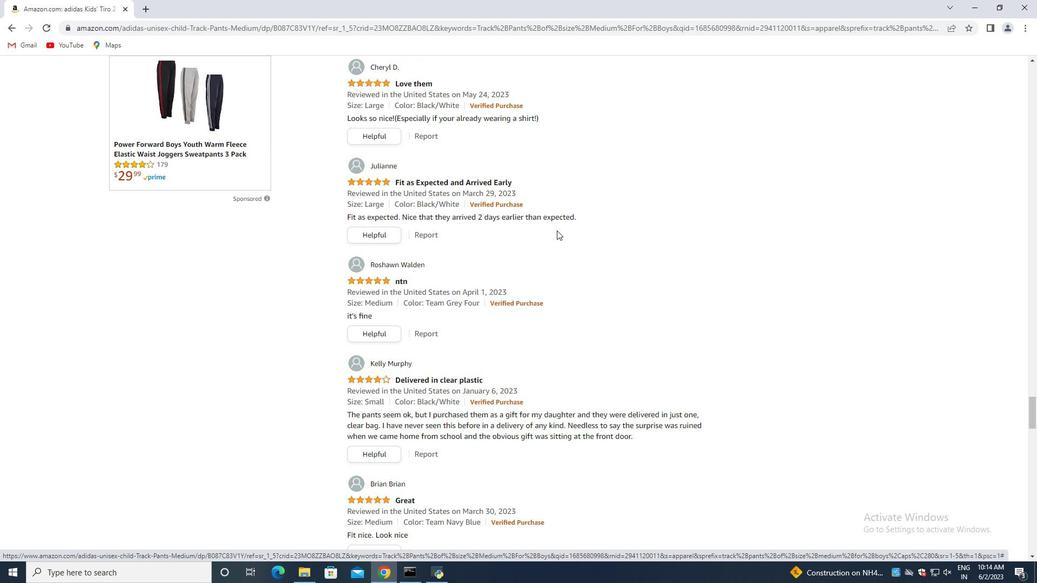 
Action: Mouse moved to (523, 231)
Screenshot: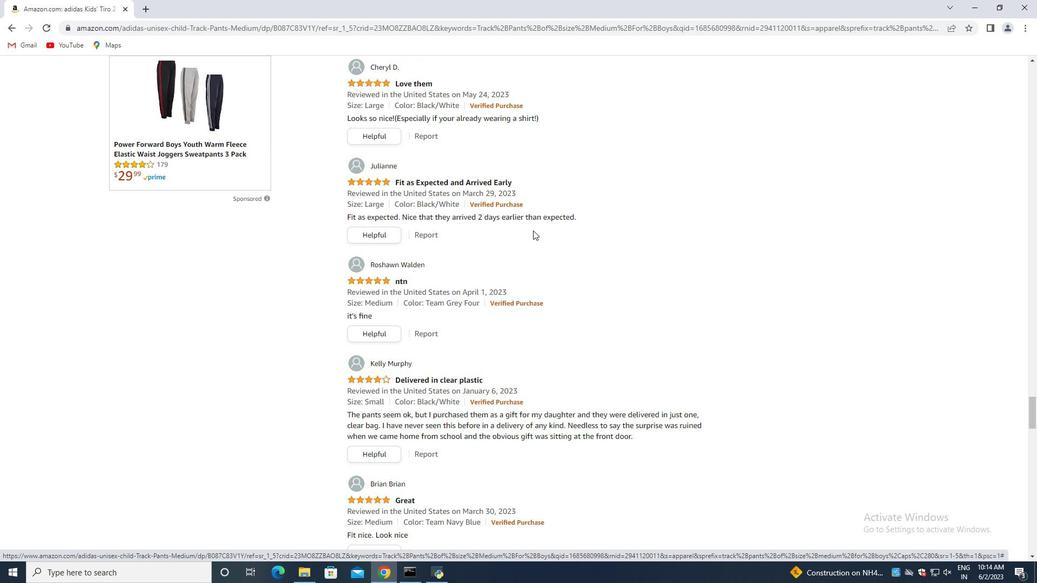 
Action: Mouse scrolled (523, 230) with delta (0, 0)
Screenshot: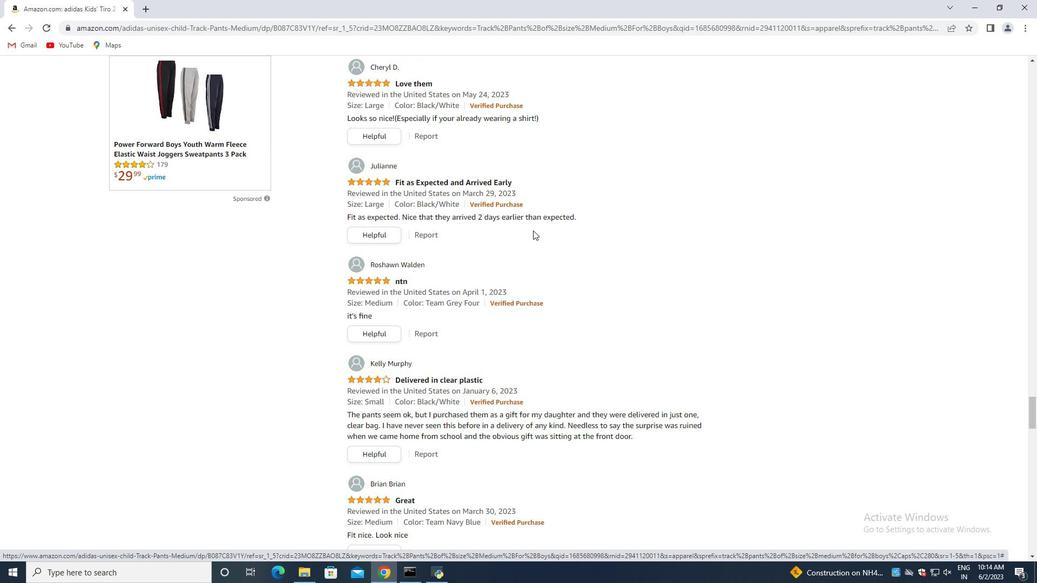 
Action: Mouse moved to (369, 219)
Screenshot: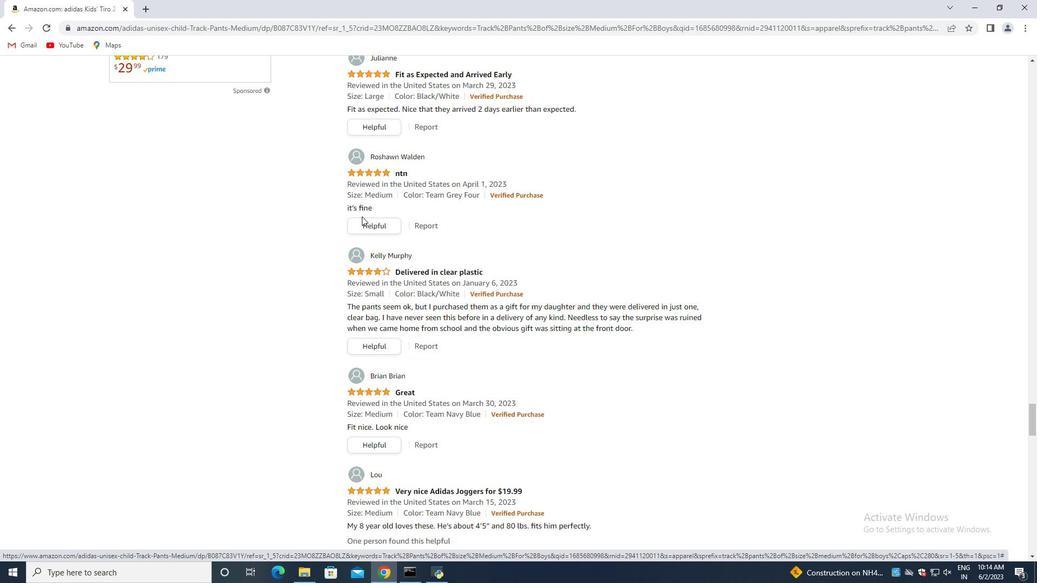 
Action: Mouse scrolled (369, 218) with delta (0, 0)
Screenshot: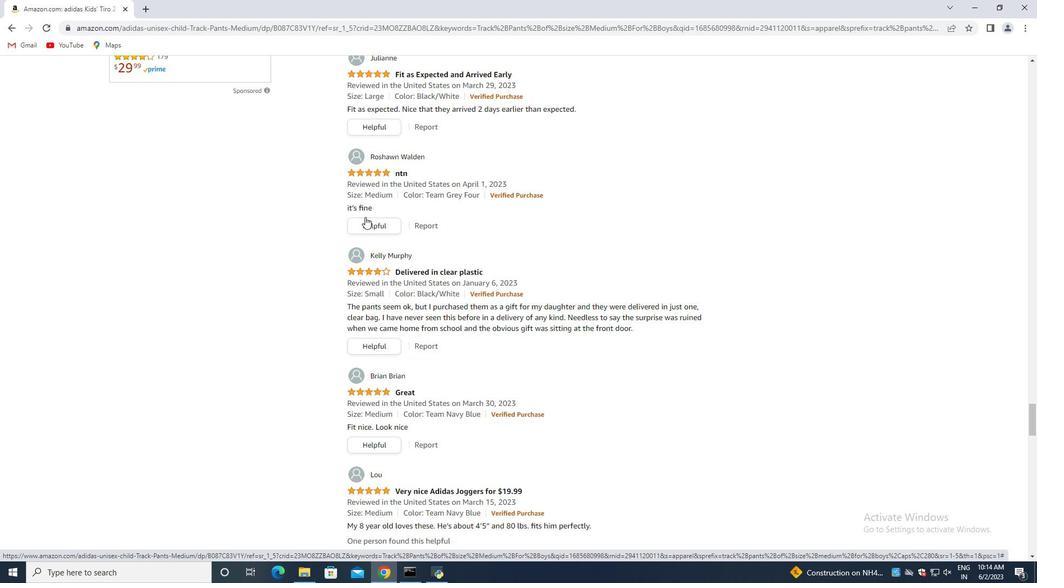 
Action: Mouse moved to (416, 237)
Screenshot: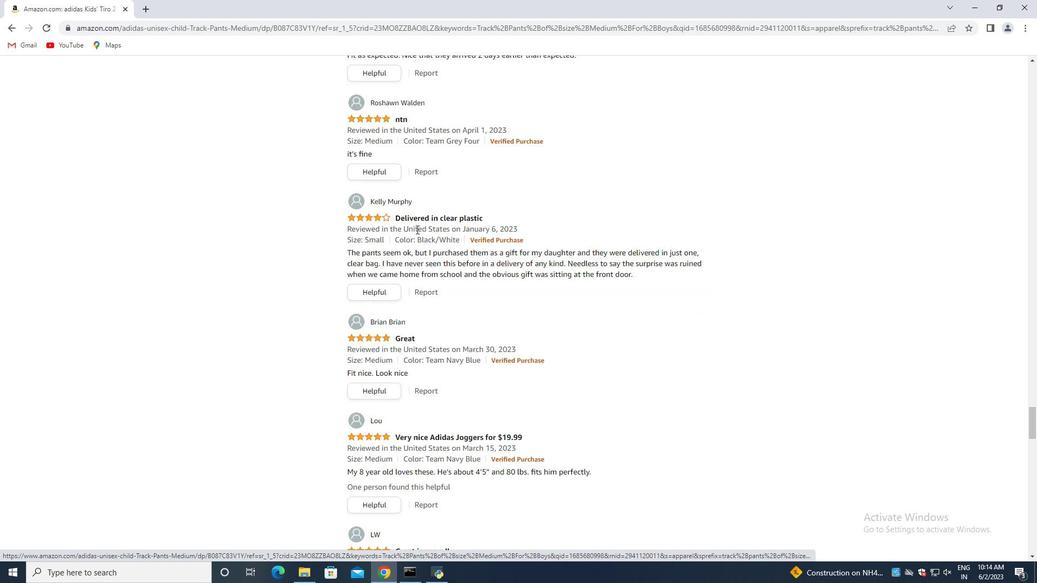 
Action: Mouse scrolled (416, 237) with delta (0, 0)
Screenshot: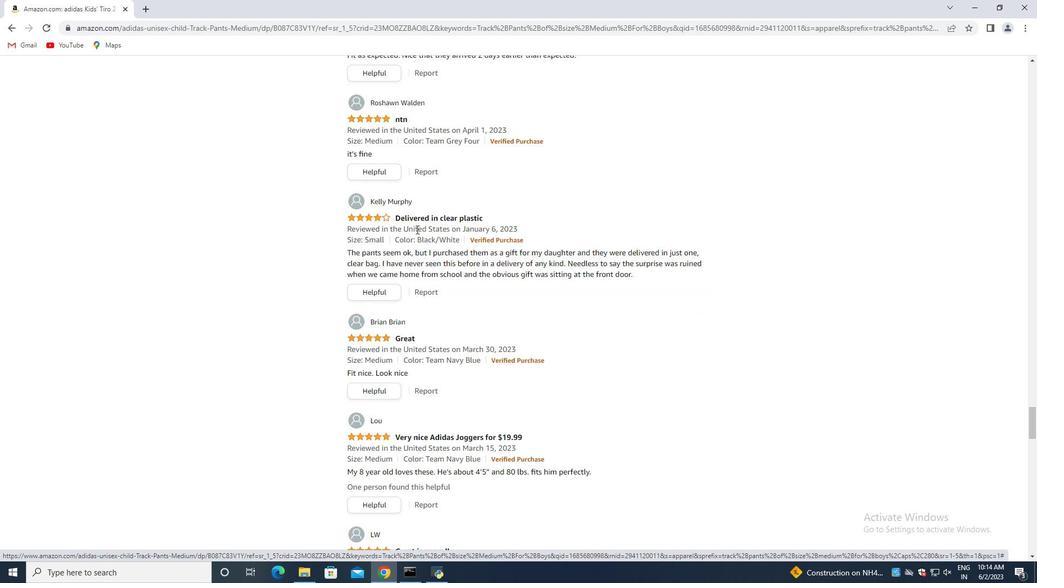 
Action: Mouse moved to (416, 237)
Screenshot: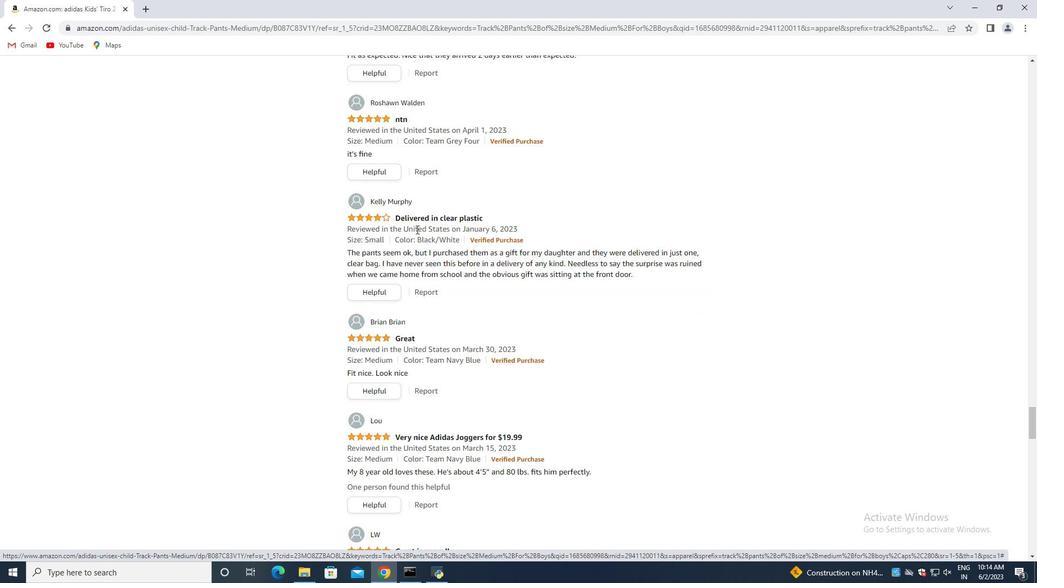 
Action: Mouse scrolled (416, 237) with delta (0, 0)
Screenshot: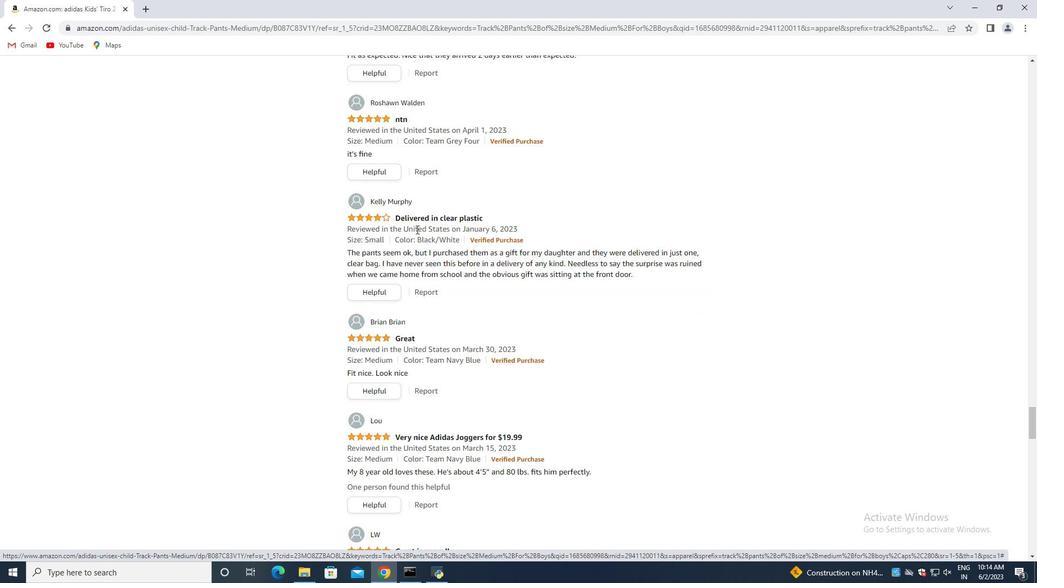 
Action: Mouse moved to (470, 162)
Screenshot: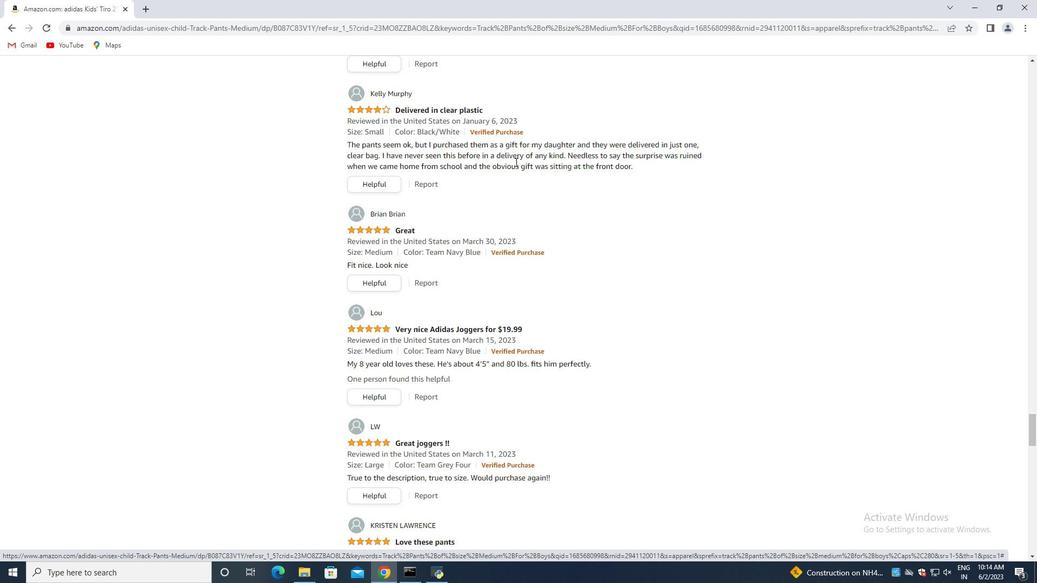 
Action: Mouse scrolled (470, 161) with delta (0, 0)
Screenshot: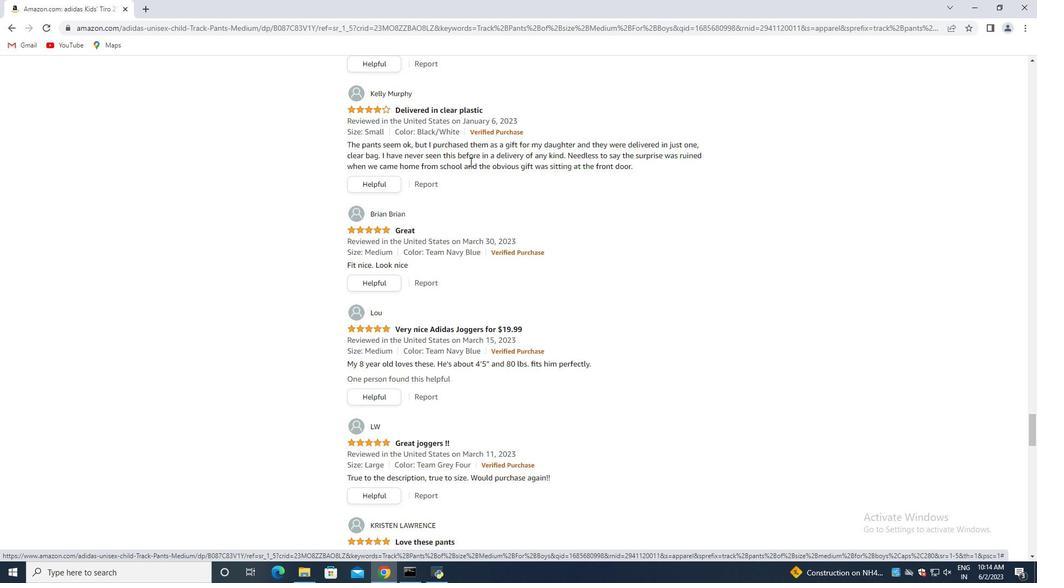 
Action: Mouse scrolled (470, 161) with delta (0, 0)
Screenshot: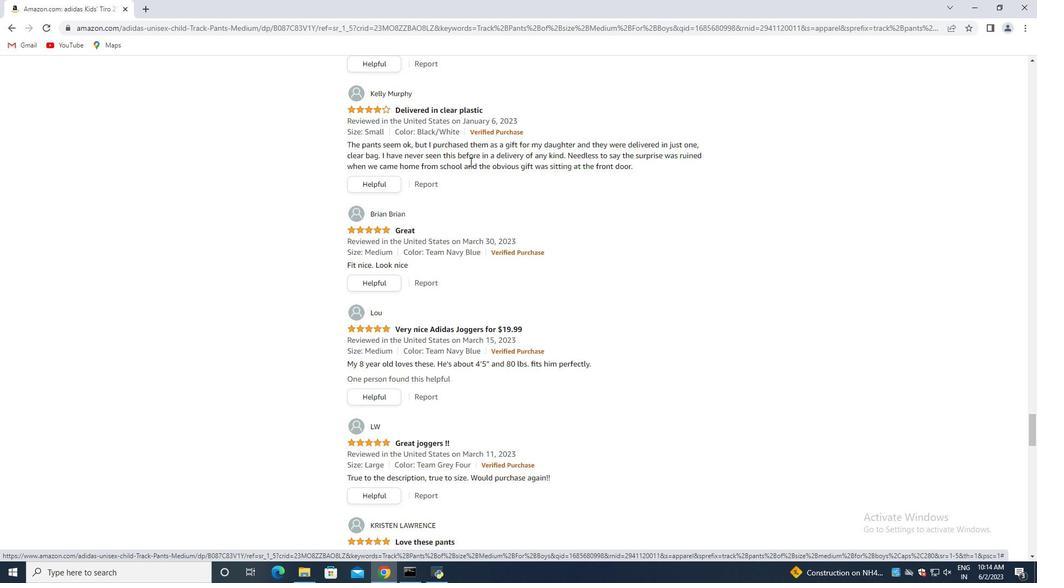 
Action: Mouse moved to (458, 175)
Screenshot: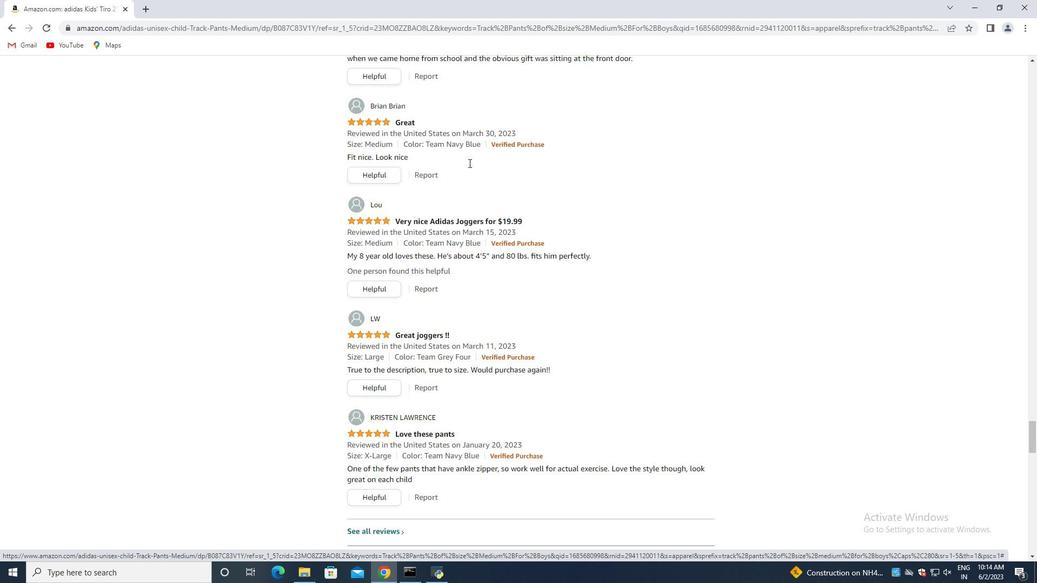 
Action: Mouse scrolled (463, 168) with delta (0, 0)
Screenshot: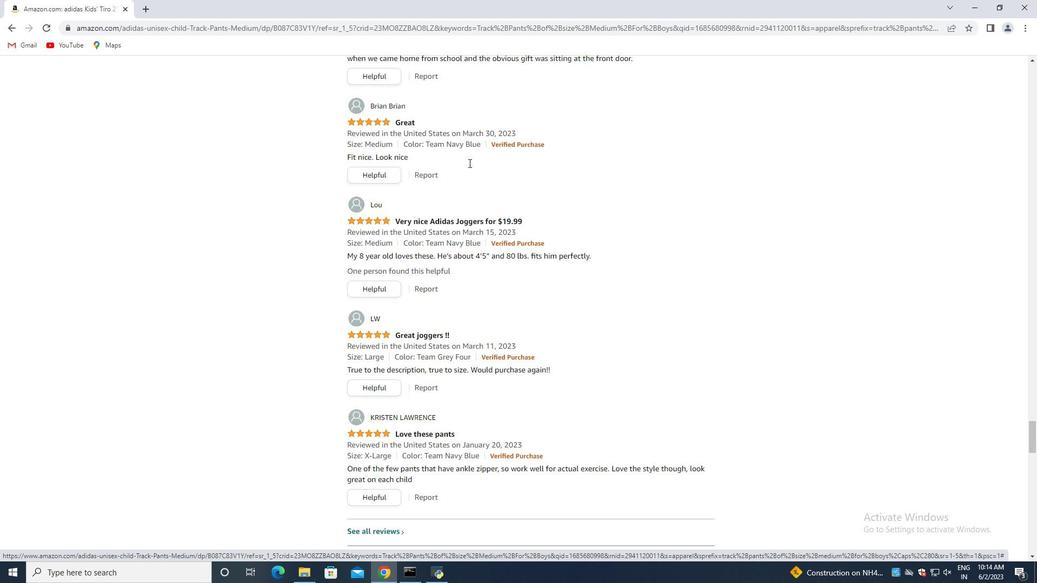 
Action: Mouse moved to (458, 176)
Screenshot: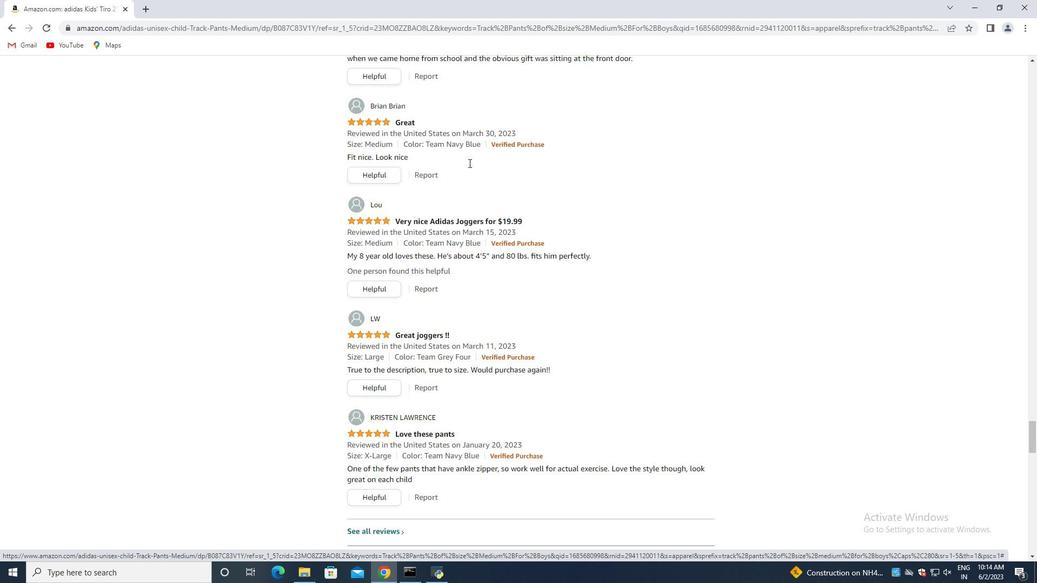 
Action: Mouse scrolled (460, 170) with delta (0, 0)
Screenshot: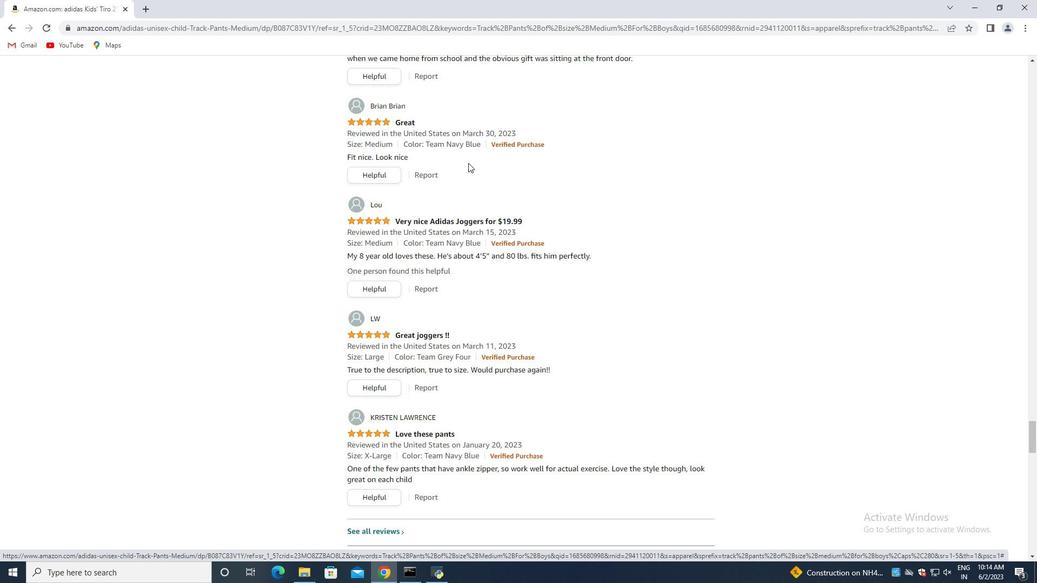 
Action: Mouse moved to (458, 176)
Screenshot: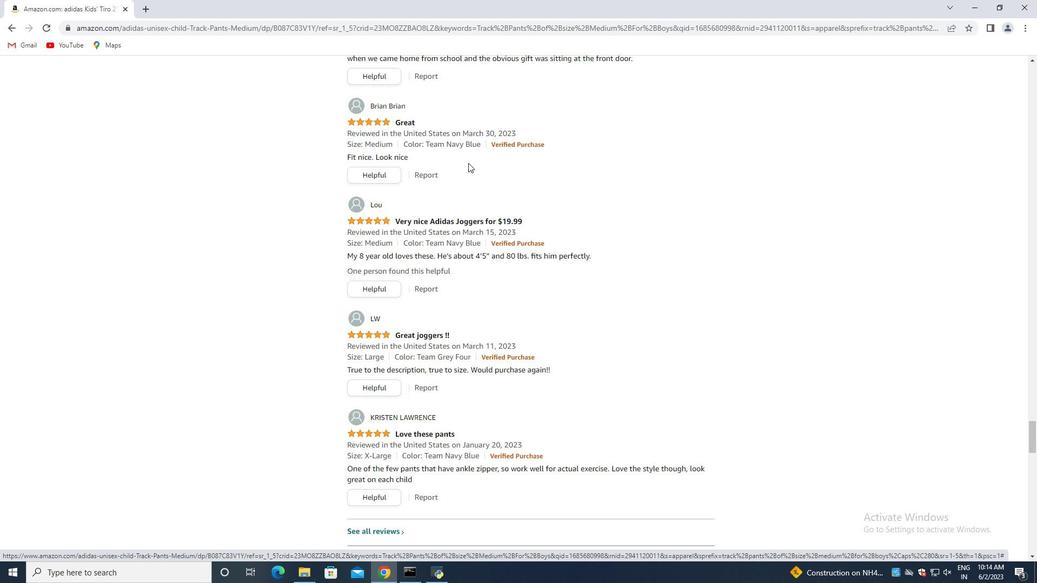 
Action: Mouse scrolled (458, 174) with delta (0, 0)
Screenshot: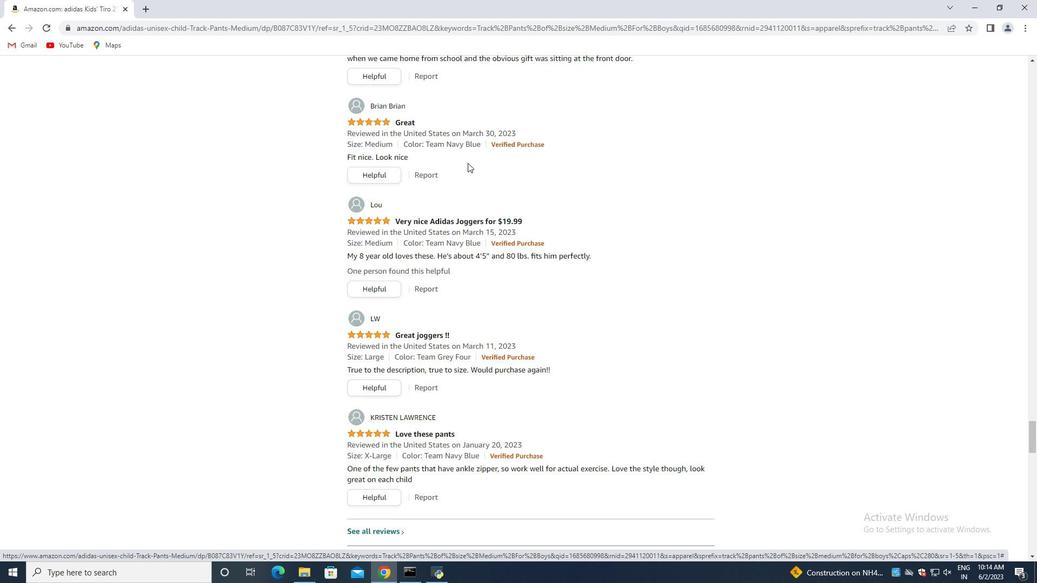 
Action: Mouse moved to (454, 181)
Screenshot: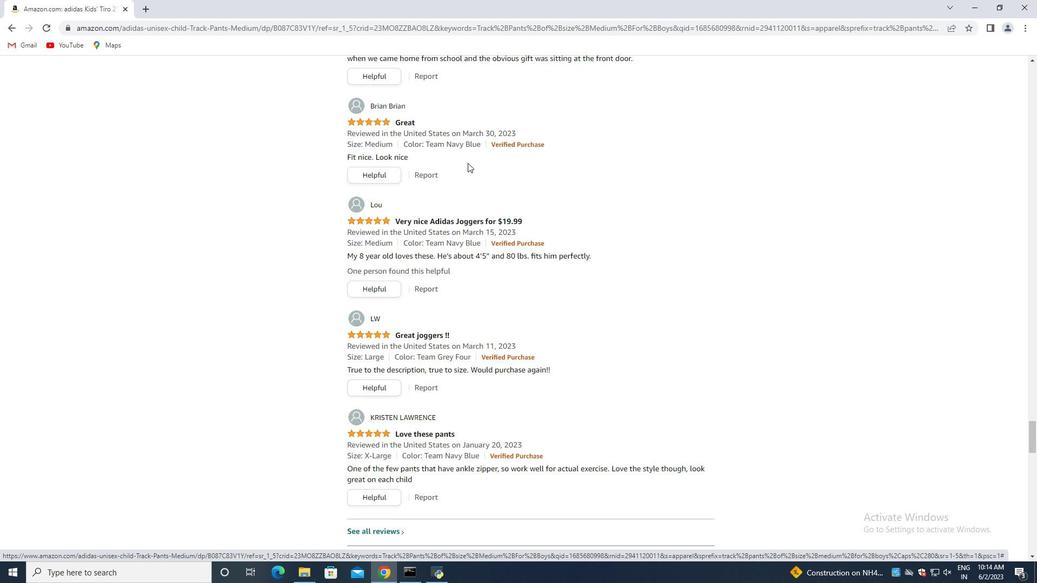 
Action: Mouse scrolled (454, 182) with delta (0, 0)
Screenshot: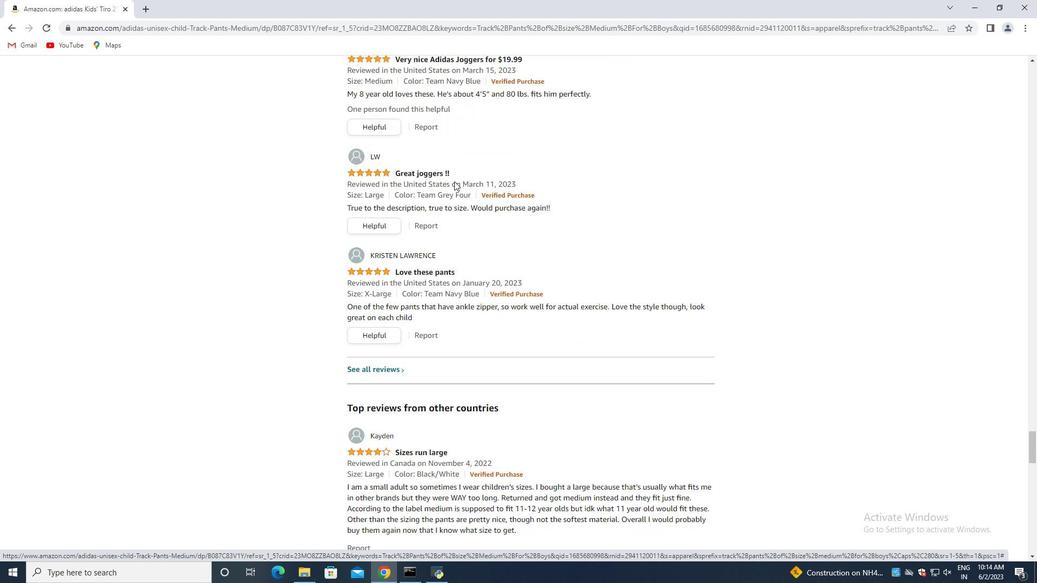 
Action: Mouse scrolled (454, 182) with delta (0, 0)
Screenshot: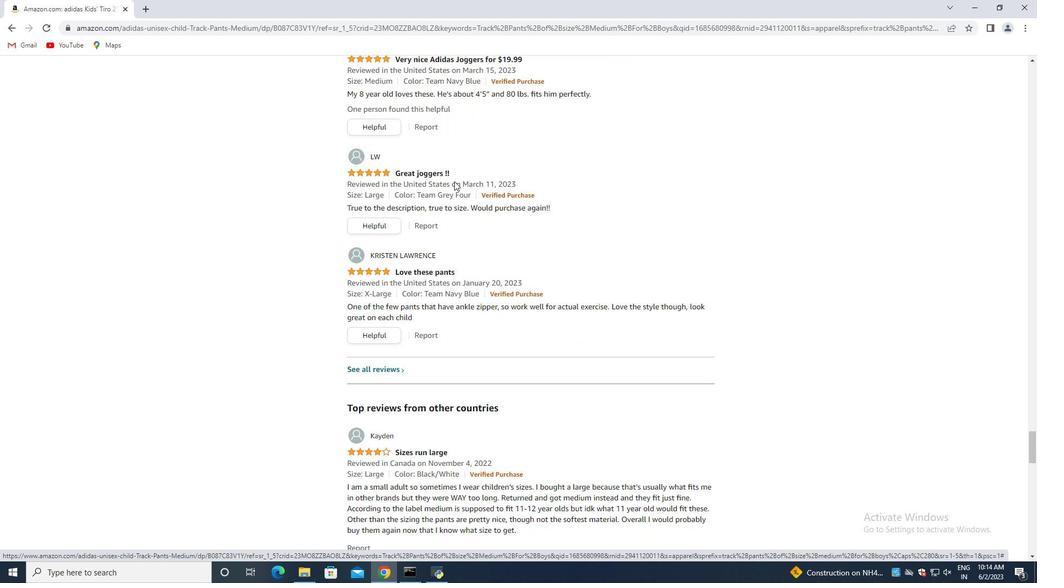 
Action: Mouse scrolled (454, 182) with delta (0, 0)
Screenshot: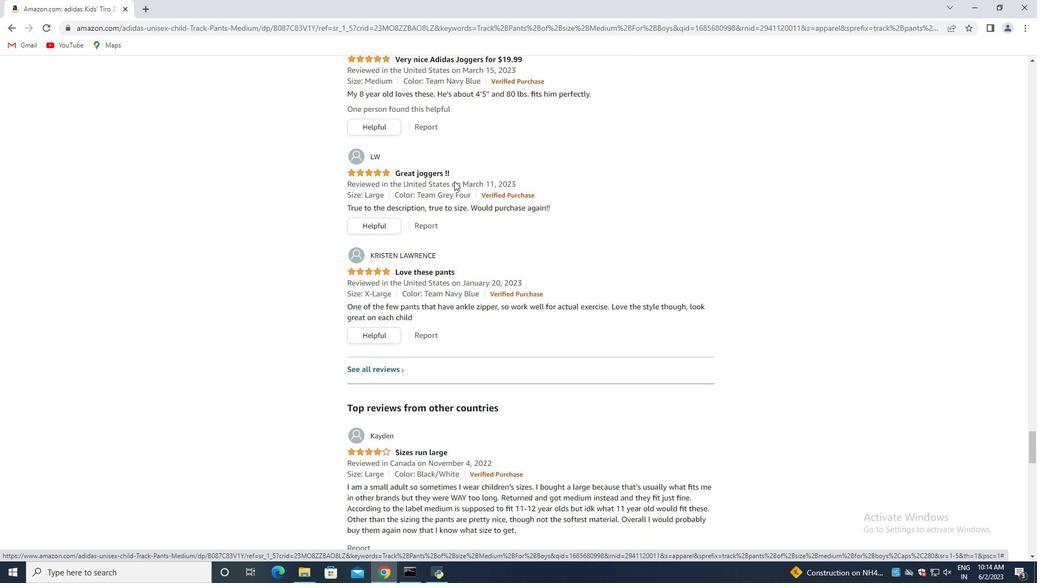 
Action: Mouse scrolled (454, 182) with delta (0, 0)
Screenshot: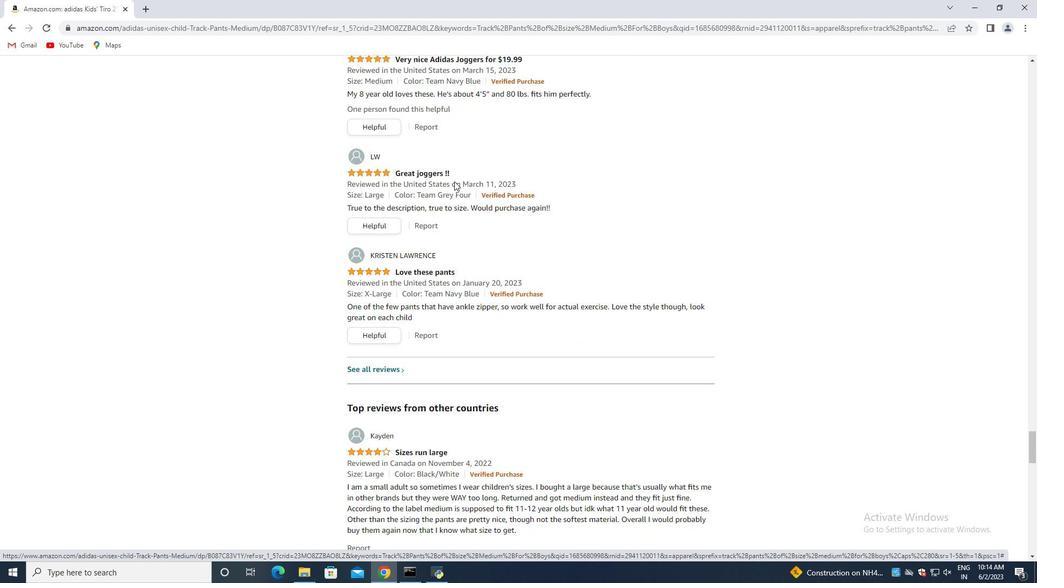 
Action: Mouse scrolled (454, 182) with delta (0, 0)
Screenshot: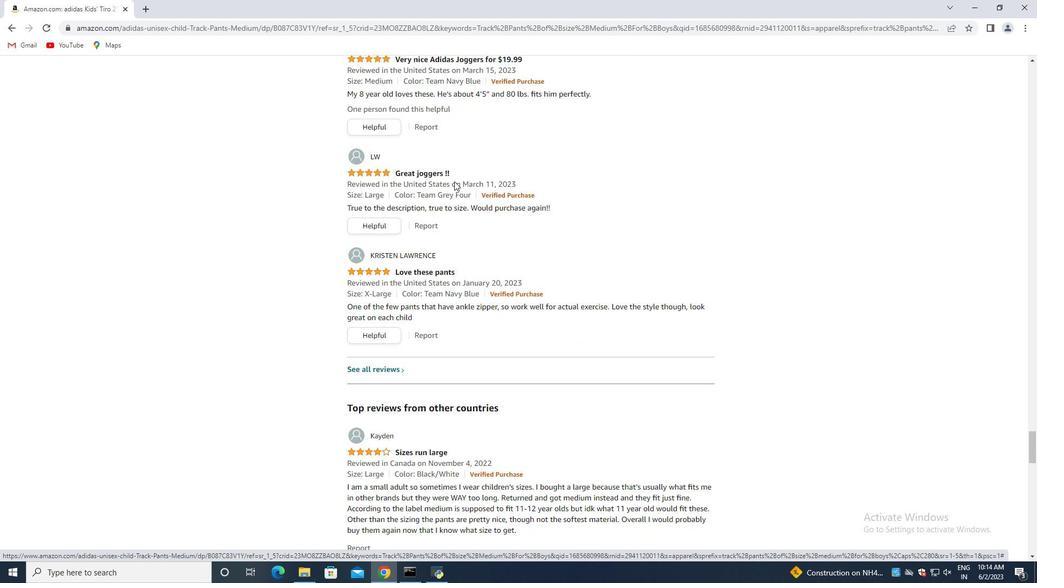 
Action: Mouse scrolled (454, 182) with delta (0, 0)
Screenshot: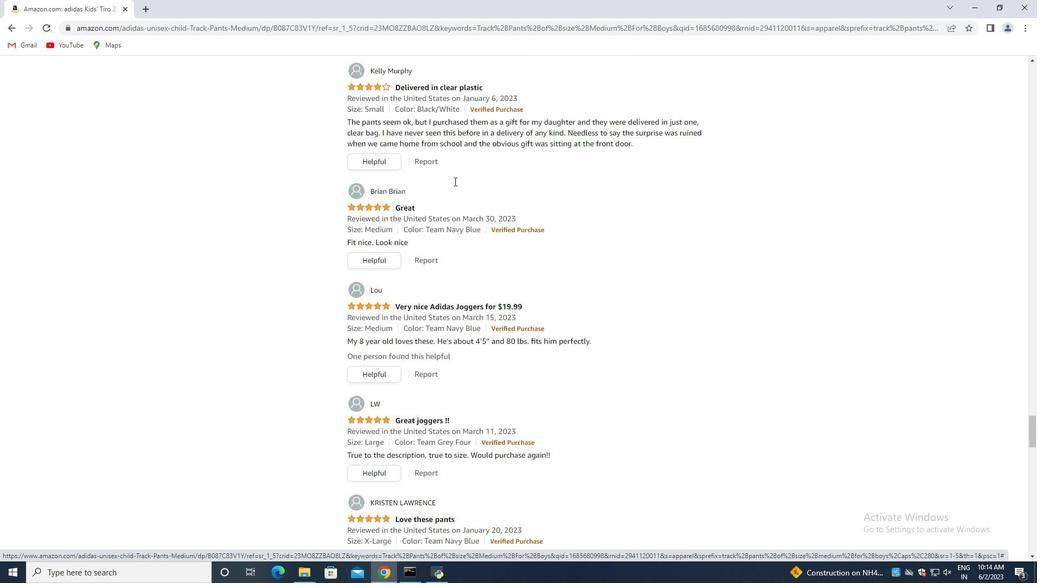 
Action: Mouse scrolled (454, 182) with delta (0, 0)
Screenshot: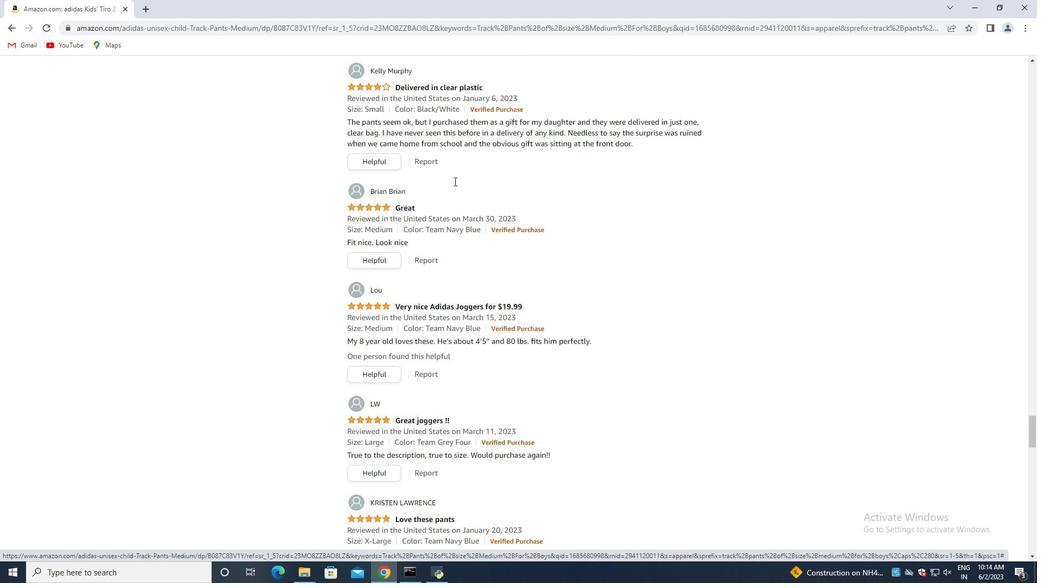 
Action: Mouse scrolled (454, 182) with delta (0, 0)
Screenshot: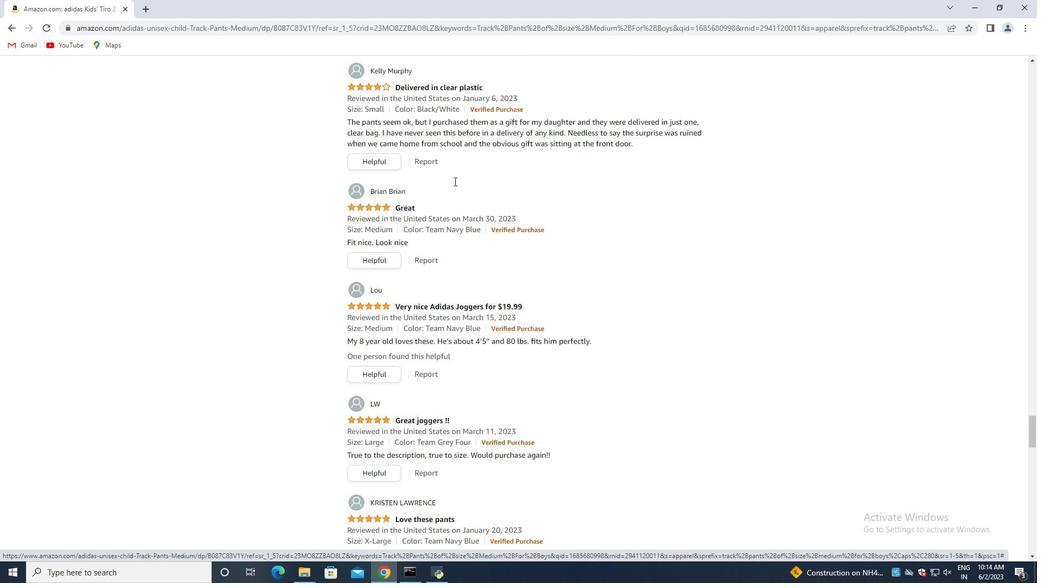 
Action: Mouse scrolled (454, 182) with delta (0, 0)
Screenshot: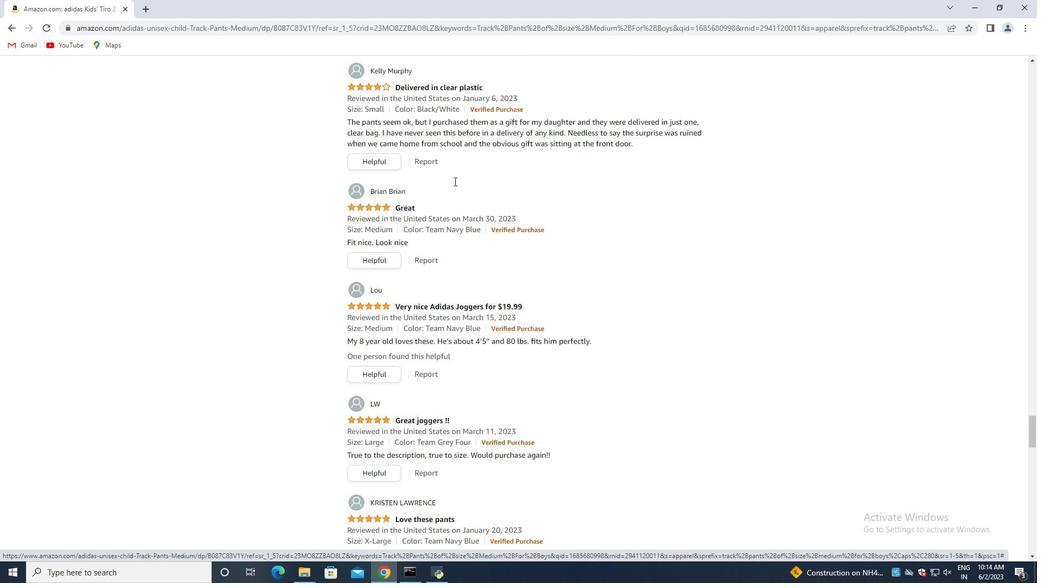 
Action: Mouse scrolled (454, 182) with delta (0, 0)
Screenshot: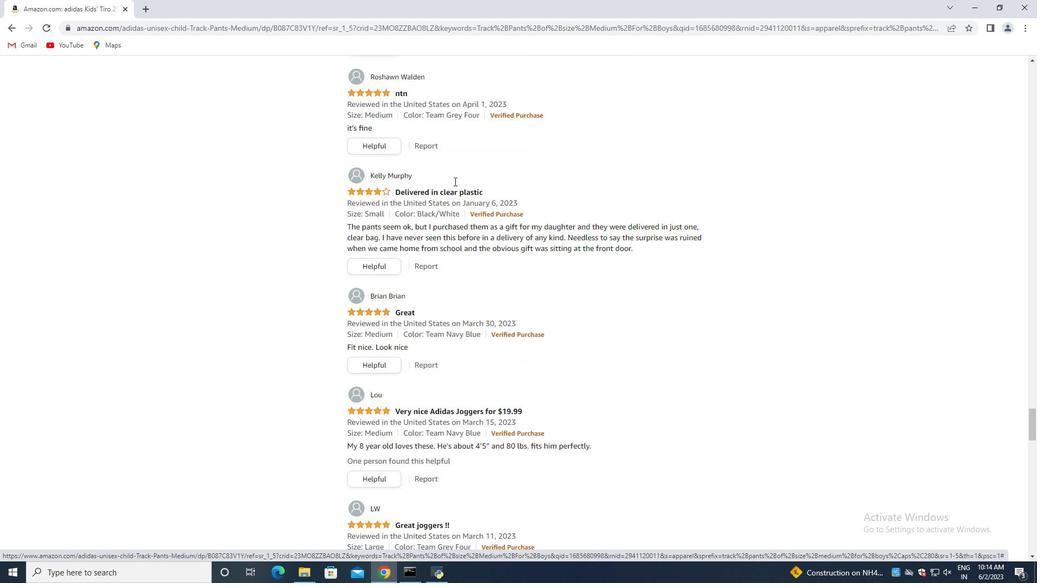 
Action: Mouse scrolled (454, 182) with delta (0, 0)
Screenshot: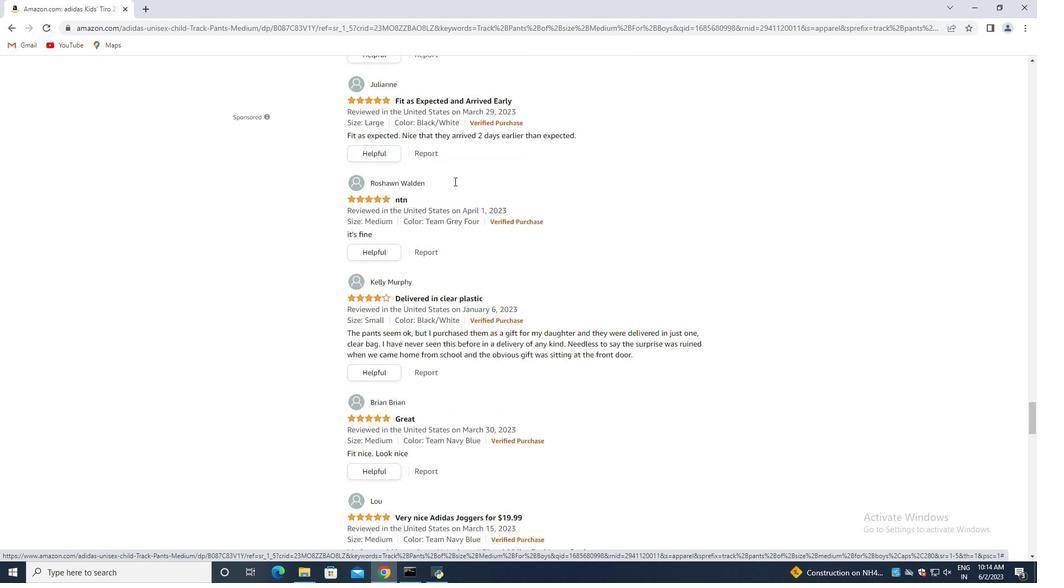 
Action: Mouse scrolled (454, 182) with delta (0, 0)
Screenshot: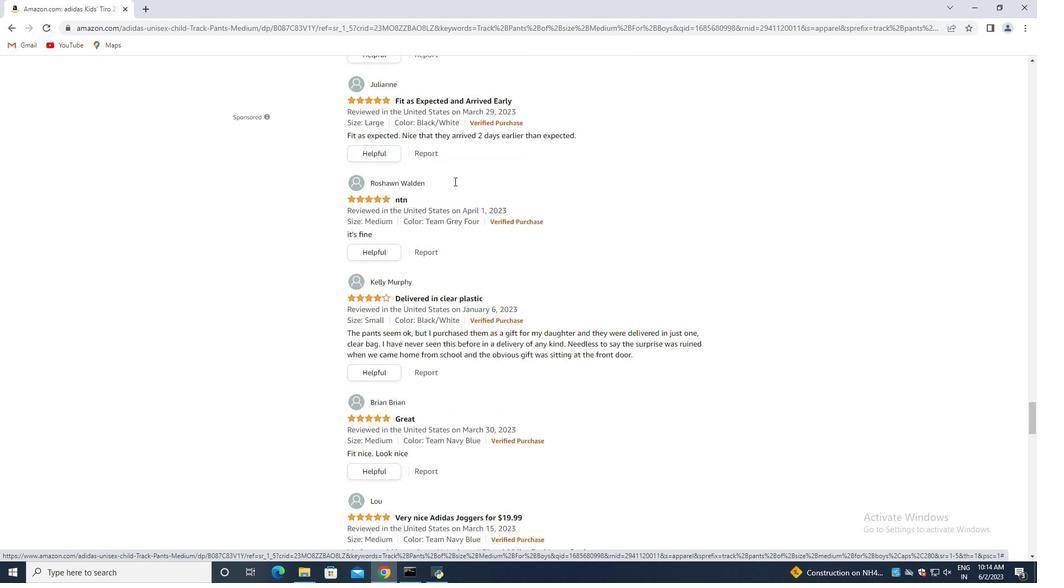 
Action: Mouse scrolled (454, 182) with delta (0, 0)
Screenshot: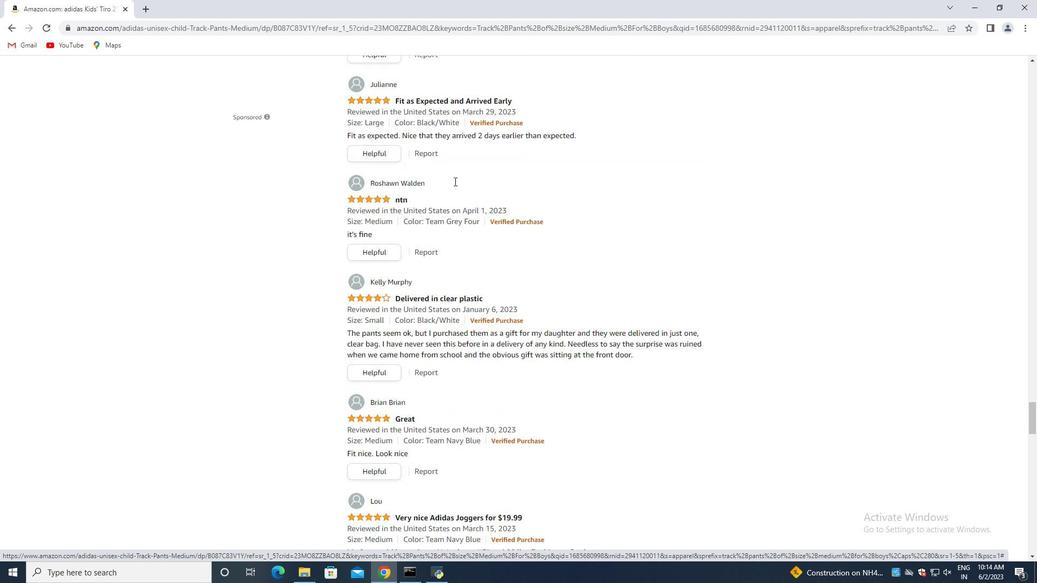 
Action: Mouse moved to (454, 181)
Screenshot: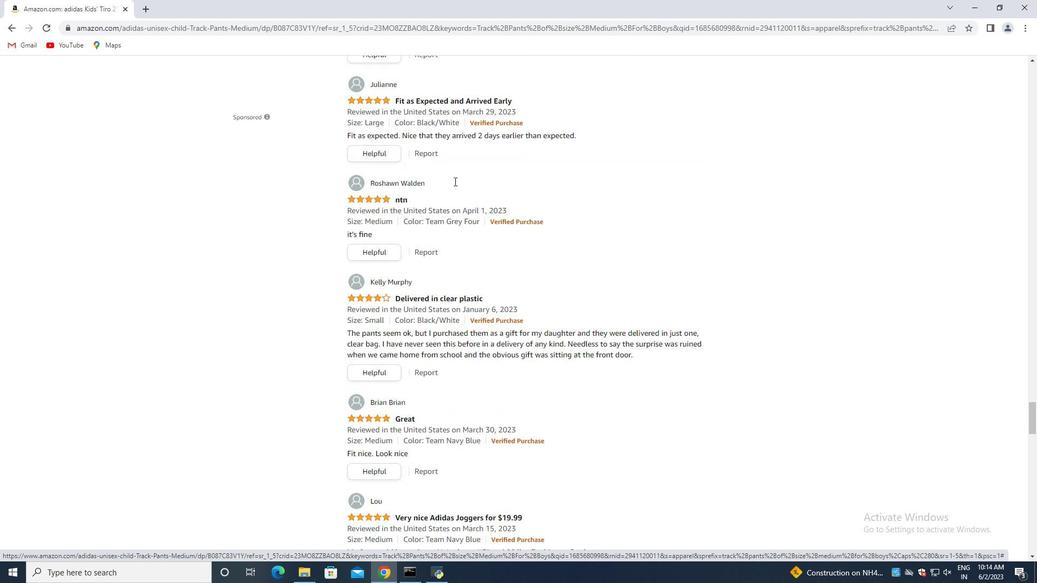 
Action: Mouse scrolled (454, 182) with delta (0, 0)
Screenshot: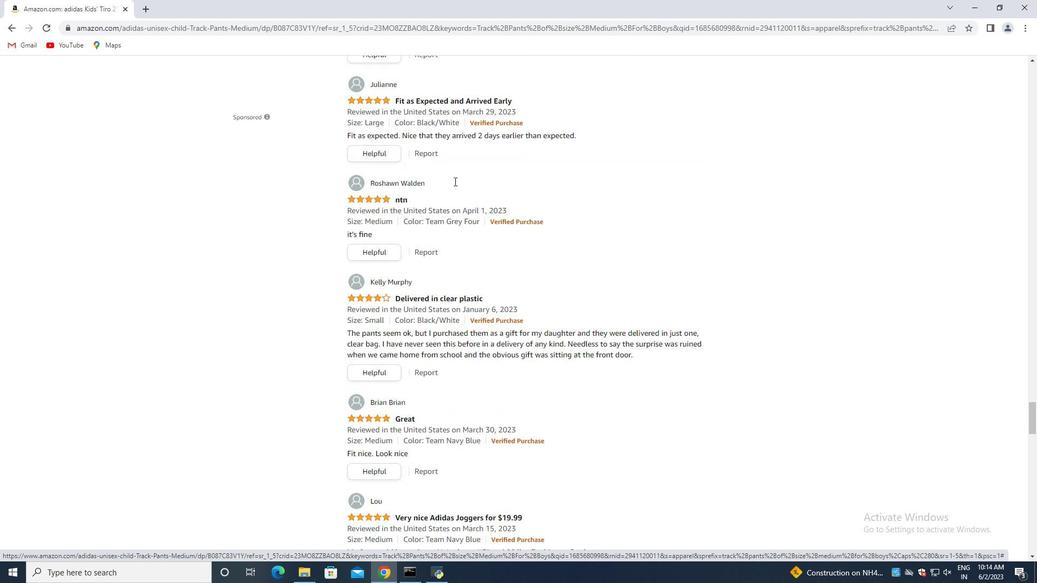 
Action: Mouse scrolled (454, 182) with delta (0, 0)
Screenshot: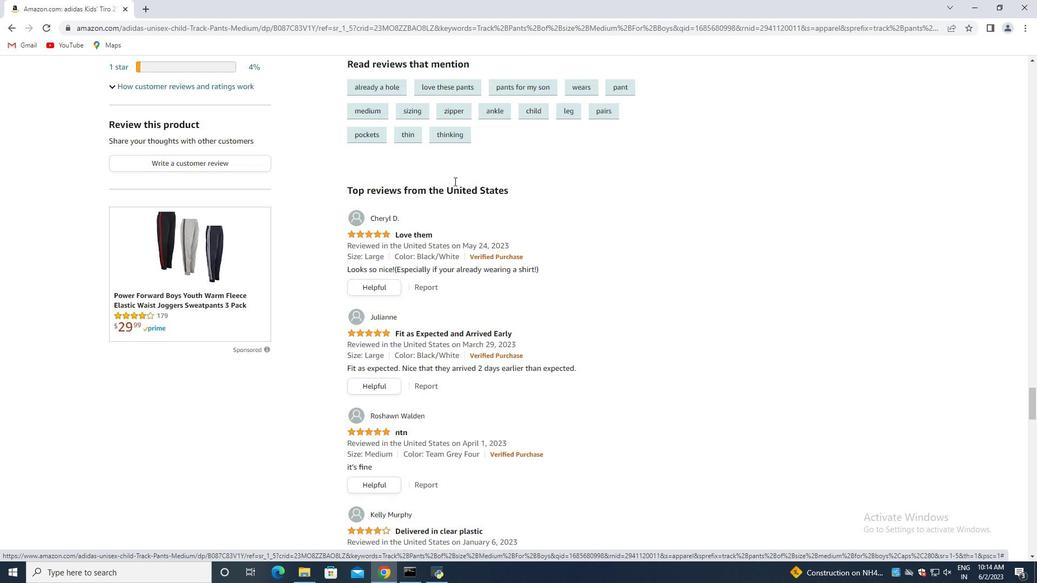 
Action: Mouse scrolled (454, 182) with delta (0, 0)
Screenshot: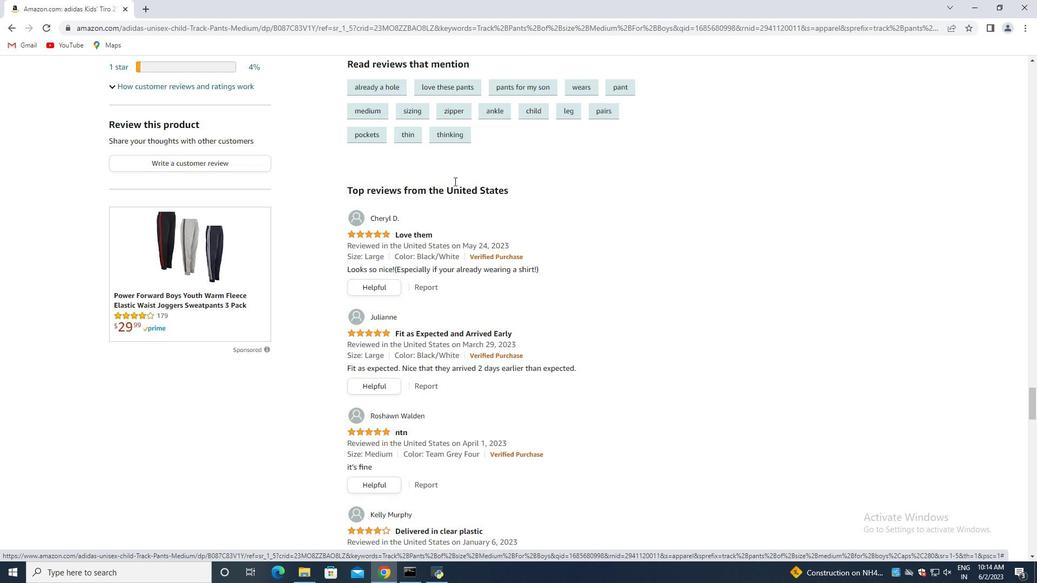 
Action: Mouse scrolled (454, 182) with delta (0, 0)
